 Task: Explore nearby antique stores in Asheville, North Carolina.
Action: Mouse moved to (126, 57)
Screenshot: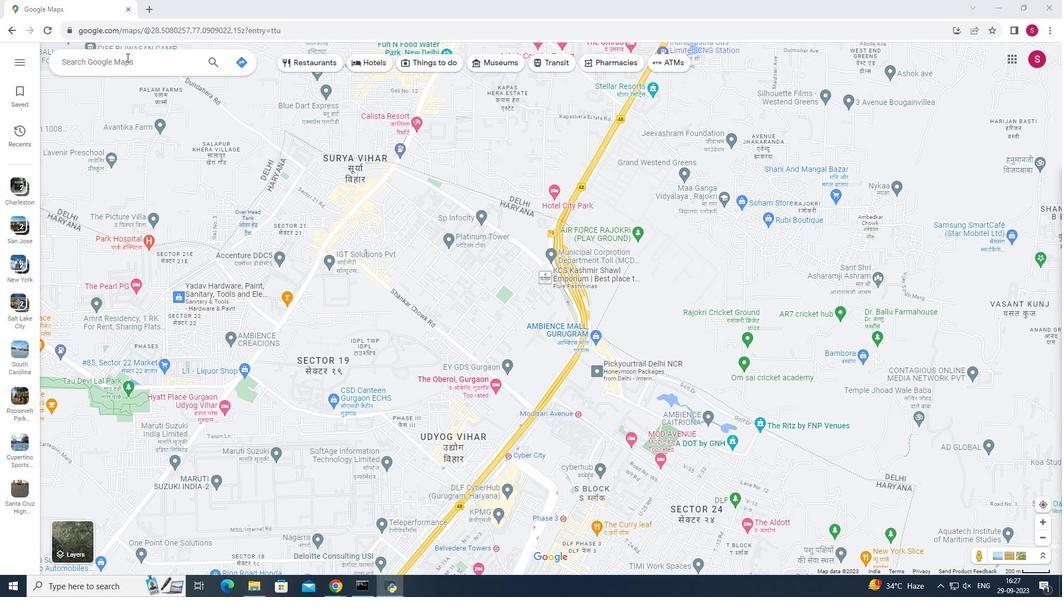 
Action: Mouse pressed left at (126, 57)
Screenshot: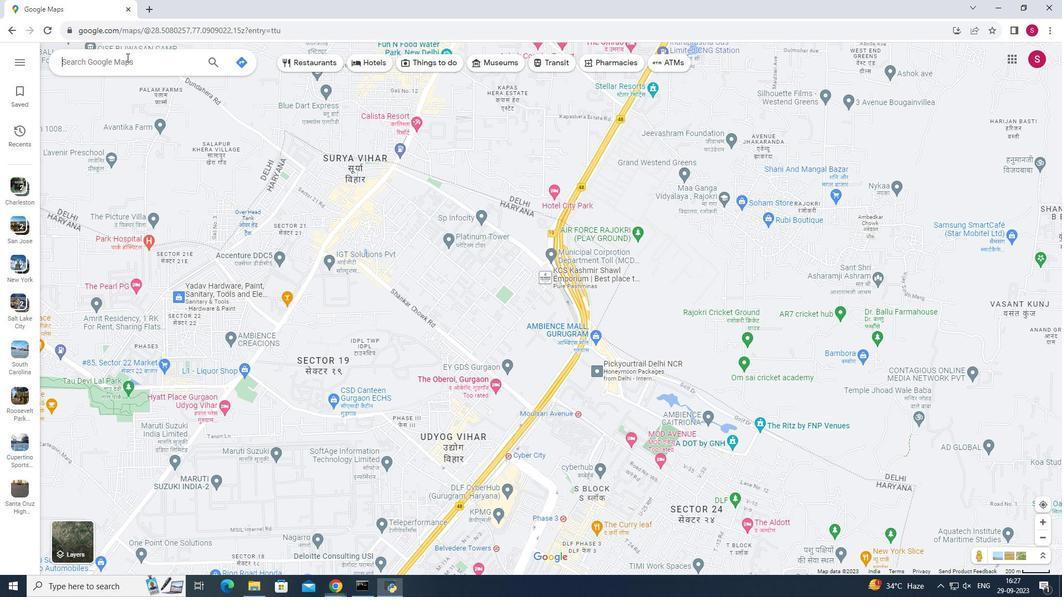 
Action: Mouse moved to (128, 58)
Screenshot: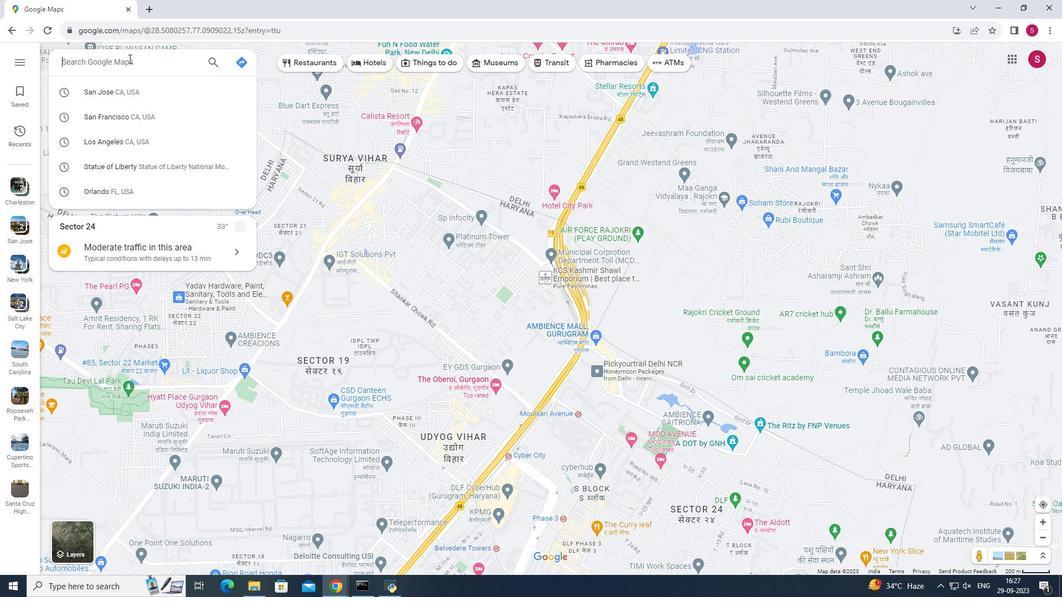 
Action: Key pressed <Key.shift>Asheville,<Key.shift>North<Key.space><Key.shift>Carolina<Key.enter>
Screenshot: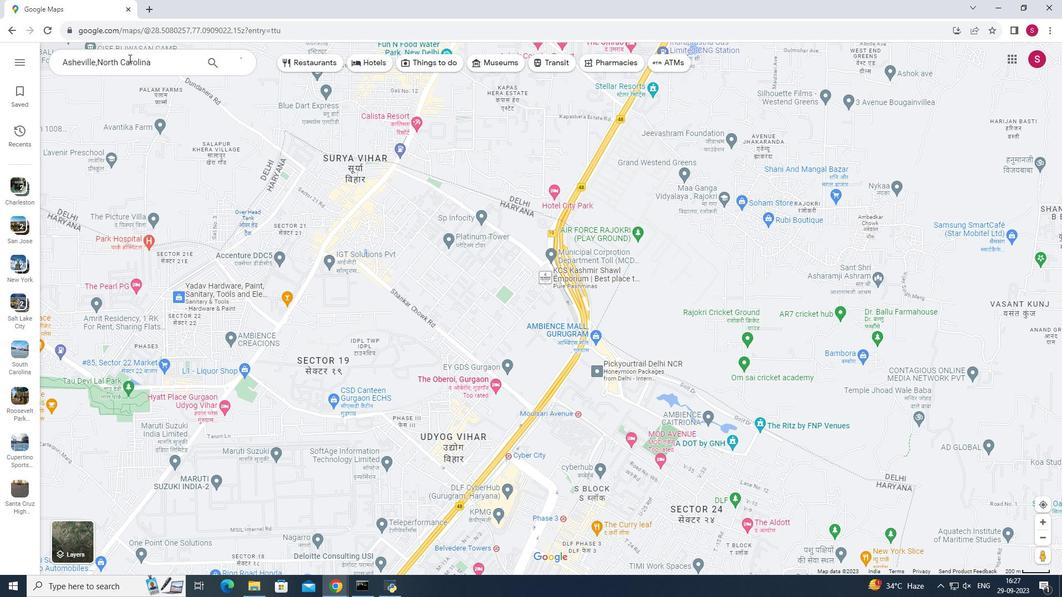 
Action: Mouse moved to (149, 250)
Screenshot: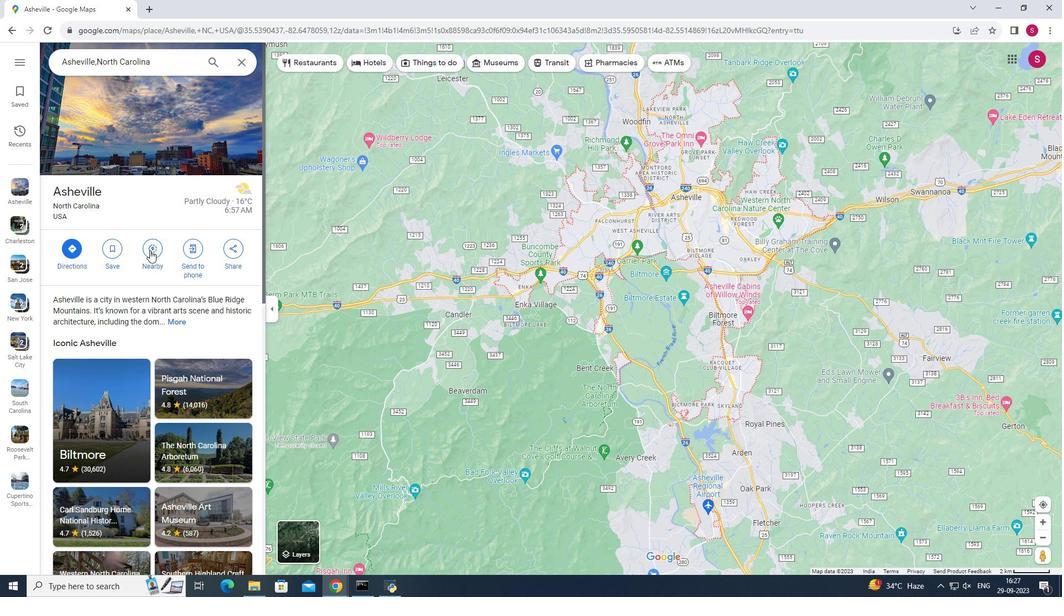 
Action: Mouse pressed left at (149, 250)
Screenshot: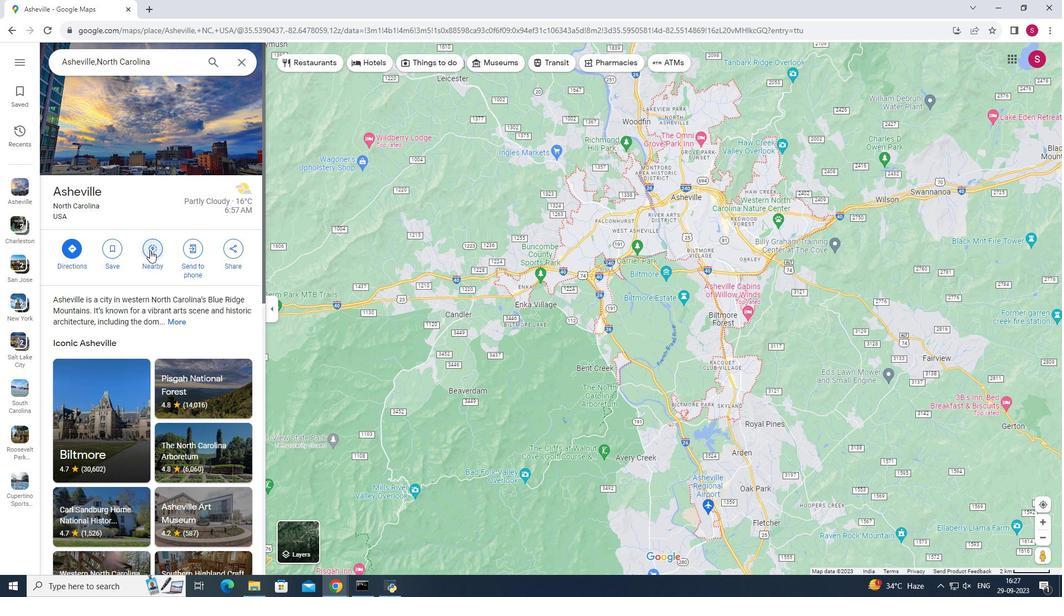 
Action: Key pressed antique<Key.space>store<Key.enter>
Screenshot: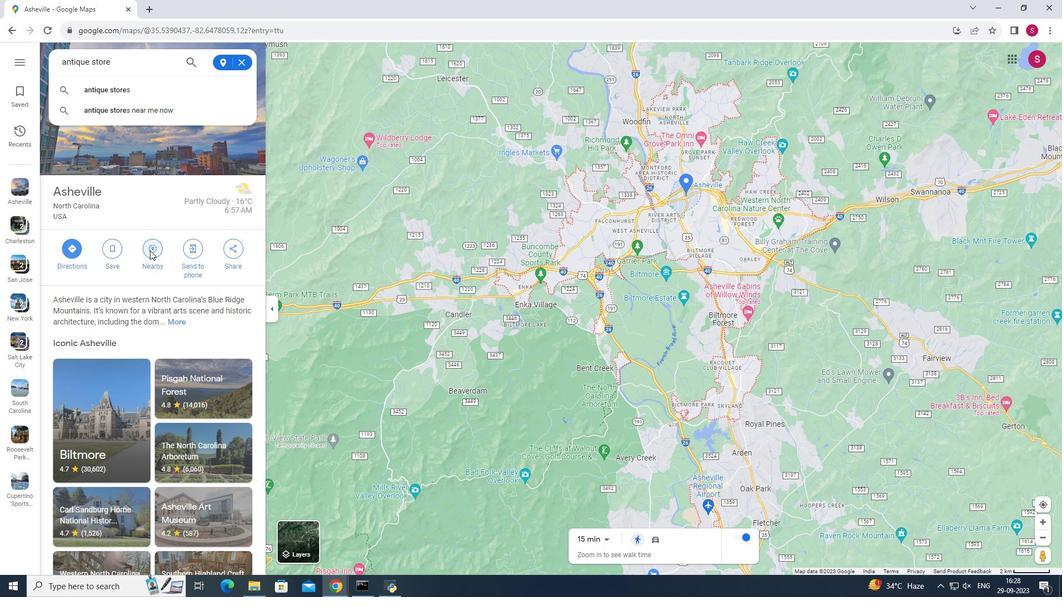 
Action: Mouse moved to (158, 110)
Screenshot: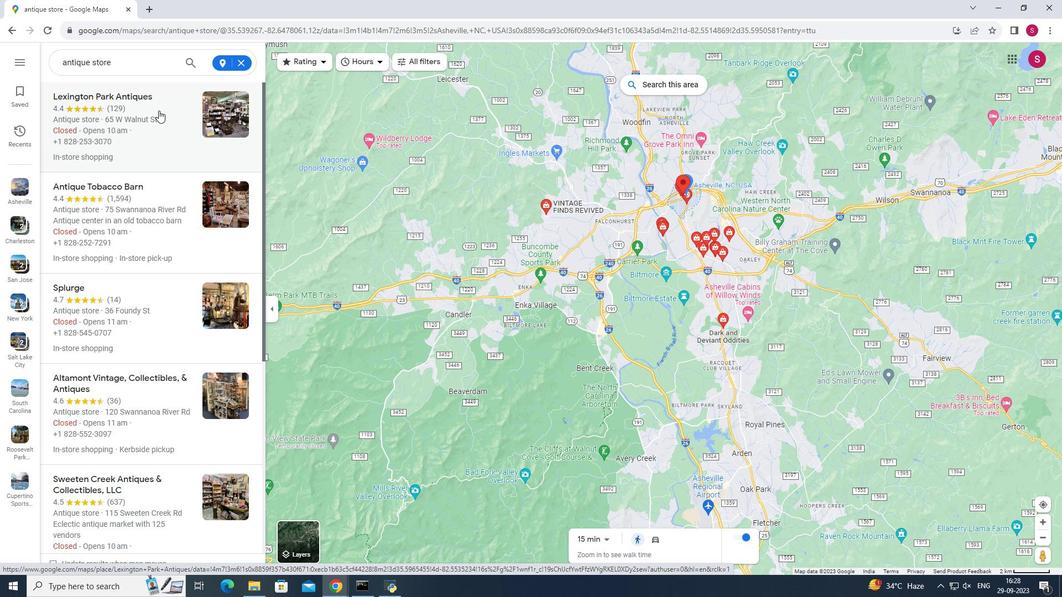 
Action: Mouse pressed left at (158, 110)
Screenshot: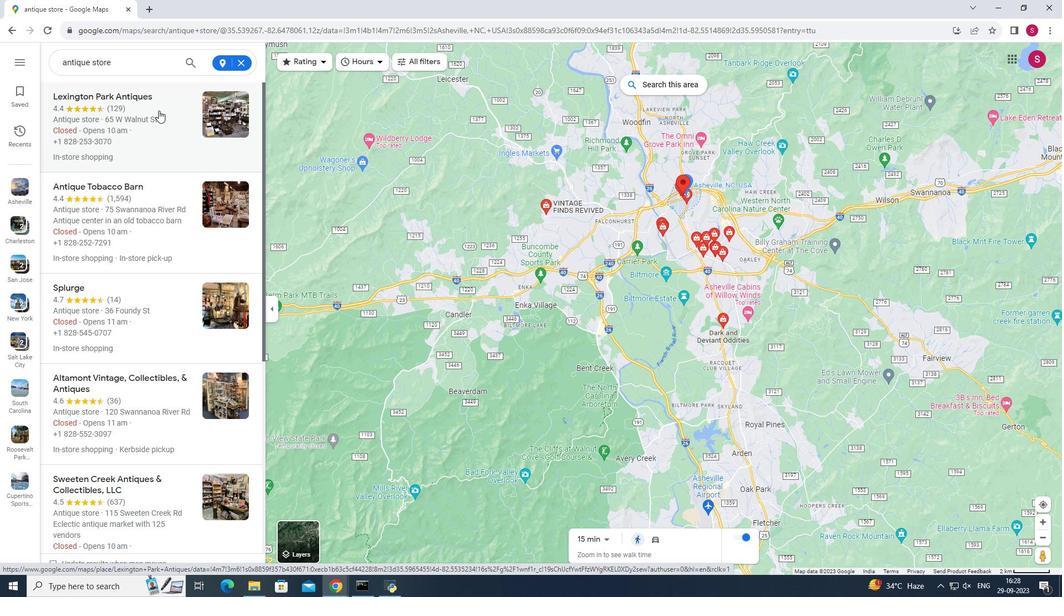 
Action: Mouse moved to (448, 424)
Screenshot: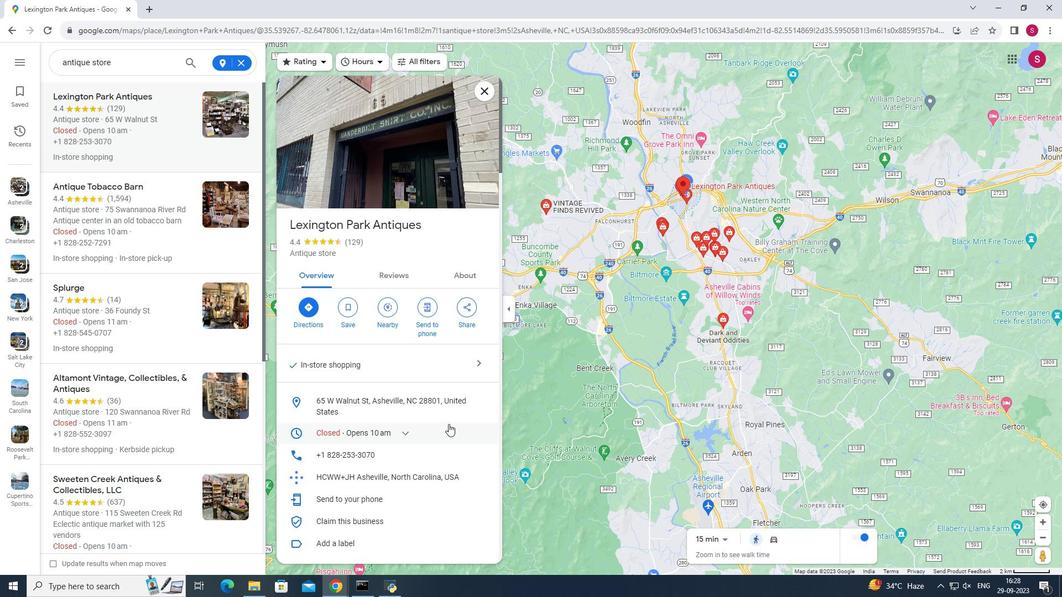 
Action: Mouse scrolled (448, 423) with delta (0, 0)
Screenshot: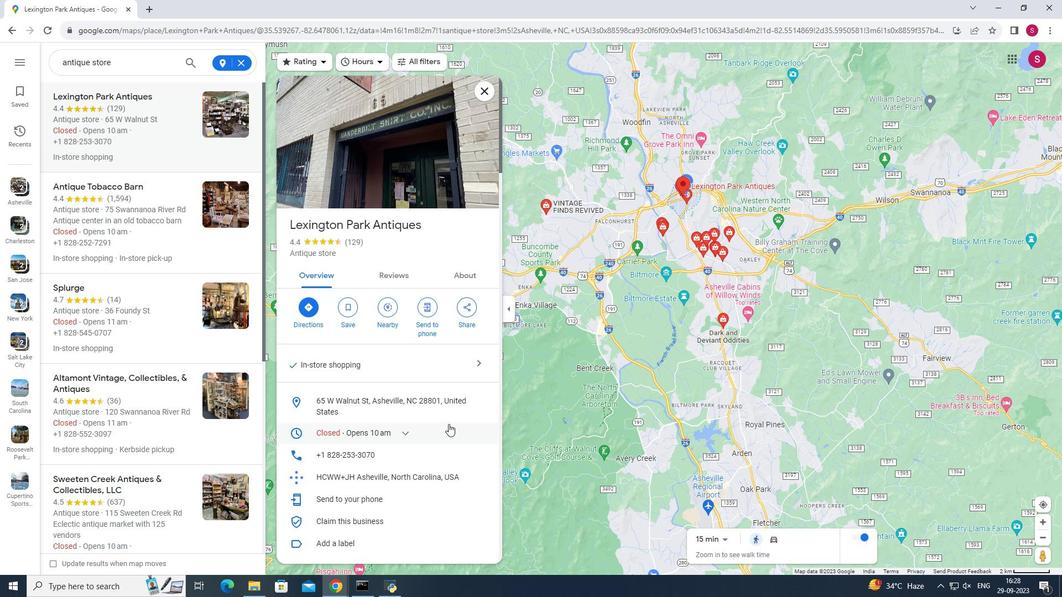 
Action: Mouse moved to (448, 423)
Screenshot: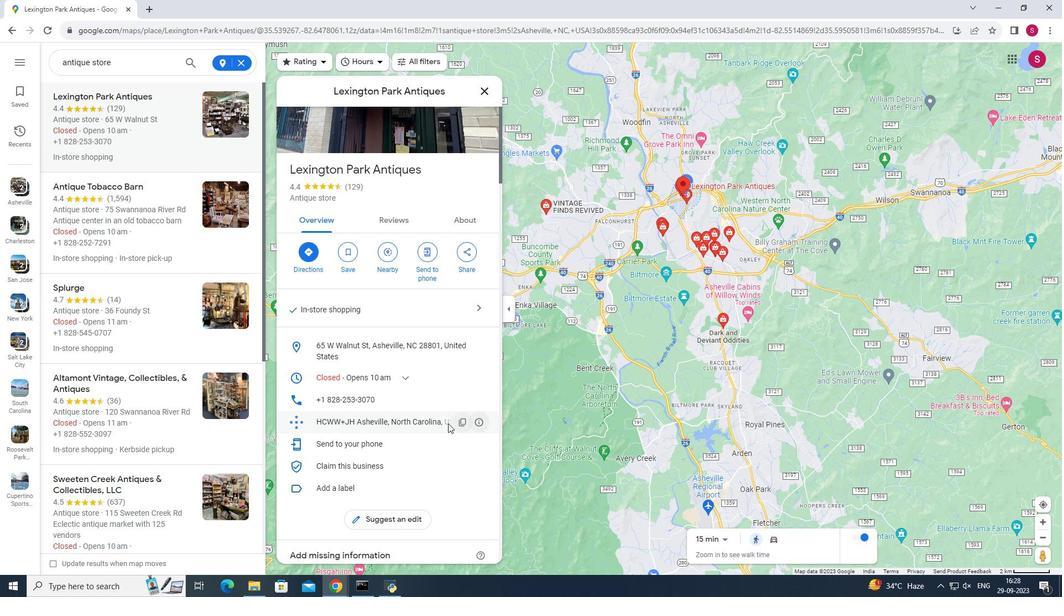 
Action: Mouse scrolled (448, 423) with delta (0, 0)
Screenshot: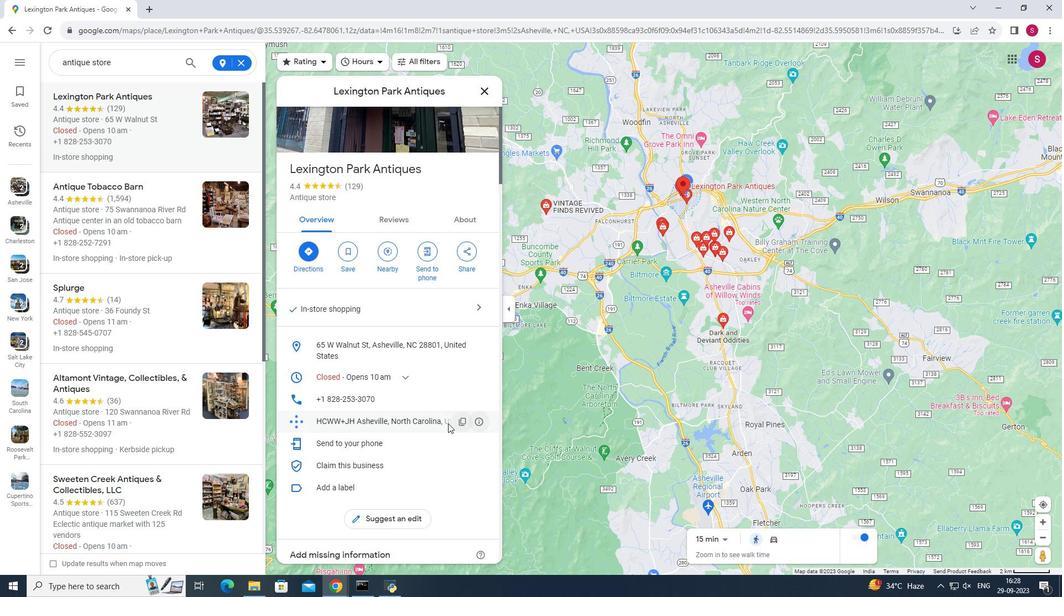 
Action: Mouse scrolled (448, 423) with delta (0, 0)
Screenshot: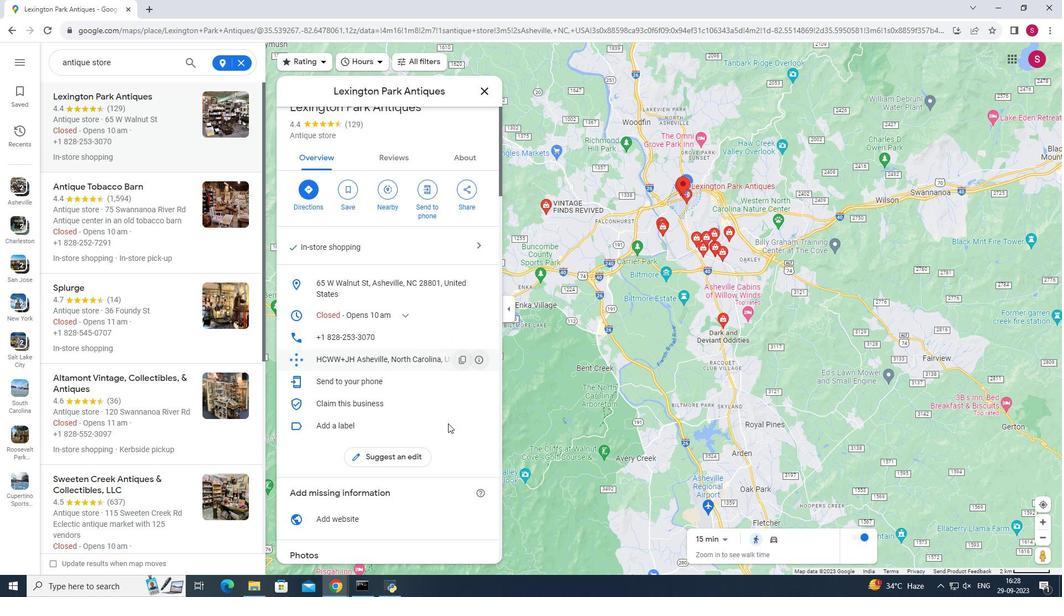
Action: Mouse scrolled (448, 423) with delta (0, 0)
Screenshot: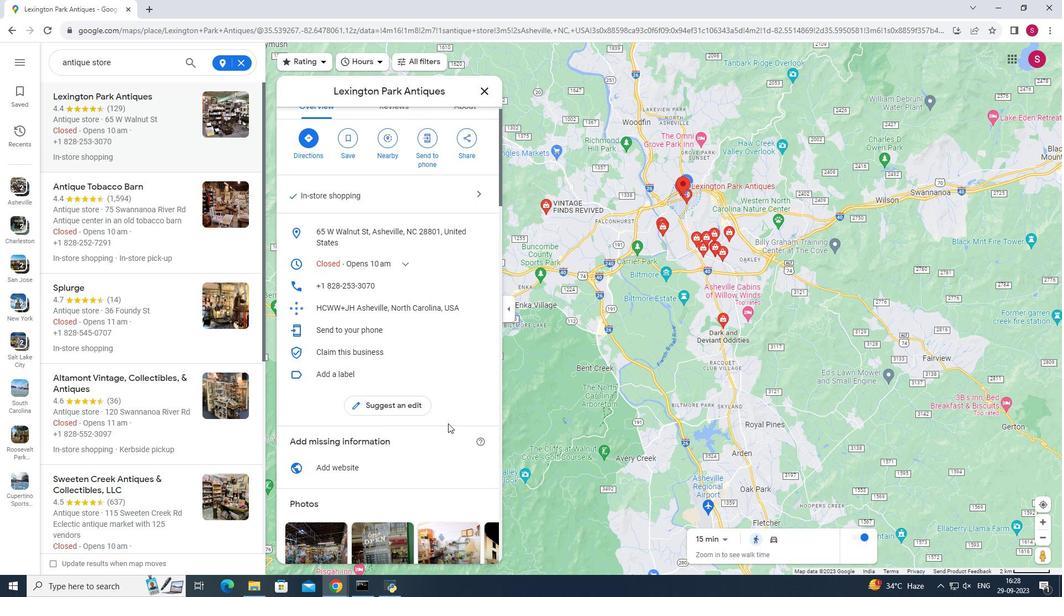 
Action: Mouse scrolled (448, 423) with delta (0, 0)
Screenshot: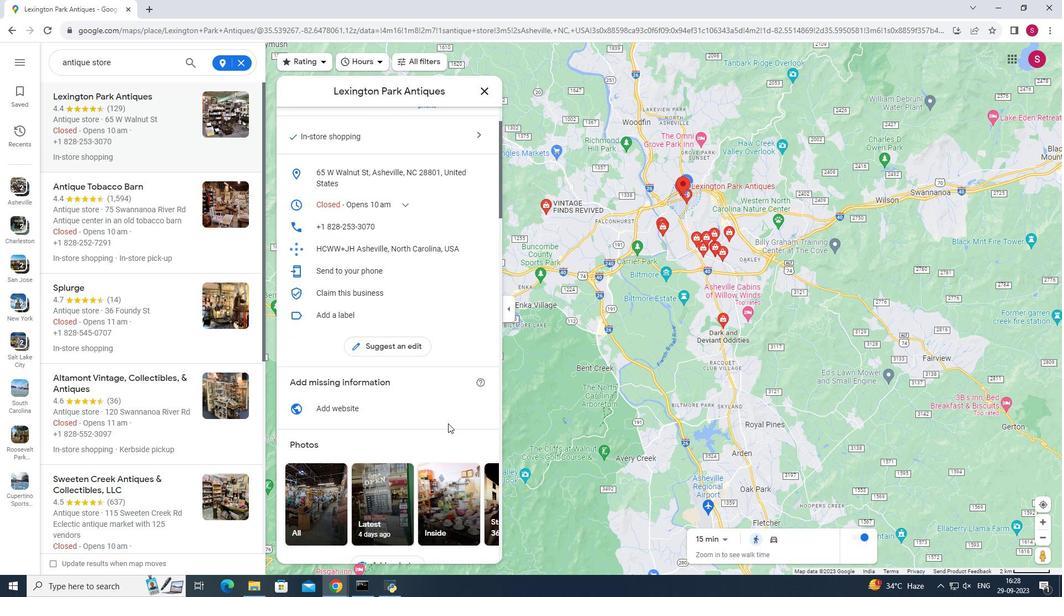 
Action: Mouse scrolled (448, 423) with delta (0, 0)
Screenshot: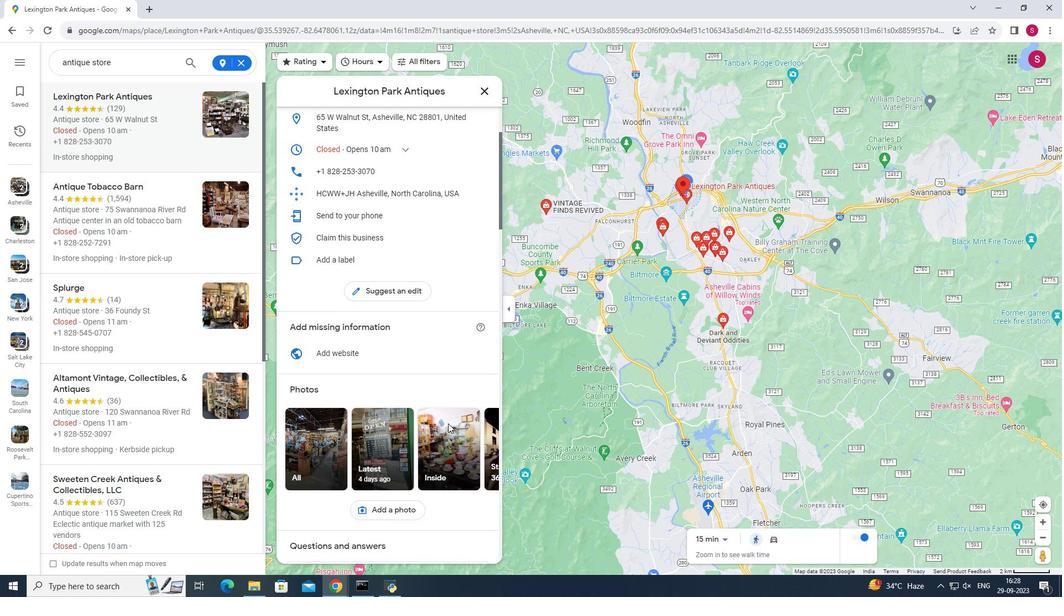 
Action: Mouse moved to (478, 401)
Screenshot: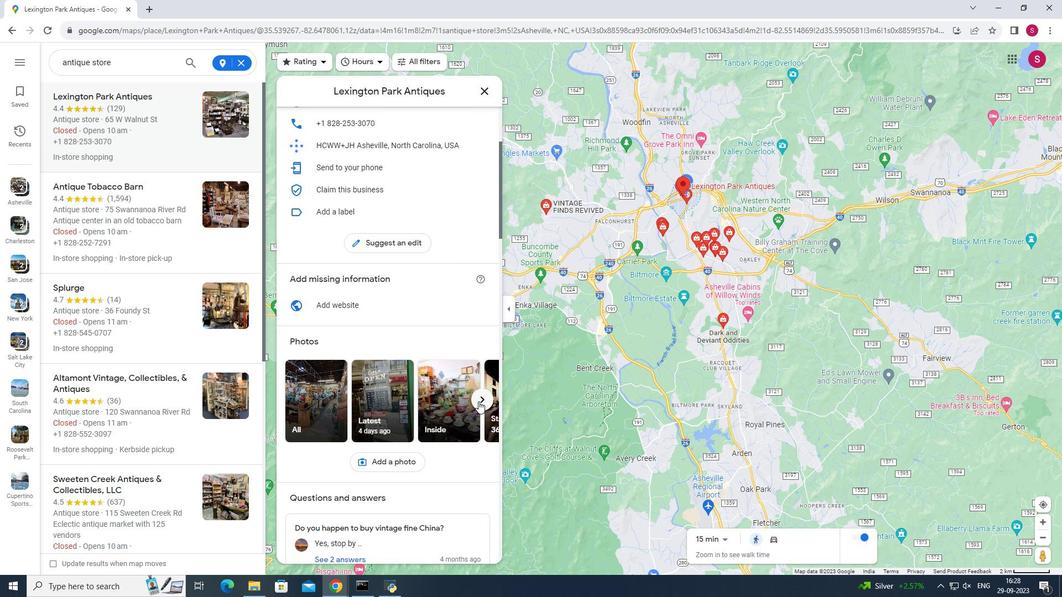 
Action: Mouse pressed left at (478, 401)
Screenshot: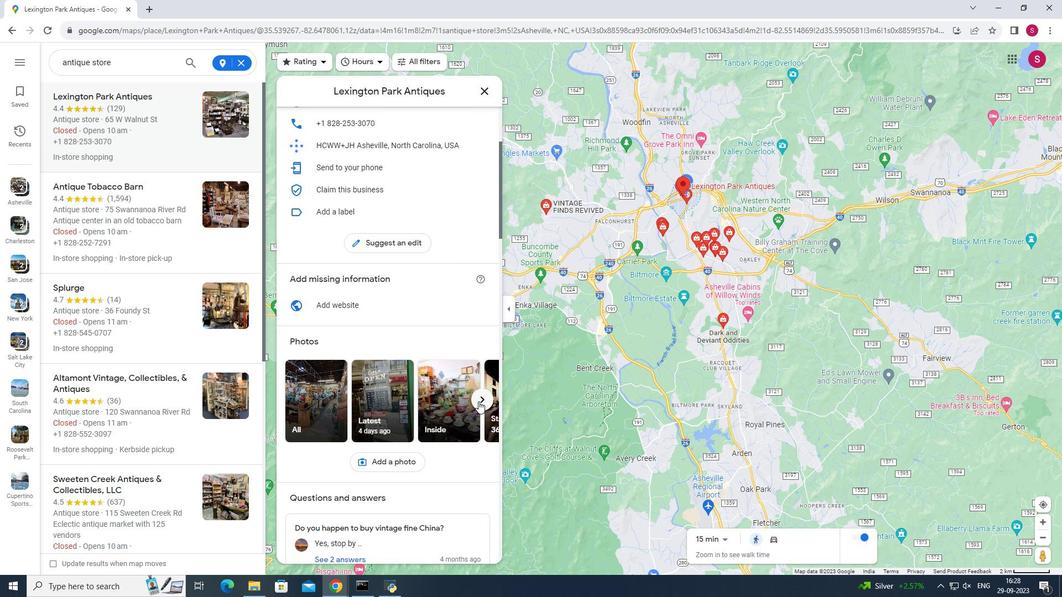 
Action: Mouse moved to (426, 429)
Screenshot: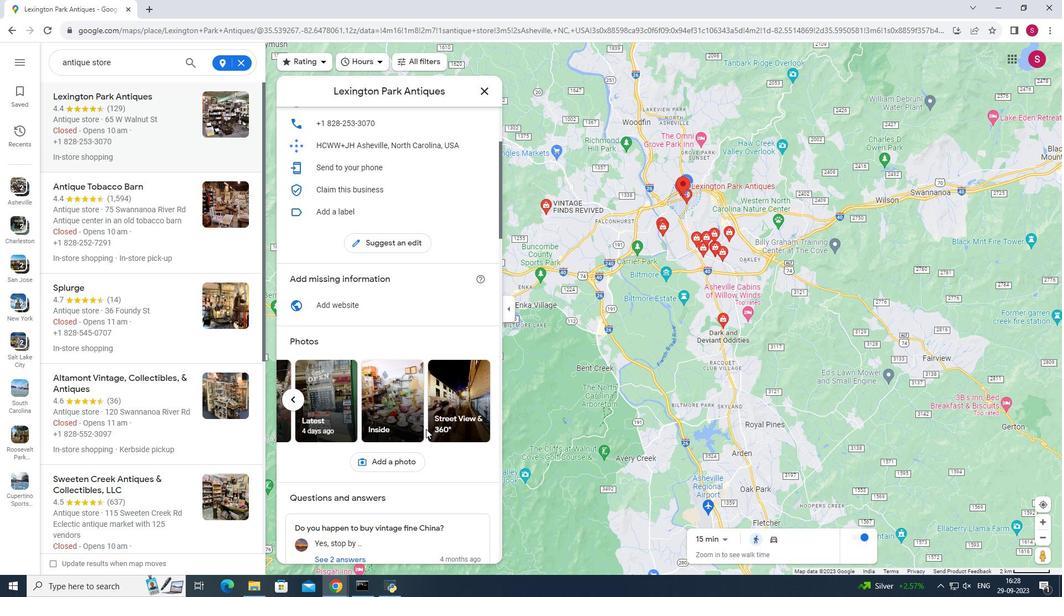 
Action: Mouse scrolled (426, 428) with delta (0, 0)
Screenshot: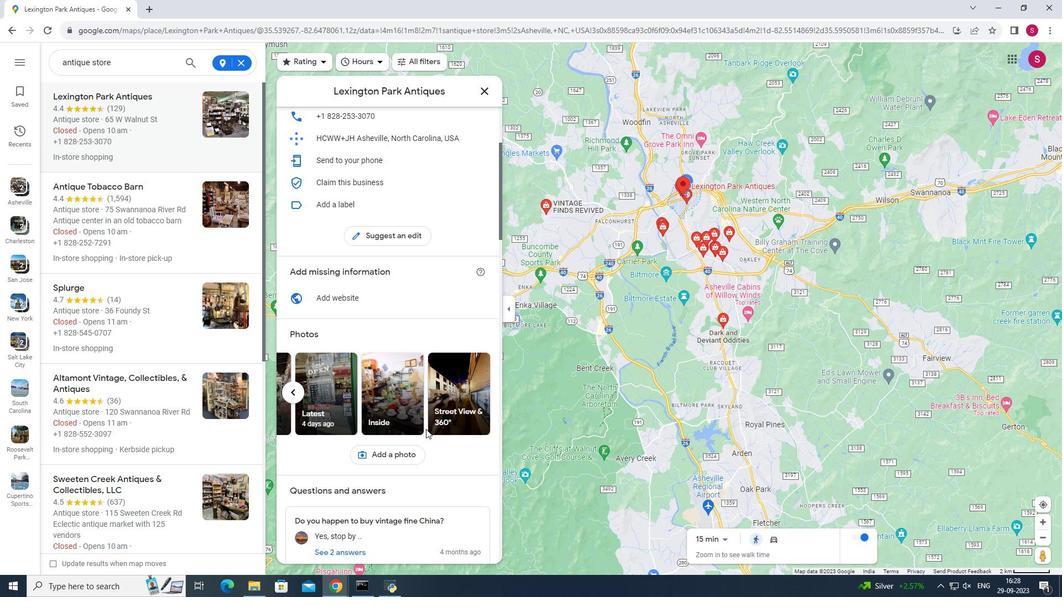 
Action: Mouse scrolled (426, 428) with delta (0, 0)
Screenshot: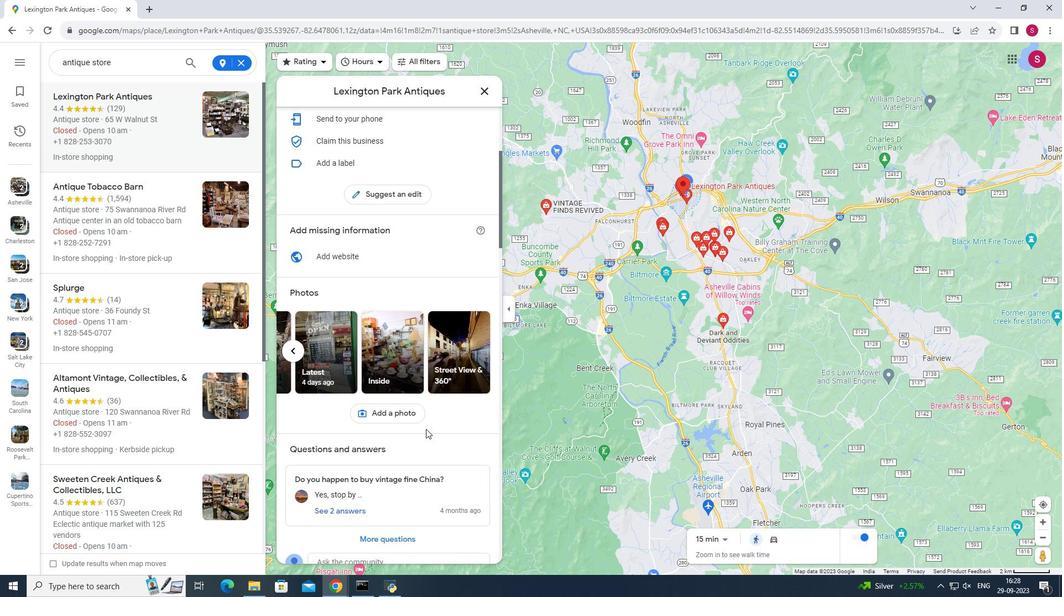 
Action: Mouse moved to (431, 429)
Screenshot: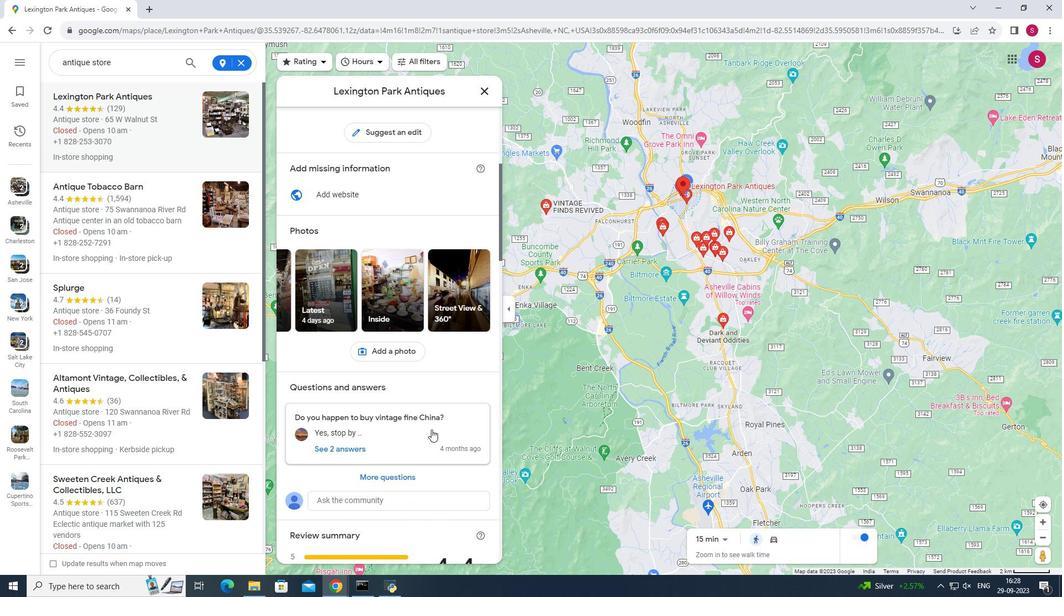 
Action: Mouse scrolled (431, 429) with delta (0, 0)
Screenshot: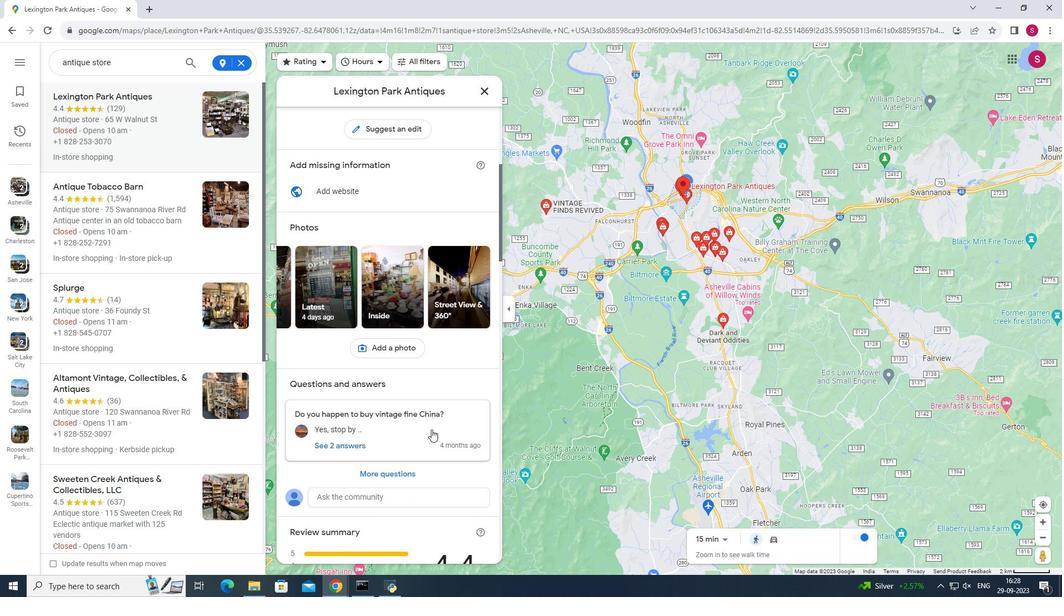 
Action: Mouse scrolled (431, 429) with delta (0, 0)
Screenshot: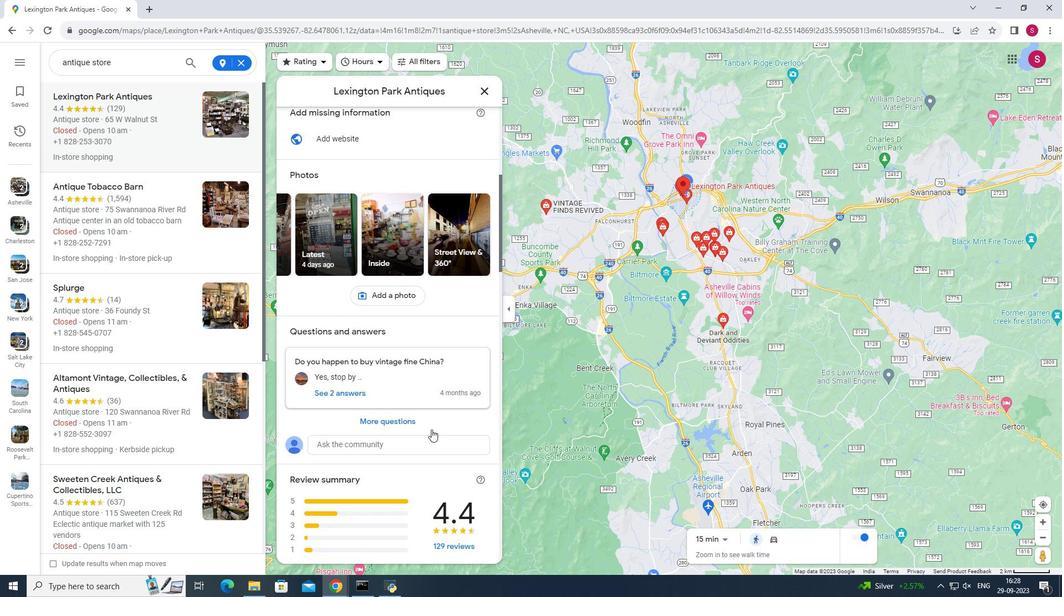 
Action: Mouse scrolled (431, 429) with delta (0, 0)
Screenshot: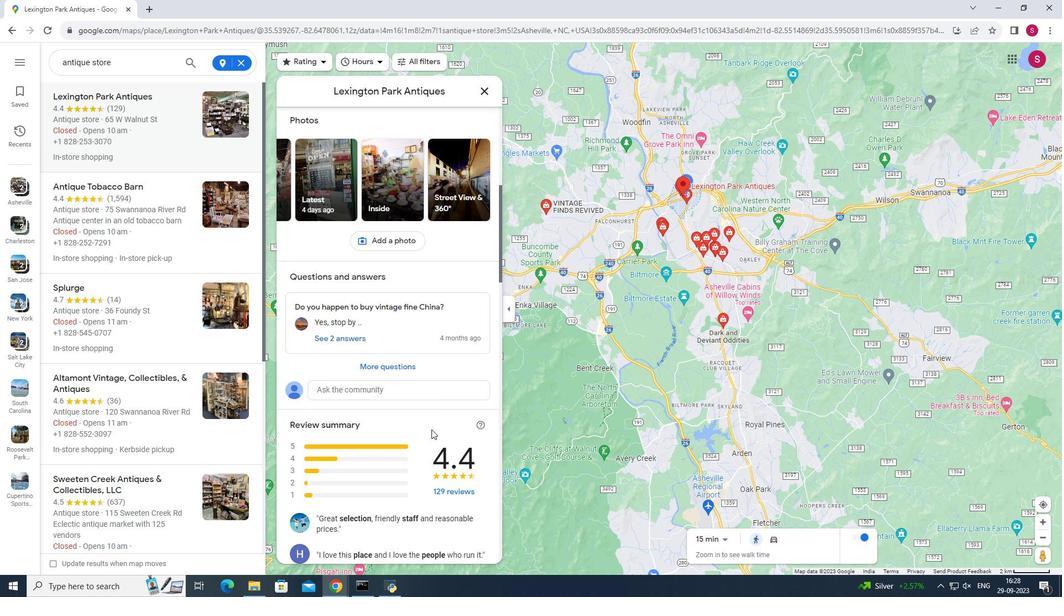 
Action: Mouse moved to (439, 428)
Screenshot: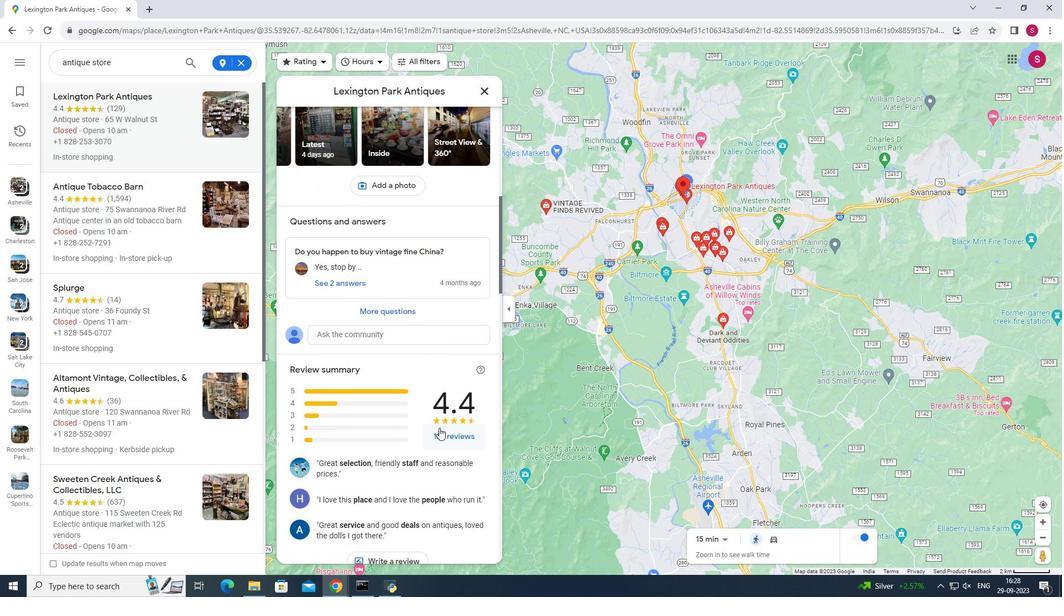 
Action: Mouse scrolled (439, 427) with delta (0, 0)
Screenshot: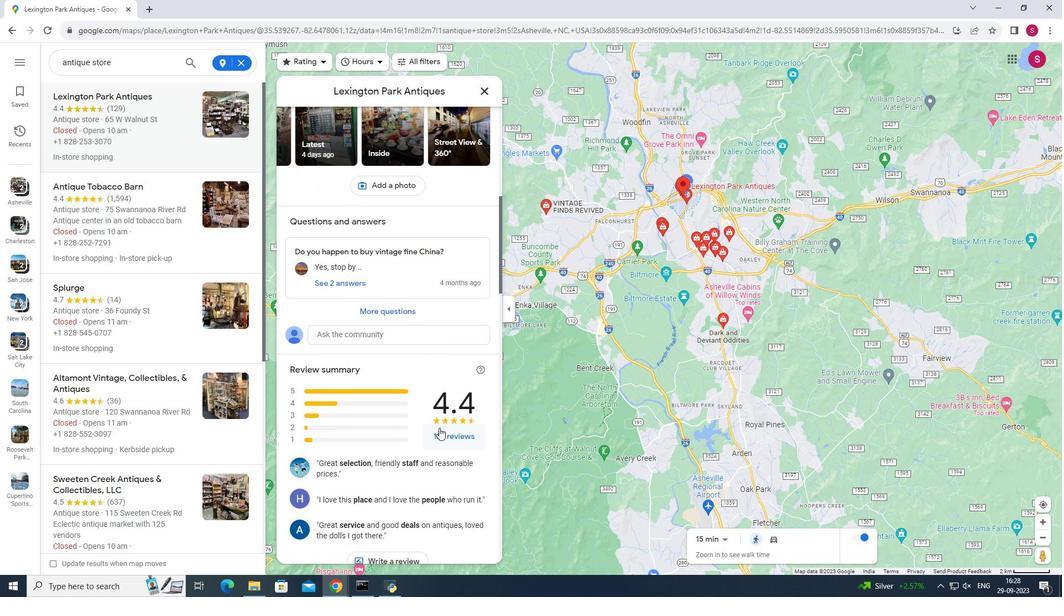 
Action: Mouse scrolled (439, 427) with delta (0, 0)
Screenshot: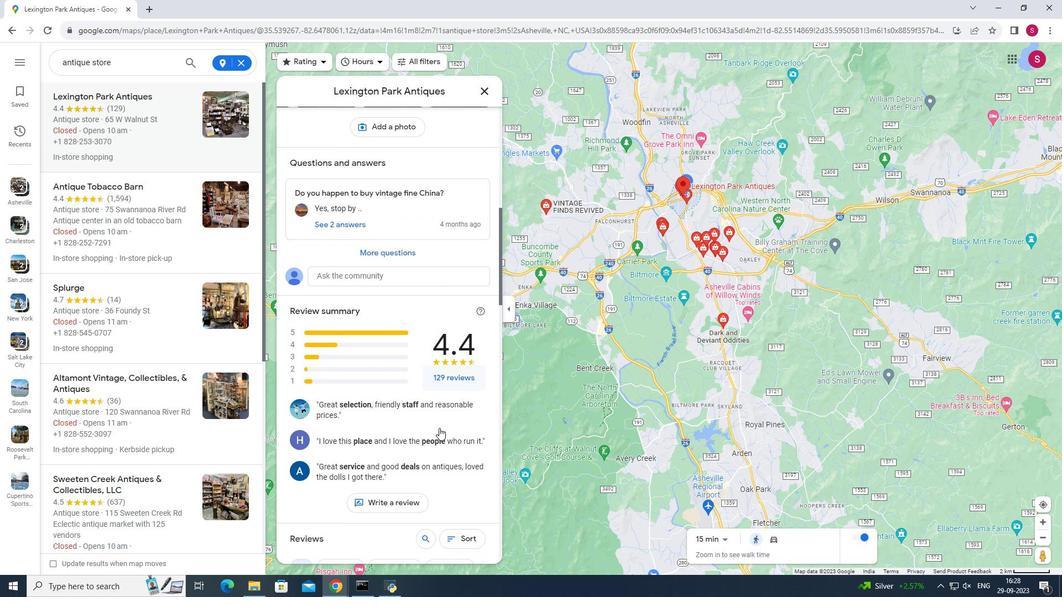 
Action: Mouse moved to (452, 422)
Screenshot: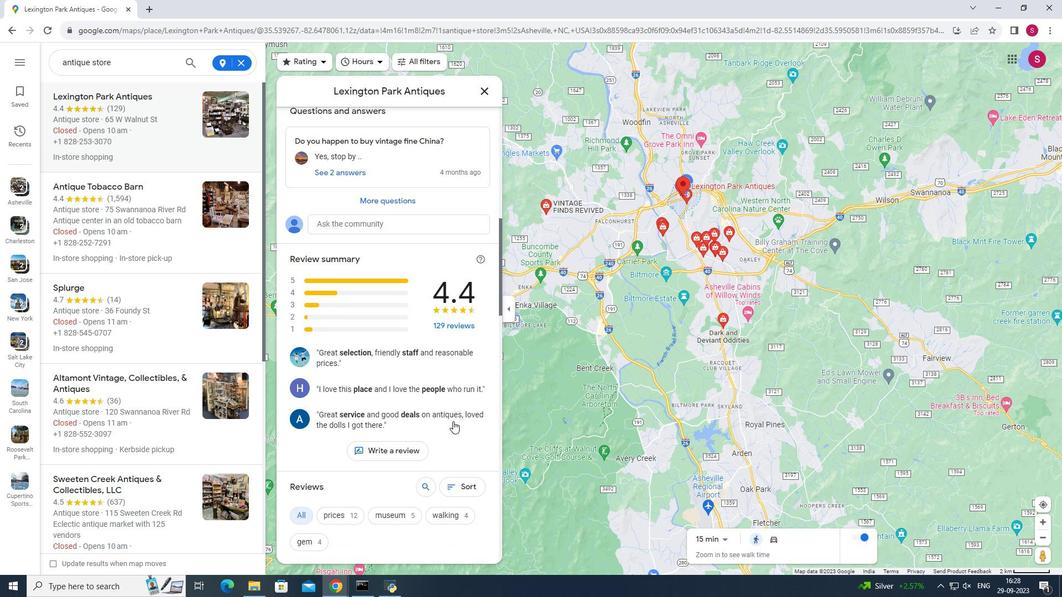 
Action: Mouse scrolled (452, 421) with delta (0, 0)
Screenshot: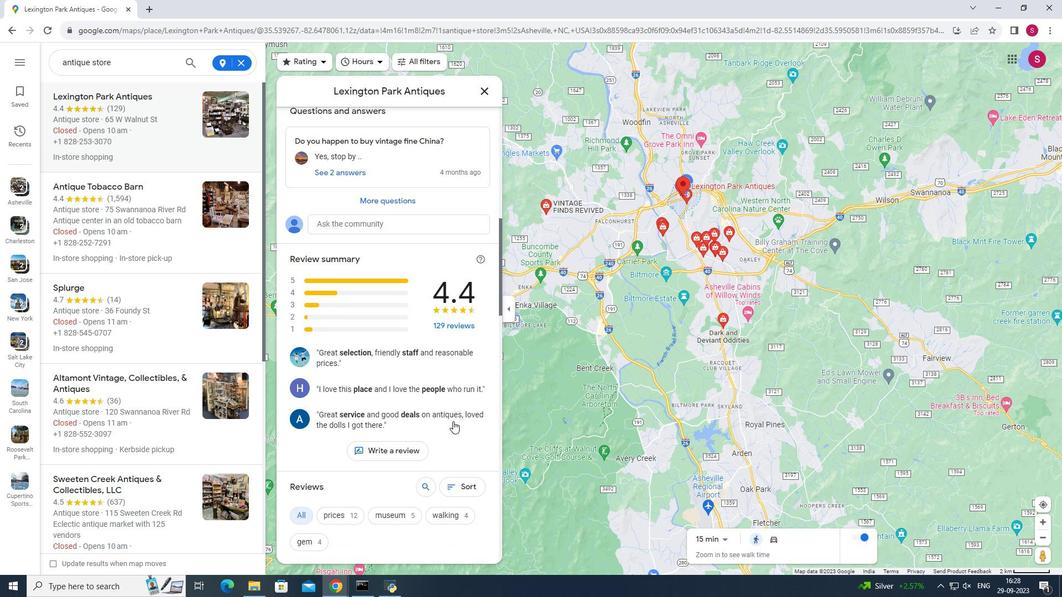 
Action: Mouse moved to (453, 421)
Screenshot: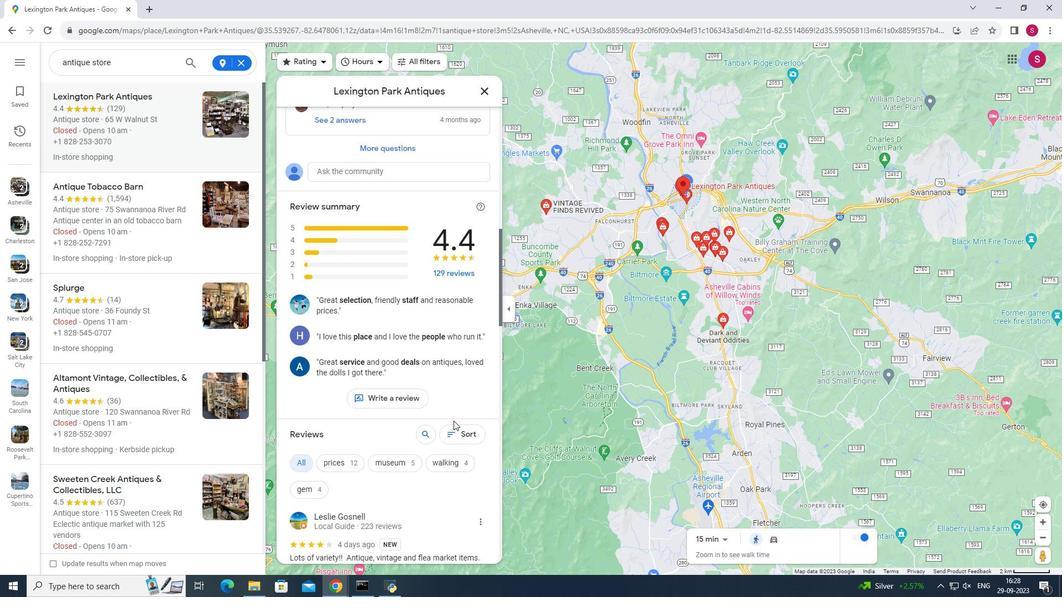 
Action: Mouse scrolled (453, 420) with delta (0, 0)
Screenshot: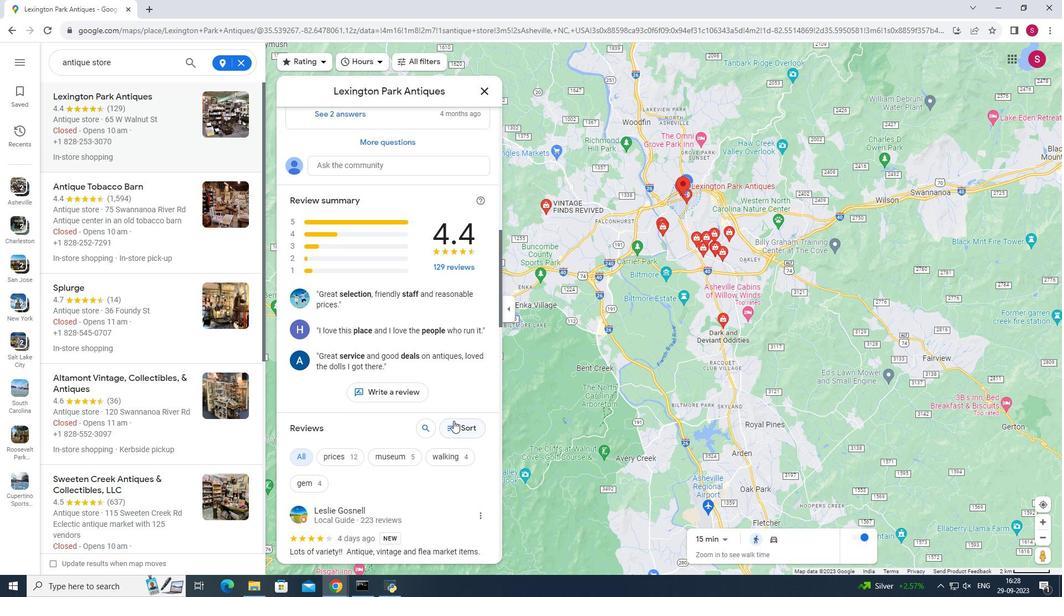 
Action: Mouse scrolled (453, 420) with delta (0, 0)
Screenshot: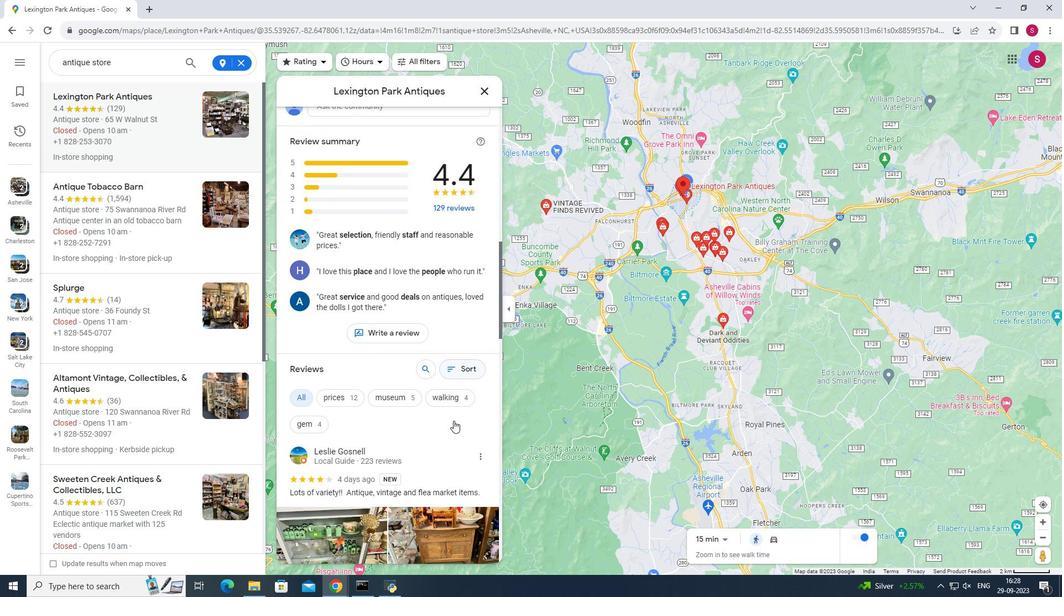 
Action: Mouse scrolled (453, 420) with delta (0, 0)
Screenshot: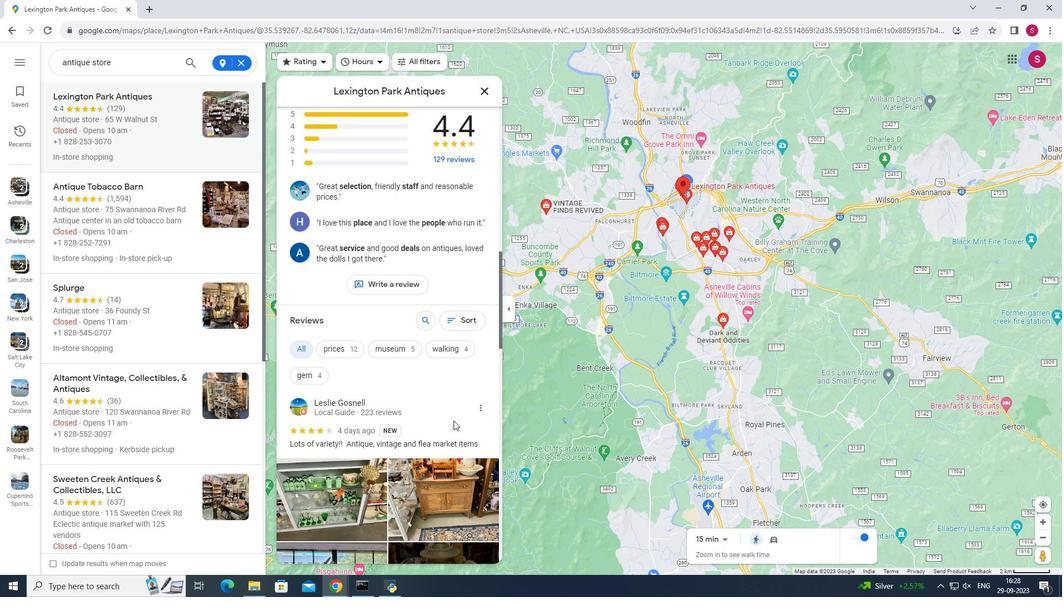
Action: Mouse scrolled (453, 420) with delta (0, 0)
Screenshot: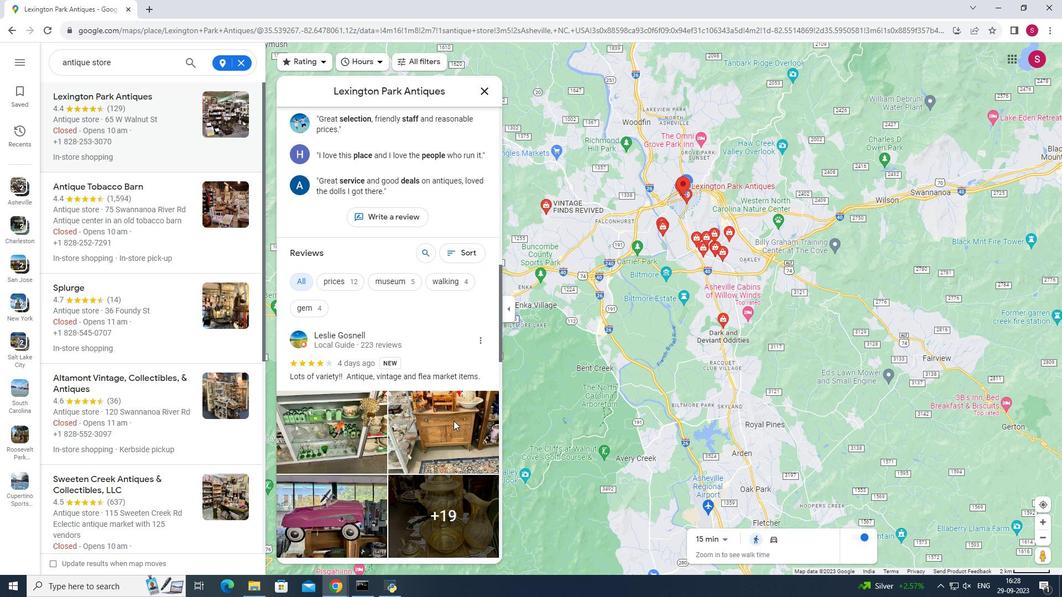 
Action: Mouse scrolled (453, 420) with delta (0, 0)
Screenshot: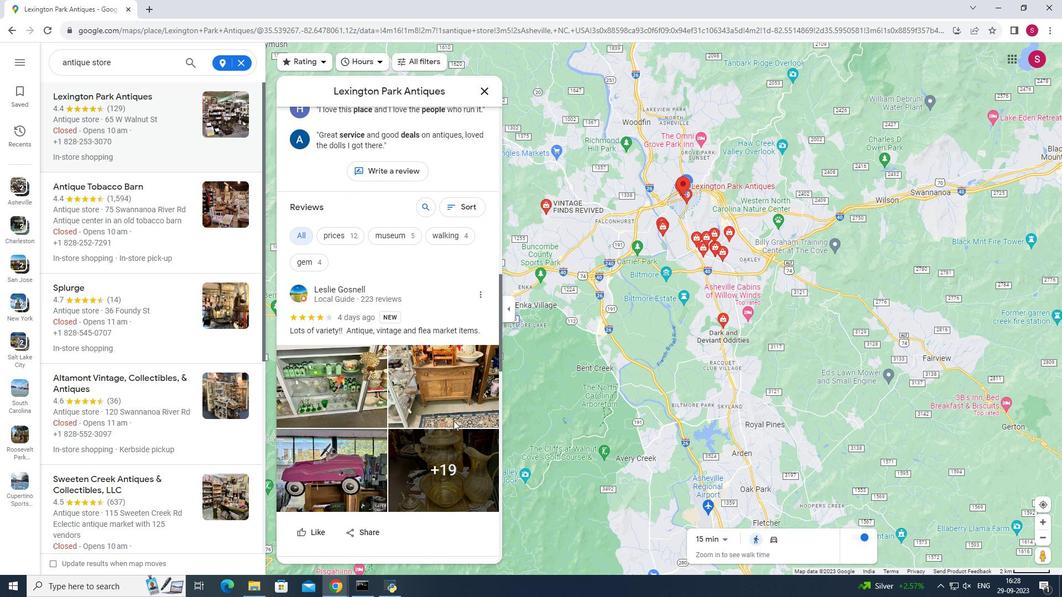 
Action: Mouse scrolled (453, 420) with delta (0, 0)
Screenshot: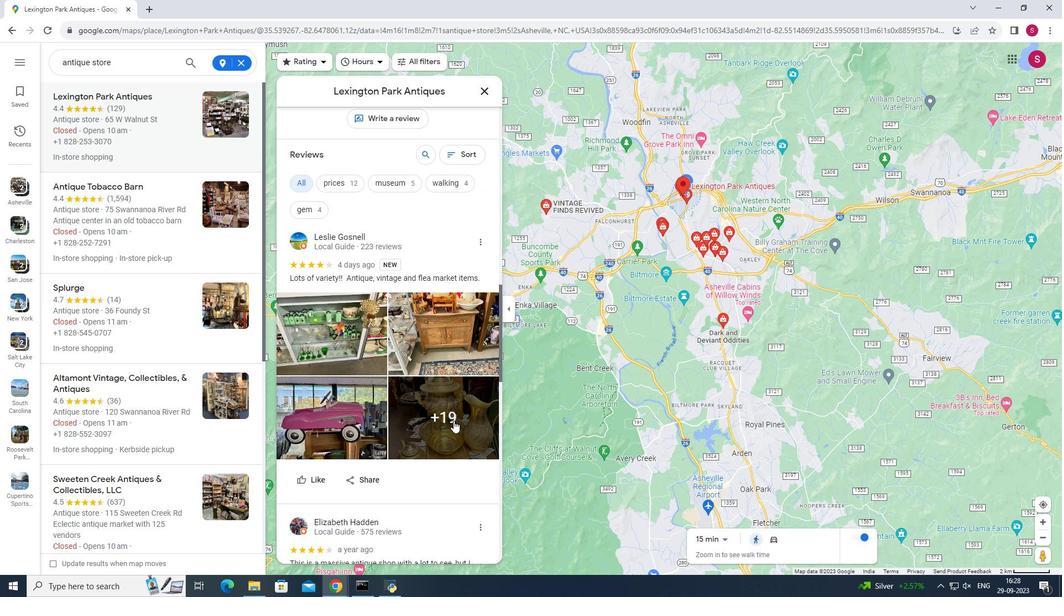 
Action: Mouse scrolled (453, 420) with delta (0, 0)
Screenshot: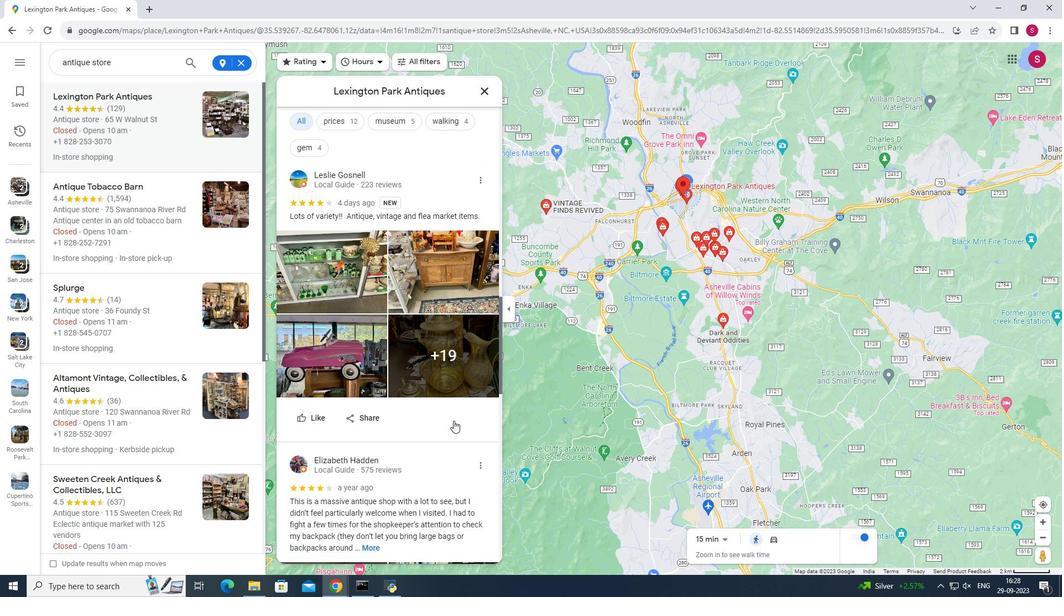 
Action: Mouse scrolled (453, 420) with delta (0, 0)
Screenshot: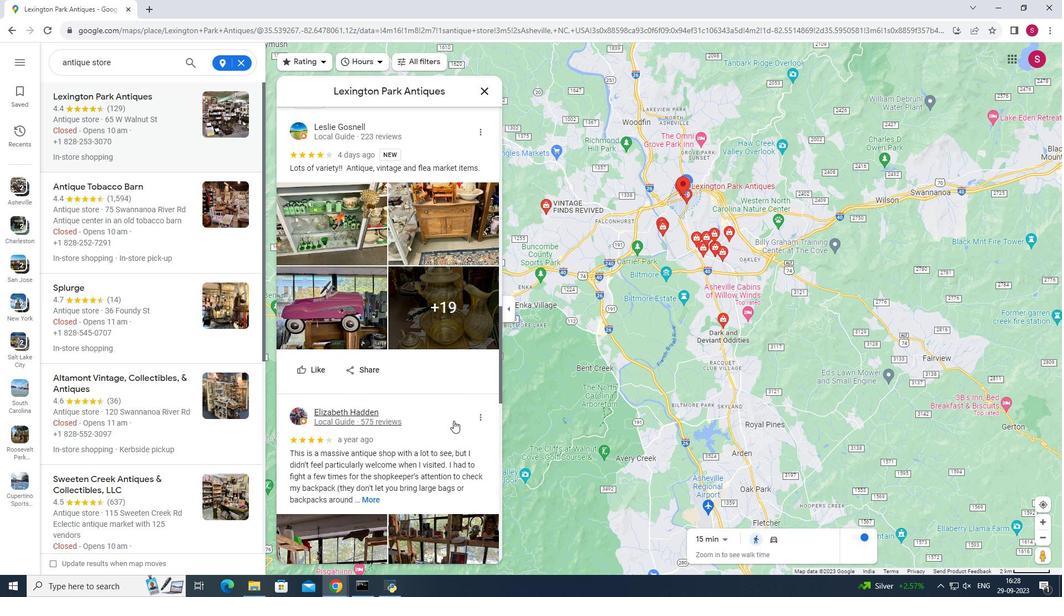
Action: Mouse moved to (455, 417)
Screenshot: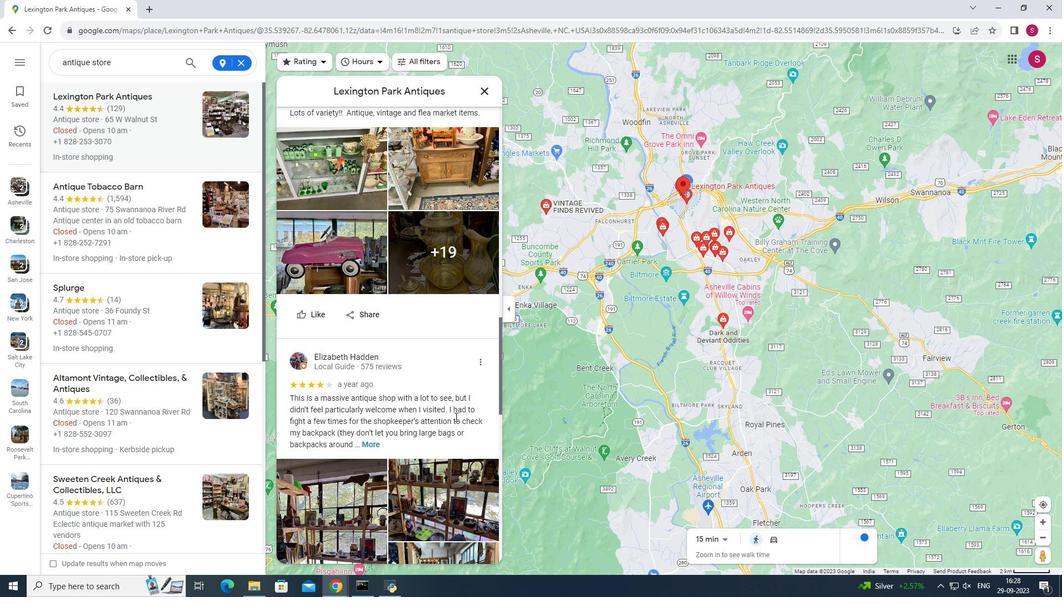 
Action: Mouse scrolled (455, 416) with delta (0, 0)
Screenshot: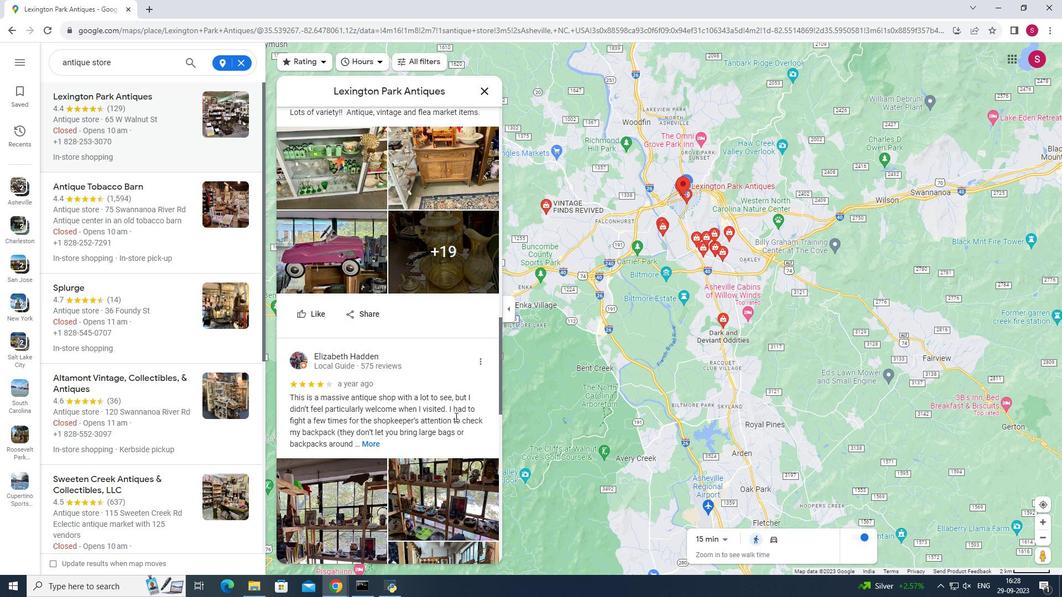 
Action: Mouse scrolled (455, 416) with delta (0, 0)
Screenshot: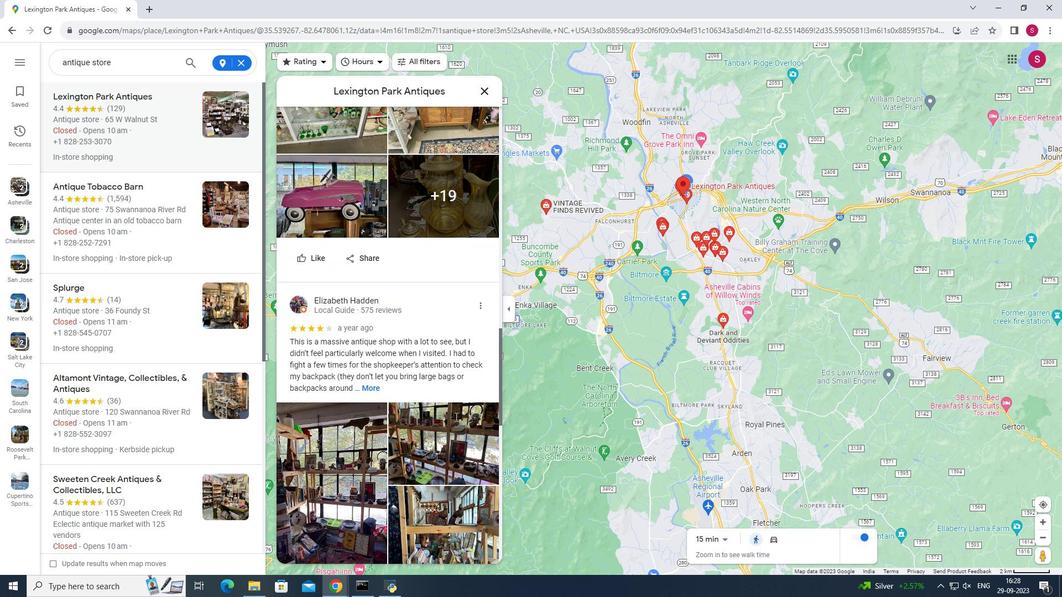 
Action: Mouse scrolled (455, 416) with delta (0, 0)
Screenshot: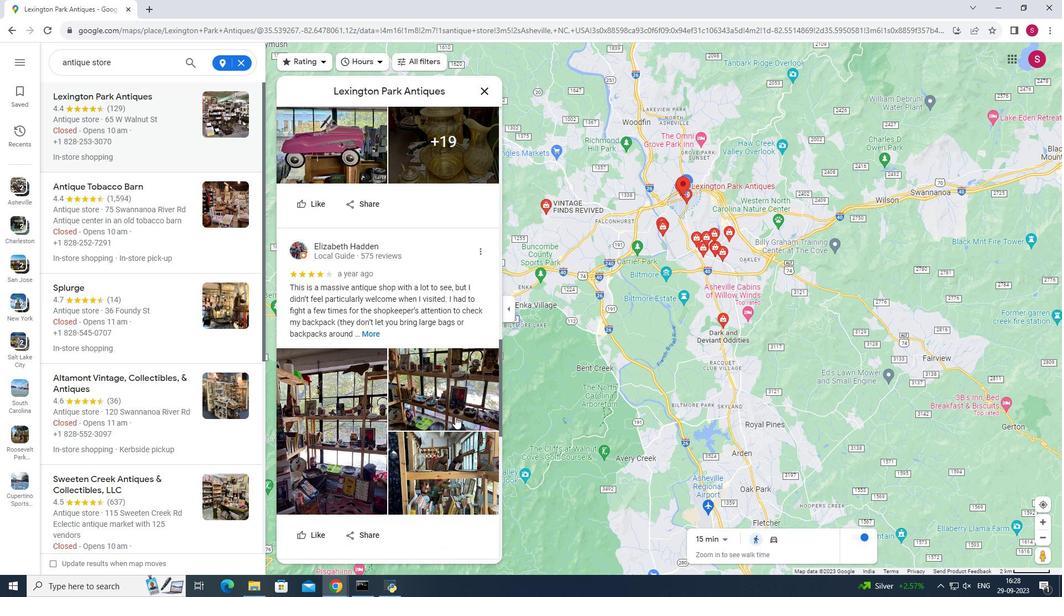 
Action: Mouse scrolled (455, 416) with delta (0, 0)
Screenshot: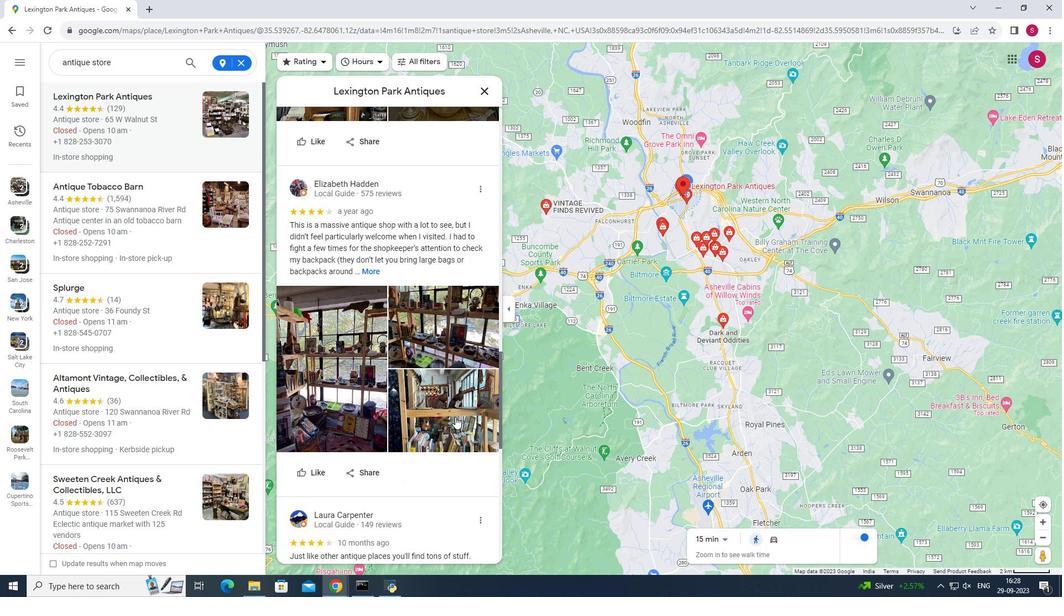 
Action: Mouse scrolled (455, 416) with delta (0, 0)
Screenshot: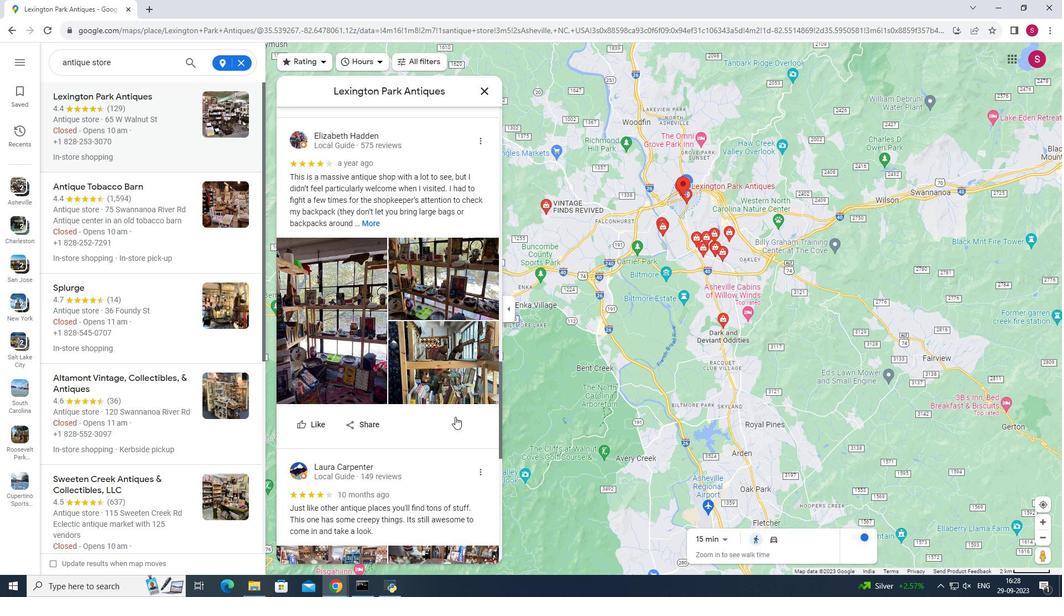 
Action: Mouse scrolled (455, 416) with delta (0, 0)
Screenshot: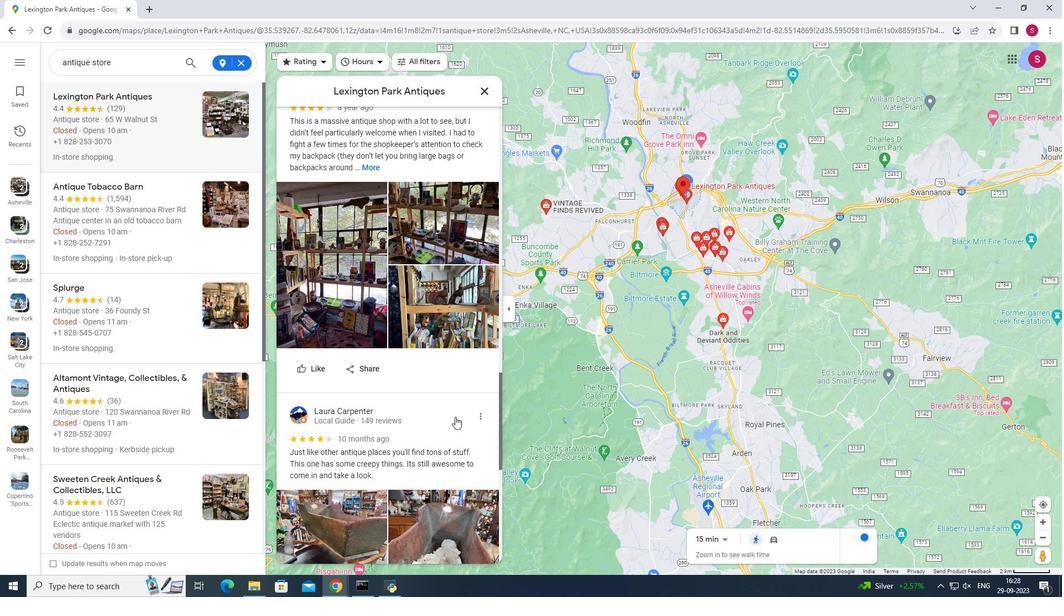 
Action: Mouse scrolled (455, 416) with delta (0, 0)
Screenshot: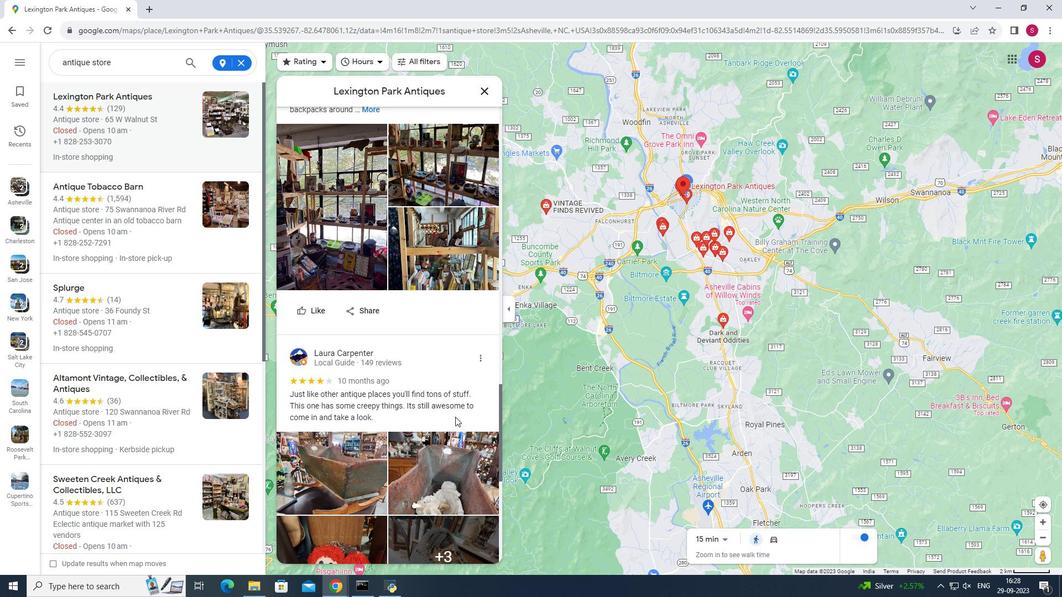 
Action: Mouse scrolled (455, 416) with delta (0, 0)
Screenshot: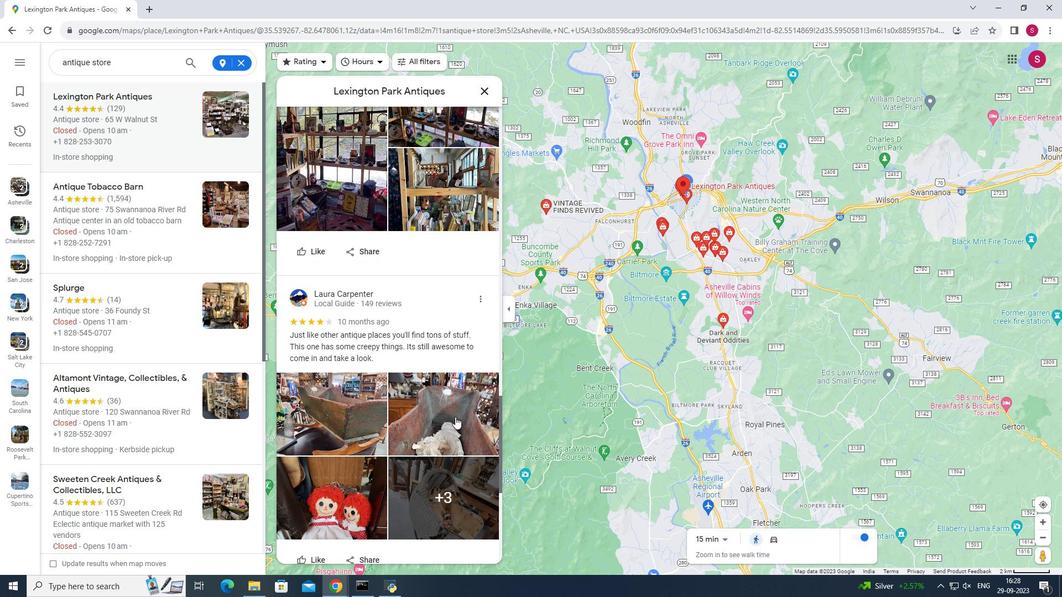 
Action: Mouse scrolled (455, 416) with delta (0, 0)
Screenshot: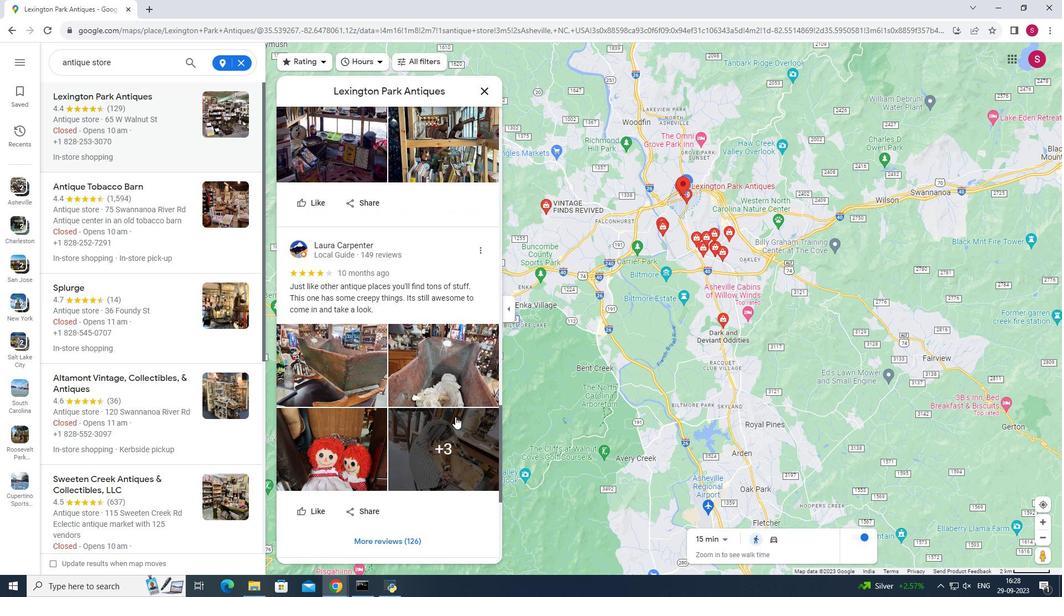 
Action: Mouse moved to (455, 414)
Screenshot: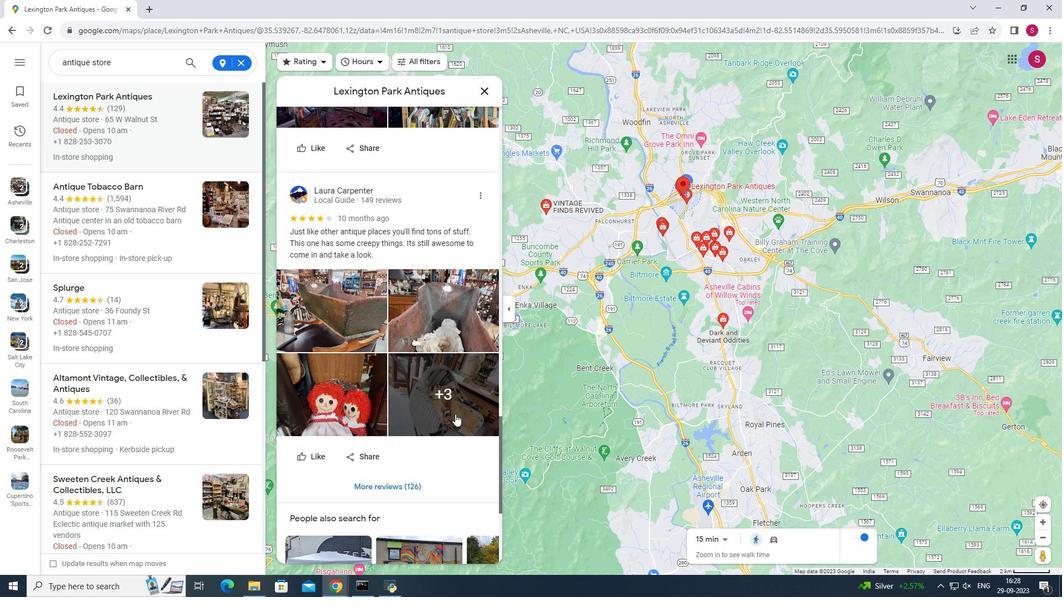 
Action: Mouse scrolled (455, 413) with delta (0, 0)
Screenshot: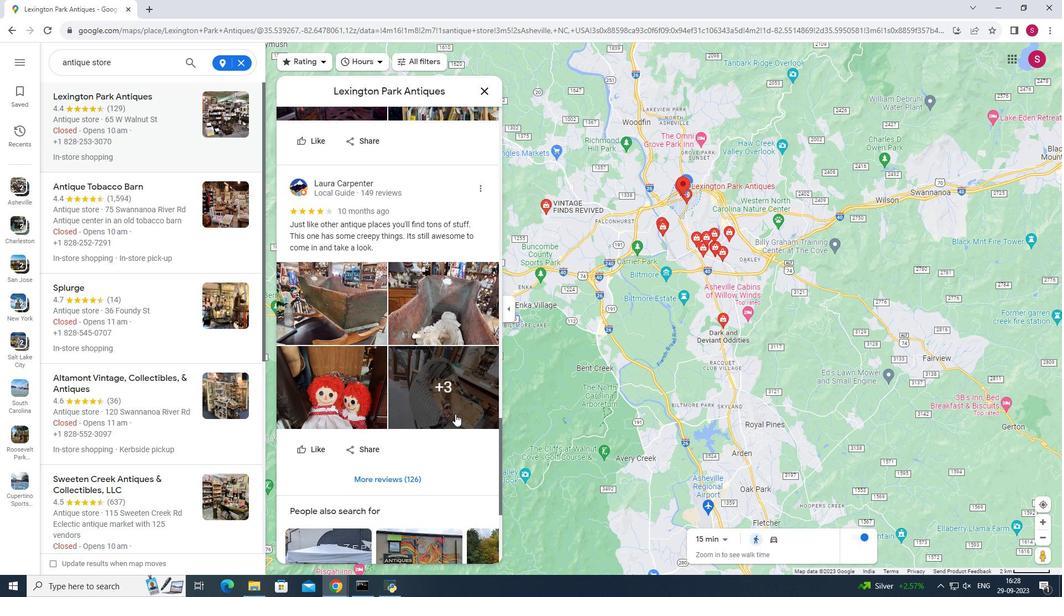 
Action: Mouse scrolled (455, 413) with delta (0, 0)
Screenshot: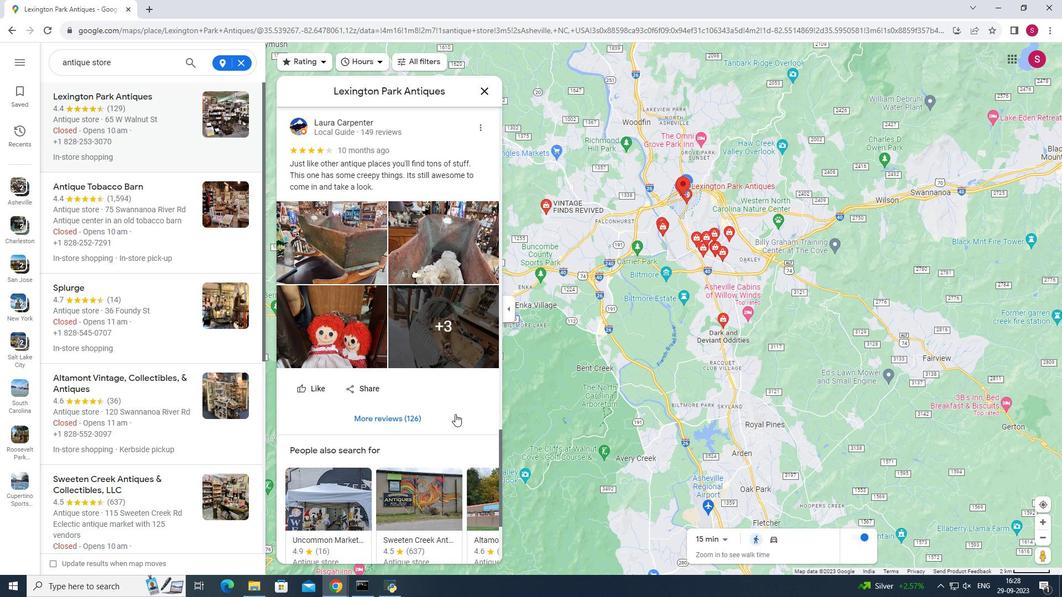 
Action: Mouse scrolled (455, 413) with delta (0, 0)
Screenshot: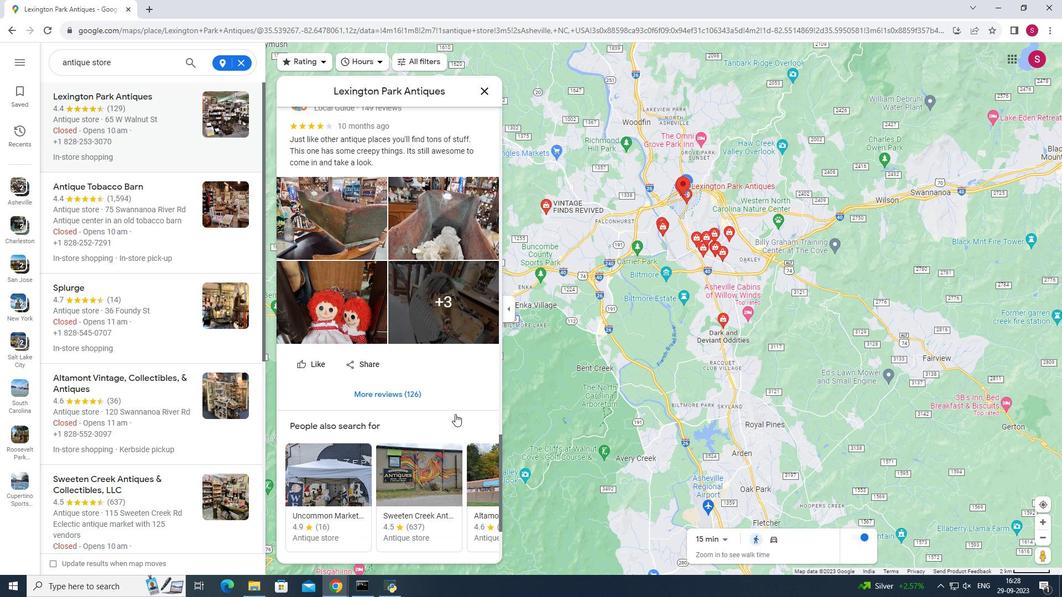 
Action: Mouse scrolled (455, 413) with delta (0, 0)
Screenshot: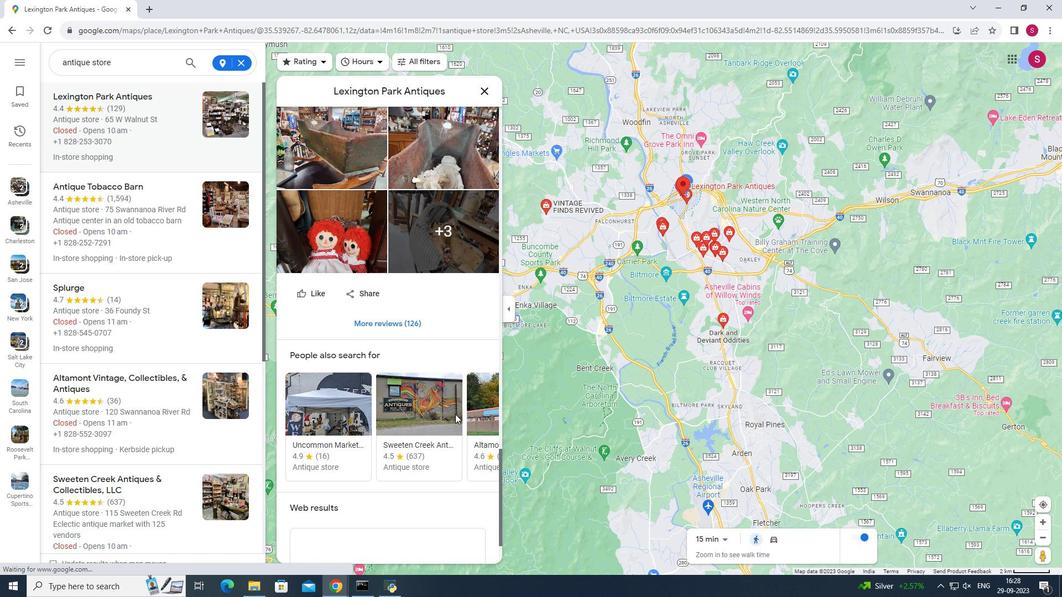 
Action: Mouse scrolled (455, 415) with delta (0, 0)
Screenshot: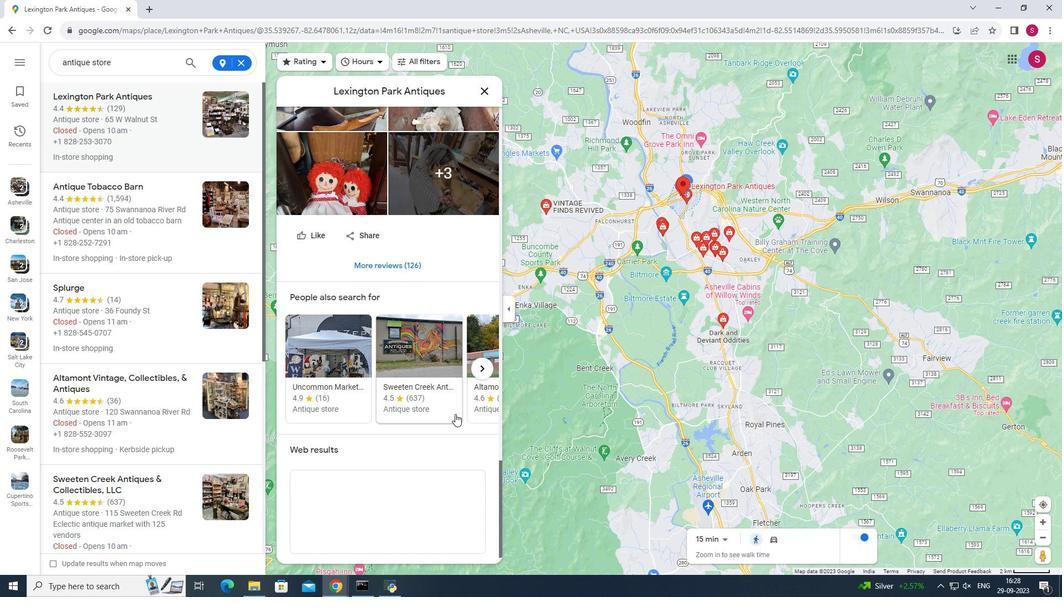 
Action: Mouse scrolled (455, 415) with delta (0, 0)
Screenshot: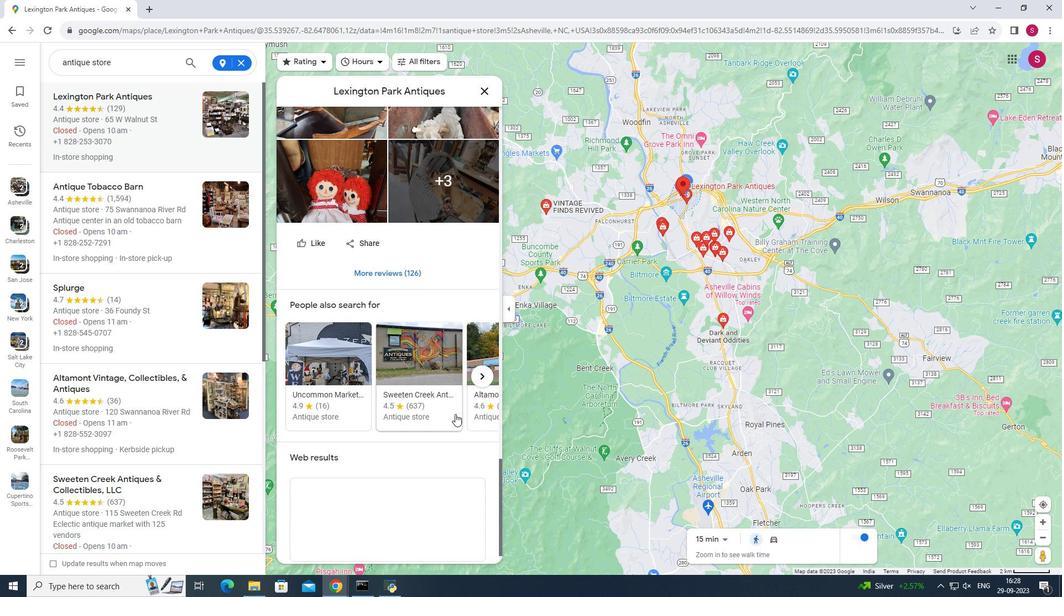 
Action: Mouse scrolled (455, 415) with delta (0, 0)
Screenshot: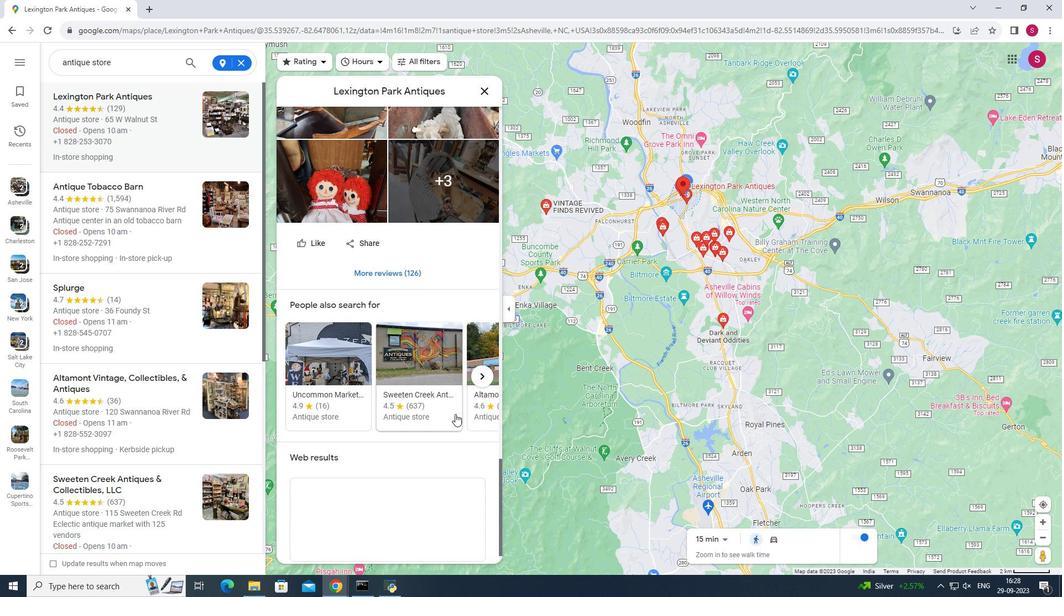 
Action: Mouse scrolled (455, 415) with delta (0, 0)
Screenshot: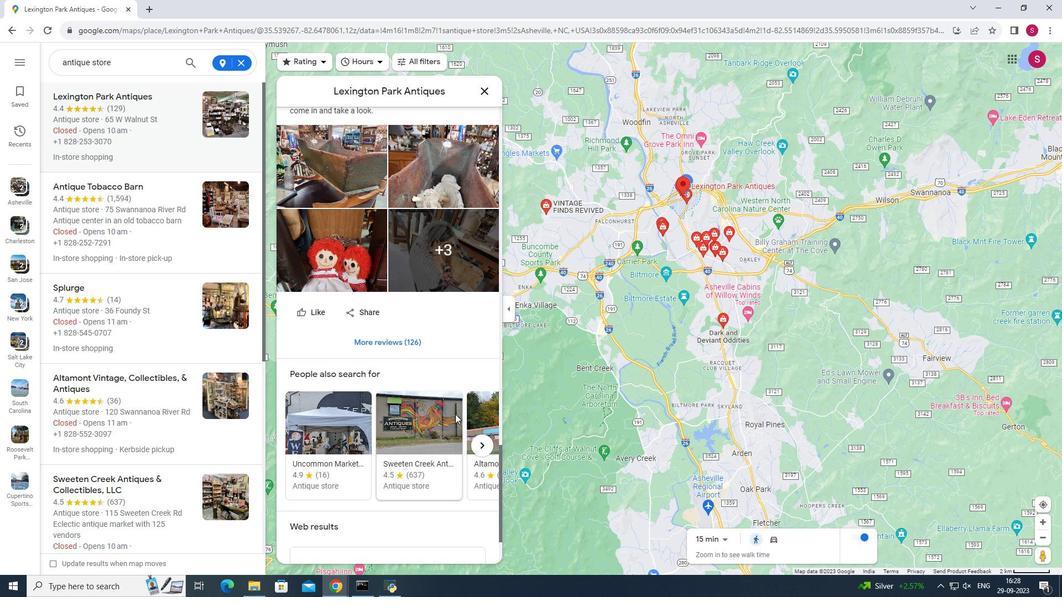 
Action: Mouse scrolled (455, 415) with delta (0, 0)
Screenshot: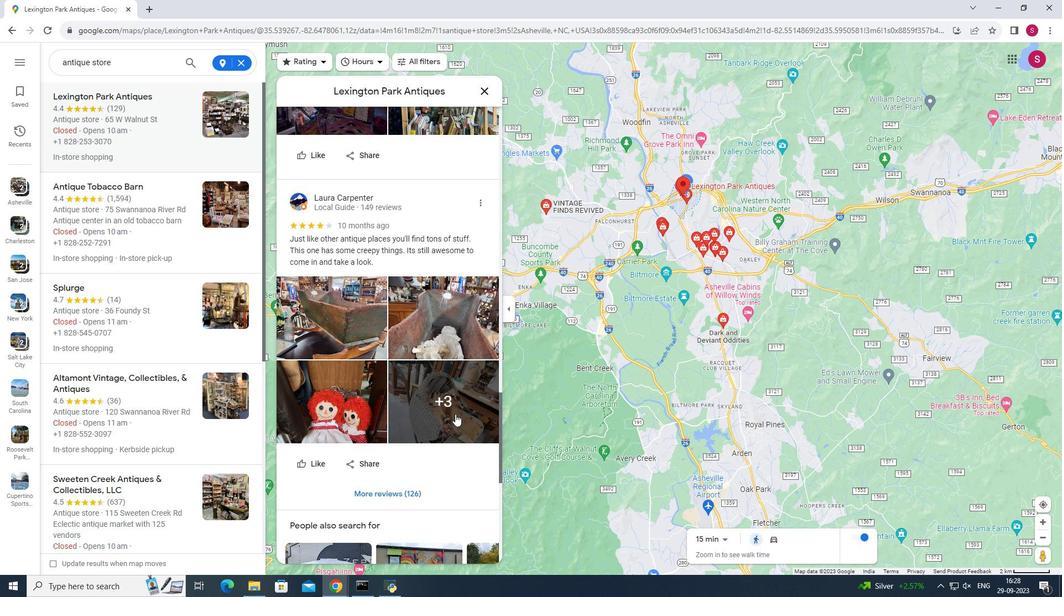 
Action: Mouse scrolled (455, 415) with delta (0, 0)
Screenshot: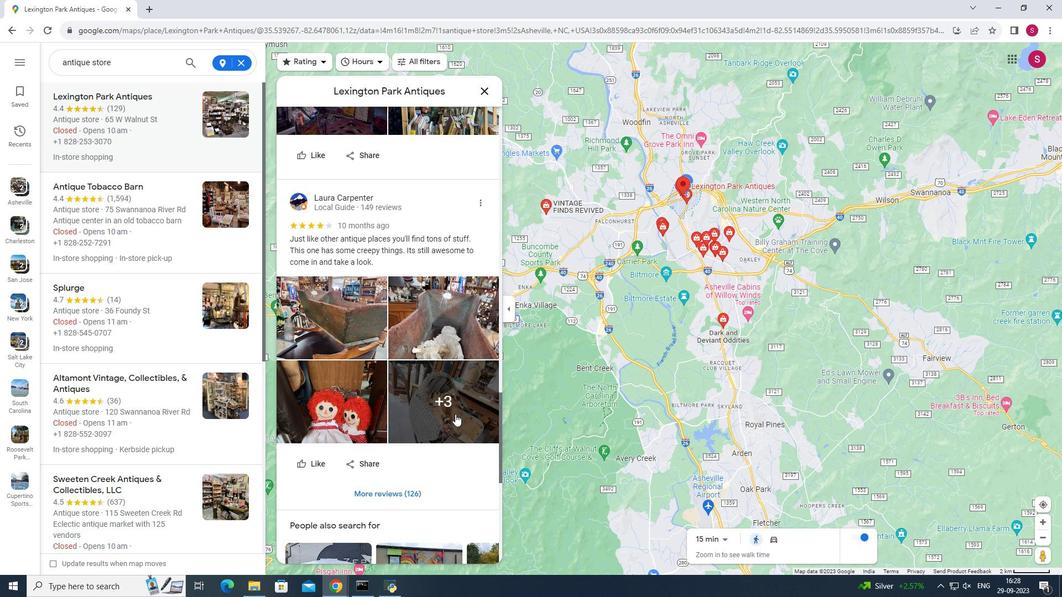 
Action: Mouse scrolled (455, 415) with delta (0, 0)
Screenshot: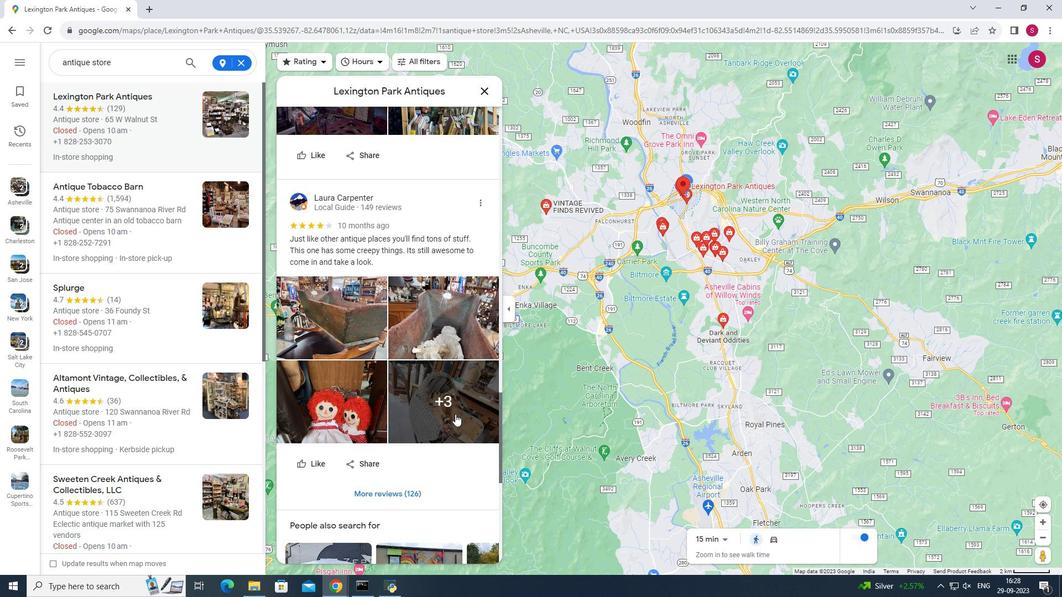 
Action: Mouse scrolled (455, 415) with delta (0, 0)
Screenshot: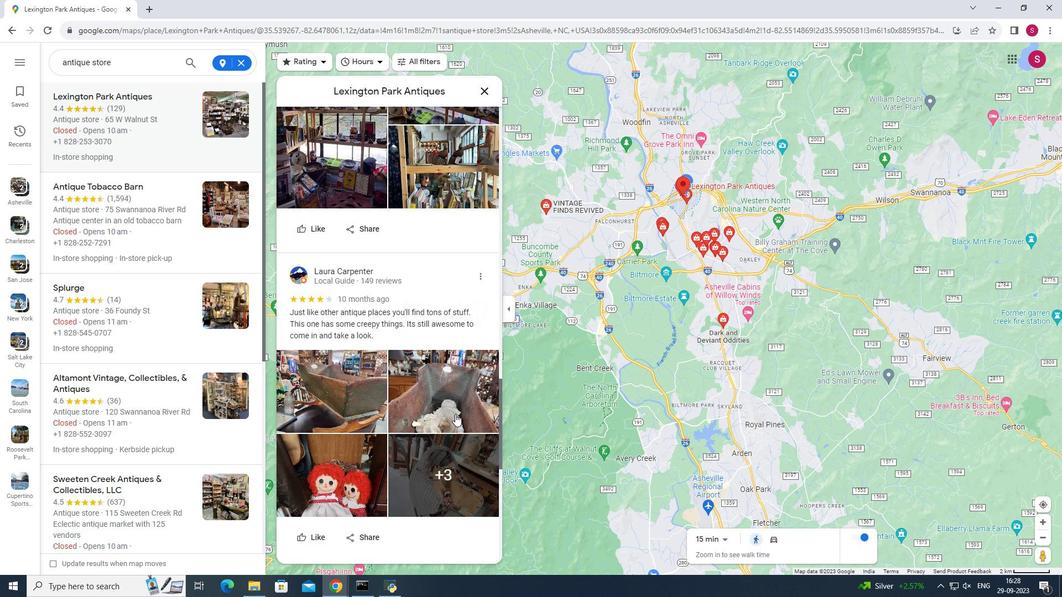 
Action: Mouse scrolled (455, 415) with delta (0, 0)
Screenshot: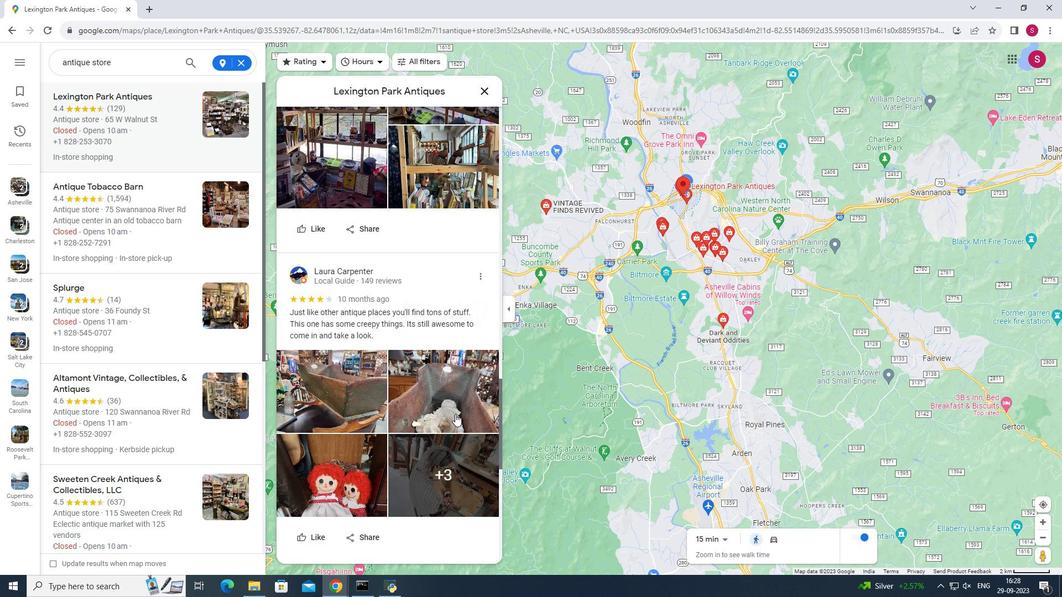 
Action: Mouse scrolled (455, 415) with delta (0, 0)
Screenshot: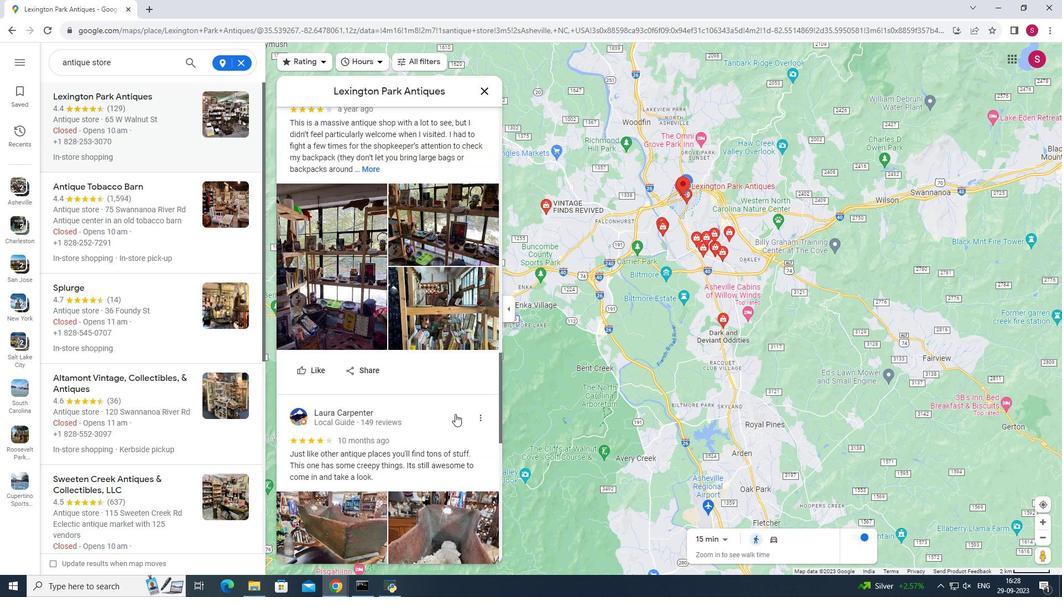 
Action: Mouse scrolled (455, 415) with delta (0, 0)
Screenshot: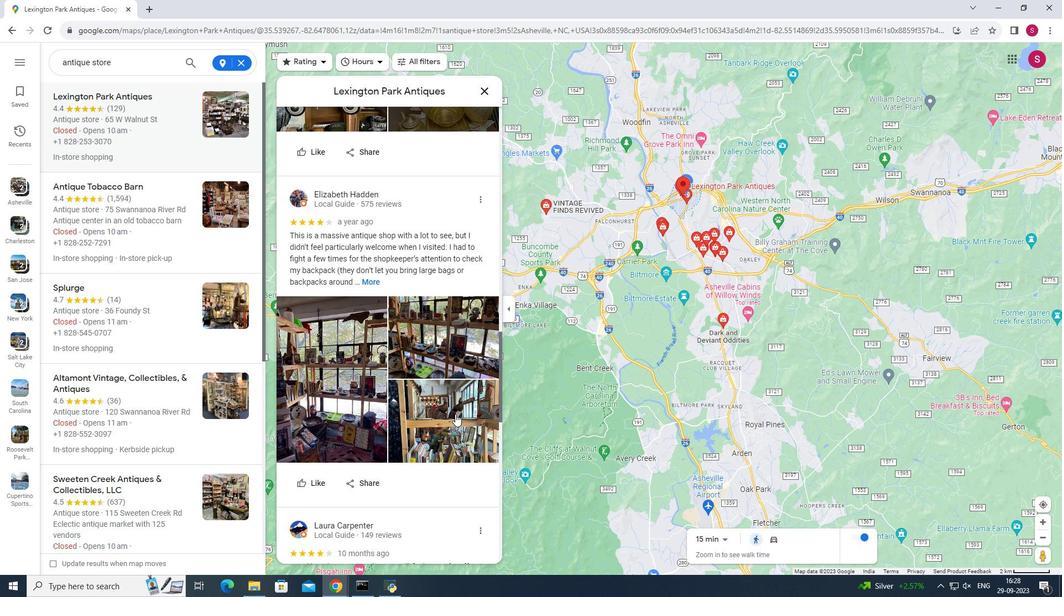 
Action: Mouse scrolled (455, 415) with delta (0, 0)
Screenshot: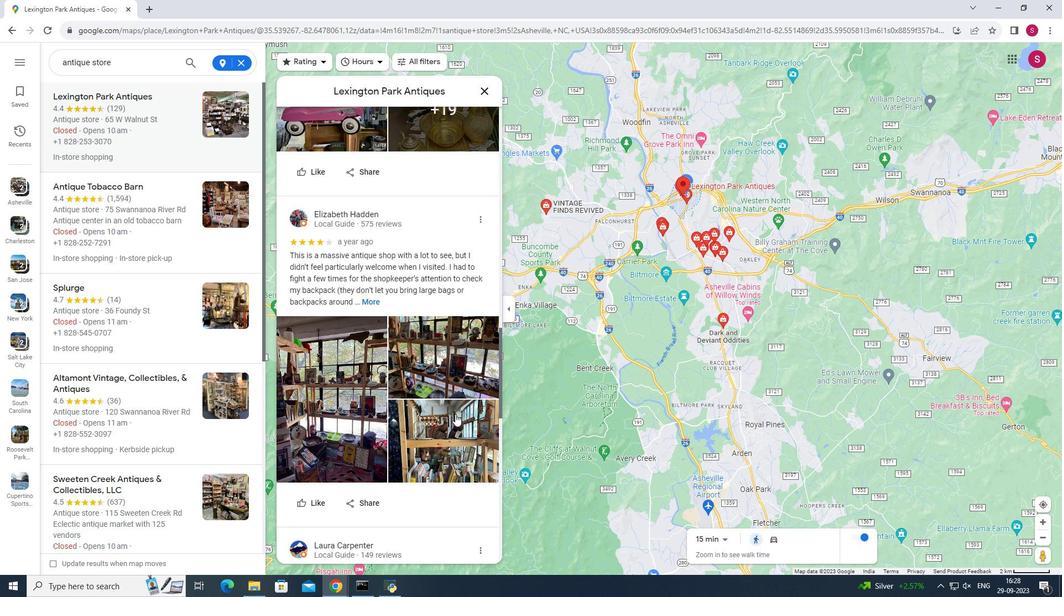 
Action: Mouse scrolled (455, 415) with delta (0, 0)
Screenshot: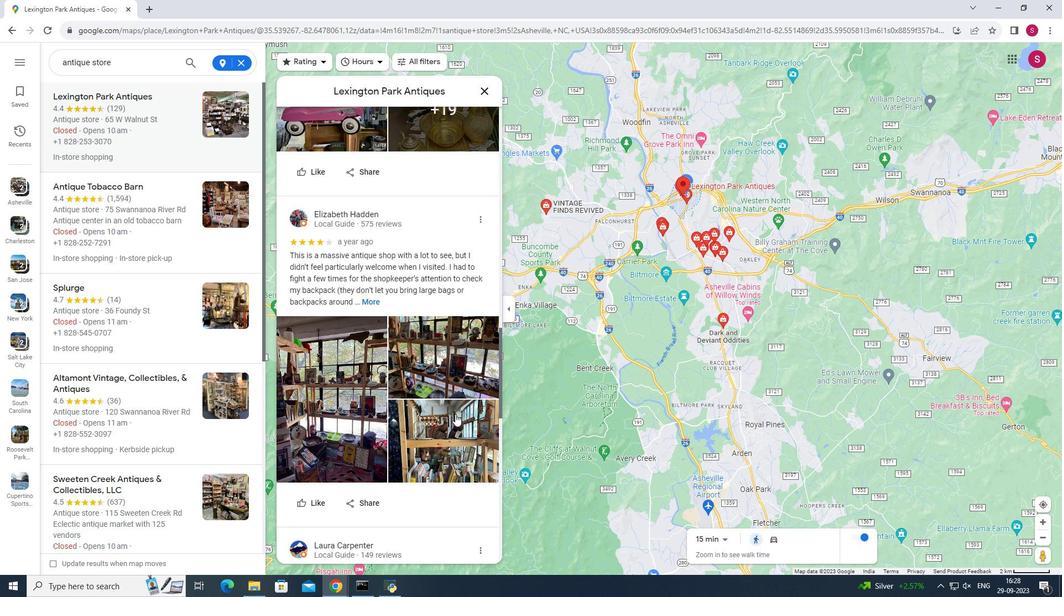 
Action: Mouse scrolled (455, 415) with delta (0, 0)
Screenshot: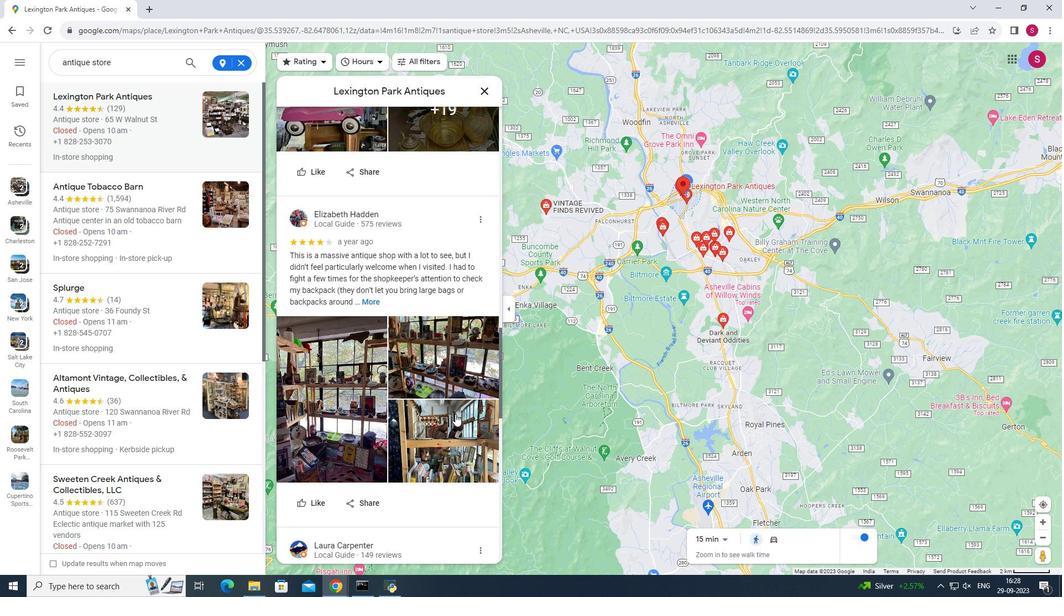 
Action: Mouse scrolled (455, 415) with delta (0, 0)
Screenshot: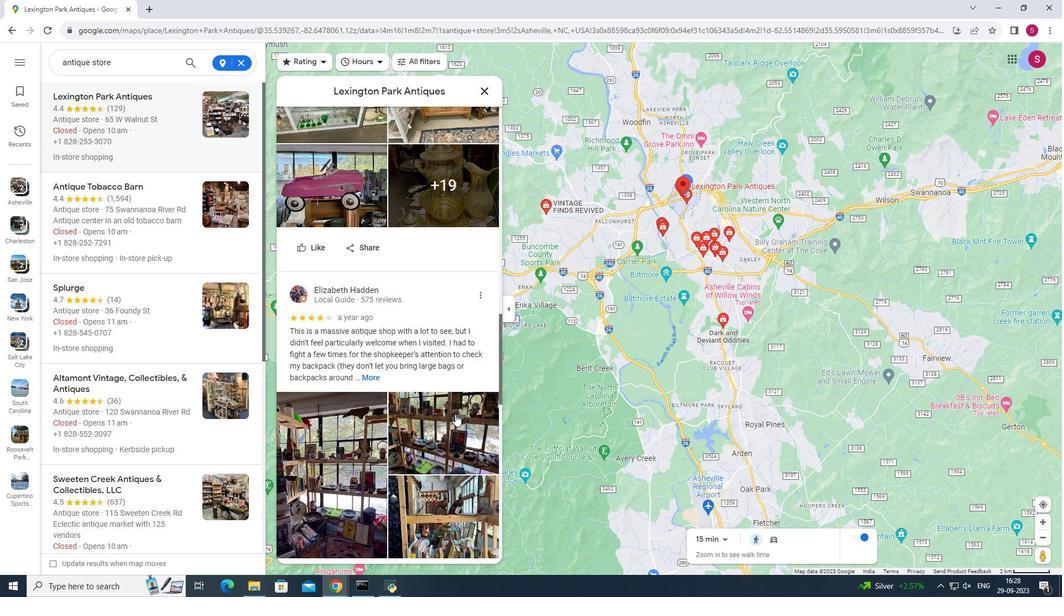 
Action: Mouse scrolled (455, 415) with delta (0, 0)
Screenshot: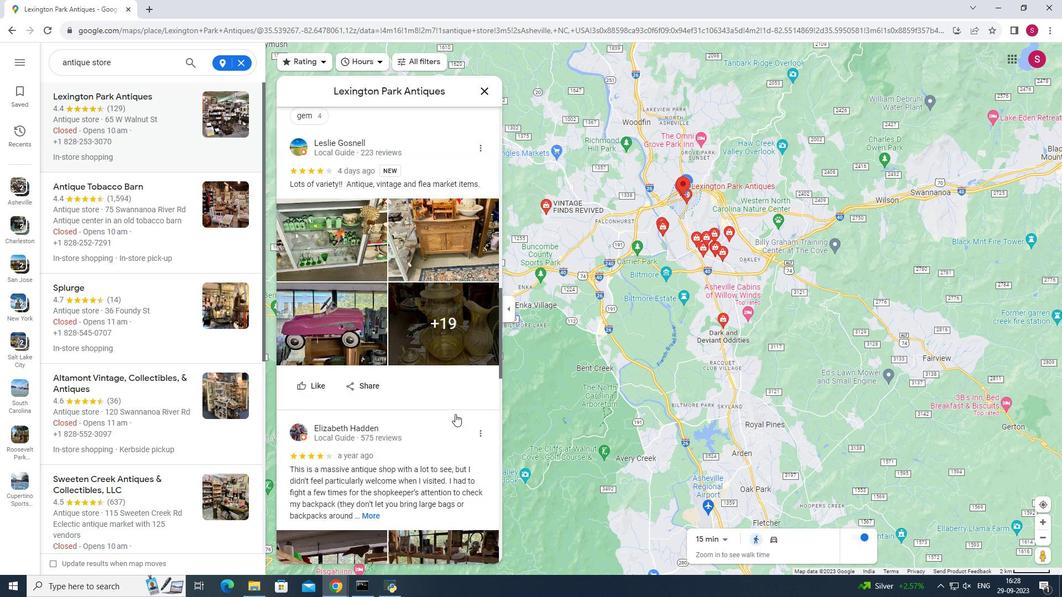 
Action: Mouse scrolled (455, 415) with delta (0, 0)
Screenshot: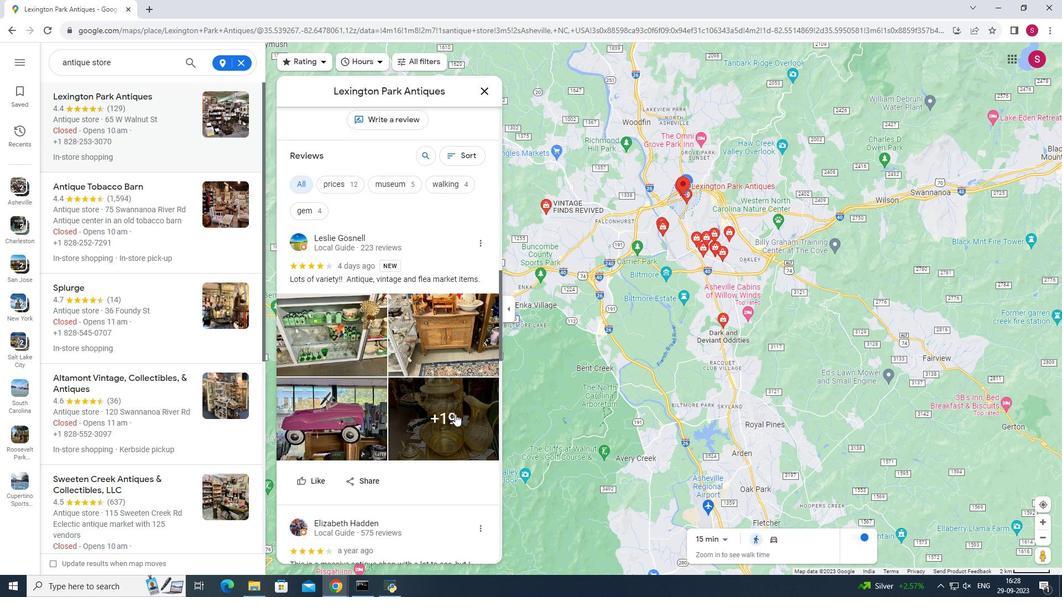 
Action: Mouse scrolled (455, 415) with delta (0, 0)
Screenshot: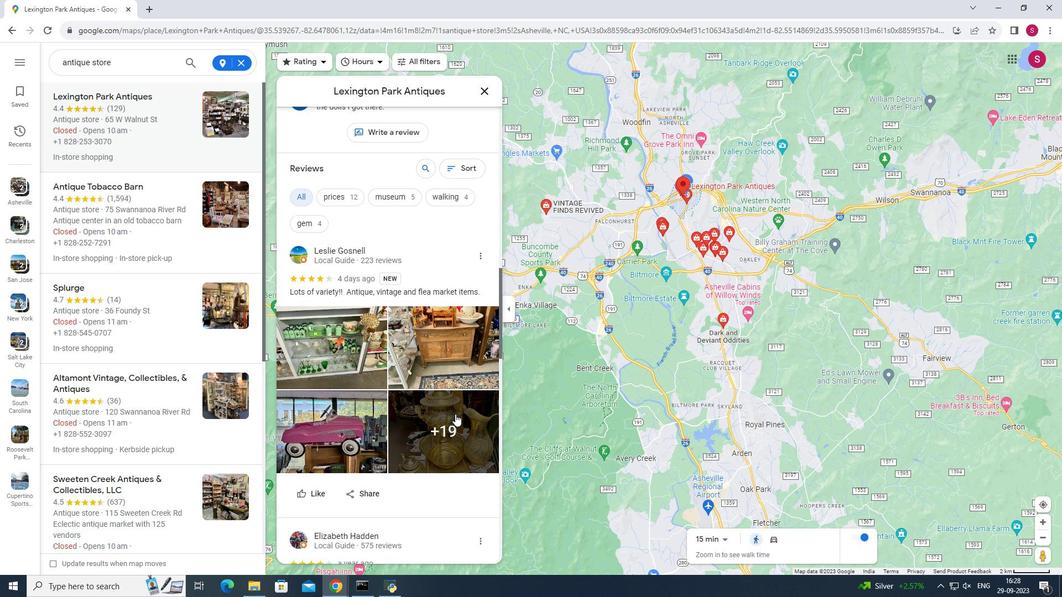 
Action: Mouse scrolled (455, 415) with delta (0, 0)
Screenshot: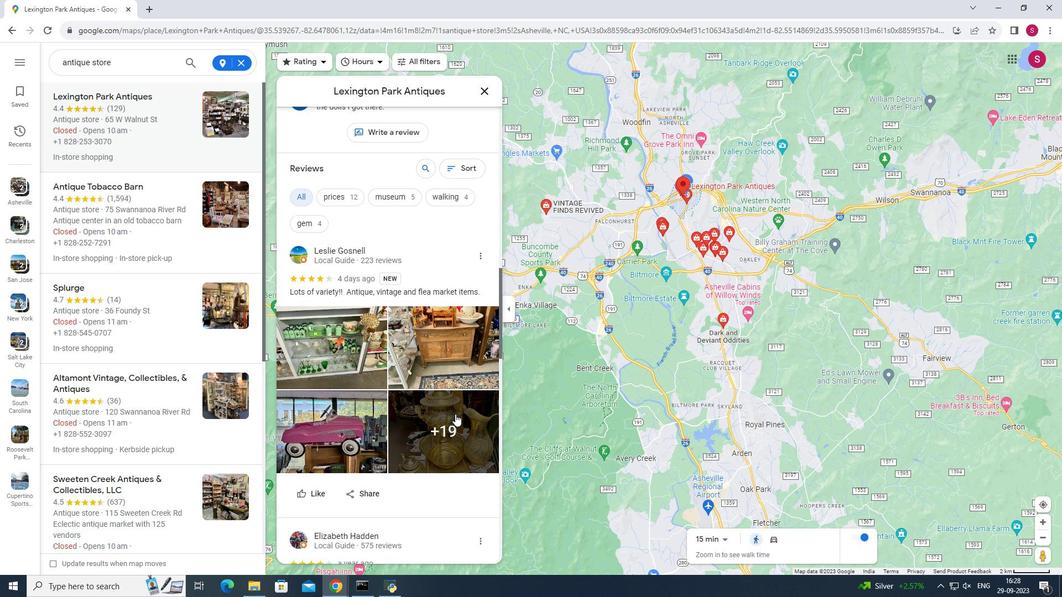 
Action: Mouse scrolled (455, 415) with delta (0, 0)
Screenshot: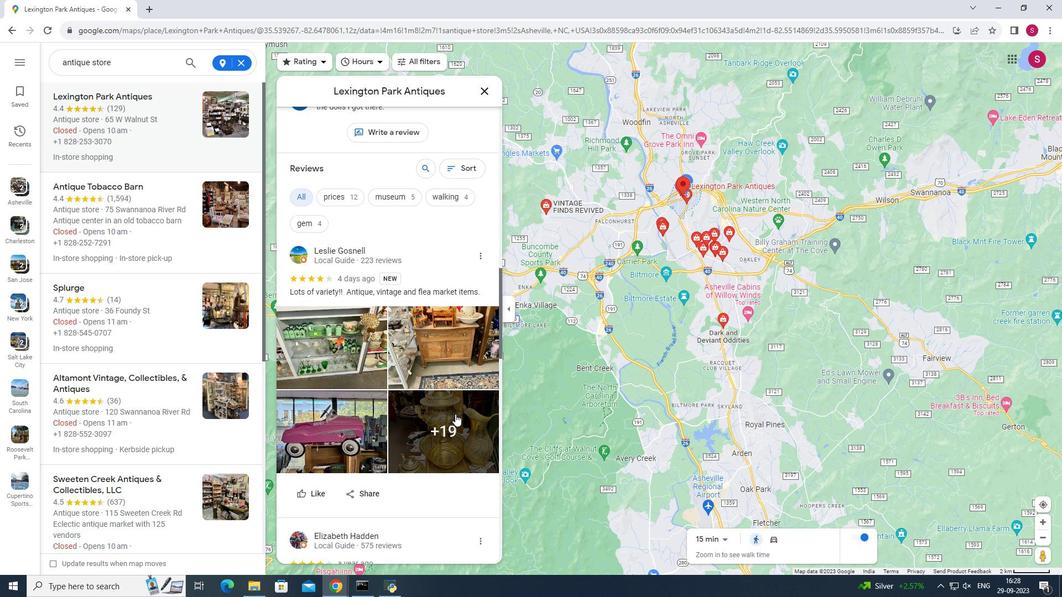
Action: Mouse scrolled (455, 415) with delta (0, 0)
Screenshot: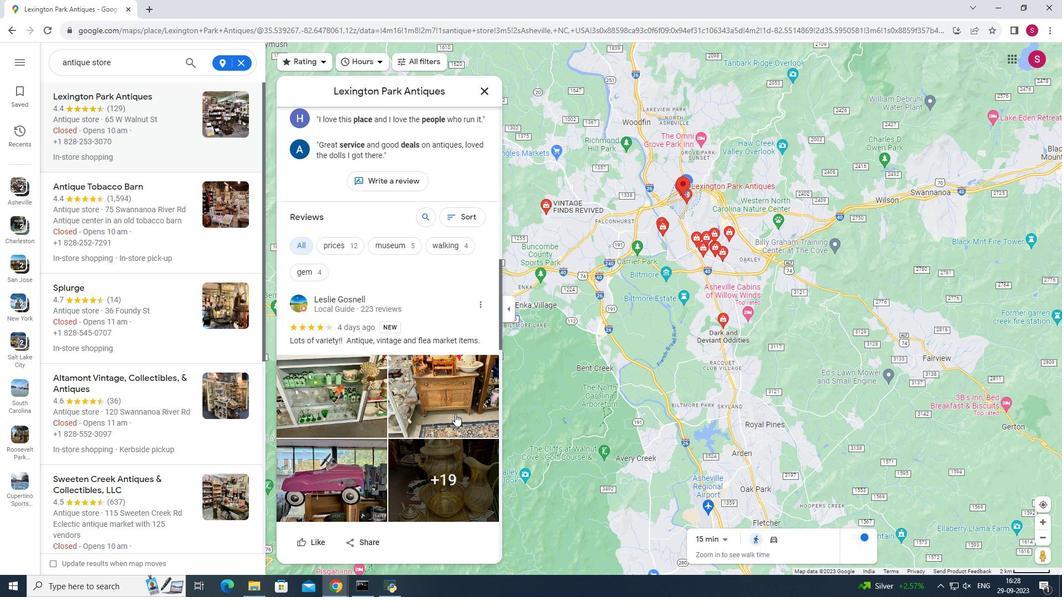 
Action: Mouse scrolled (455, 415) with delta (0, 0)
Screenshot: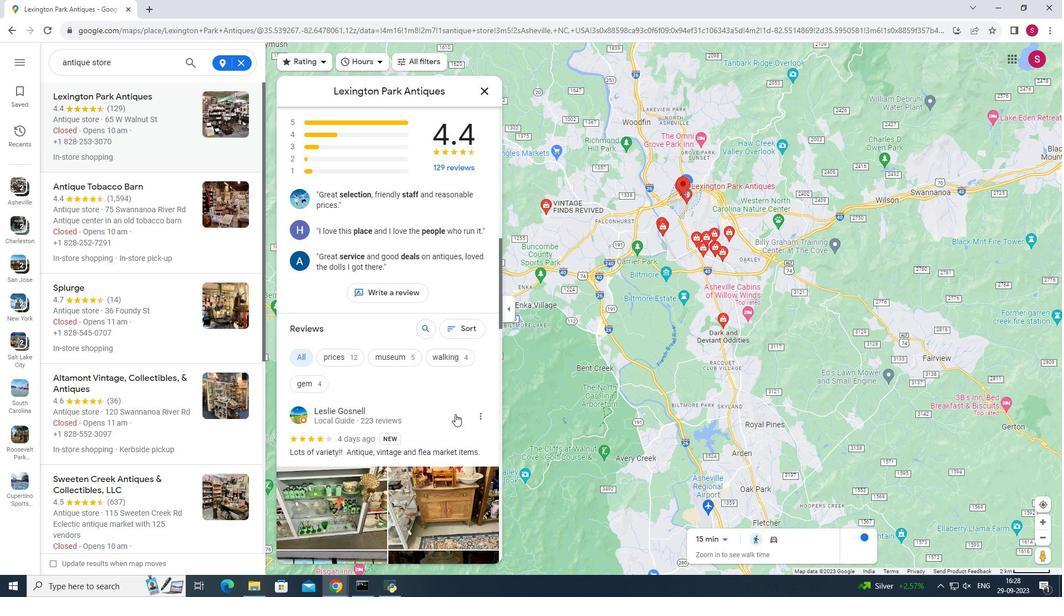 
Action: Mouse moved to (451, 407)
Screenshot: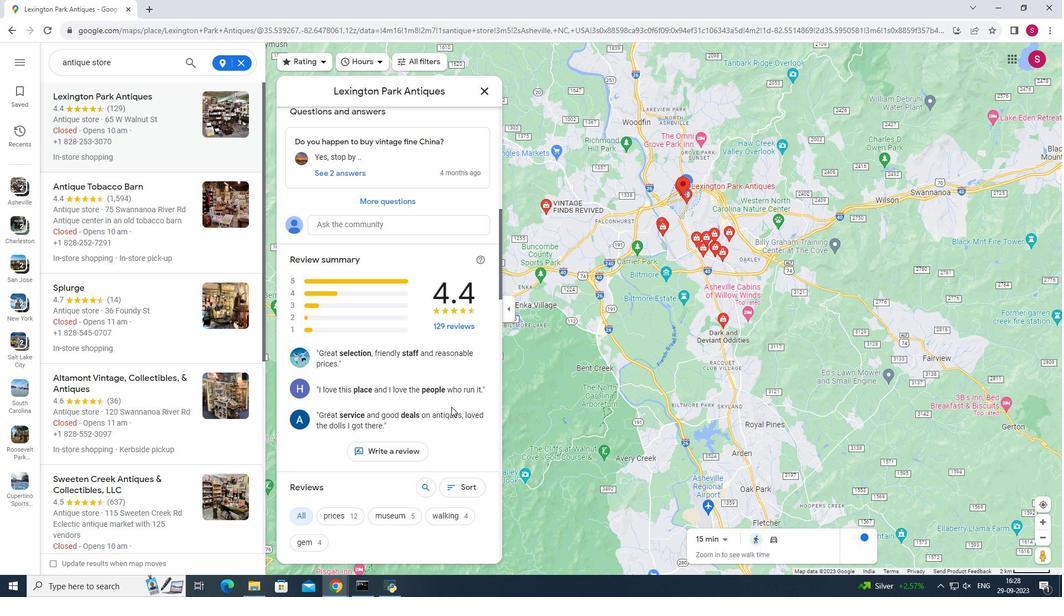 
Action: Mouse scrolled (451, 407) with delta (0, 0)
Screenshot: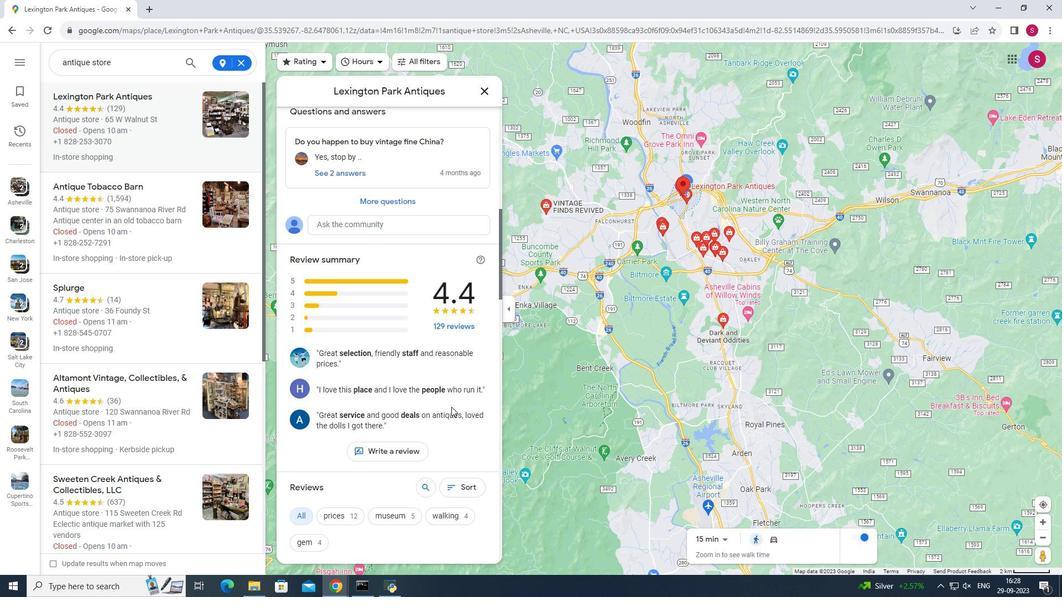 
Action: Mouse scrolled (451, 407) with delta (0, 0)
Screenshot: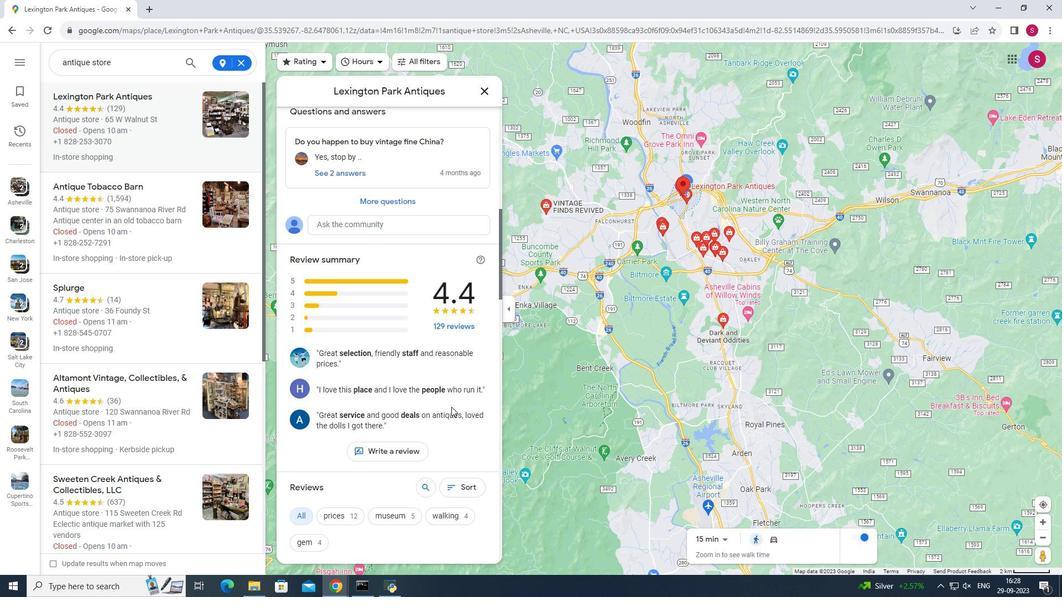 
Action: Mouse scrolled (451, 407) with delta (0, 0)
Screenshot: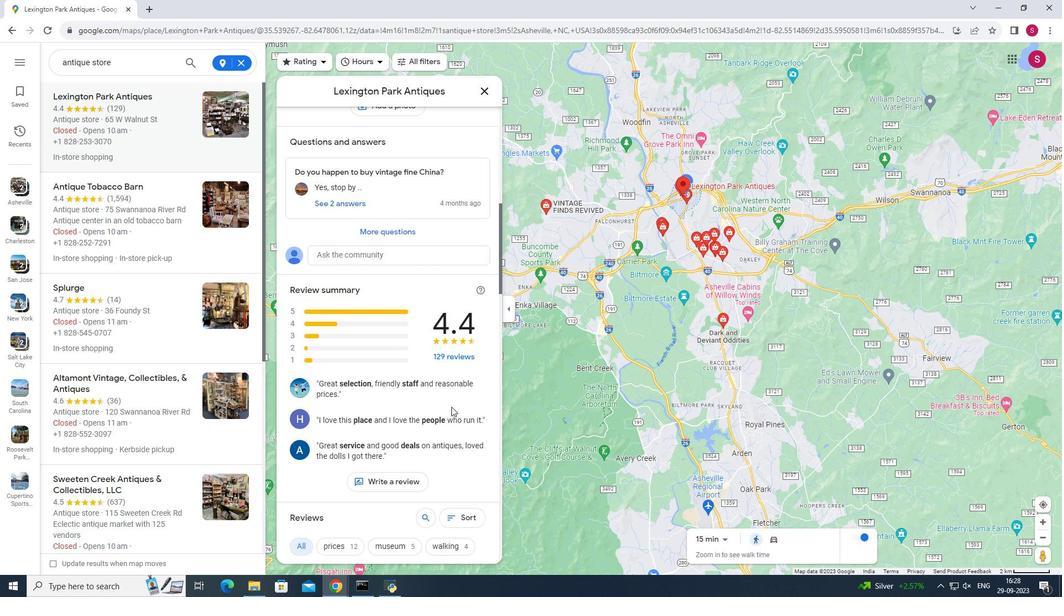 
Action: Mouse scrolled (451, 407) with delta (0, 0)
Screenshot: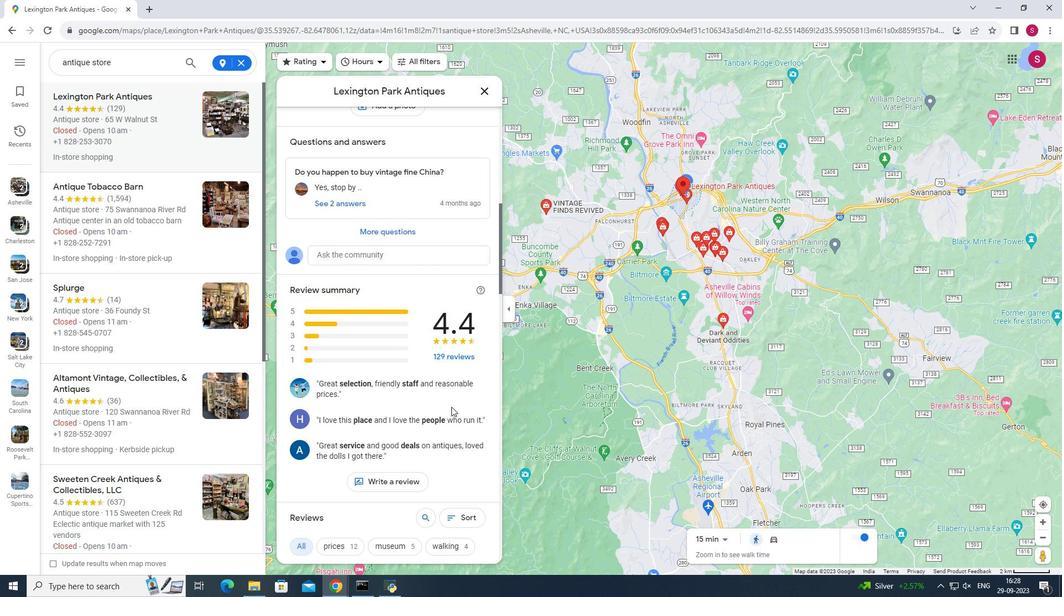 
Action: Mouse scrolled (451, 407) with delta (0, 0)
Screenshot: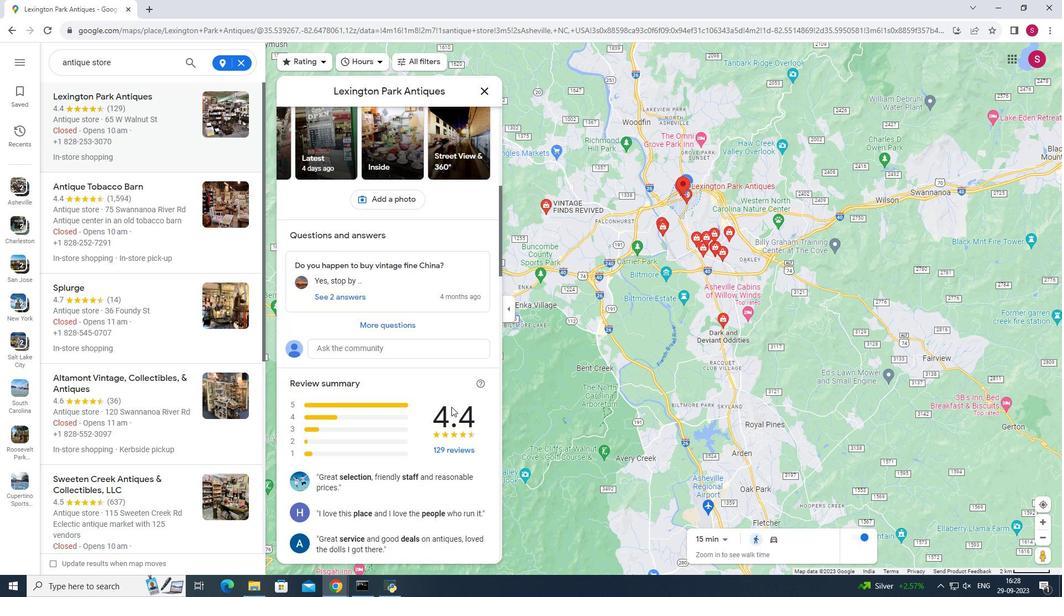 
Action: Mouse scrolled (451, 407) with delta (0, 0)
Screenshot: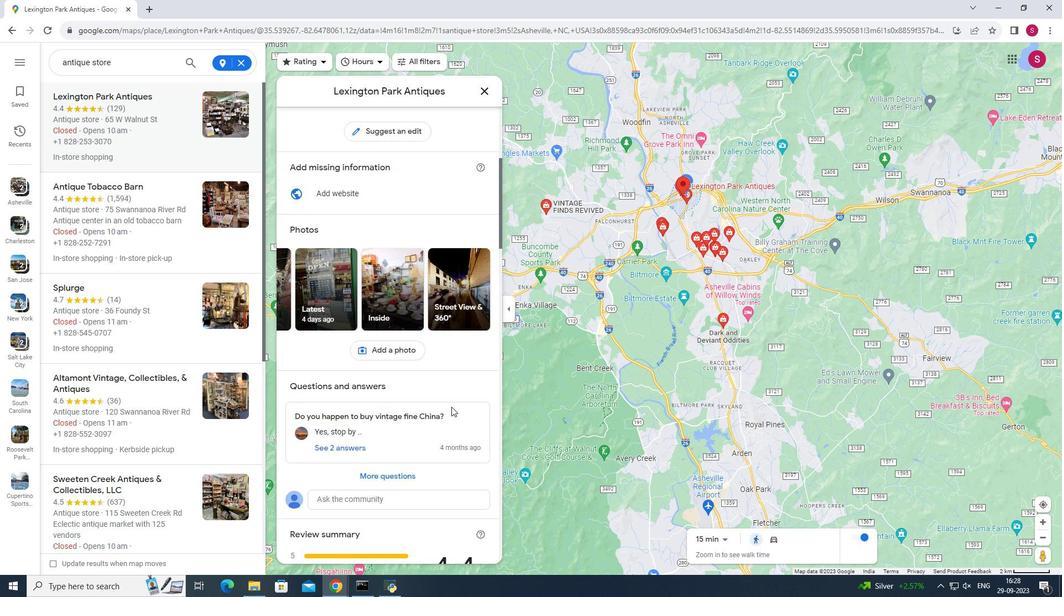 
Action: Mouse scrolled (451, 407) with delta (0, 0)
Screenshot: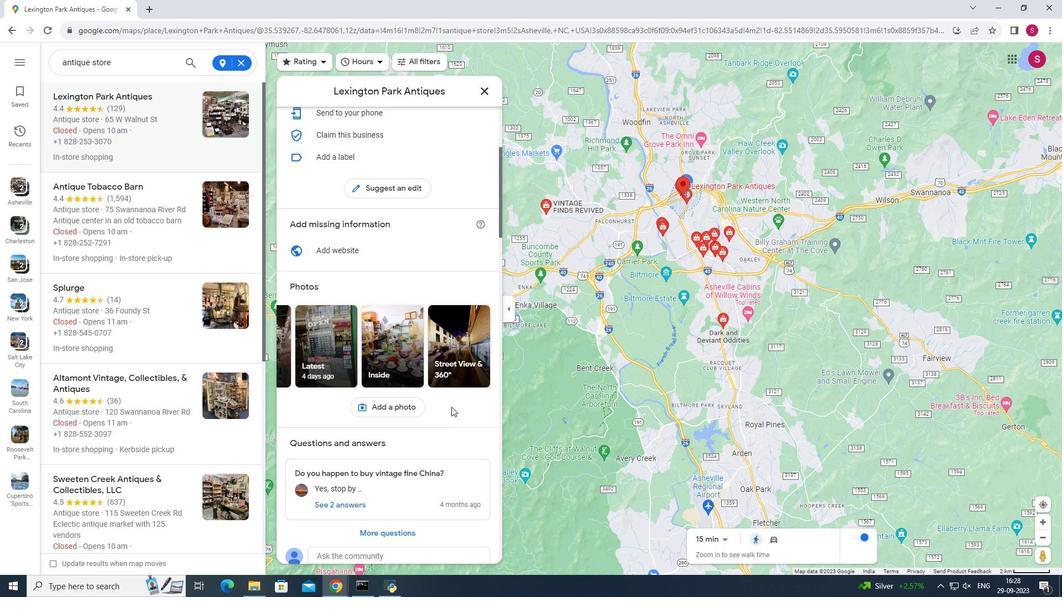 
Action: Mouse scrolled (451, 407) with delta (0, 0)
Screenshot: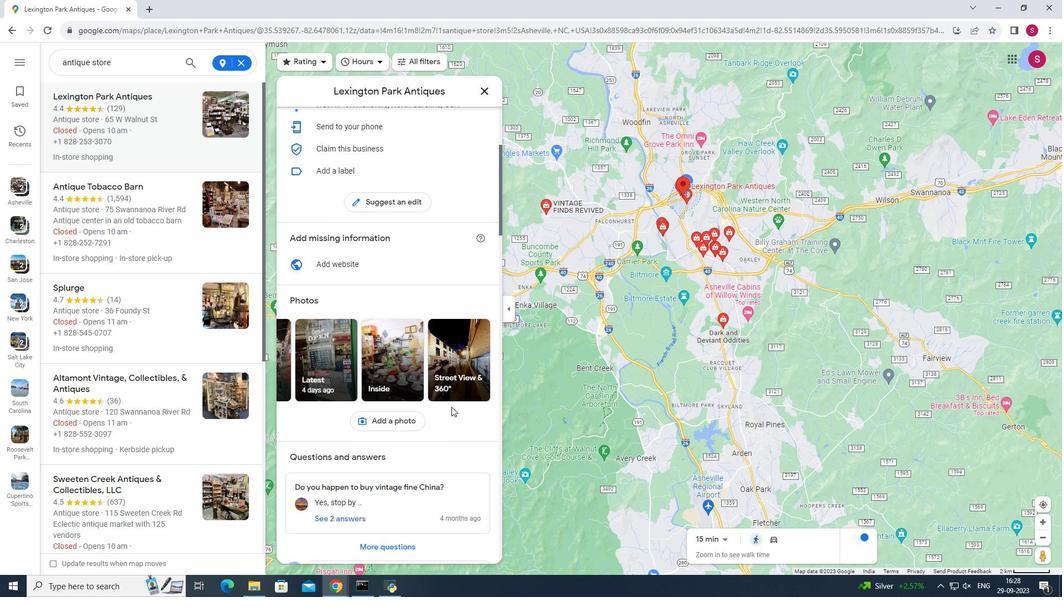 
Action: Mouse scrolled (451, 407) with delta (0, 0)
Screenshot: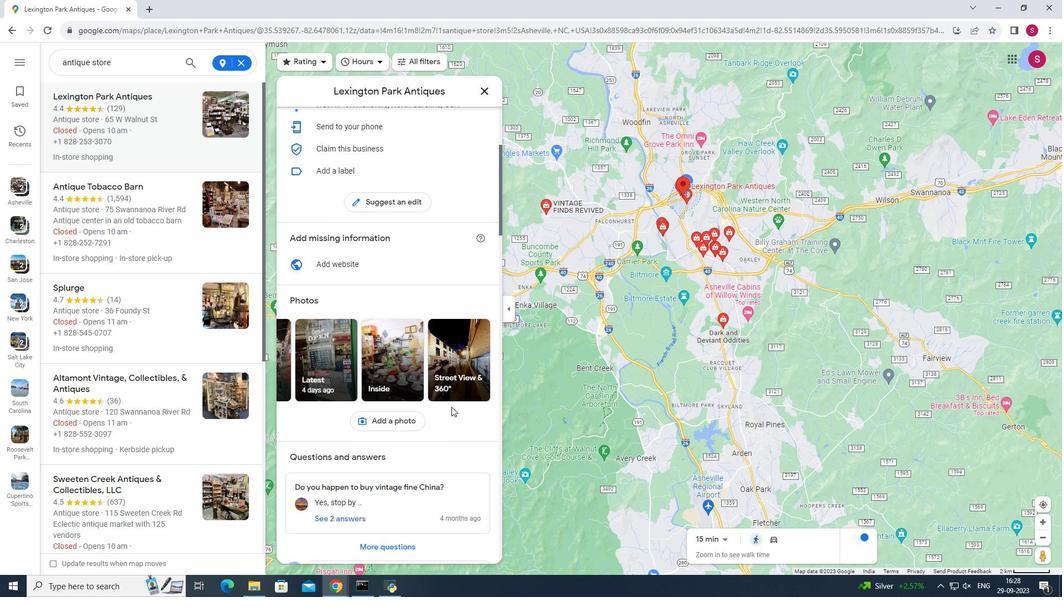 
Action: Mouse scrolled (451, 407) with delta (0, 0)
Screenshot: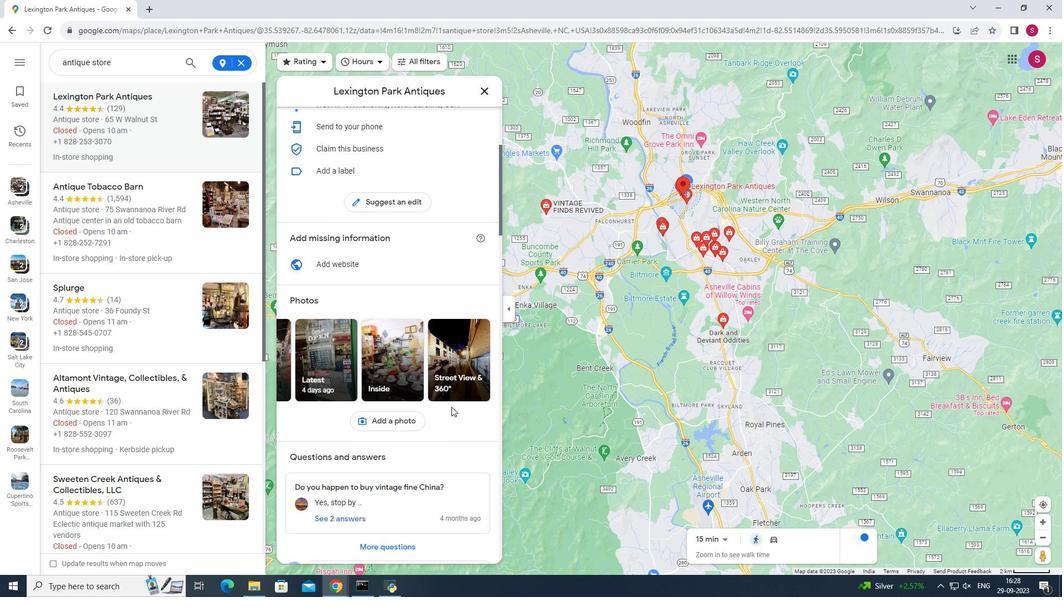 
Action: Mouse scrolled (451, 407) with delta (0, 0)
Screenshot: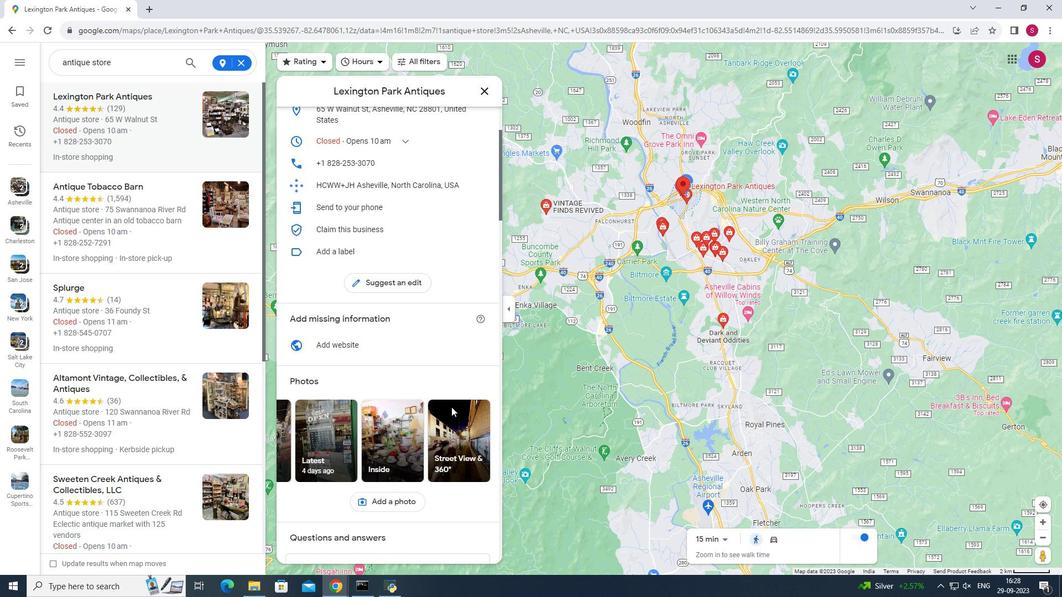 
Action: Mouse scrolled (451, 407) with delta (0, 0)
Screenshot: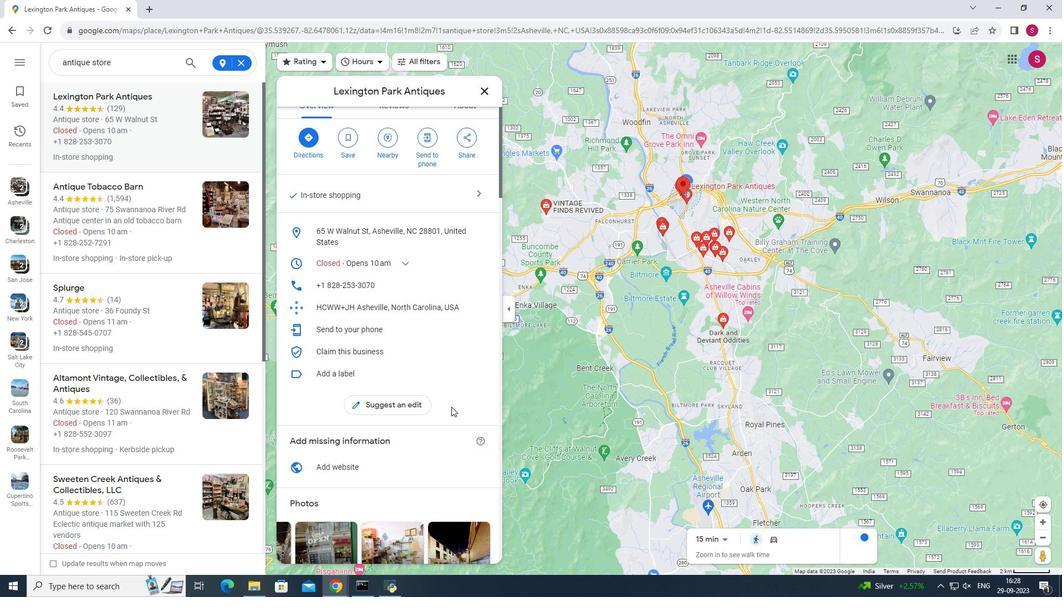 
Action: Mouse moved to (391, 220)
Screenshot: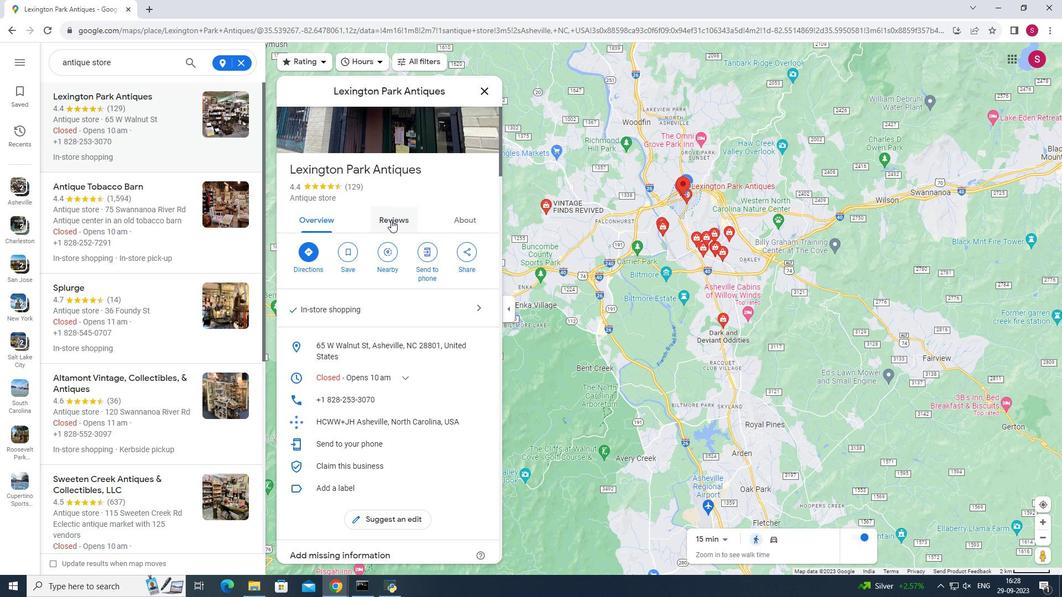 
Action: Mouse pressed left at (391, 220)
Screenshot: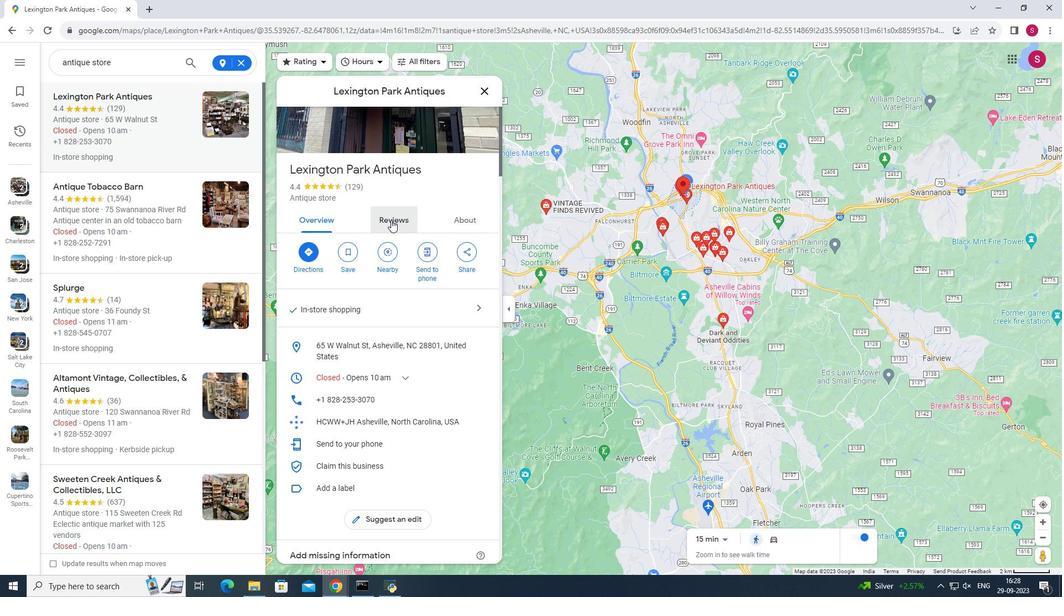 
Action: Mouse moved to (446, 319)
Screenshot: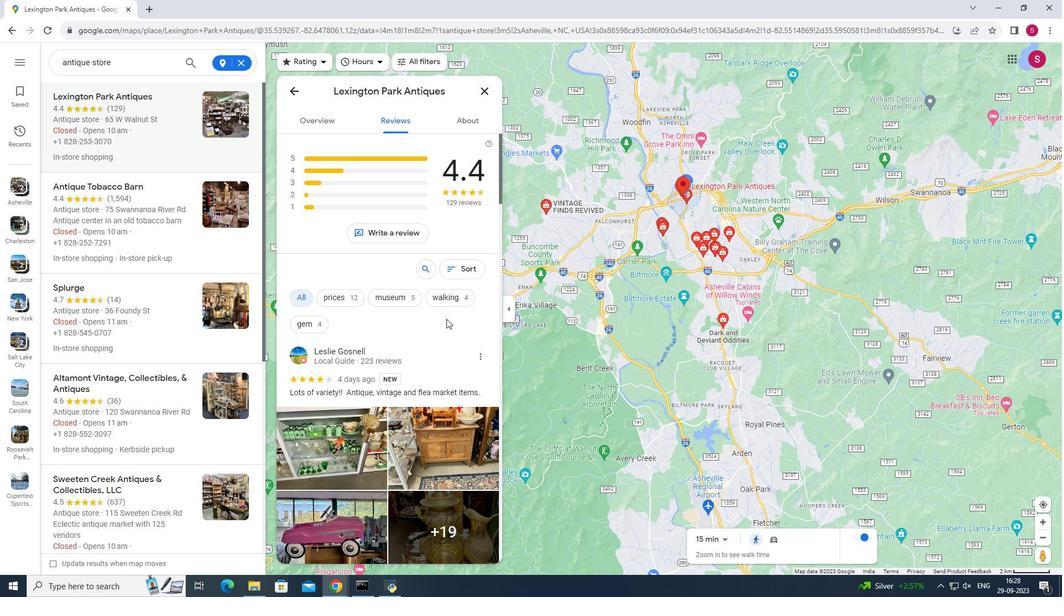 
Action: Mouse scrolled (446, 318) with delta (0, 0)
Screenshot: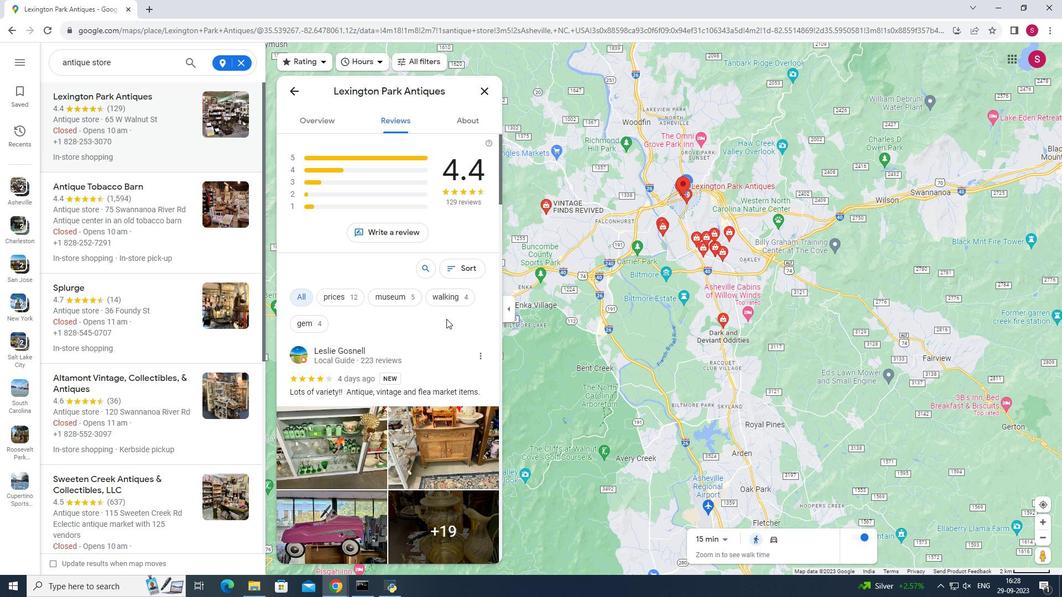 
Action: Mouse scrolled (446, 318) with delta (0, 0)
Screenshot: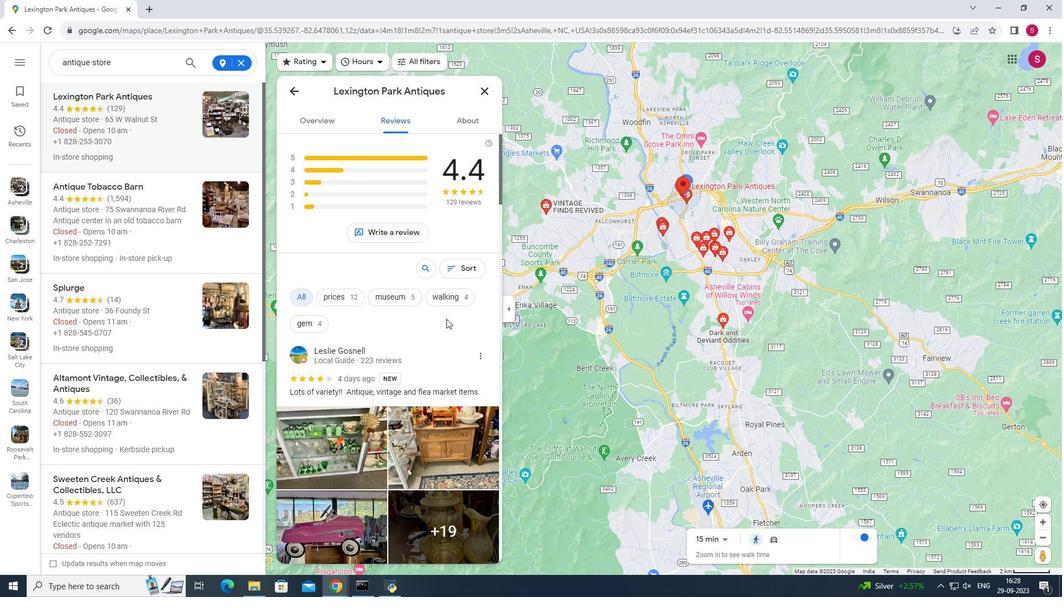 
Action: Mouse scrolled (446, 318) with delta (0, 0)
Screenshot: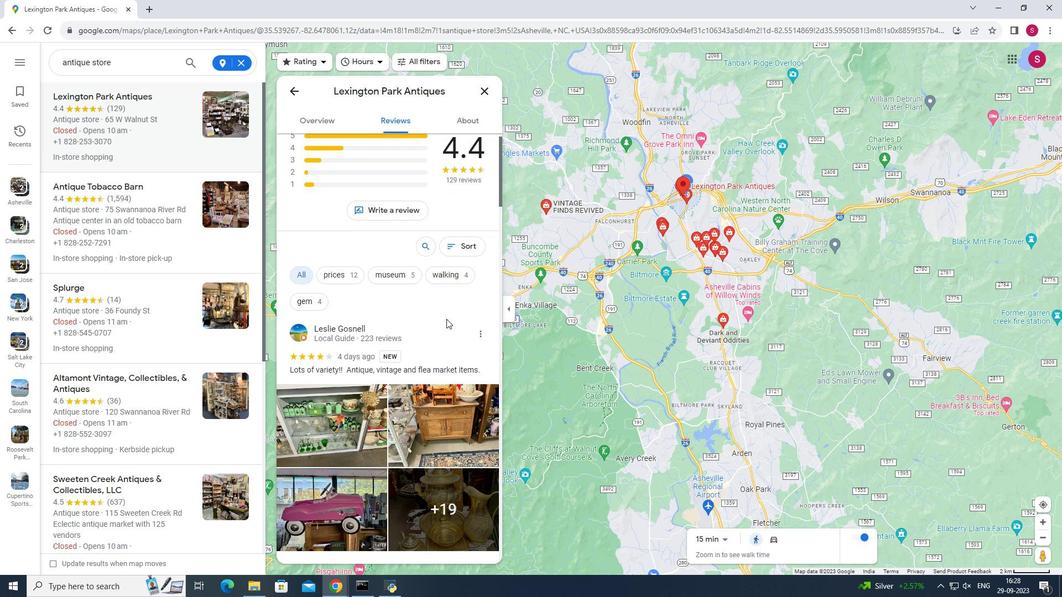 
Action: Mouse scrolled (446, 318) with delta (0, 0)
Screenshot: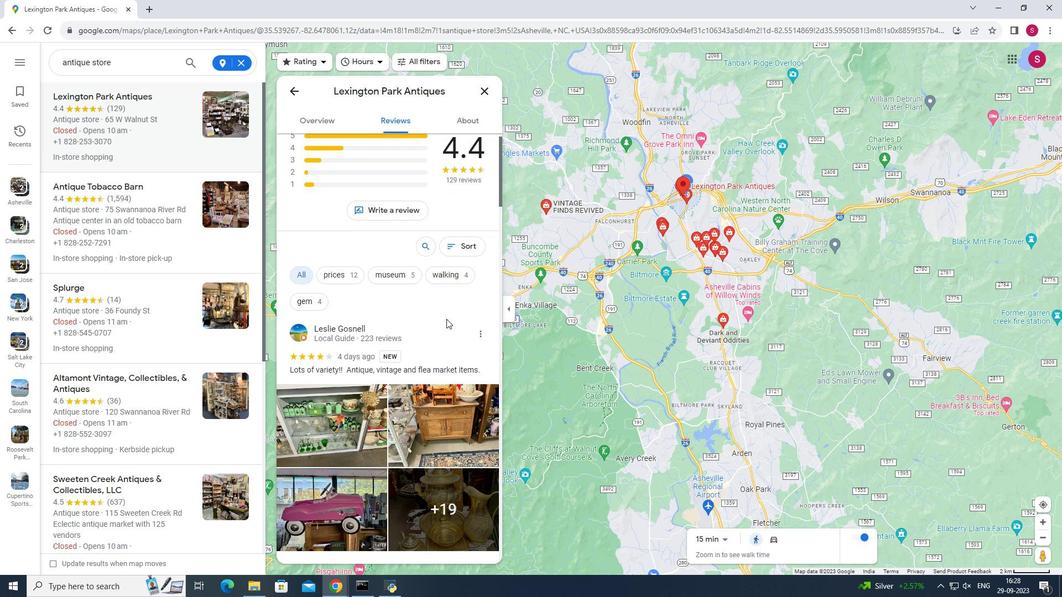
Action: Mouse scrolled (446, 318) with delta (0, 0)
Screenshot: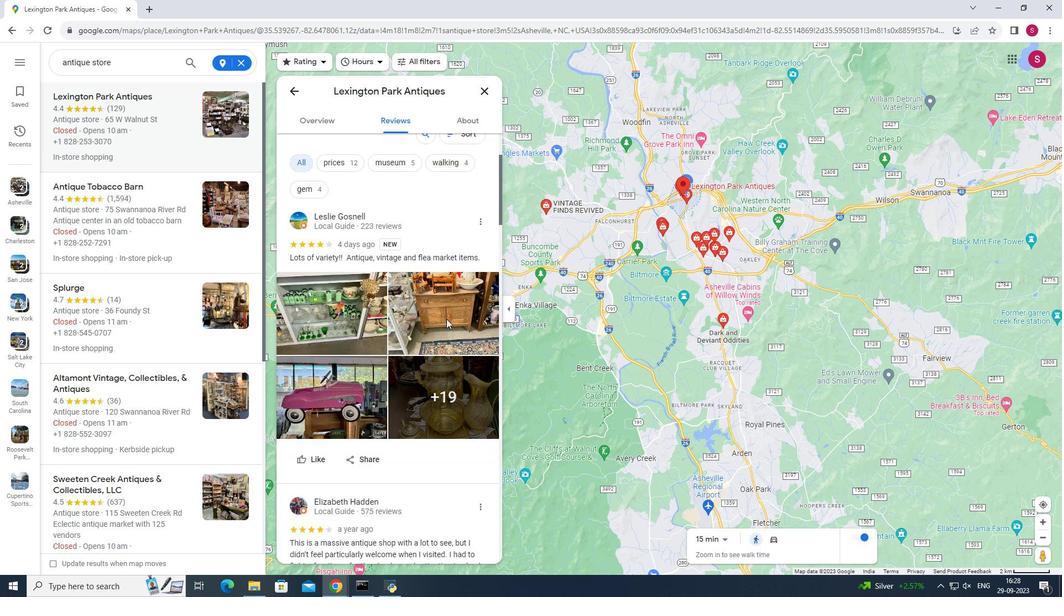 
Action: Mouse scrolled (446, 318) with delta (0, 0)
Screenshot: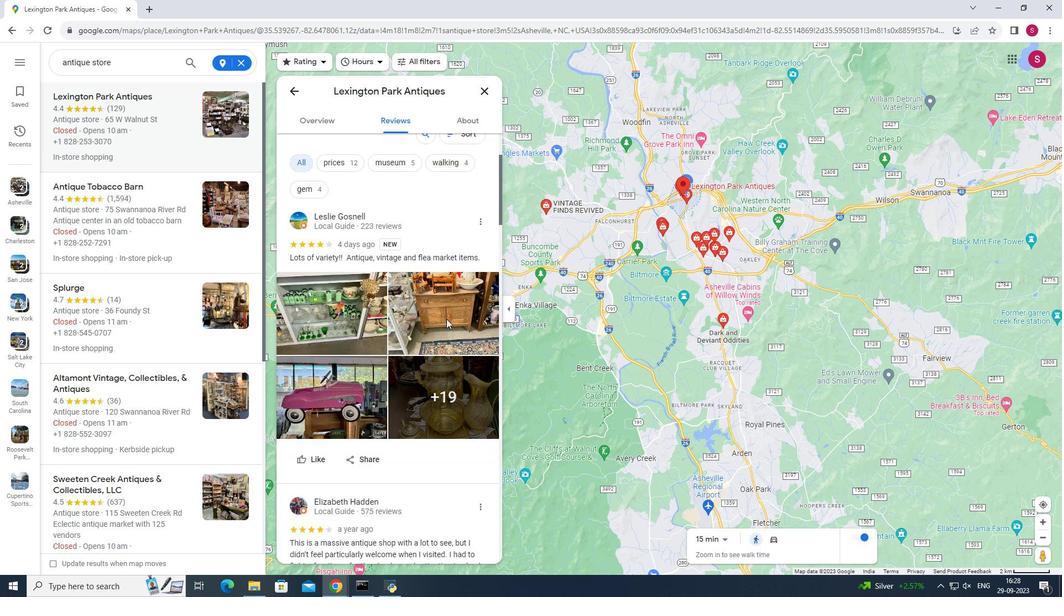 
Action: Mouse moved to (446, 319)
Screenshot: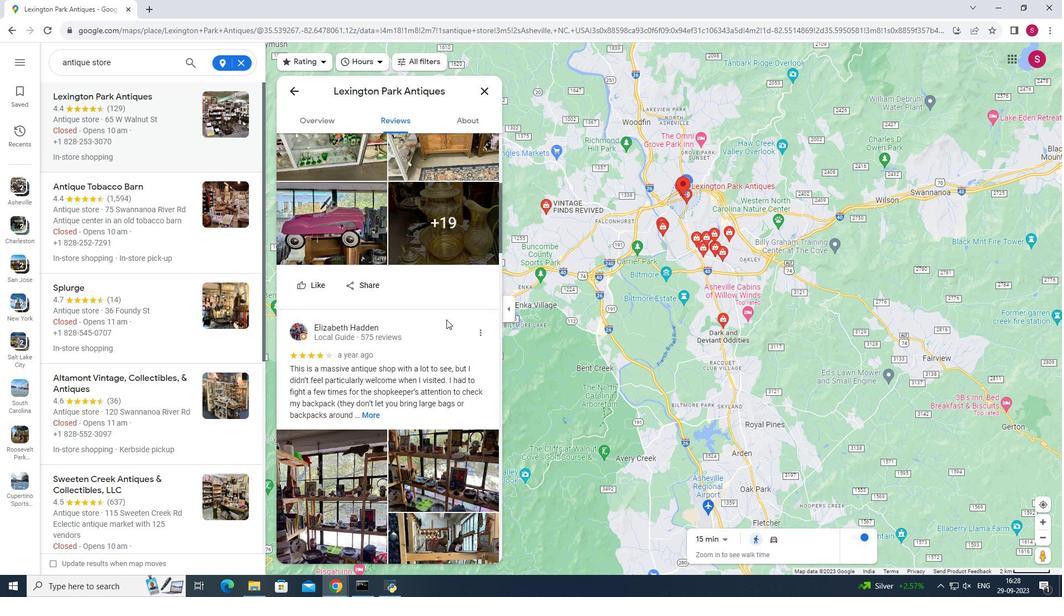 
Action: Mouse scrolled (446, 319) with delta (0, 0)
Screenshot: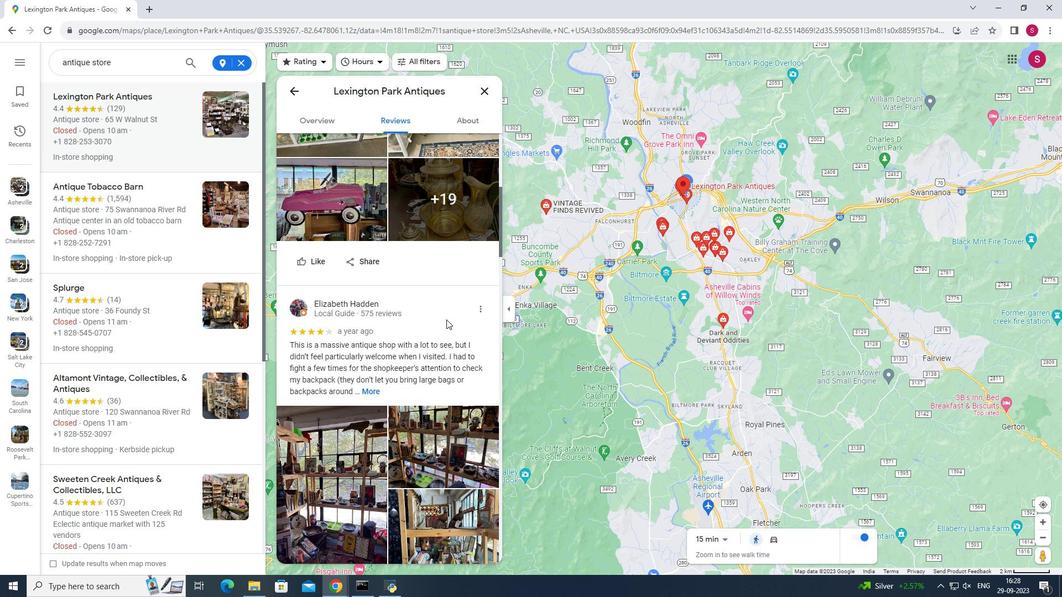 
Action: Mouse scrolled (446, 319) with delta (0, 0)
Screenshot: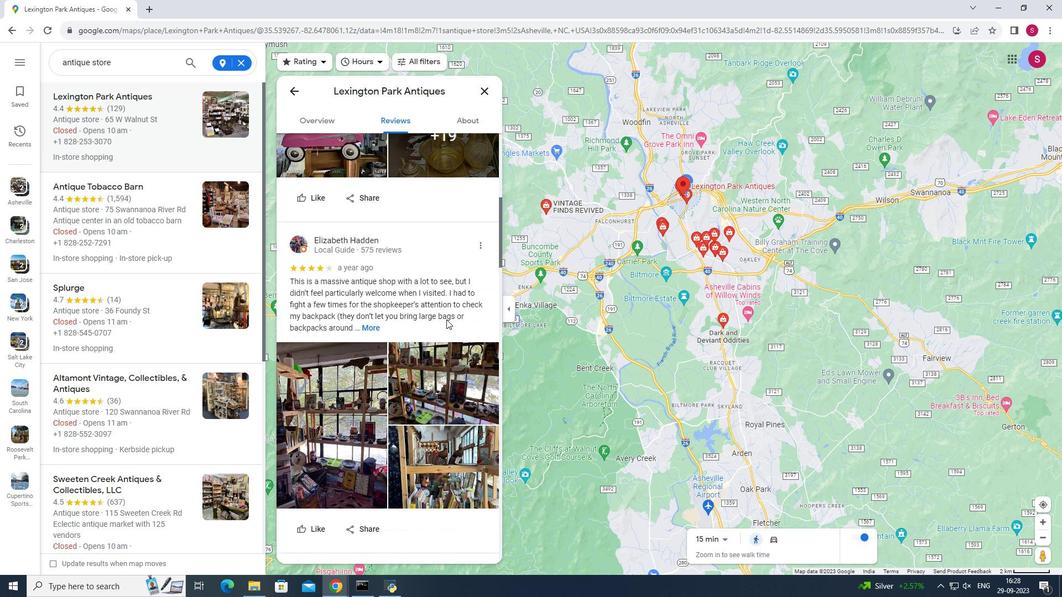 
Action: Mouse moved to (469, 121)
Screenshot: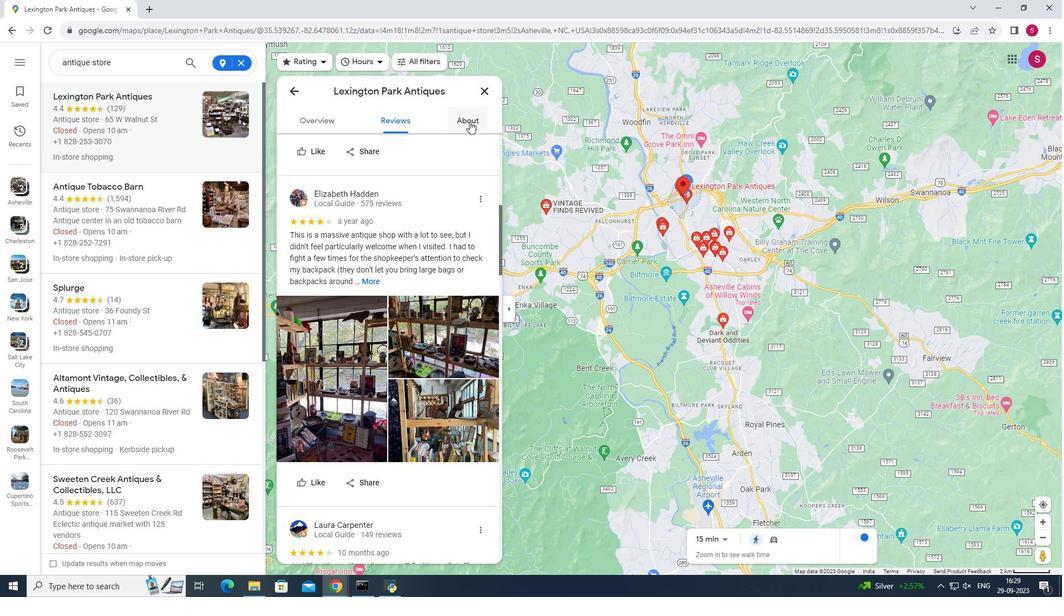 
Action: Mouse pressed left at (469, 121)
Screenshot: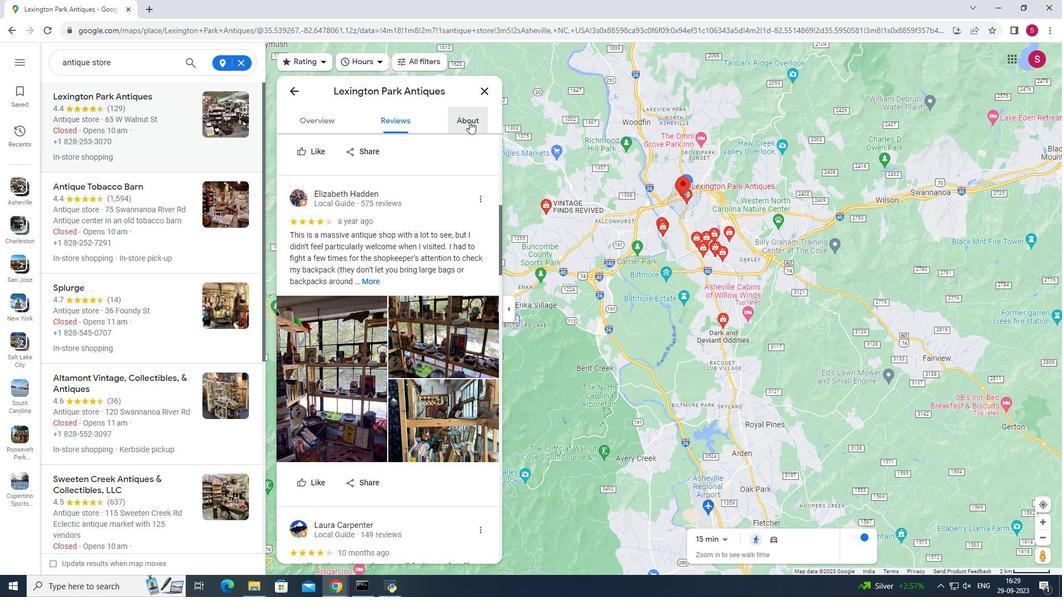 
Action: Mouse moved to (481, 87)
Screenshot: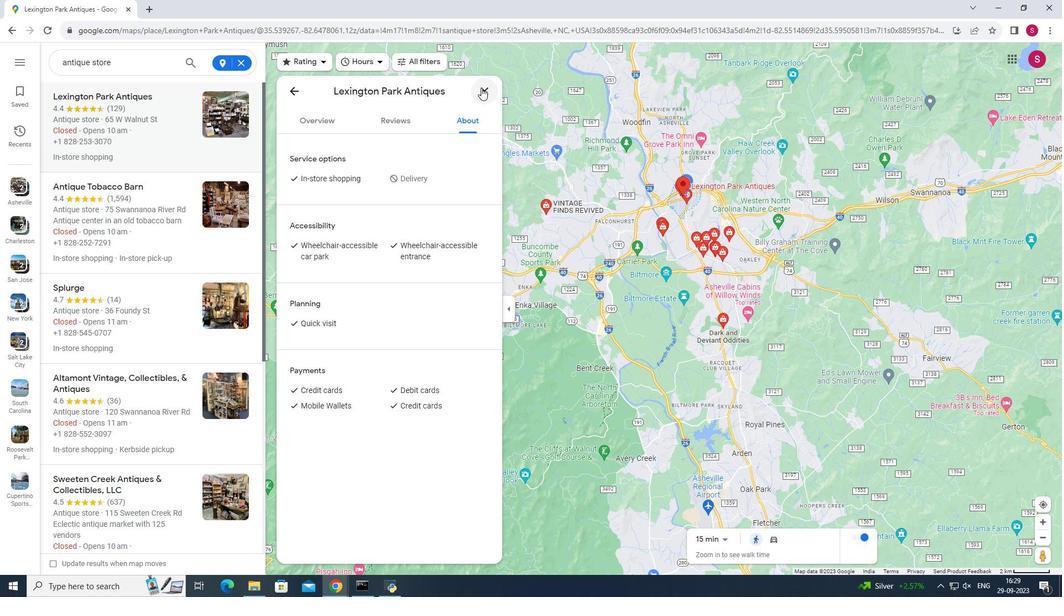 
Action: Mouse pressed left at (481, 87)
Screenshot: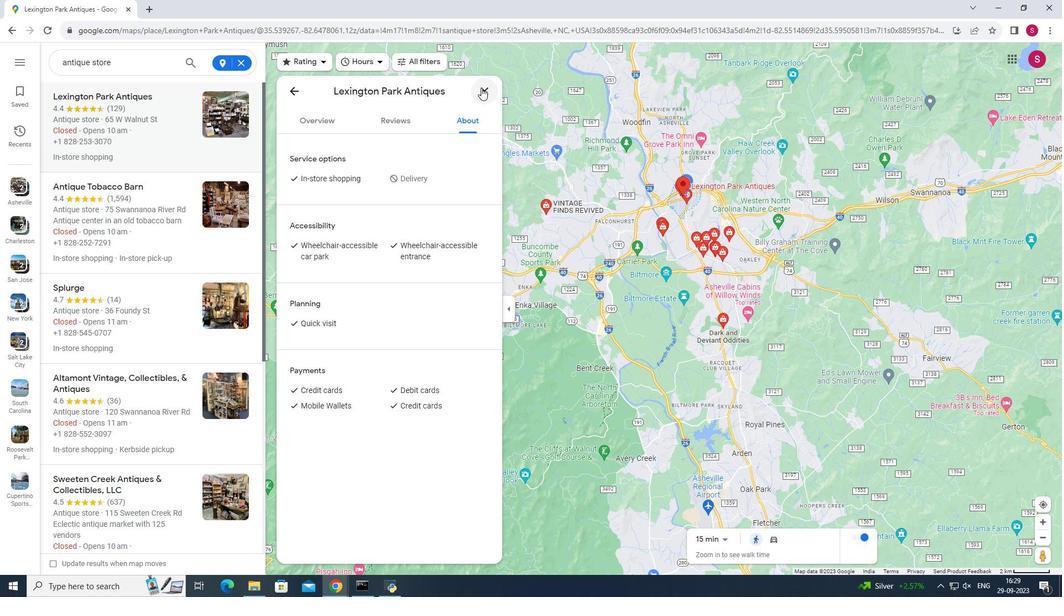
Action: Mouse moved to (159, 230)
Screenshot: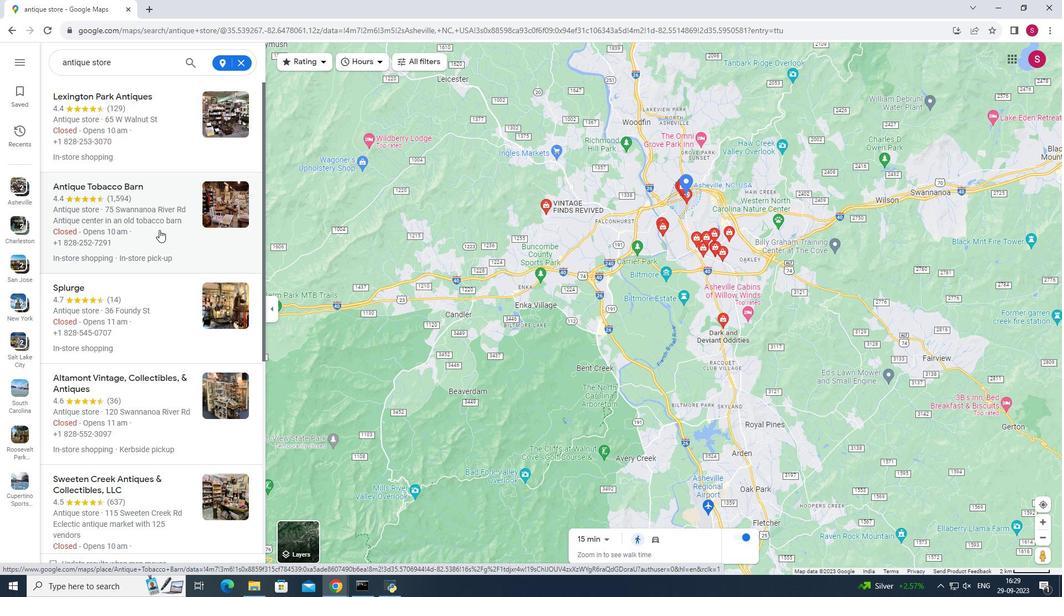 
Action: Mouse pressed left at (159, 230)
Screenshot: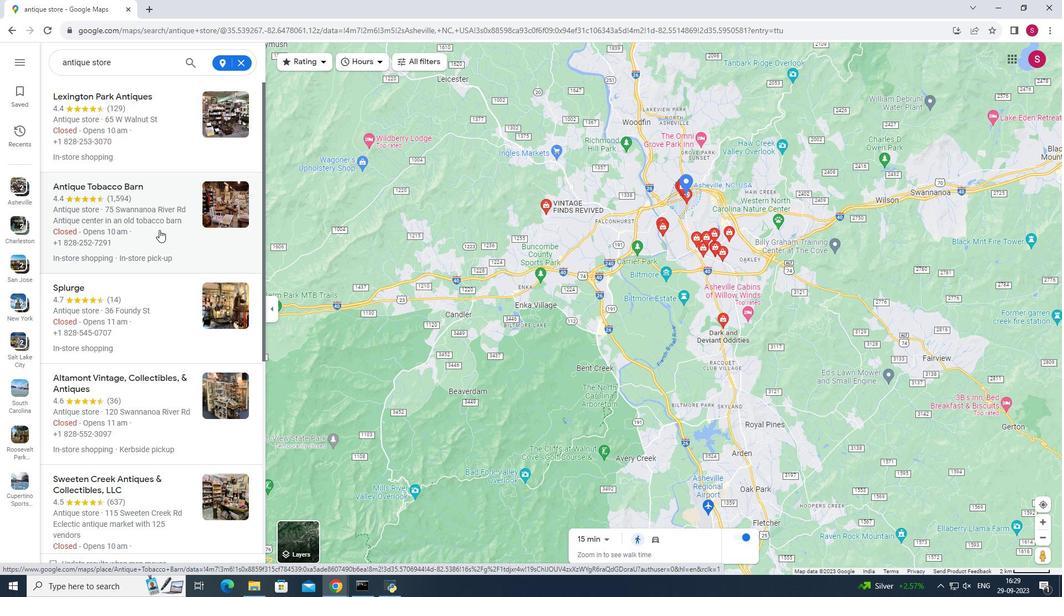 
Action: Mouse moved to (416, 250)
Screenshot: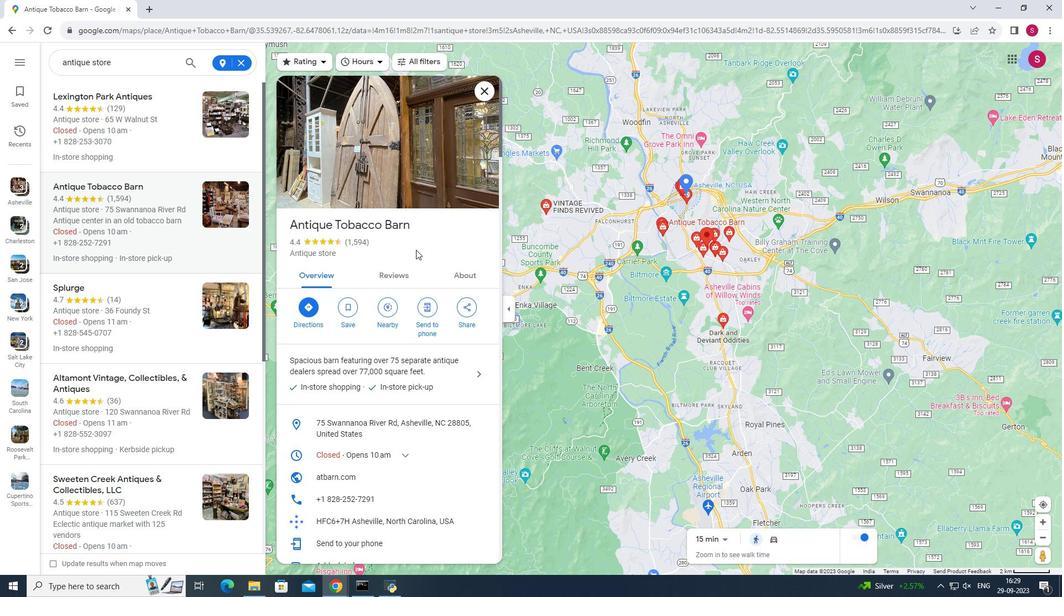 
Action: Mouse scrolled (416, 249) with delta (0, 0)
Screenshot: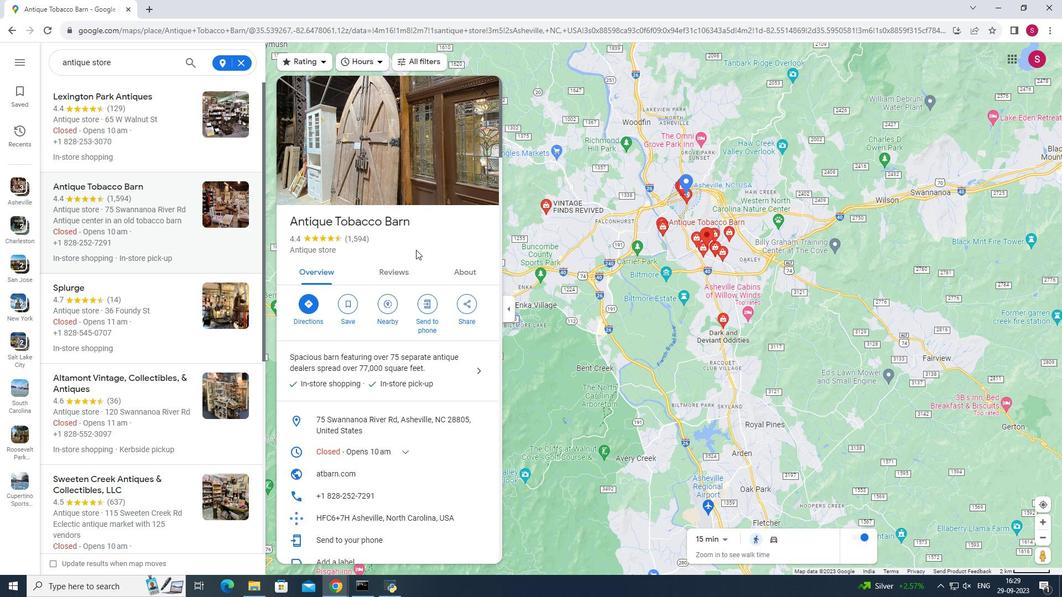 
Action: Mouse scrolled (416, 249) with delta (0, 0)
Screenshot: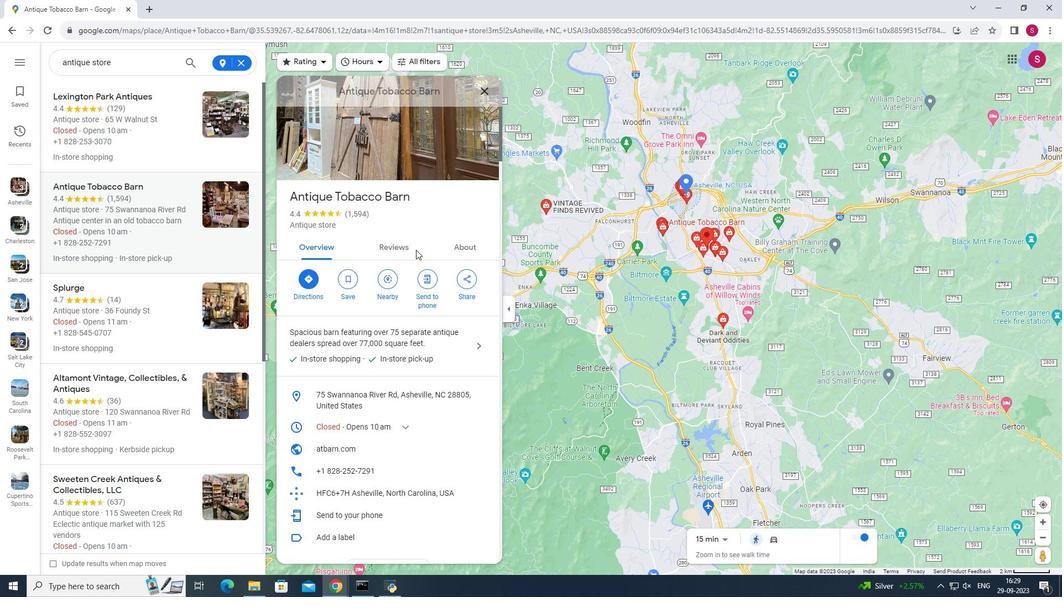 
Action: Mouse scrolled (416, 249) with delta (0, 0)
Screenshot: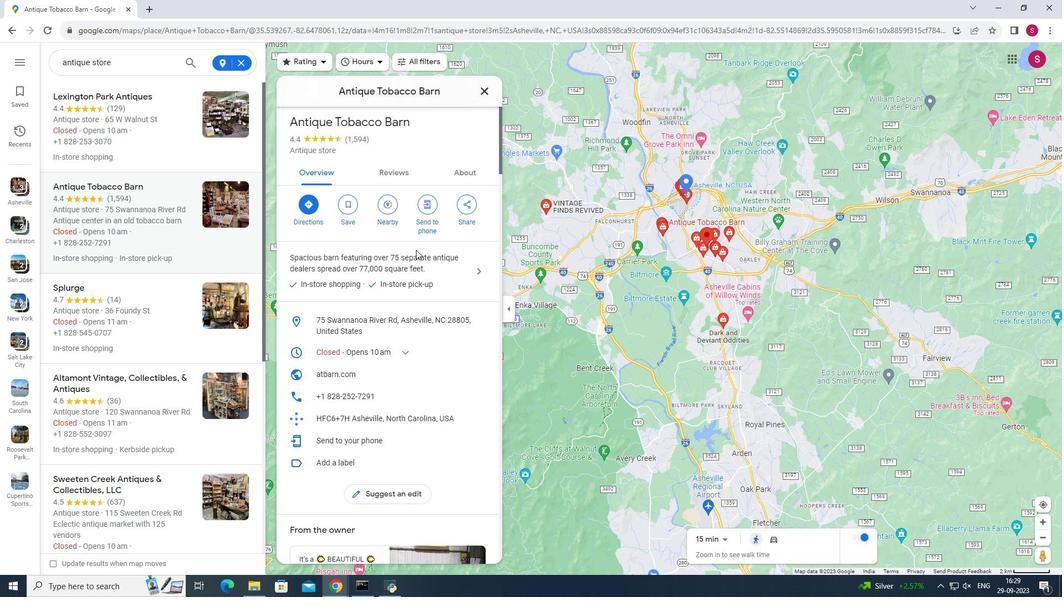 
Action: Mouse moved to (435, 278)
Screenshot: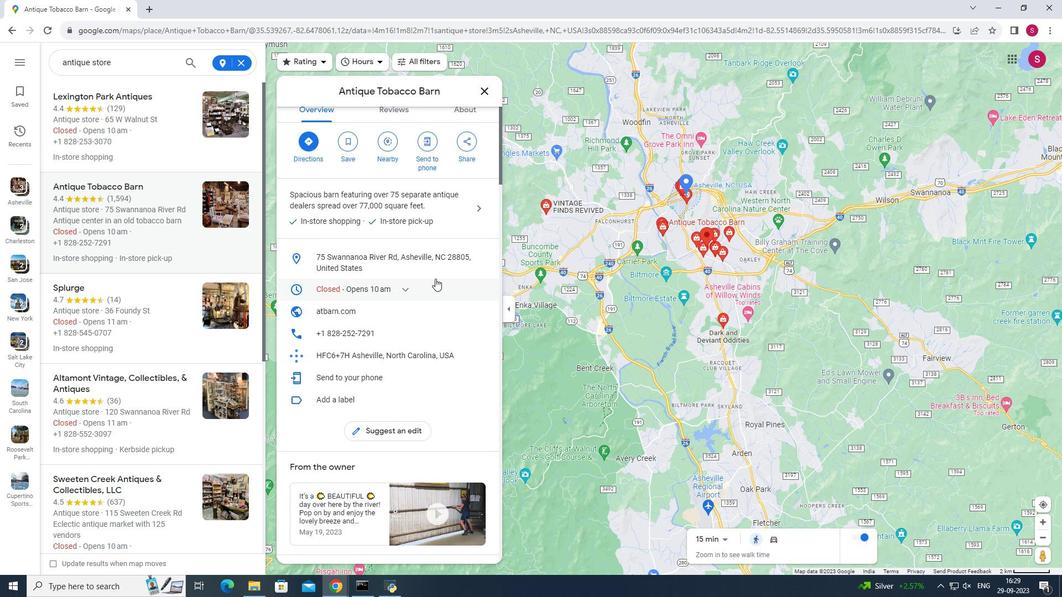 
Action: Mouse scrolled (435, 278) with delta (0, 0)
Screenshot: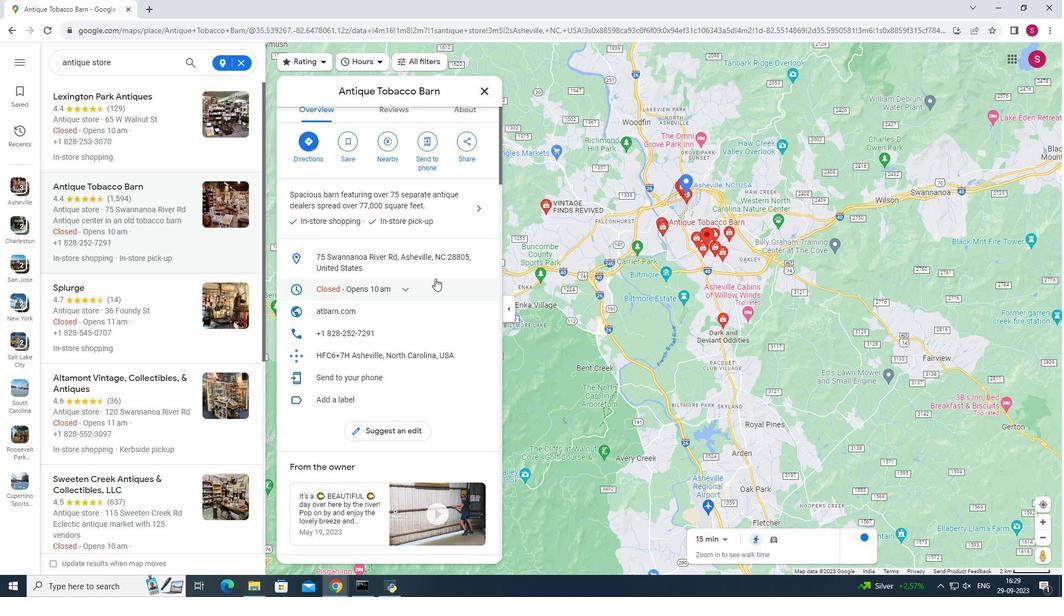 
Action: Mouse moved to (435, 279)
Screenshot: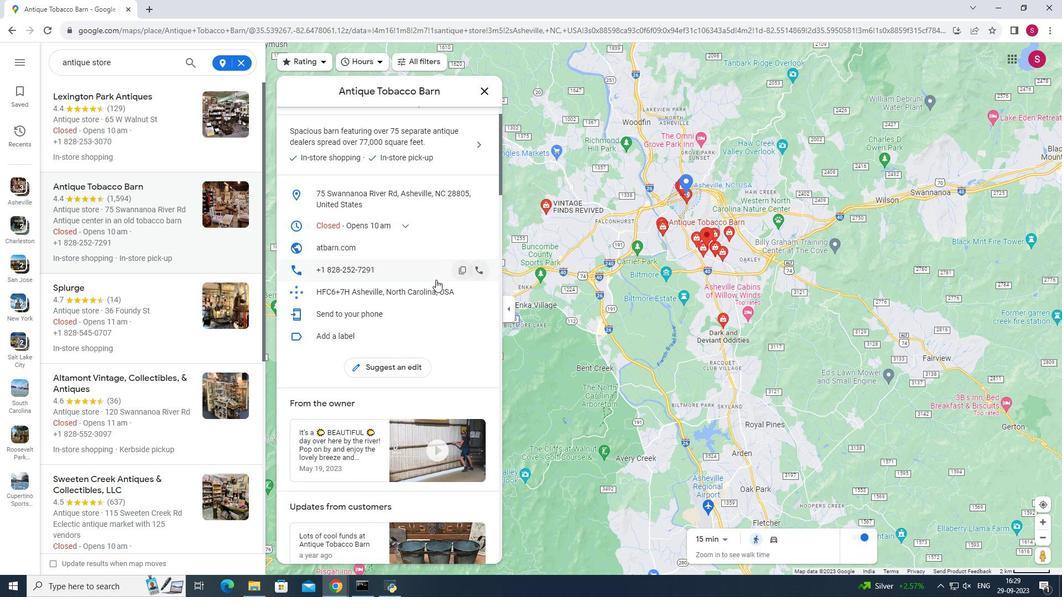 
Action: Mouse scrolled (435, 278) with delta (0, 0)
Screenshot: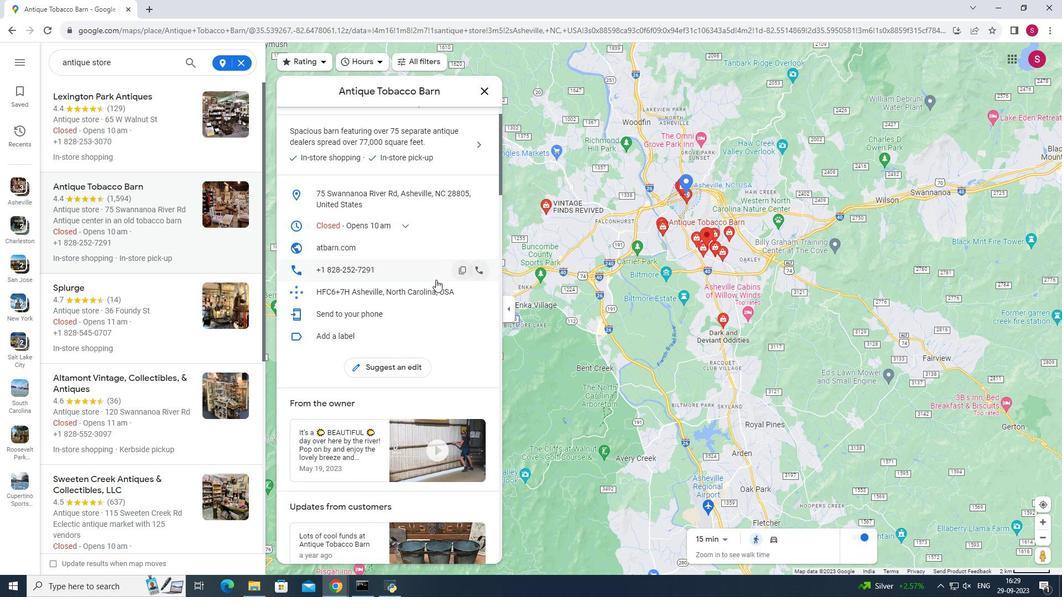 
Action: Mouse moved to (436, 280)
Screenshot: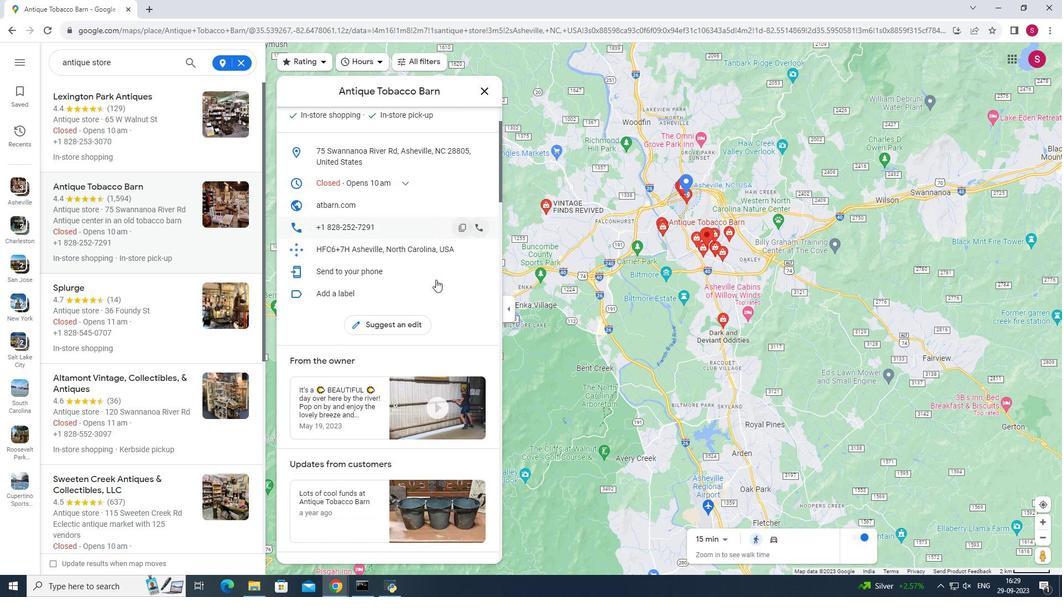 
Action: Mouse scrolled (436, 279) with delta (0, 0)
Screenshot: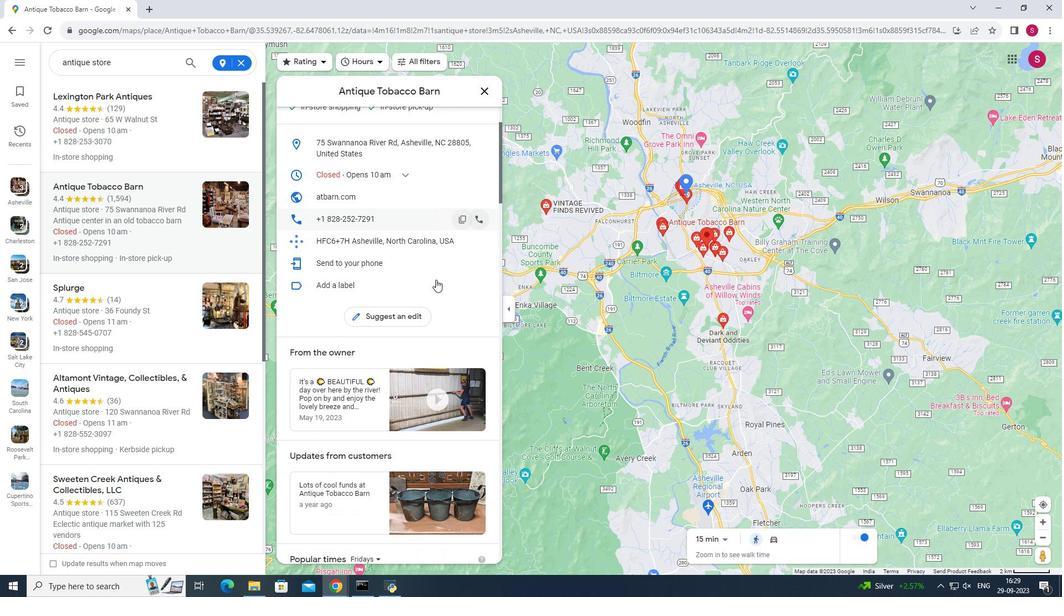 
Action: Mouse scrolled (436, 279) with delta (0, 0)
Screenshot: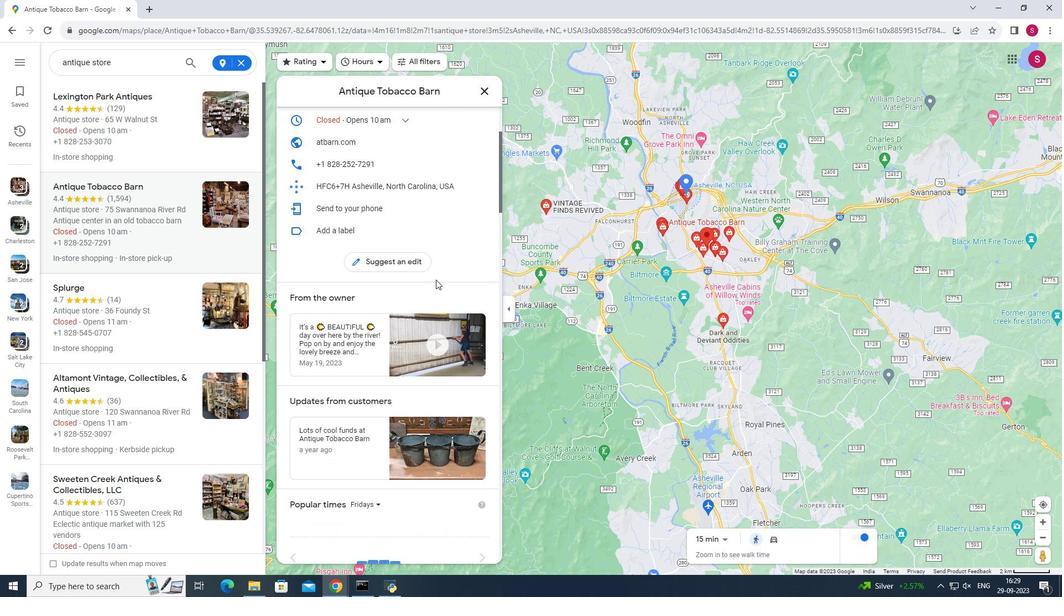 
Action: Mouse scrolled (436, 279) with delta (0, 0)
Screenshot: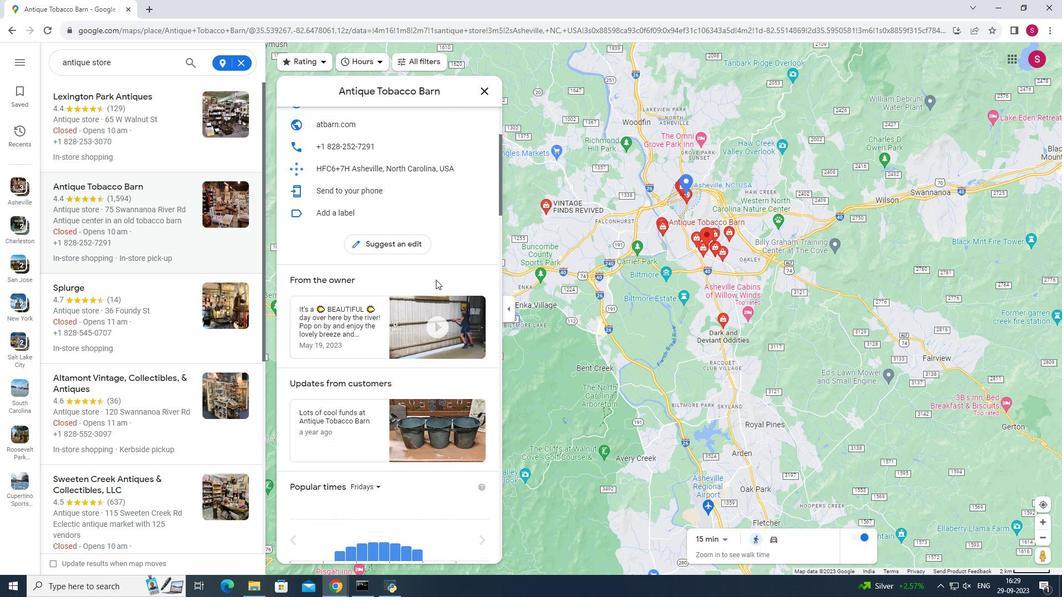 
Action: Mouse scrolled (436, 279) with delta (0, 0)
Screenshot: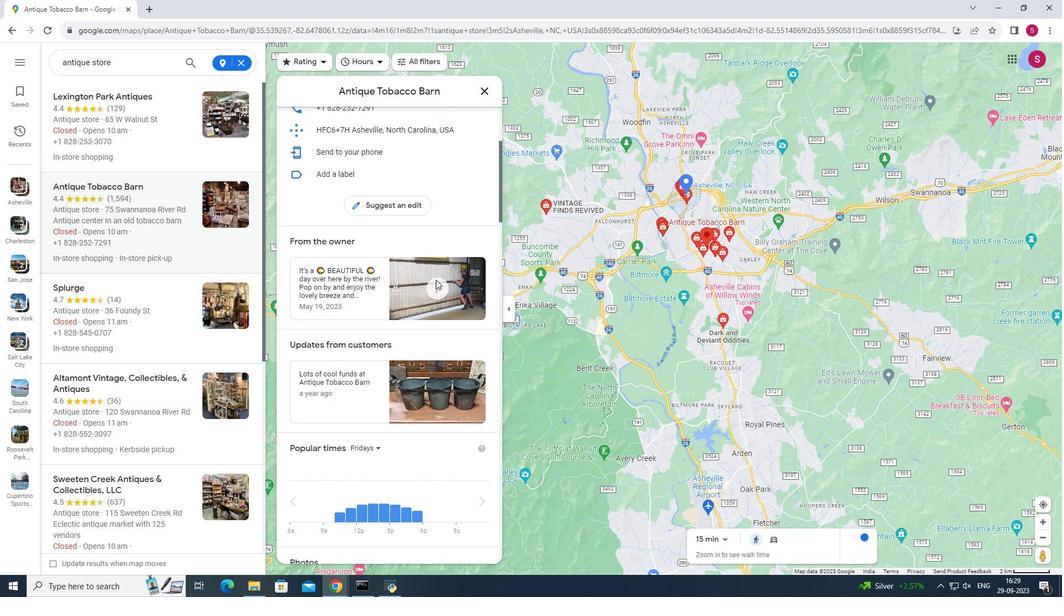 
Action: Mouse scrolled (436, 279) with delta (0, 0)
Screenshot: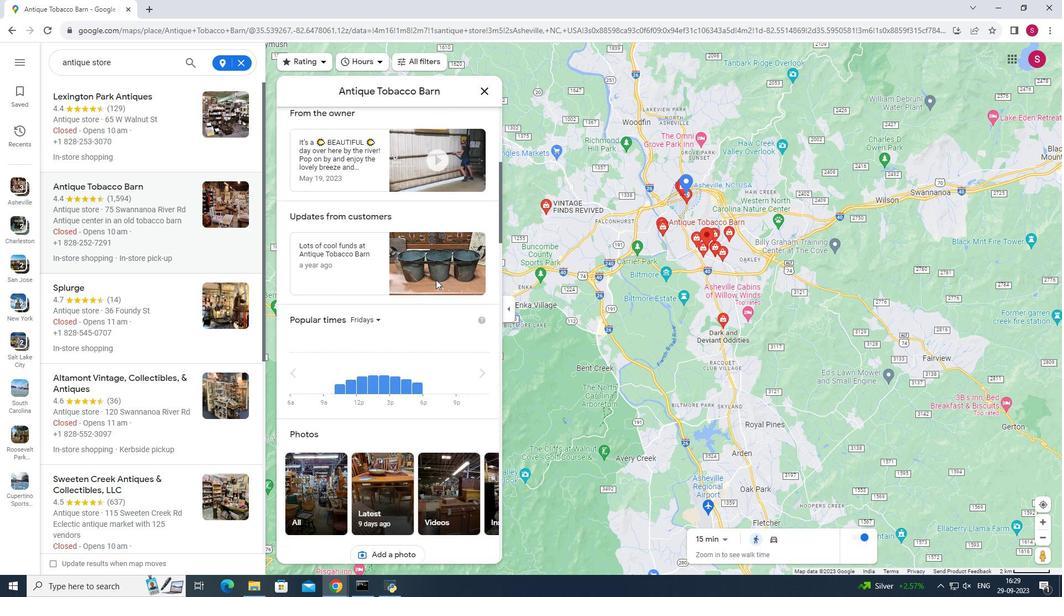 
Action: Mouse moved to (436, 278)
Screenshot: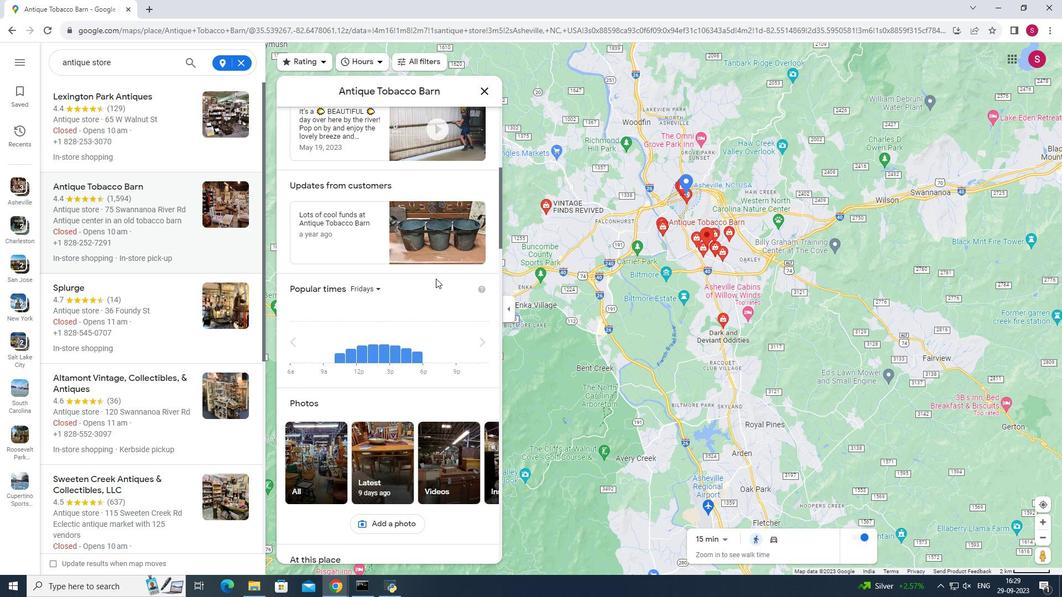 
Action: Mouse scrolled (436, 279) with delta (0, 0)
Screenshot: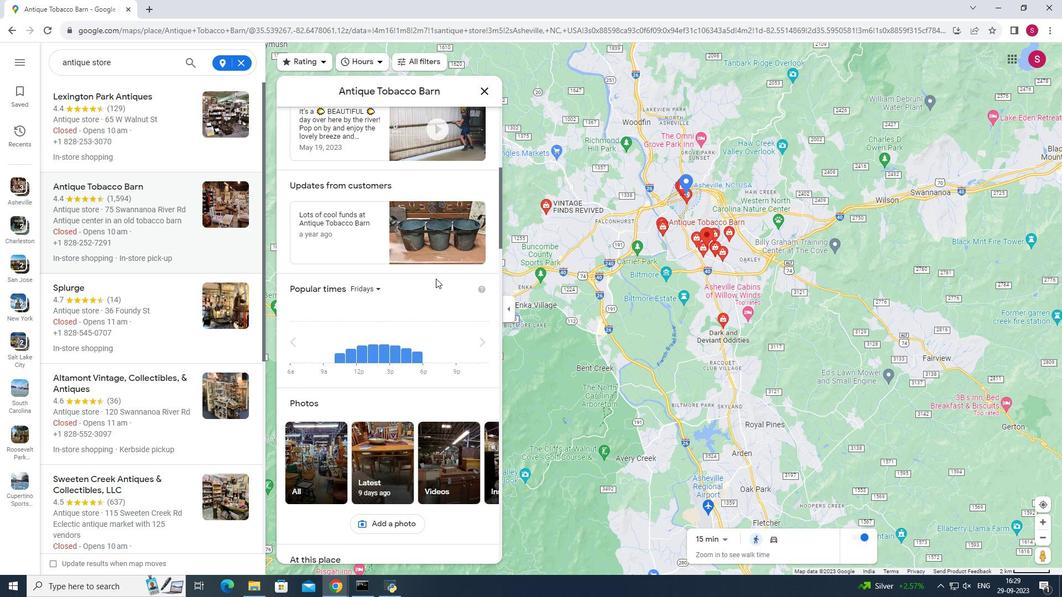 
Action: Mouse scrolled (436, 279) with delta (0, 0)
Screenshot: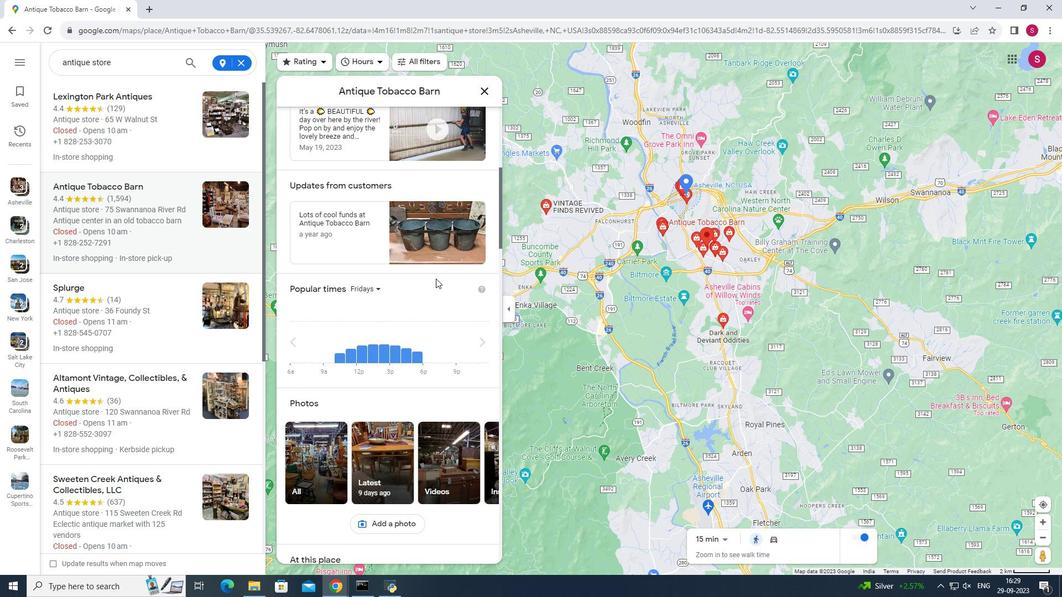 
Action: Mouse scrolled (436, 279) with delta (0, 0)
Screenshot: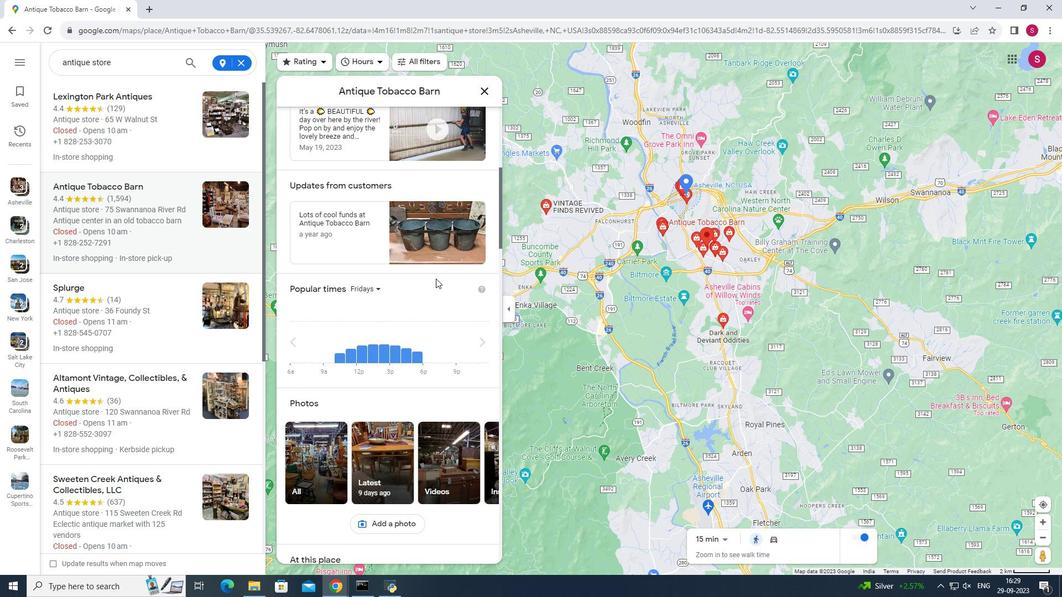 
Action: Mouse scrolled (436, 279) with delta (0, 0)
Screenshot: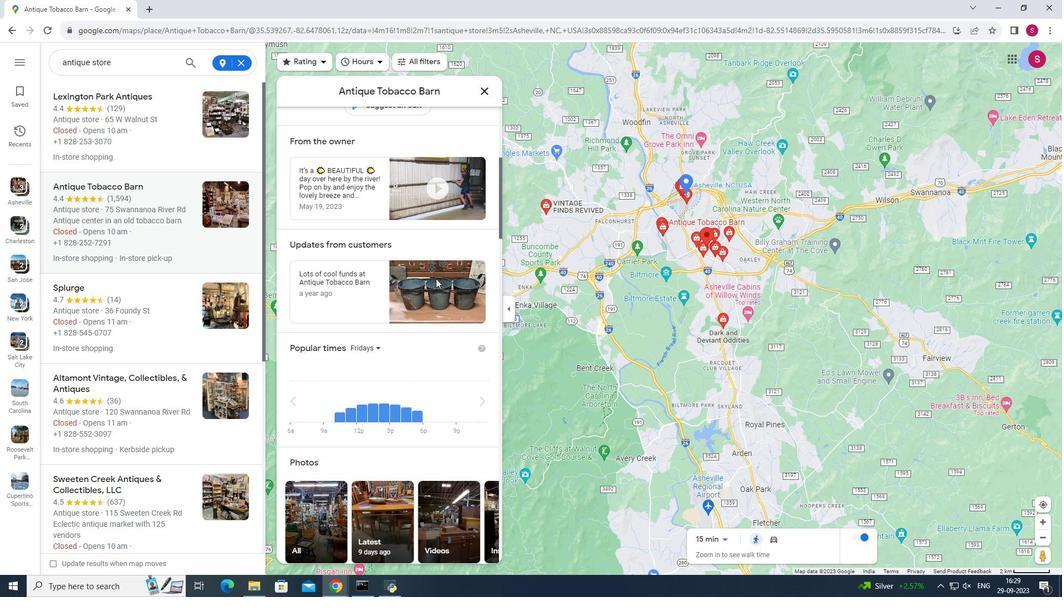 
Action: Mouse scrolled (436, 279) with delta (0, 0)
Screenshot: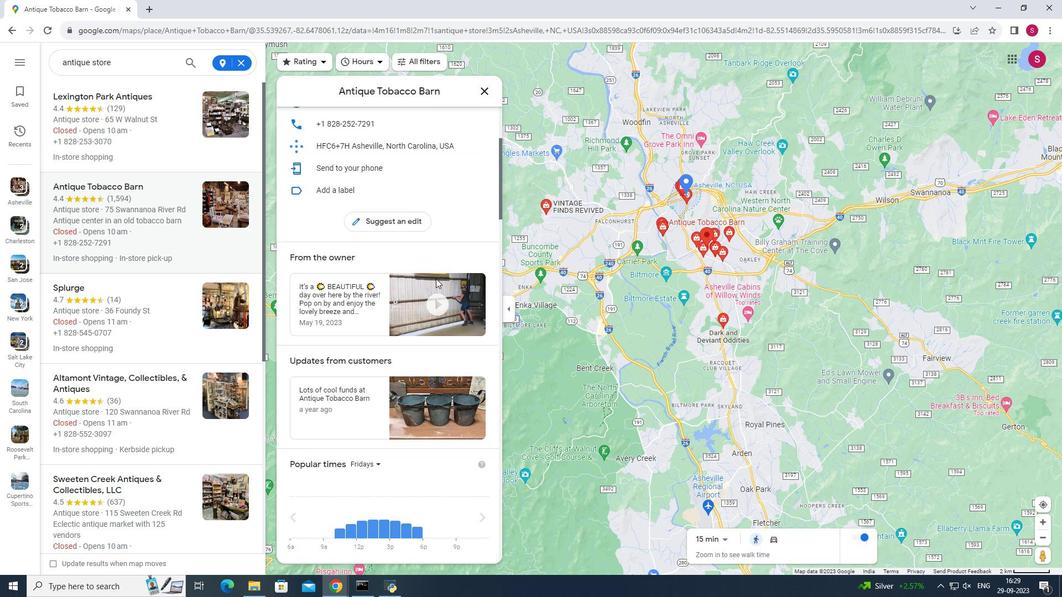 
Action: Mouse scrolled (436, 279) with delta (0, 0)
Screenshot: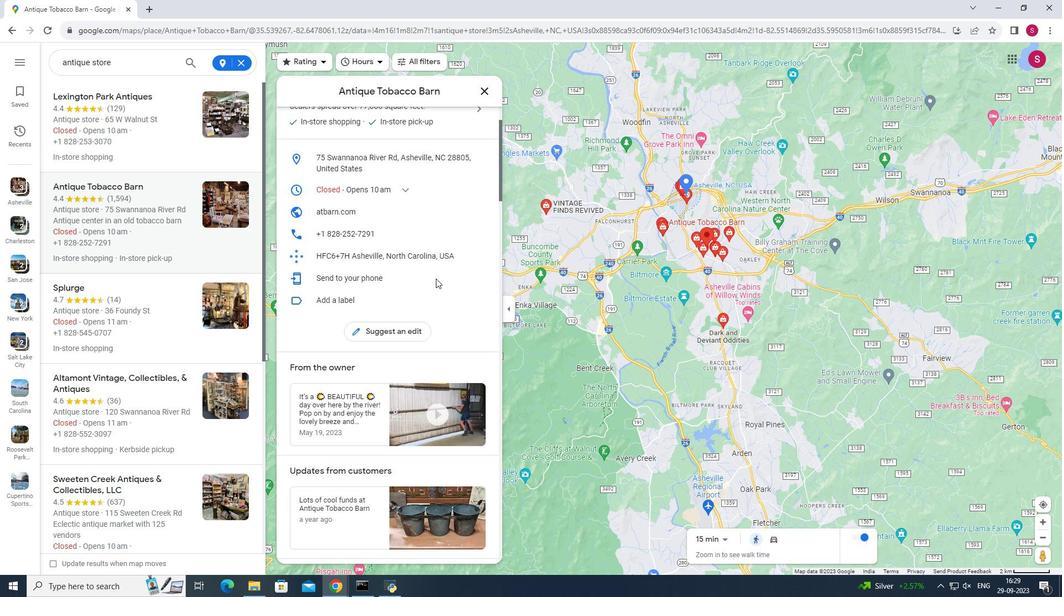 
Action: Mouse scrolled (436, 279) with delta (0, 0)
Screenshot: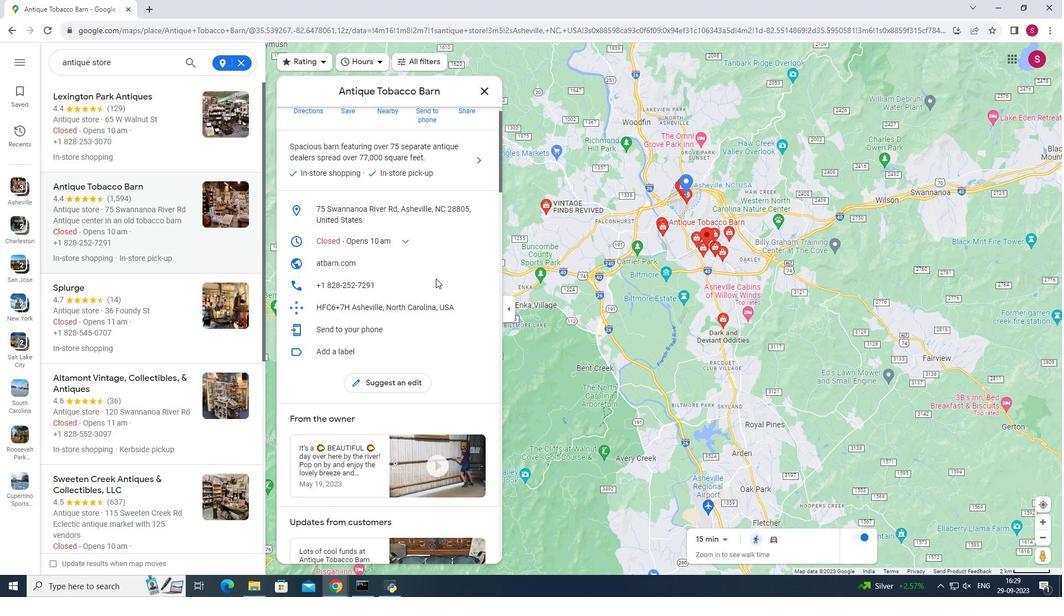 
Action: Mouse scrolled (436, 279) with delta (0, 0)
Screenshot: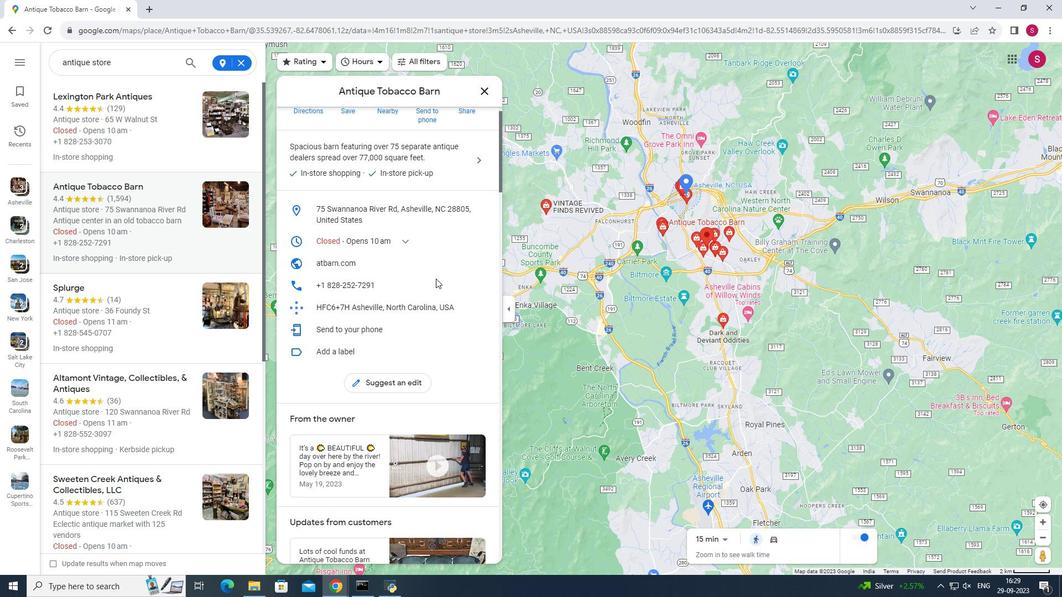 
Action: Mouse scrolled (436, 279) with delta (0, 0)
Screenshot: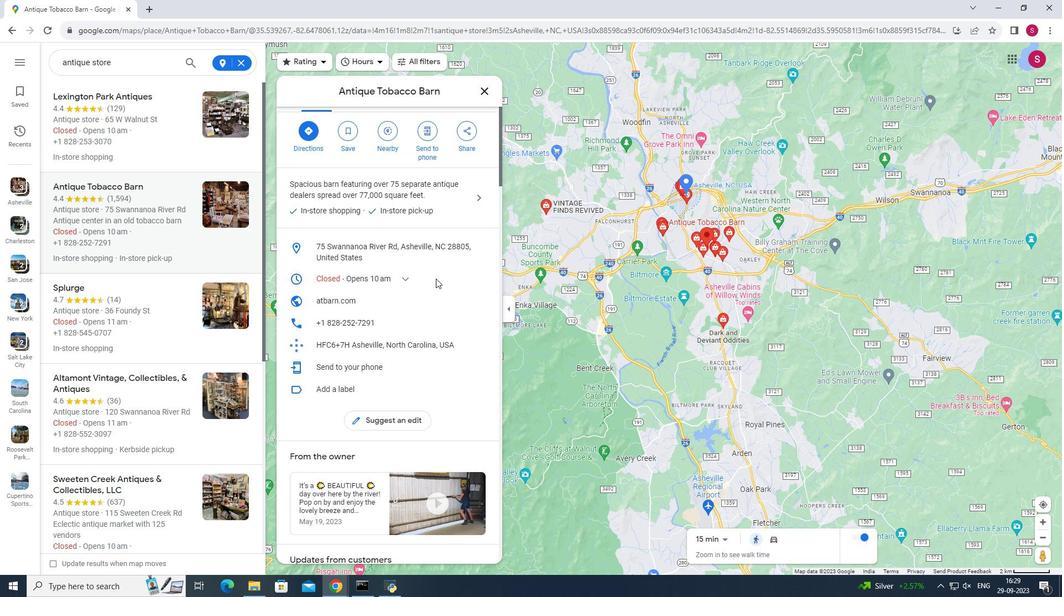 
Action: Mouse scrolled (436, 279) with delta (0, 0)
Screenshot: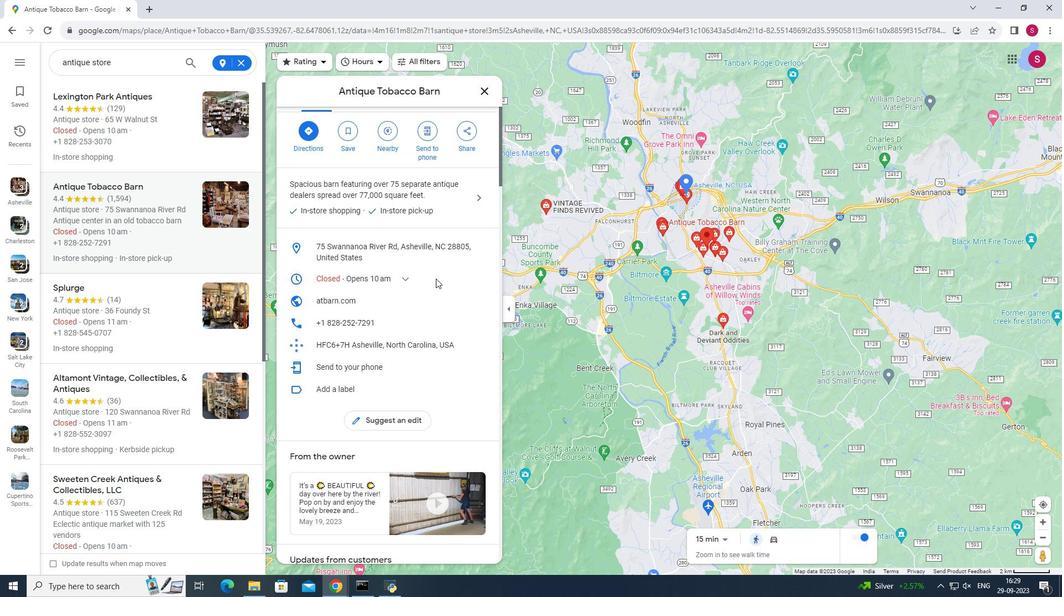 
Action: Mouse scrolled (436, 279) with delta (0, 0)
Screenshot: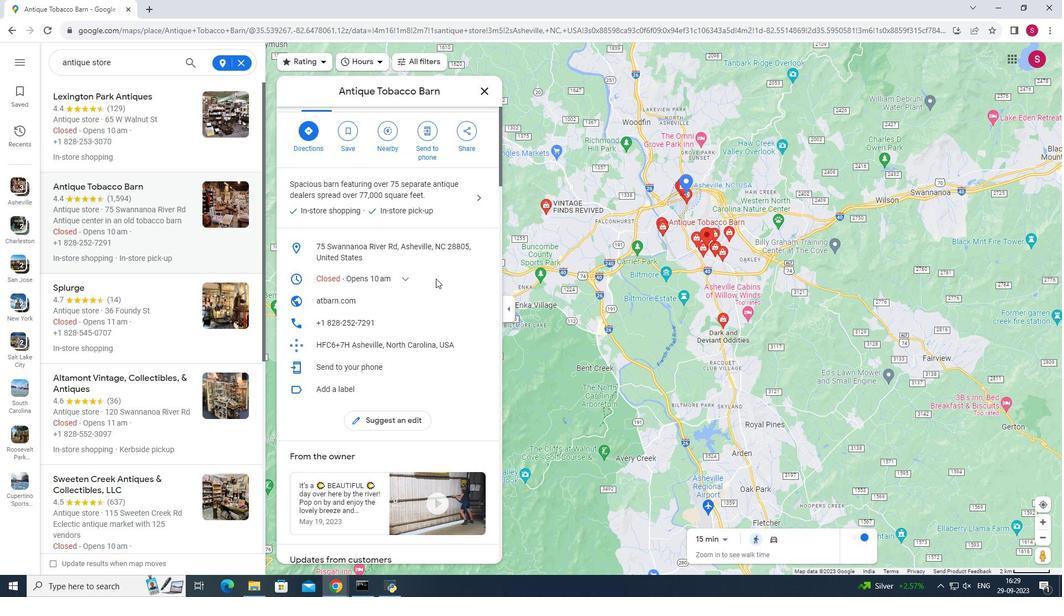 
Action: Mouse scrolled (436, 279) with delta (0, 0)
Screenshot: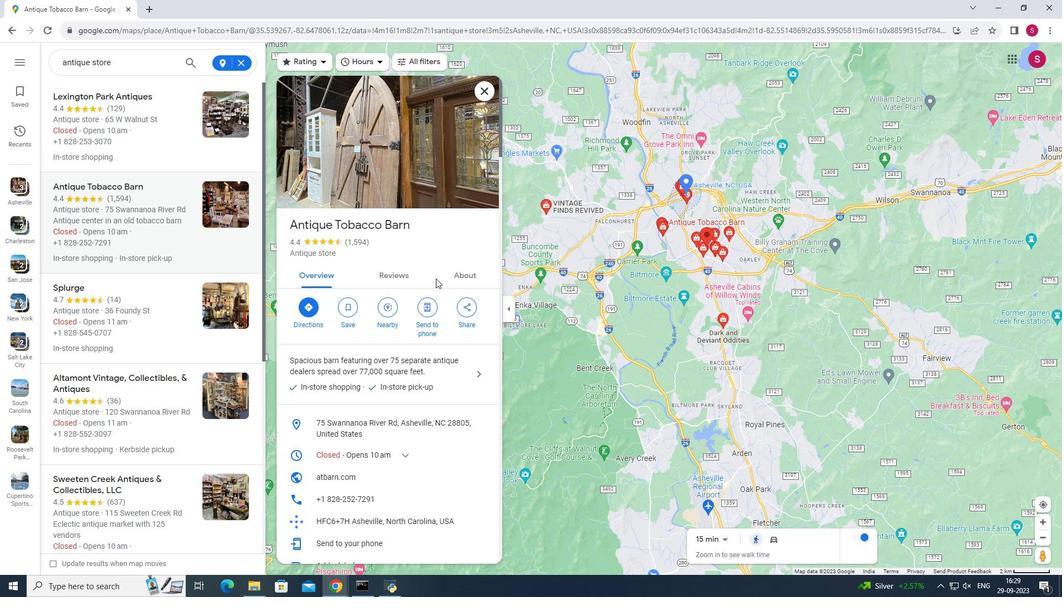 
Action: Mouse scrolled (436, 279) with delta (0, 0)
Screenshot: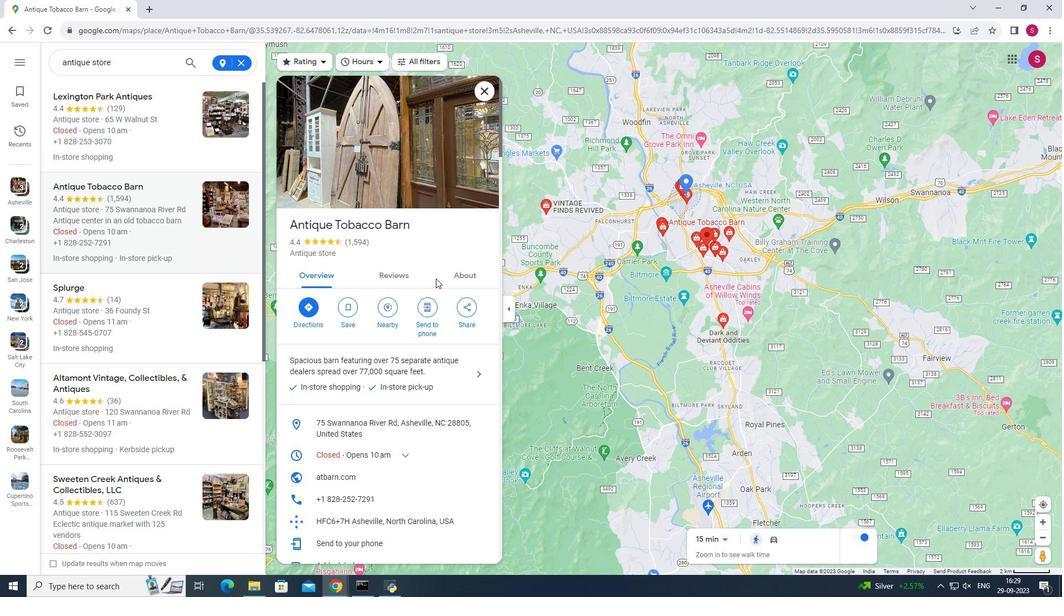 
Action: Mouse scrolled (436, 279) with delta (0, 0)
Screenshot: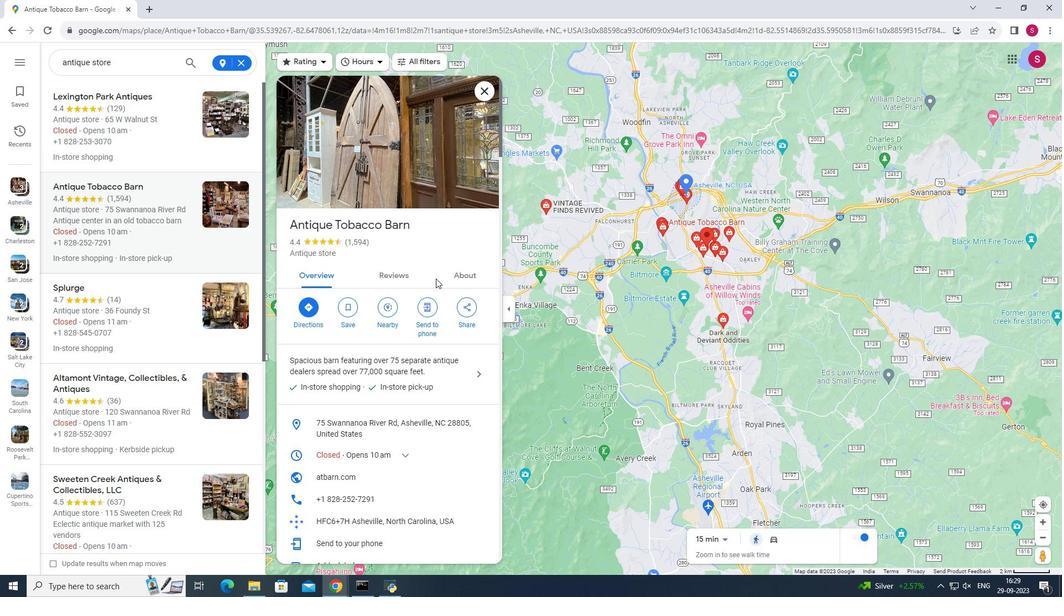 
Action: Mouse scrolled (436, 279) with delta (0, 0)
Screenshot: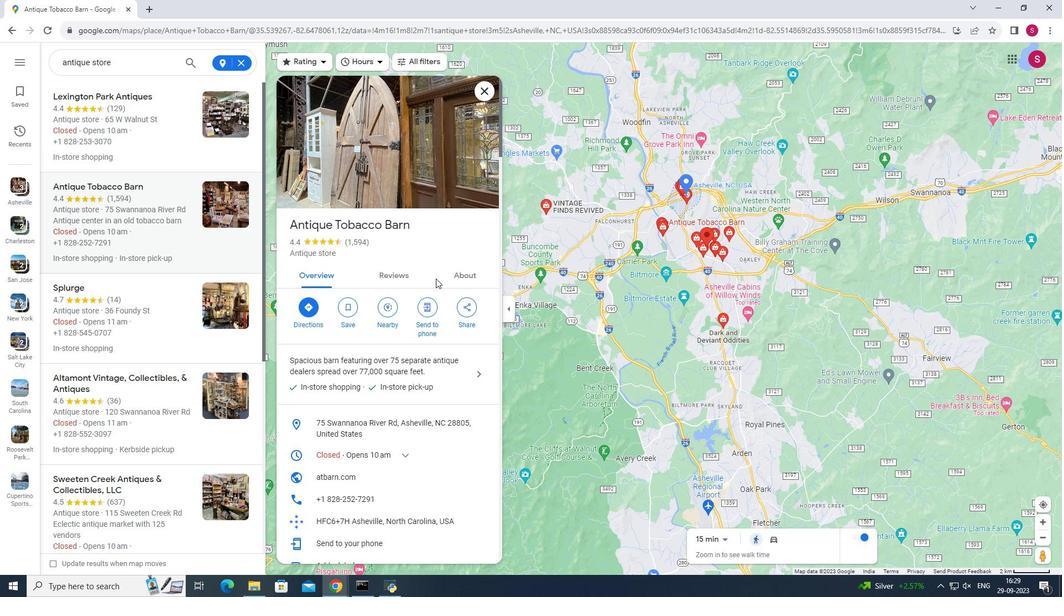 
Action: Mouse scrolled (436, 279) with delta (0, 0)
Screenshot: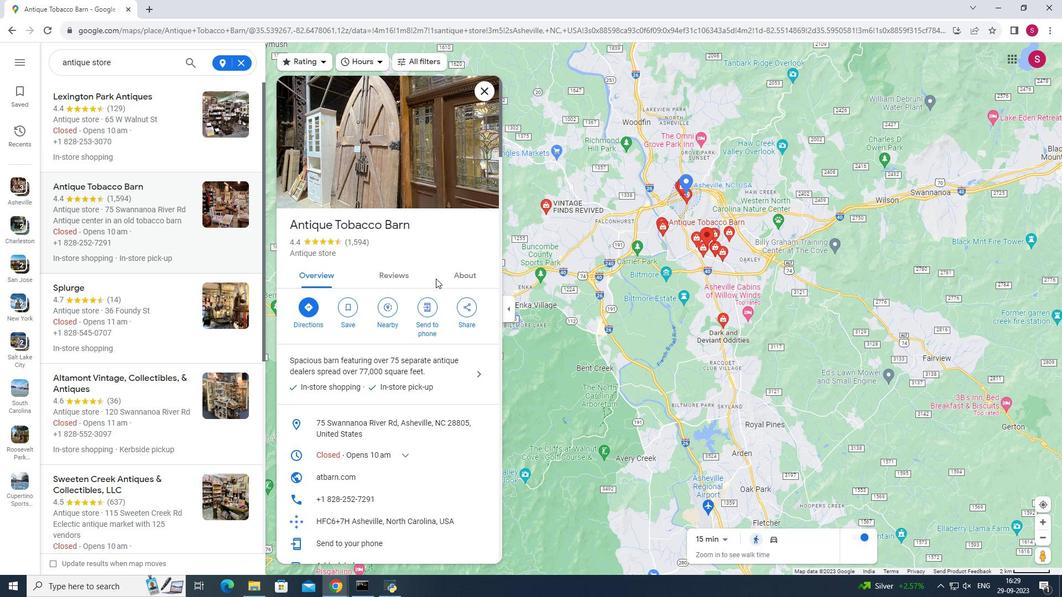 
Action: Mouse scrolled (436, 279) with delta (0, 0)
Screenshot: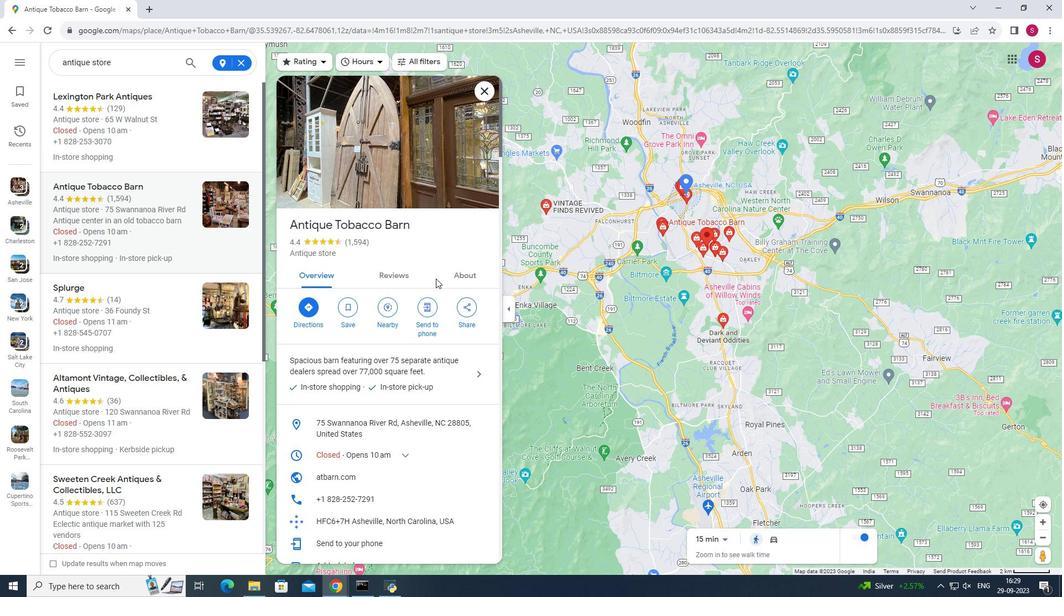 
Action: Mouse moved to (402, 272)
Screenshot: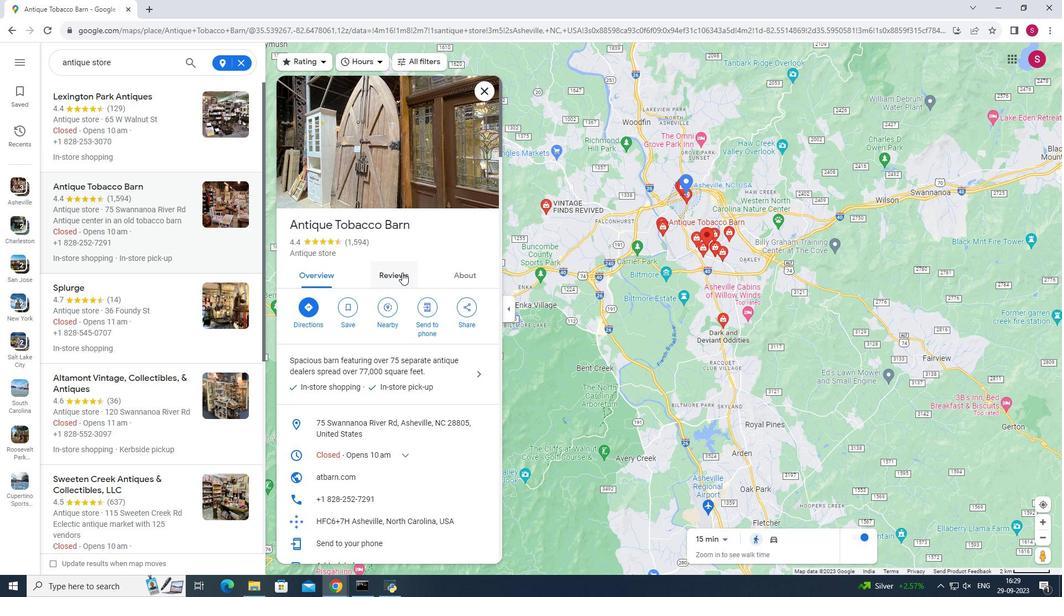 
Action: Mouse pressed left at (402, 272)
Screenshot: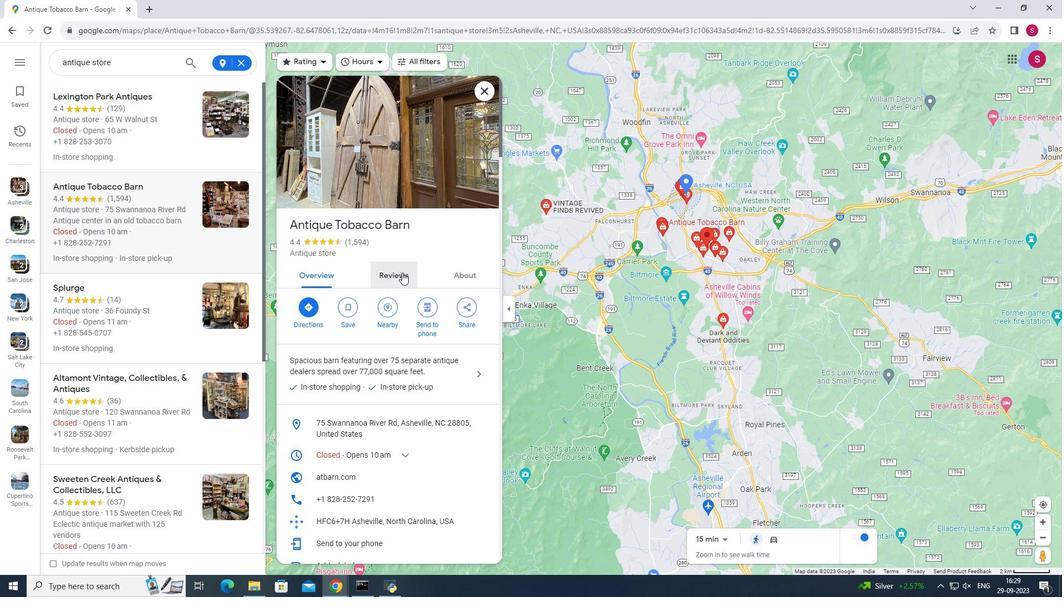 
Action: Mouse moved to (453, 354)
Screenshot: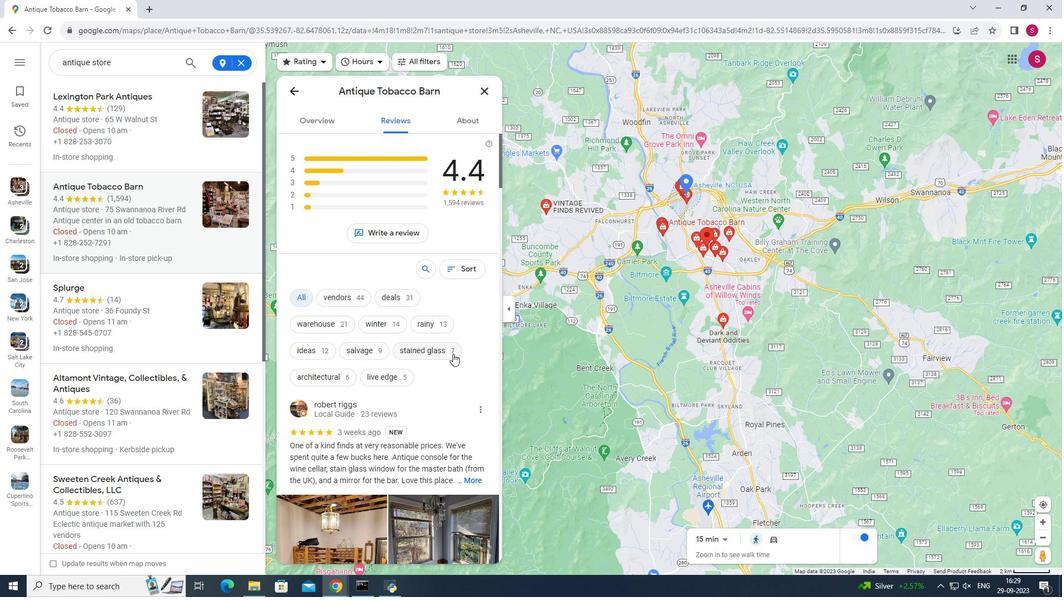 
Action: Mouse scrolled (453, 353) with delta (0, 0)
Screenshot: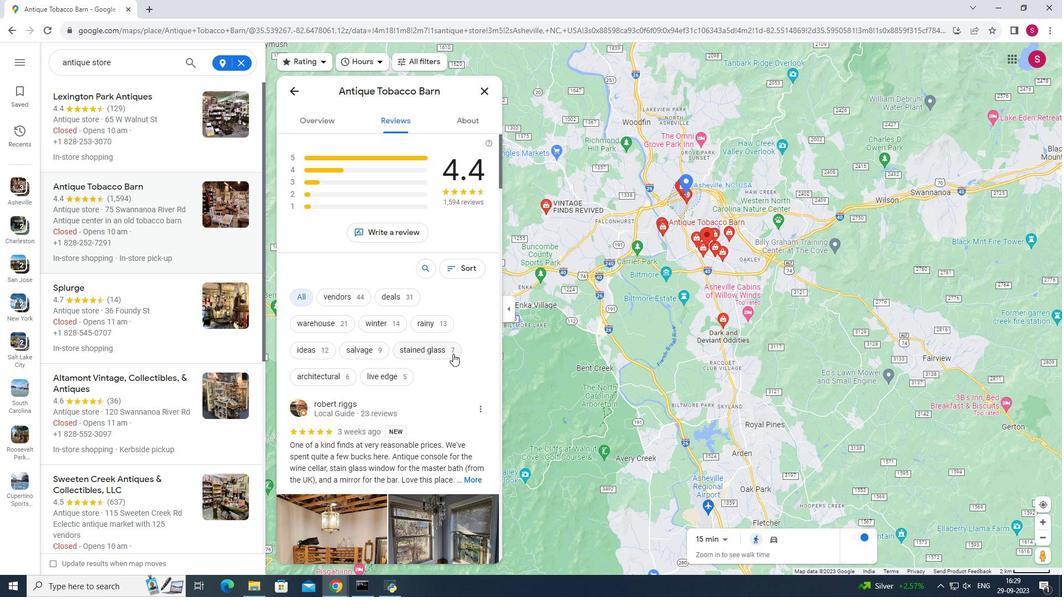 
Action: Mouse scrolled (453, 353) with delta (0, 0)
Screenshot: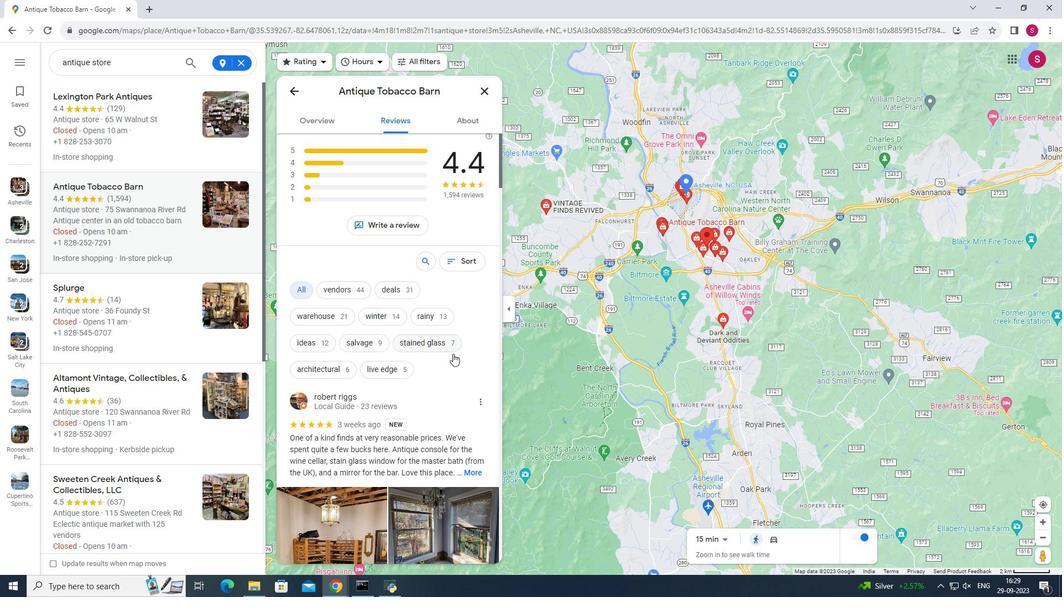 
Action: Mouse scrolled (453, 353) with delta (0, 0)
Screenshot: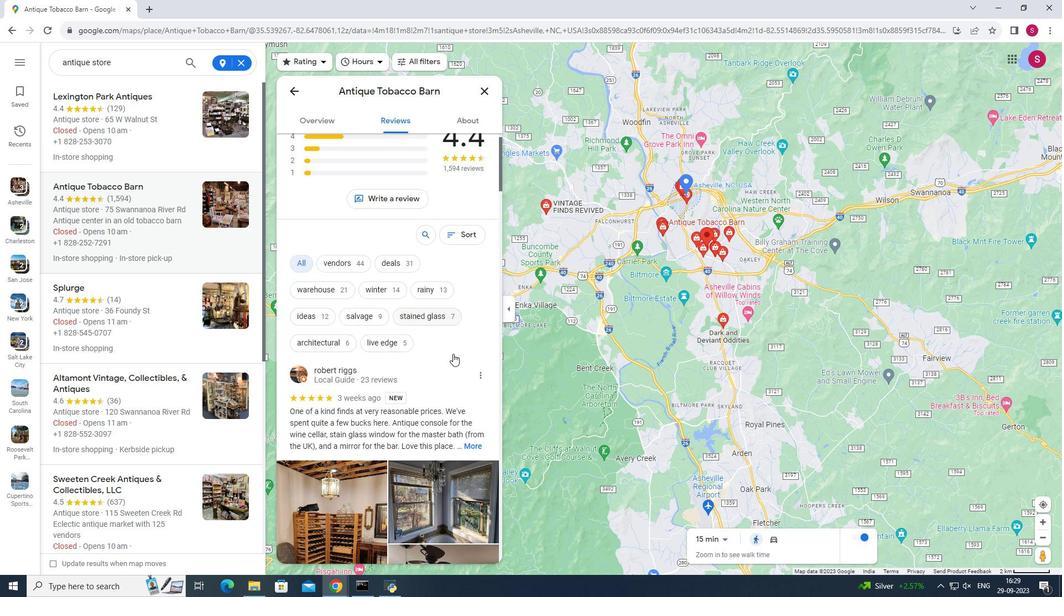 
Action: Mouse moved to (453, 354)
Screenshot: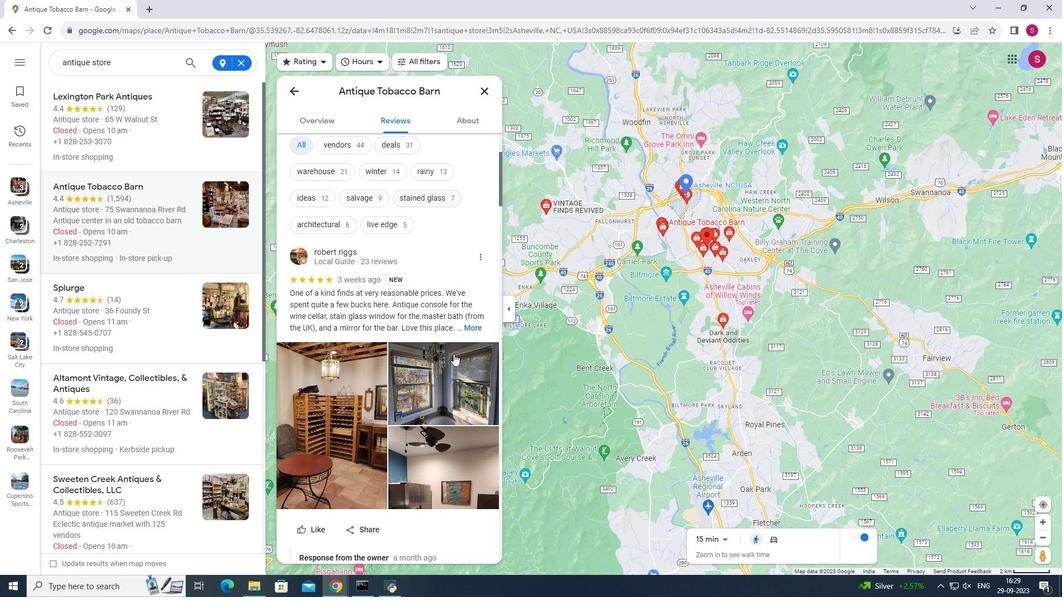 
Action: Mouse scrolled (453, 353) with delta (0, 0)
Screenshot: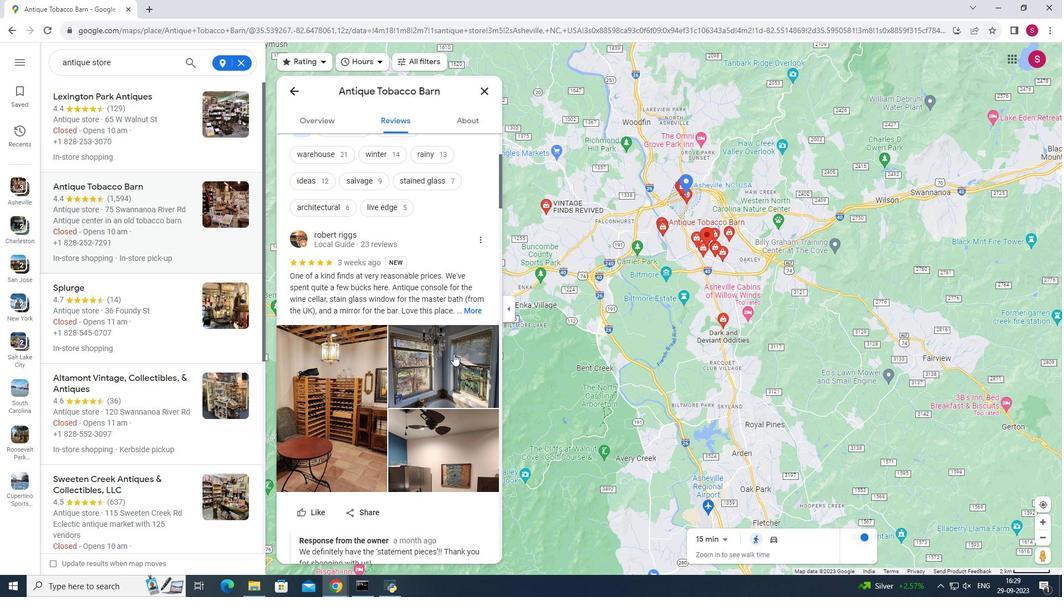 
Action: Mouse scrolled (453, 353) with delta (0, 0)
Screenshot: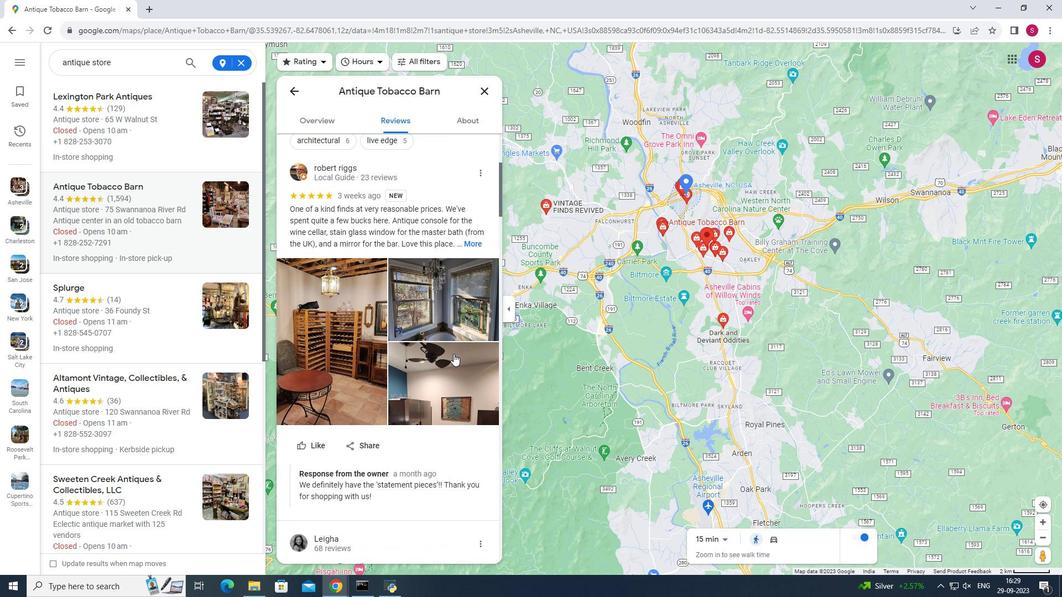 
Action: Mouse scrolled (453, 353) with delta (0, 0)
Screenshot: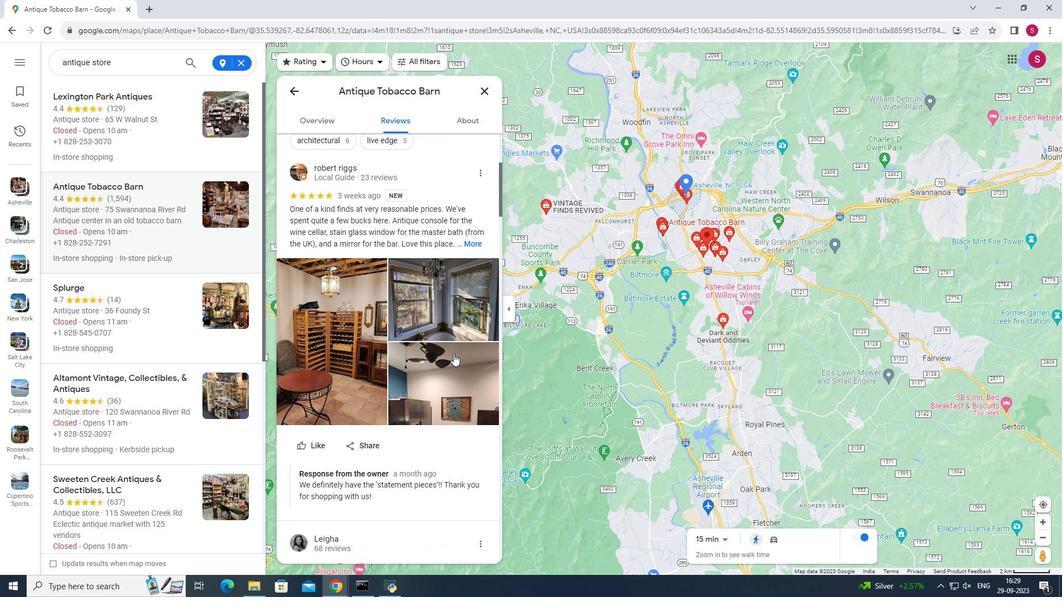
Action: Mouse scrolled (453, 353) with delta (0, 0)
Screenshot: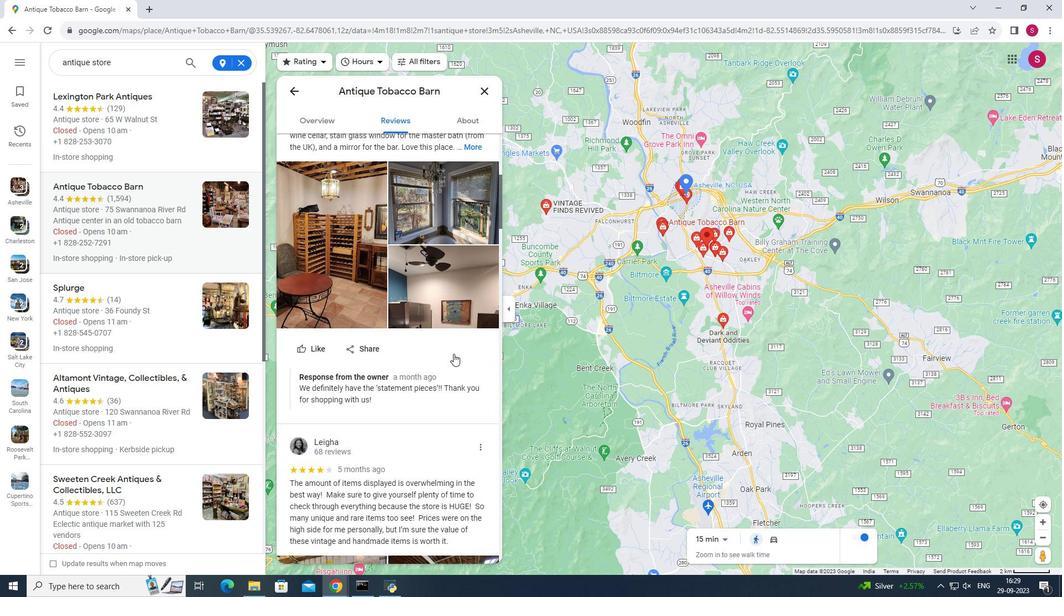 
Action: Mouse scrolled (453, 353) with delta (0, 0)
Screenshot: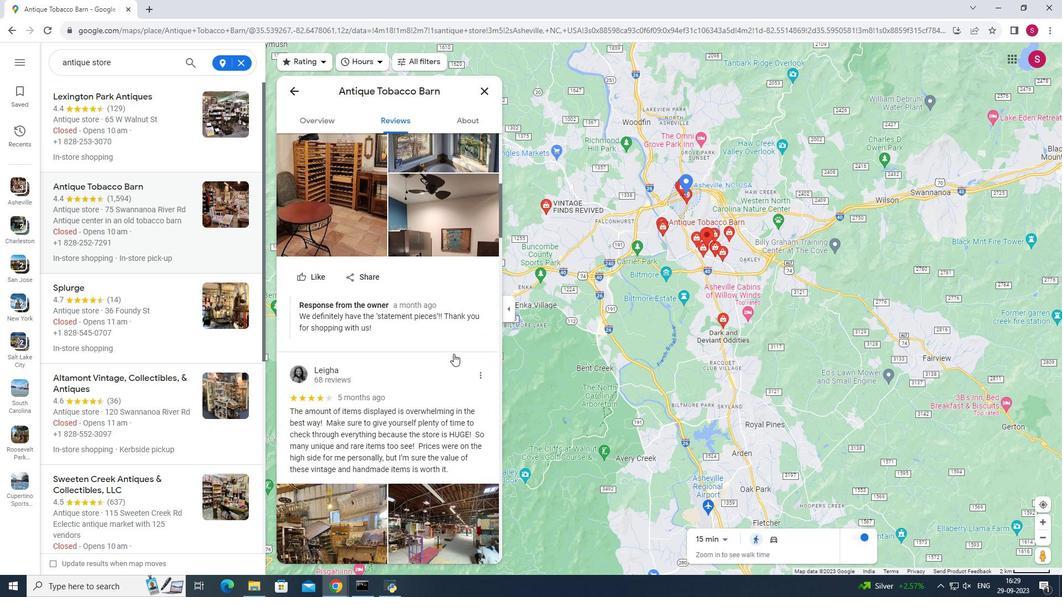 
Action: Mouse scrolled (453, 353) with delta (0, 0)
Screenshot: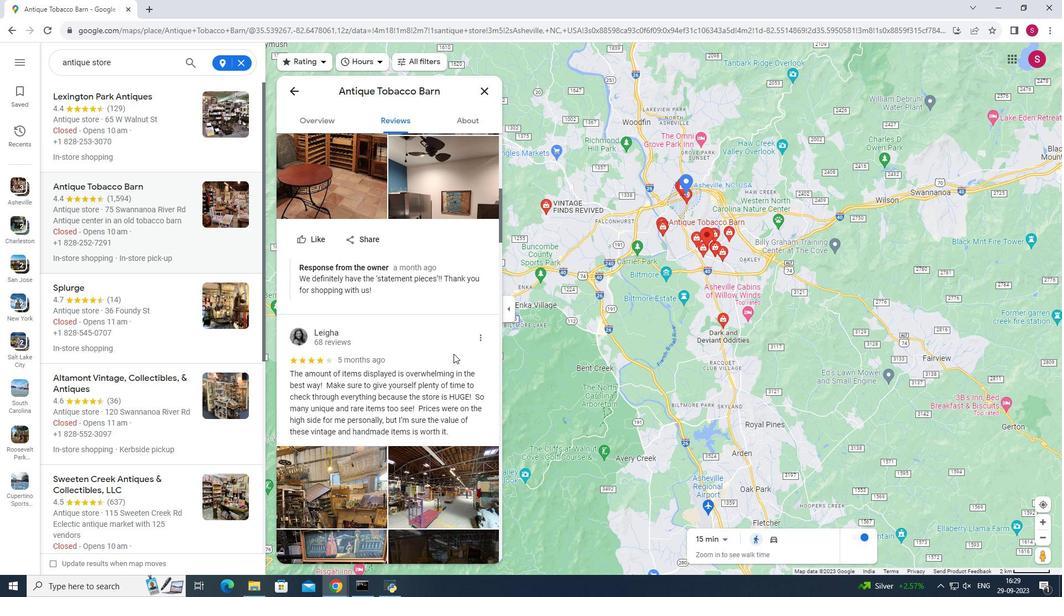 
Action: Mouse scrolled (453, 353) with delta (0, 0)
Screenshot: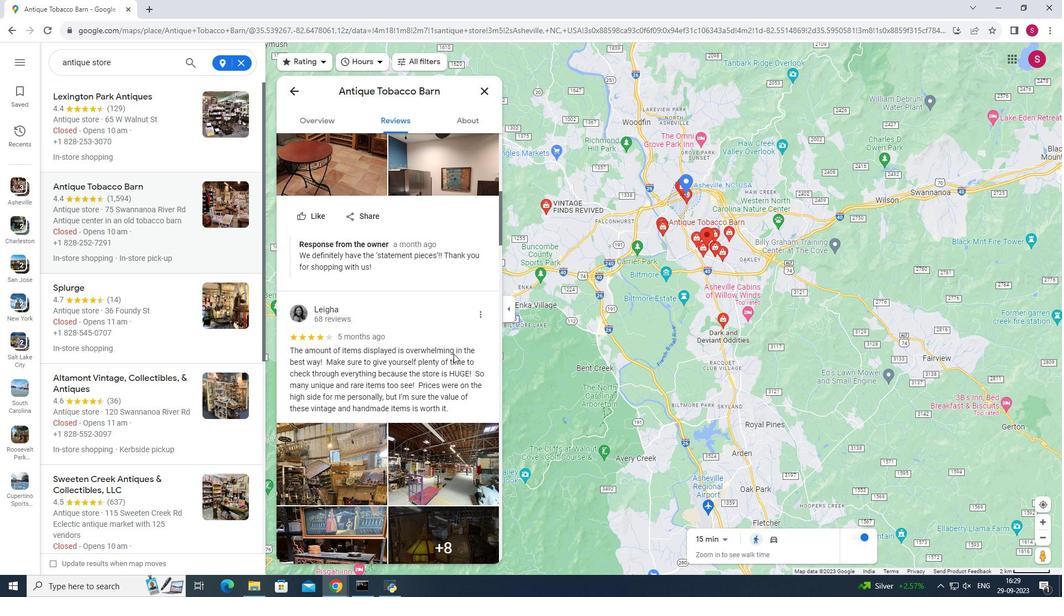 
Action: Mouse scrolled (453, 353) with delta (0, 0)
Screenshot: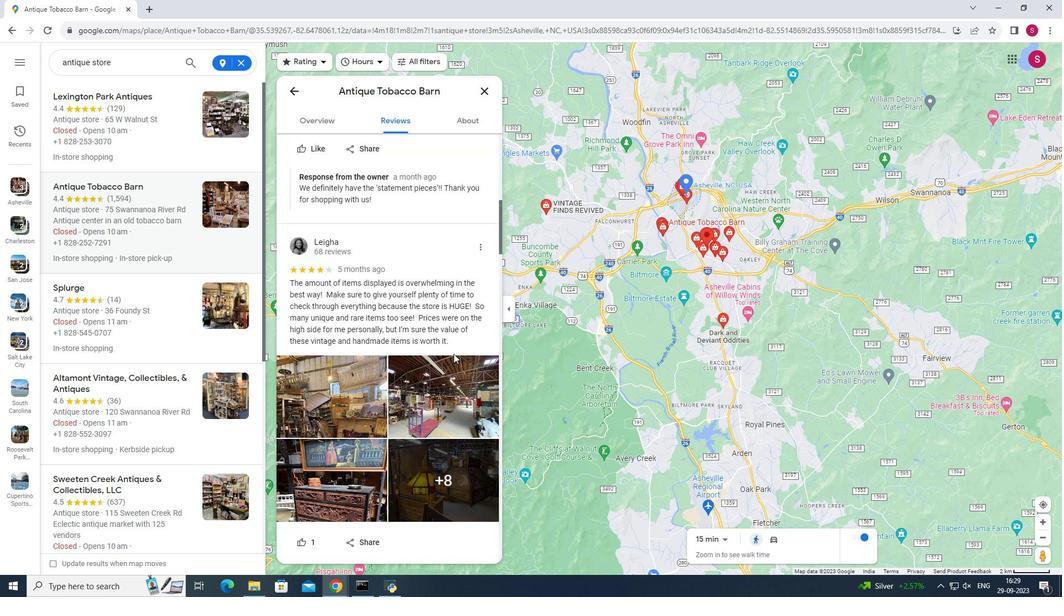 
Action: Mouse scrolled (453, 353) with delta (0, 0)
Screenshot: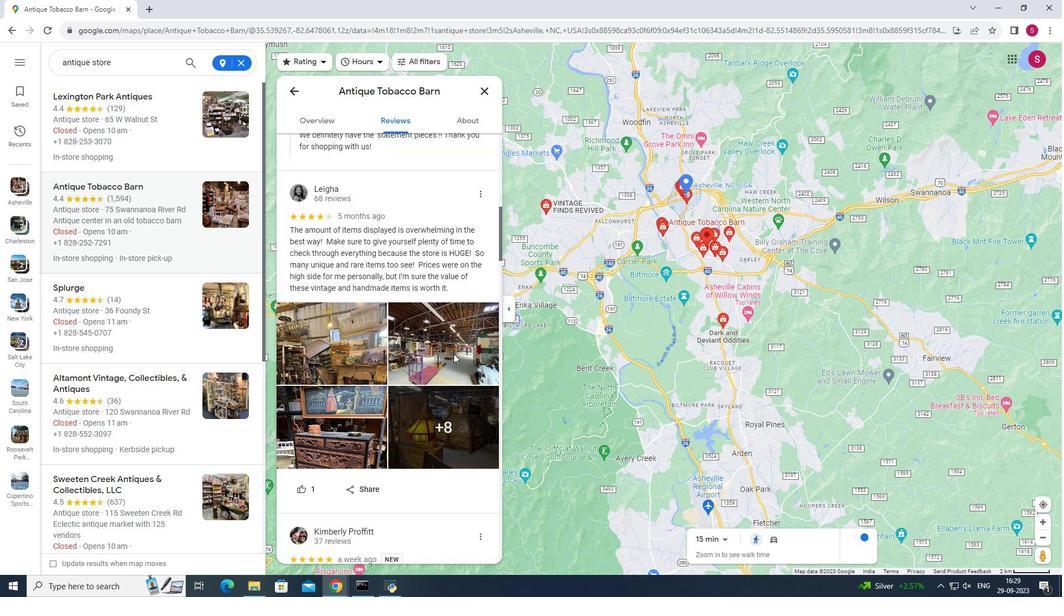 
Action: Mouse moved to (455, 354)
Screenshot: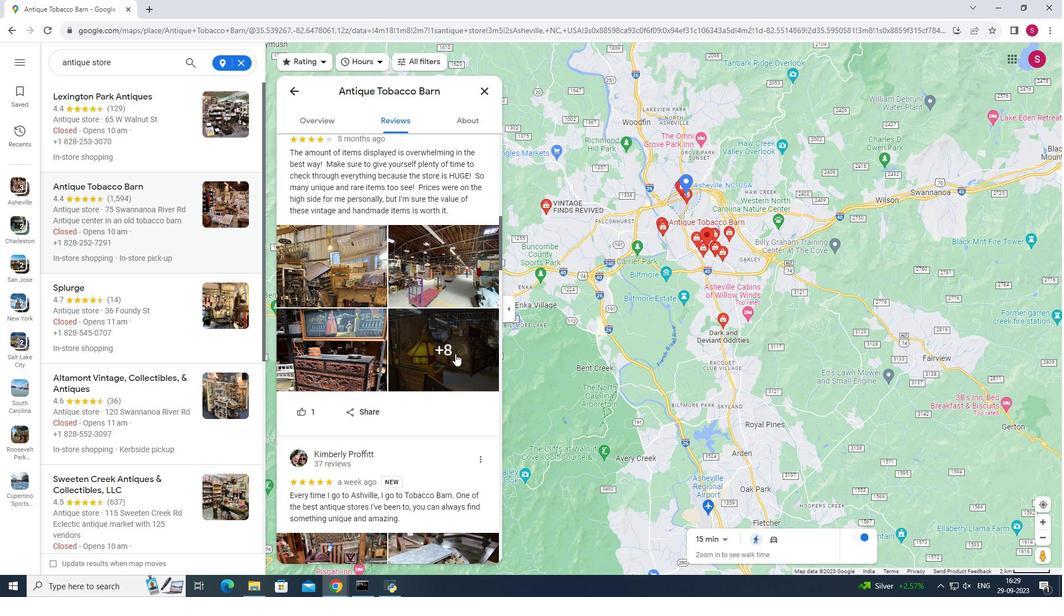 
Action: Mouse scrolled (455, 353) with delta (0, 0)
Screenshot: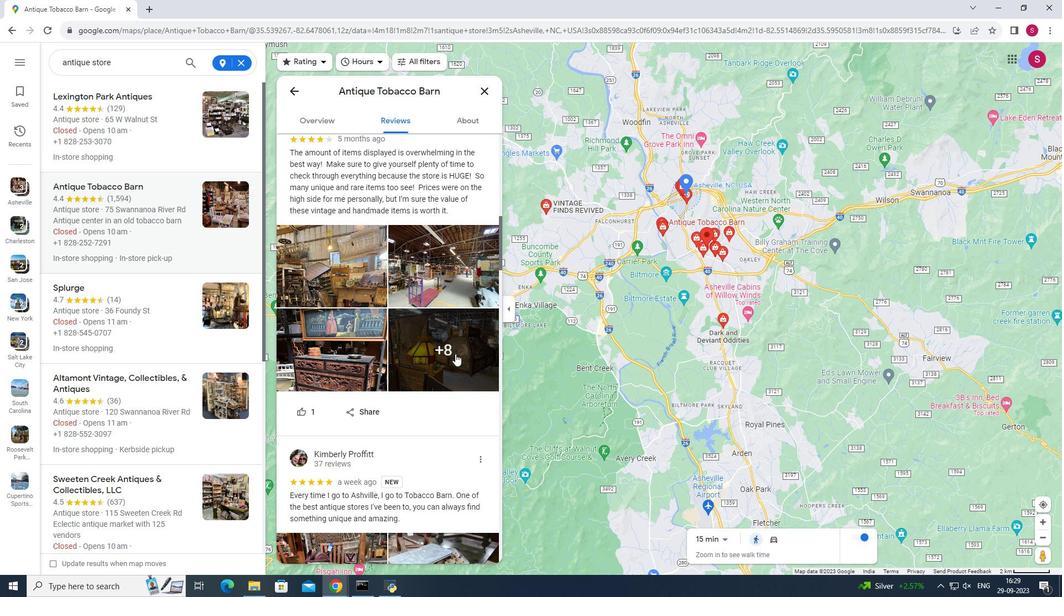 
Action: Mouse scrolled (455, 353) with delta (0, 0)
Screenshot: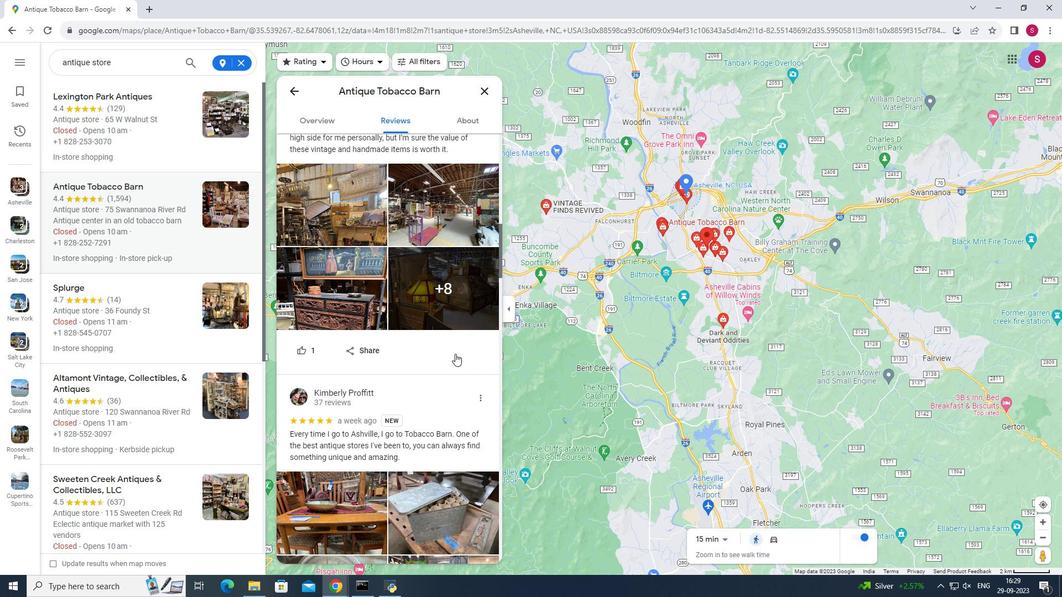 
Action: Mouse scrolled (455, 353) with delta (0, 0)
Screenshot: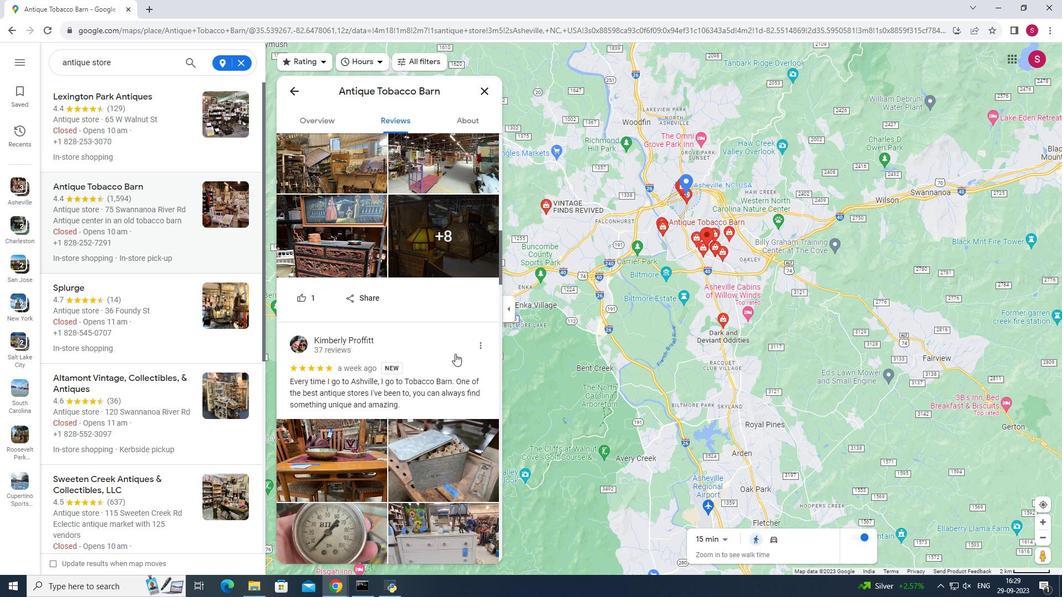 
Action: Mouse scrolled (455, 353) with delta (0, 0)
Screenshot: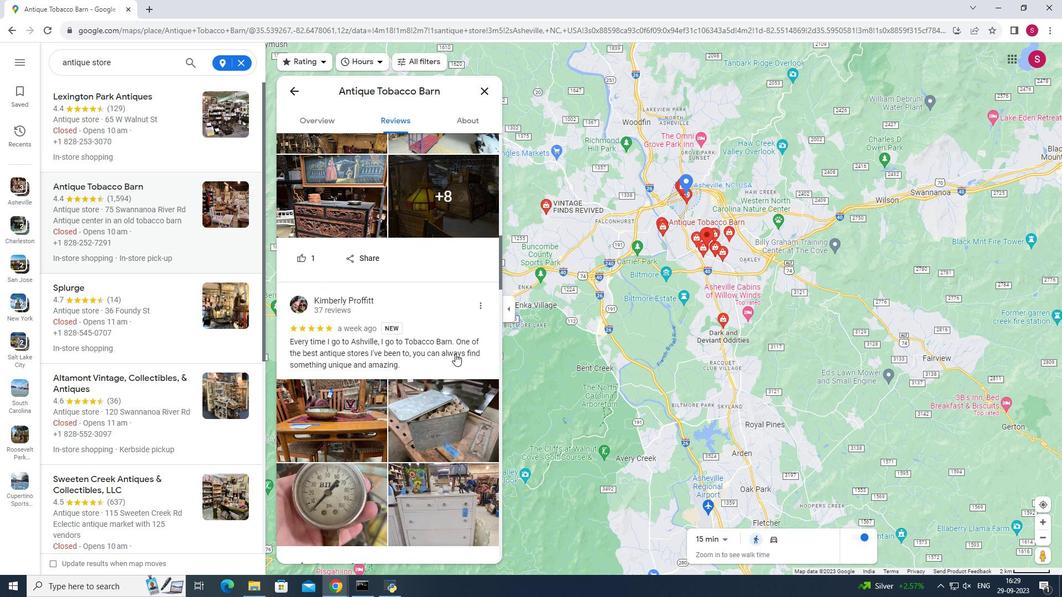 
Action: Mouse scrolled (455, 353) with delta (0, 0)
Screenshot: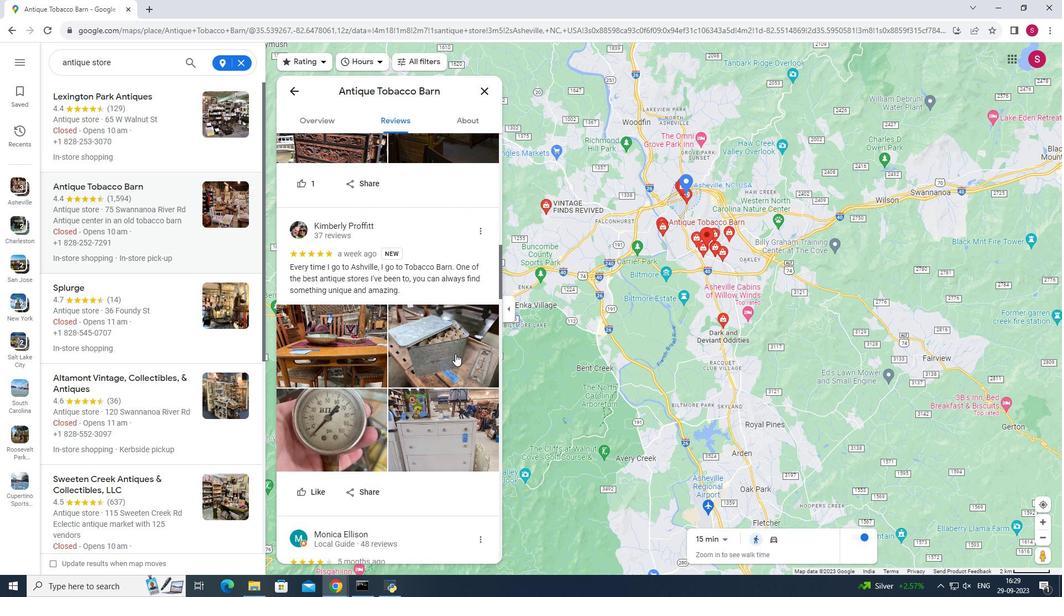 
Action: Mouse scrolled (455, 353) with delta (0, 0)
Screenshot: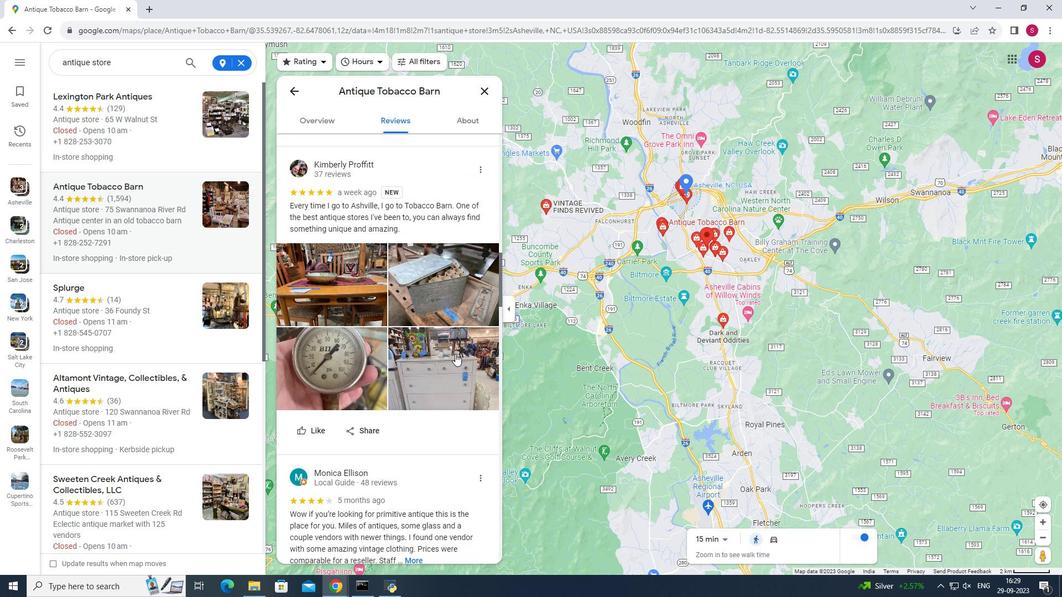 
Action: Mouse scrolled (455, 353) with delta (0, 0)
Screenshot: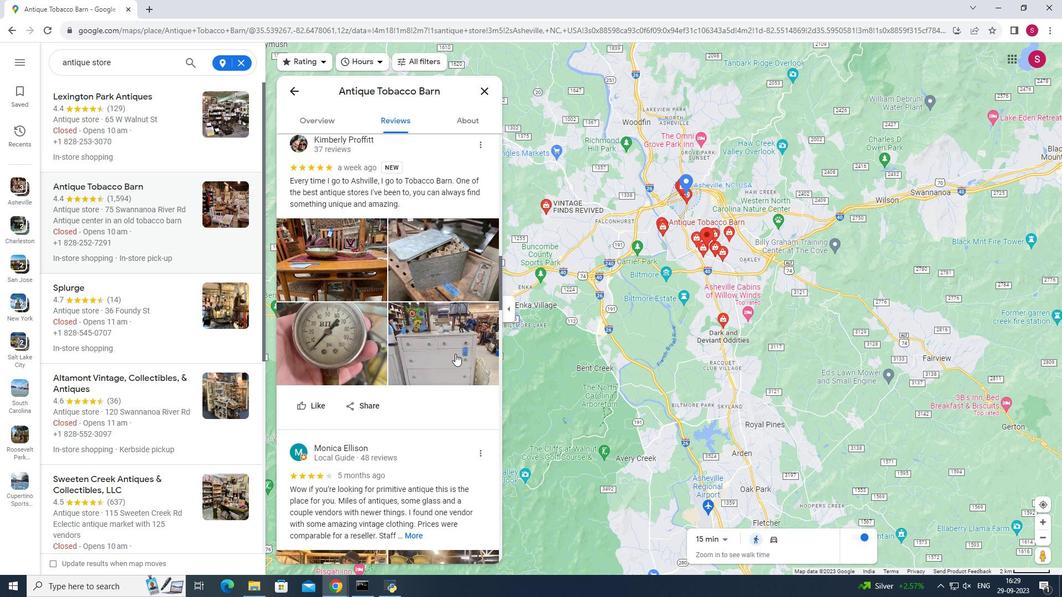 
Action: Mouse scrolled (455, 353) with delta (0, 0)
Screenshot: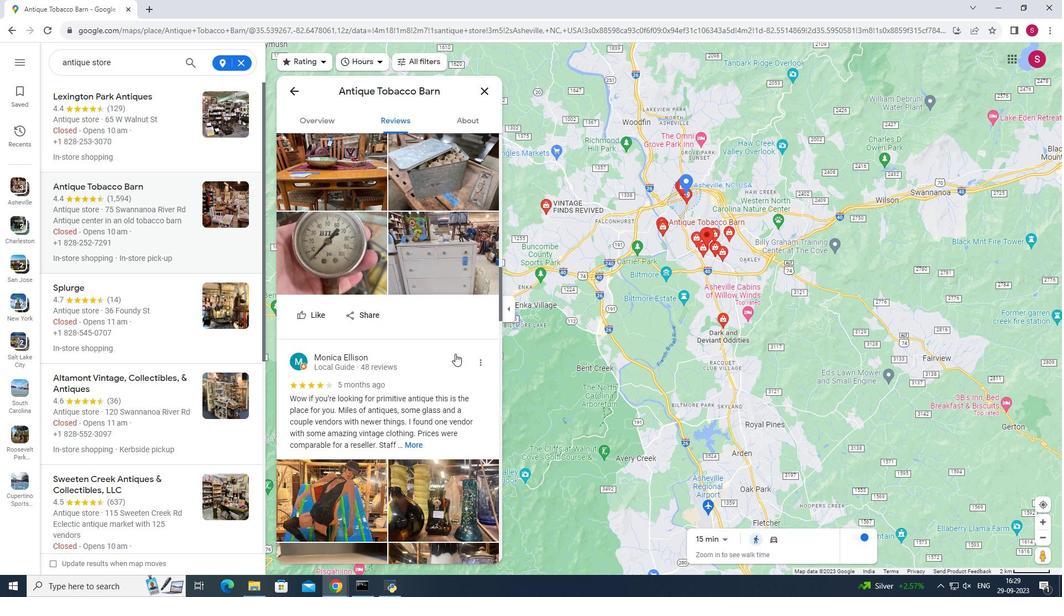 
Action: Mouse scrolled (455, 353) with delta (0, 0)
Screenshot: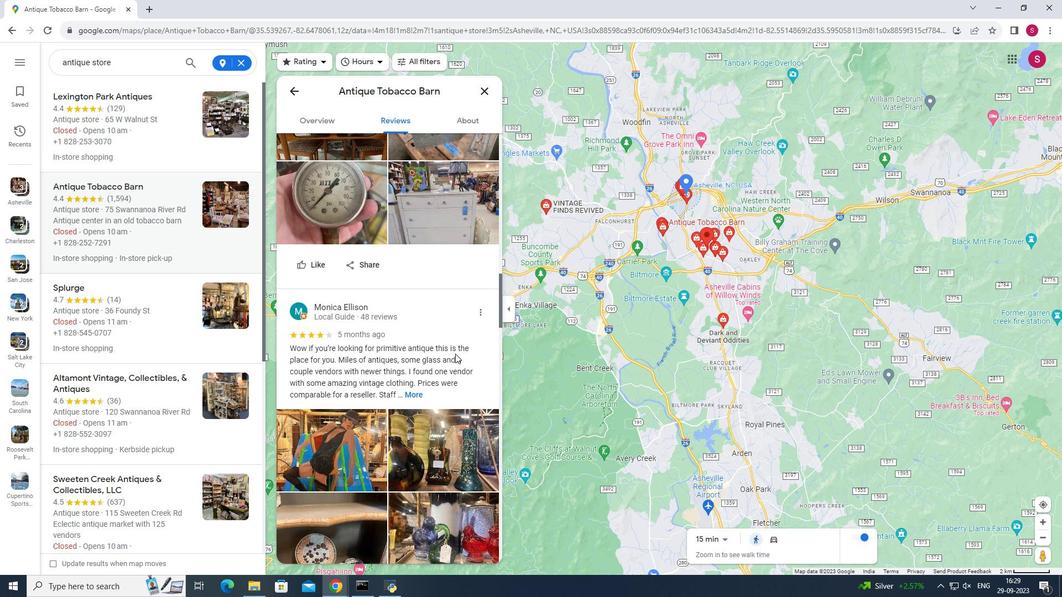 
Action: Mouse scrolled (455, 353) with delta (0, 0)
Screenshot: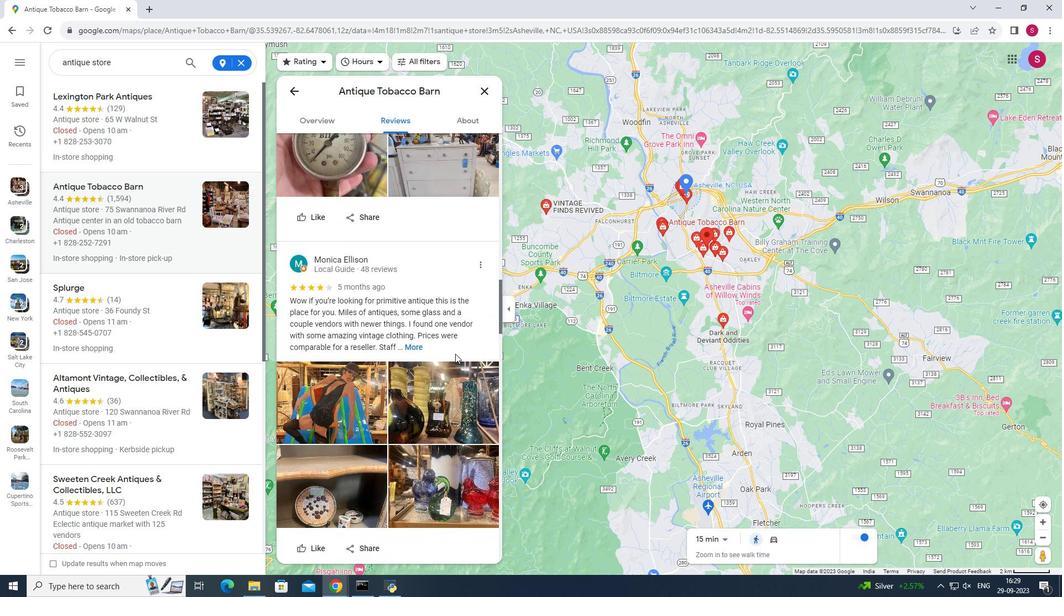 
Action: Mouse scrolled (455, 353) with delta (0, 0)
Screenshot: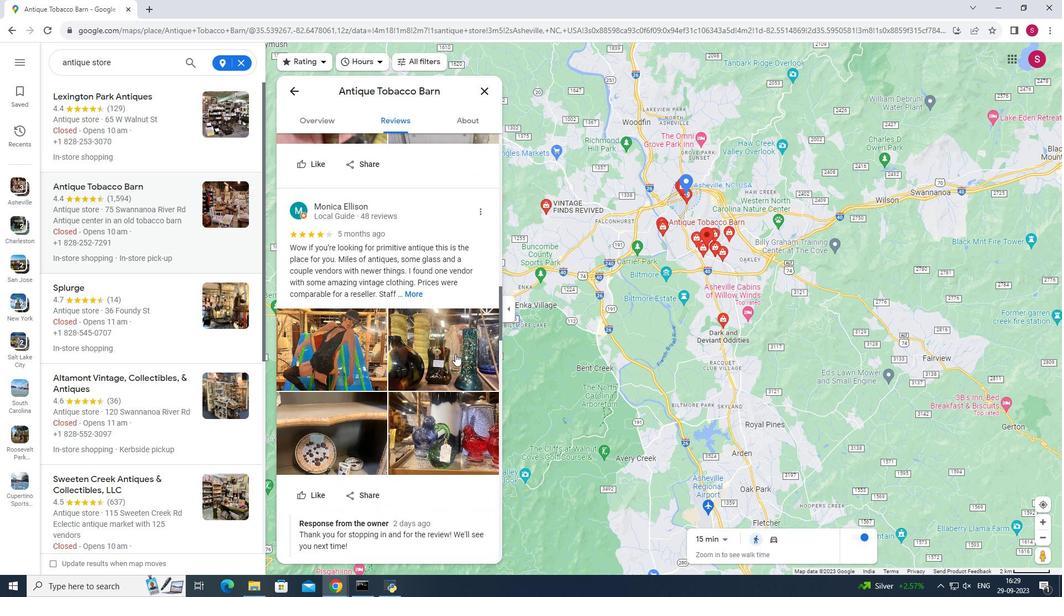 
Action: Mouse scrolled (455, 353) with delta (0, 0)
Screenshot: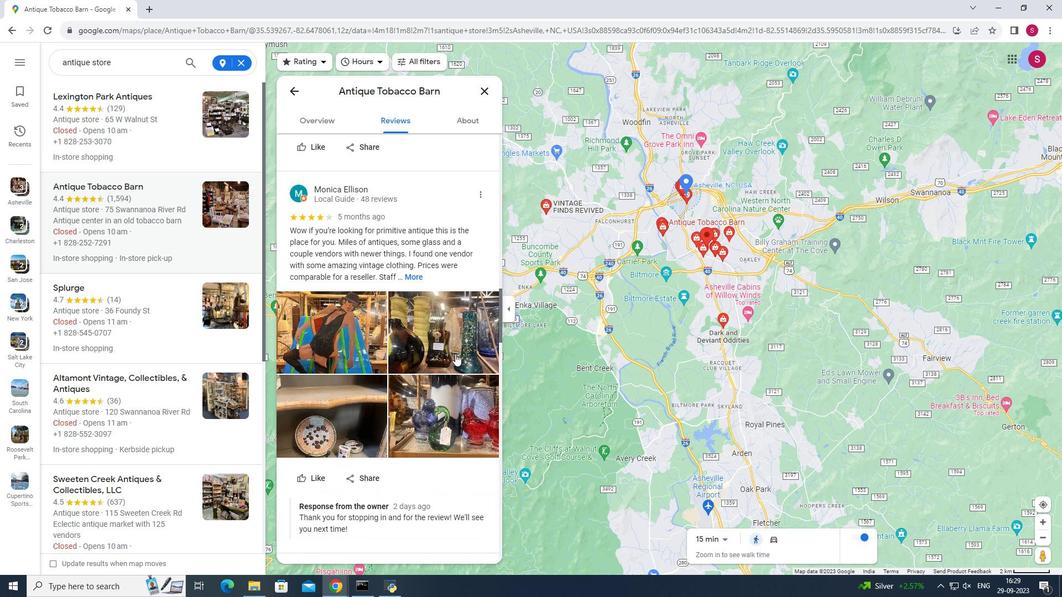 
Action: Mouse scrolled (455, 353) with delta (0, 0)
Screenshot: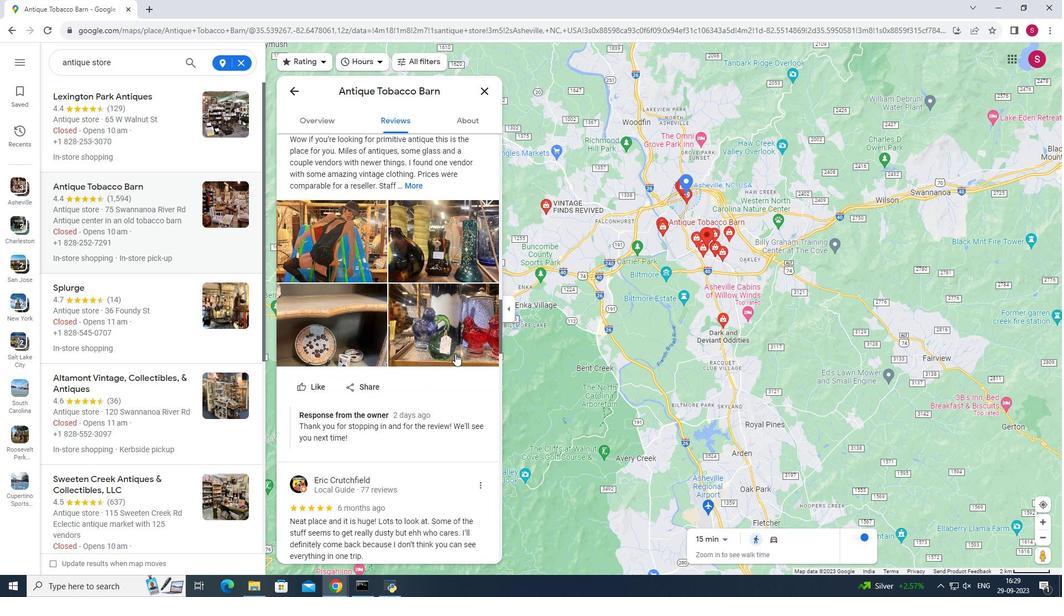 
Action: Mouse scrolled (455, 353) with delta (0, 0)
Screenshot: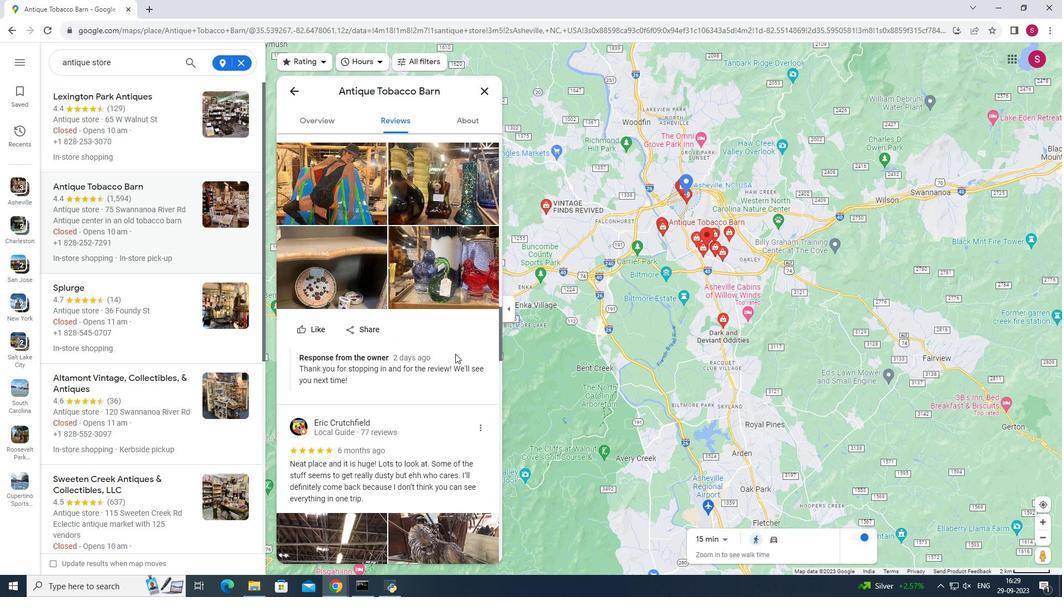 
Action: Mouse scrolled (455, 353) with delta (0, 0)
Screenshot: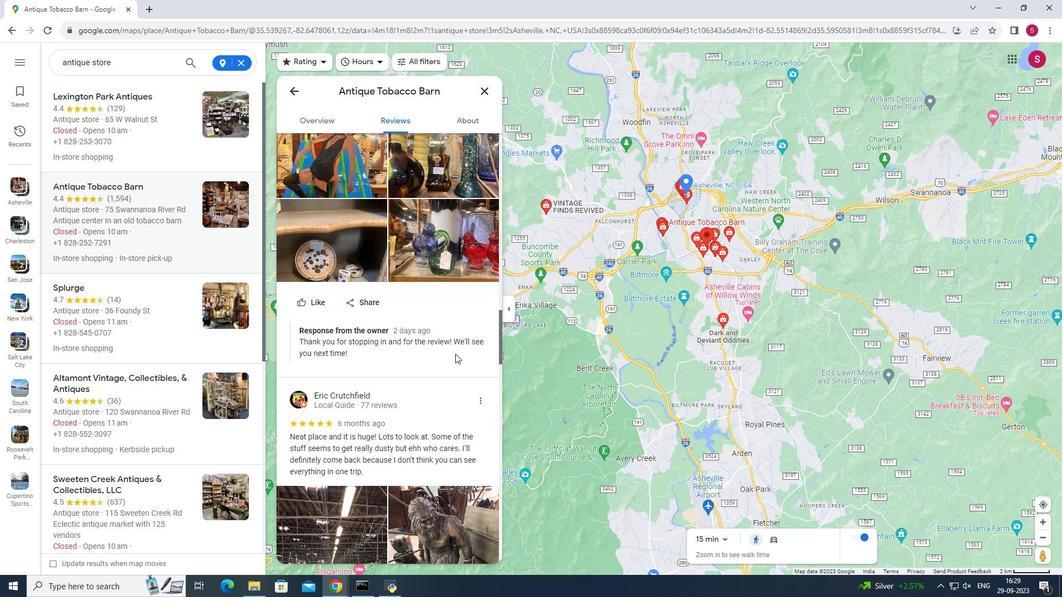 
Action: Mouse scrolled (455, 353) with delta (0, 0)
Screenshot: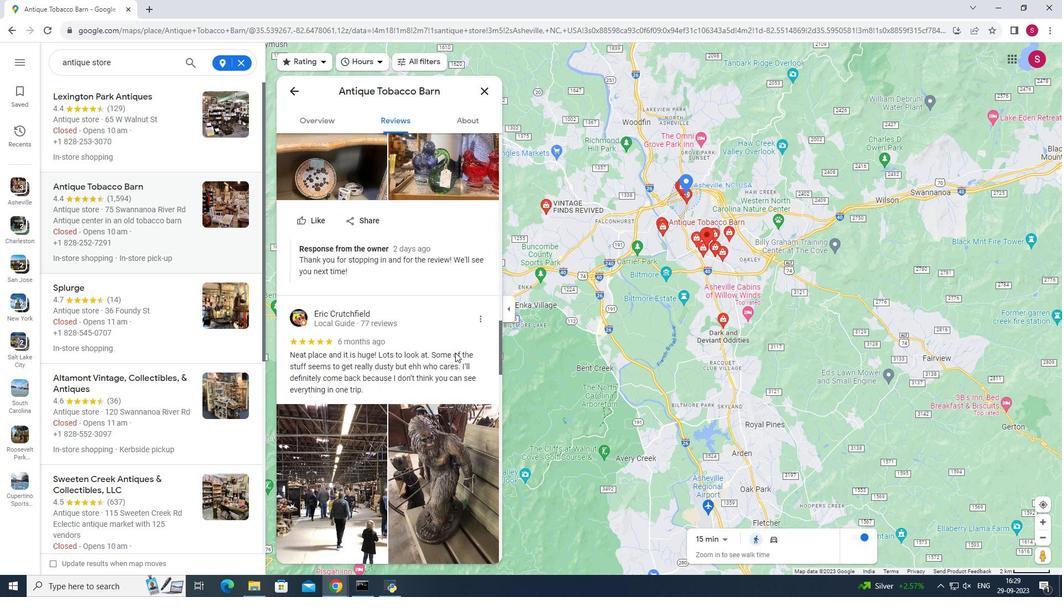 
Action: Mouse moved to (453, 350)
Screenshot: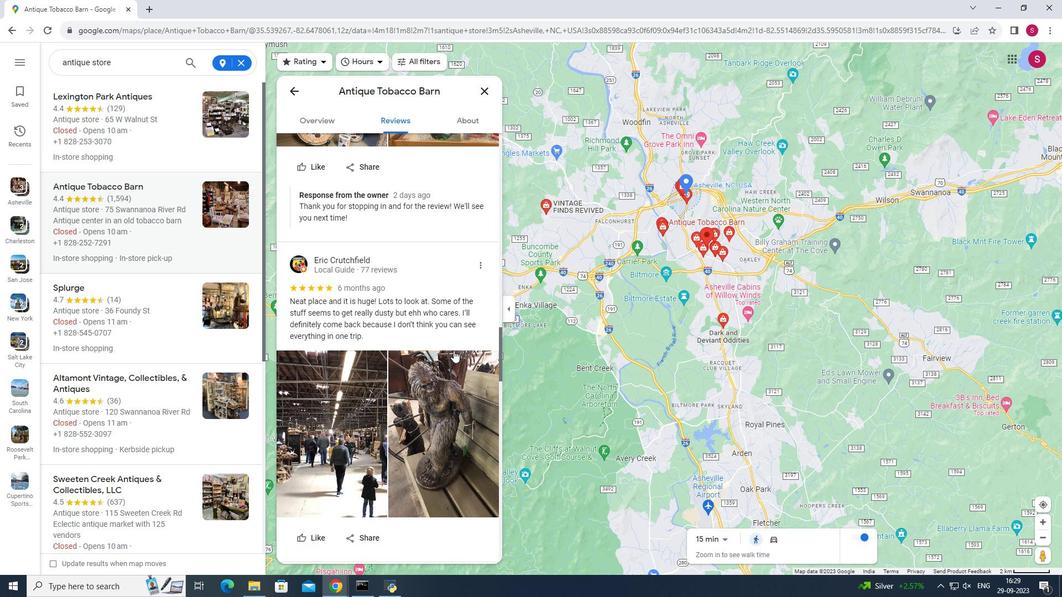 
Action: Mouse scrolled (453, 350) with delta (0, 0)
Screenshot: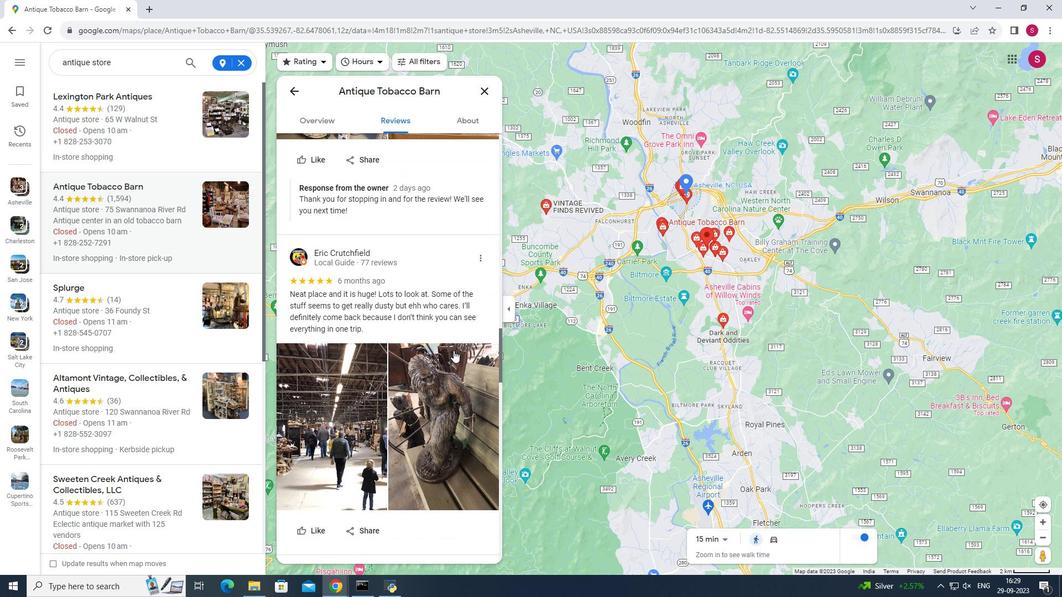 
Action: Mouse scrolled (453, 350) with delta (0, 0)
Screenshot: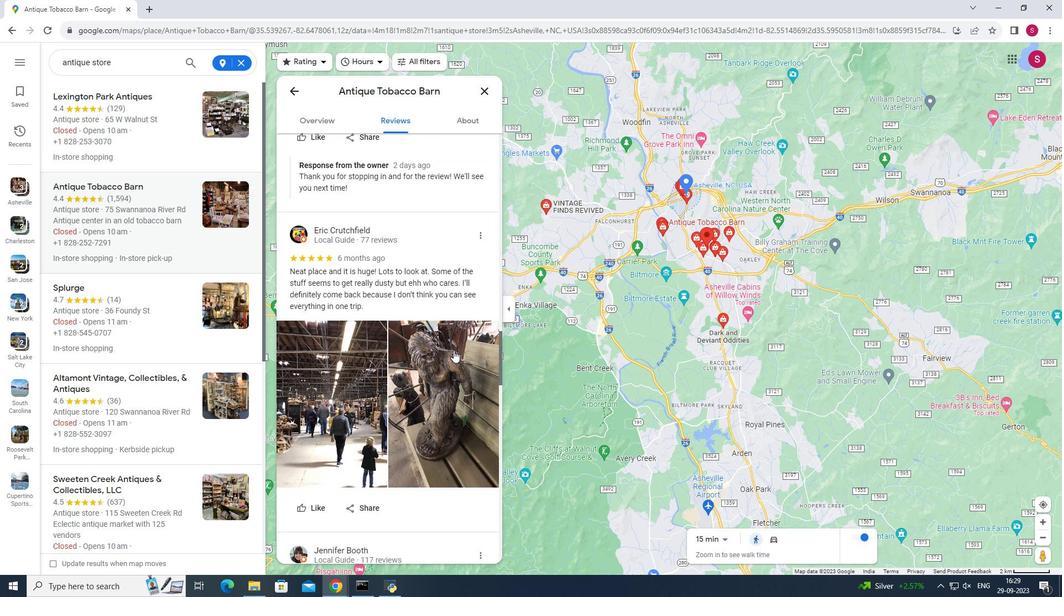 
Action: Mouse moved to (472, 120)
Screenshot: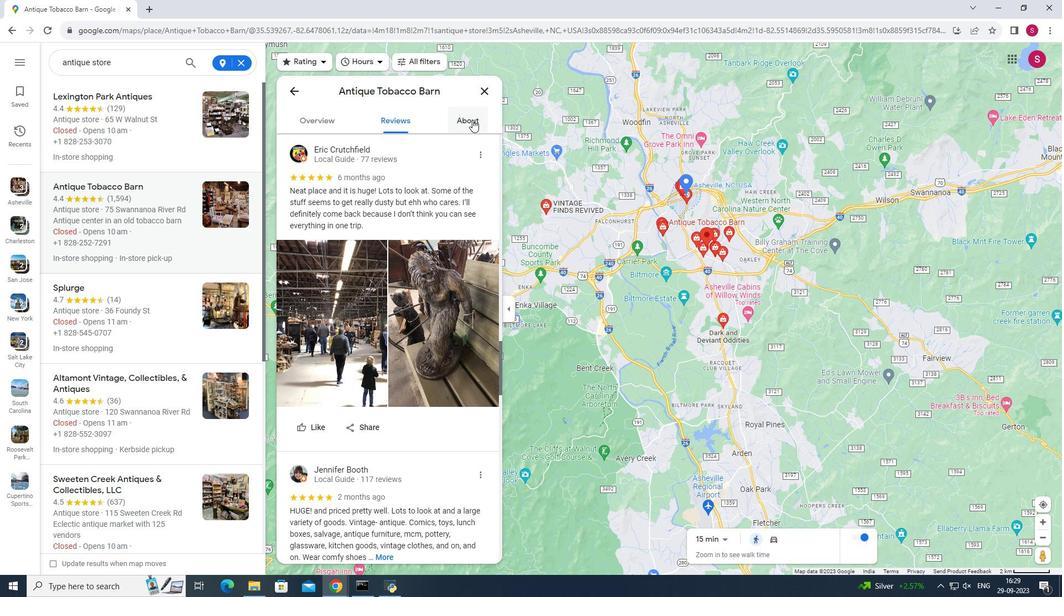 
Action: Mouse pressed left at (472, 120)
Screenshot: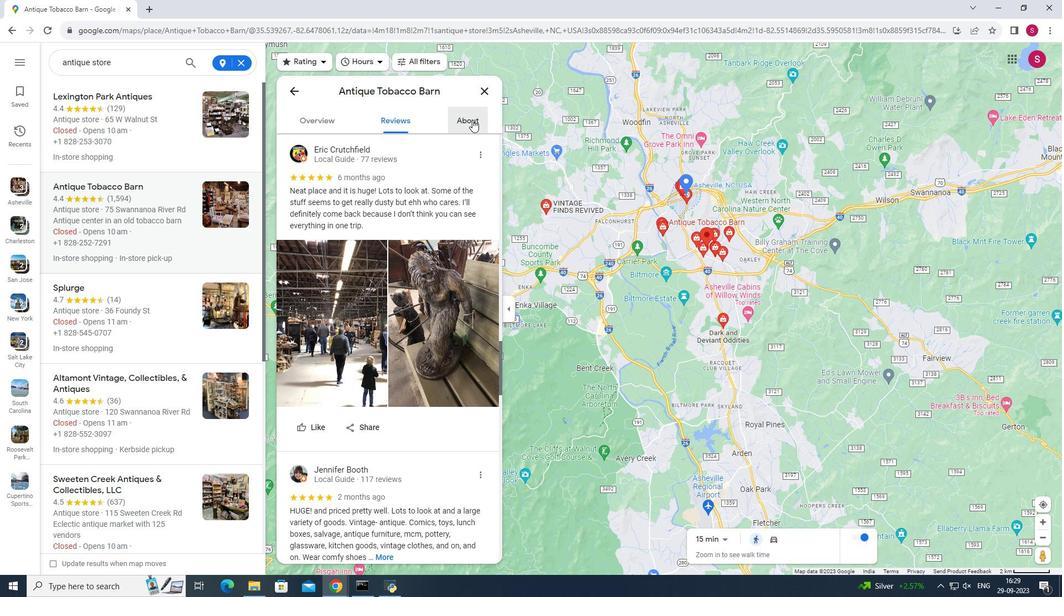
Action: Mouse moved to (482, 91)
Screenshot: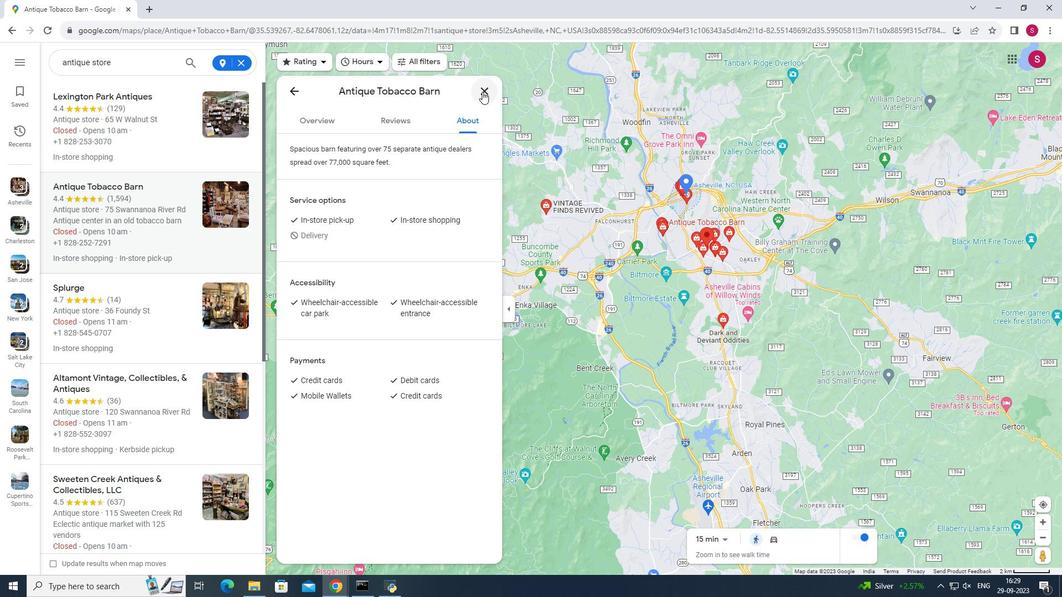 
Action: Mouse pressed left at (482, 91)
Screenshot: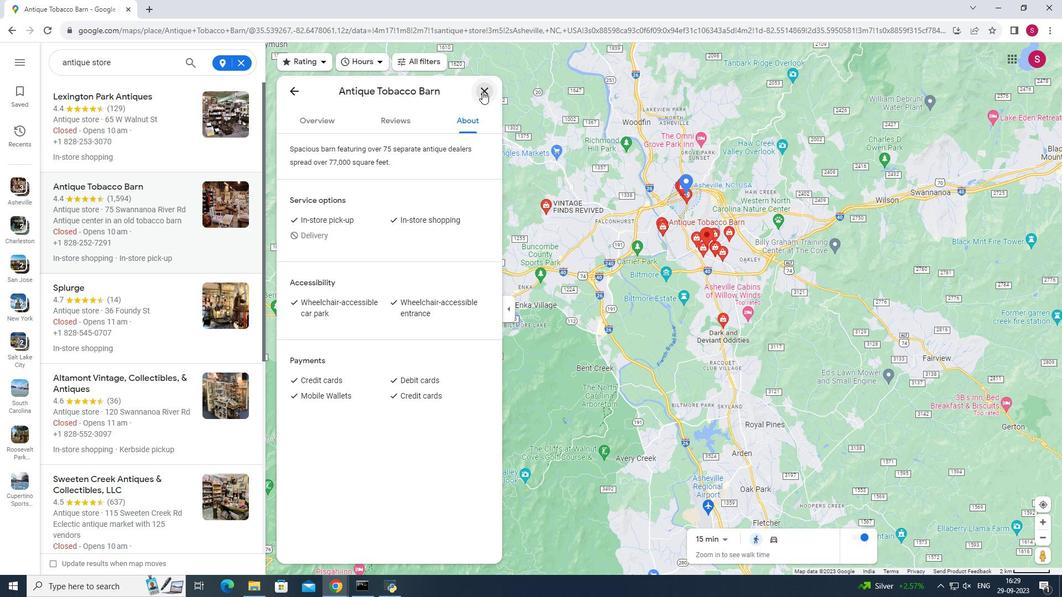 
Action: Mouse moved to (219, 239)
Screenshot: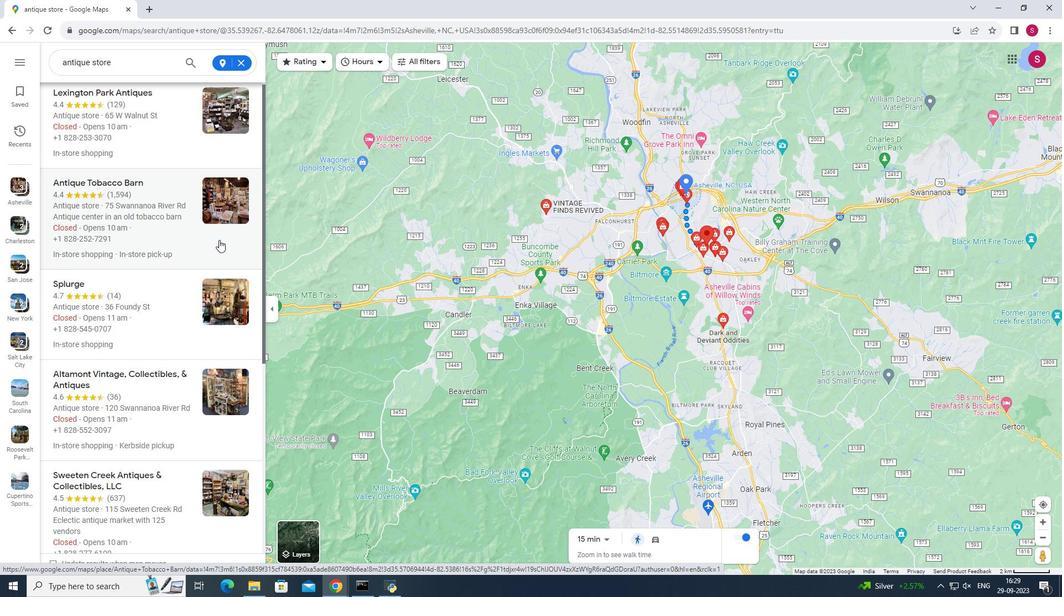 
Action: Mouse scrolled (219, 239) with delta (0, 0)
Screenshot: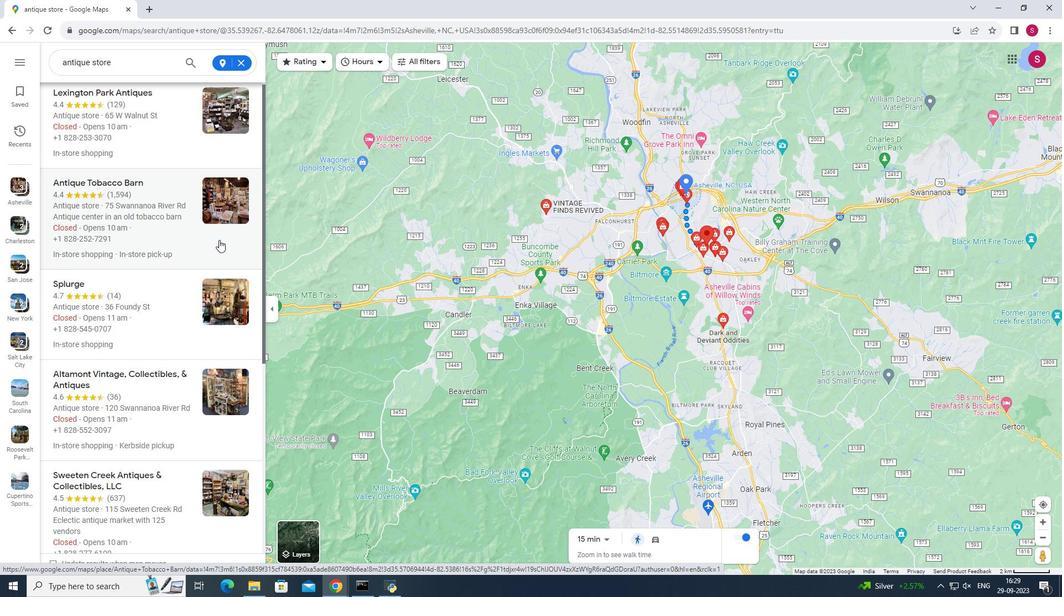 
Action: Mouse moved to (219, 240)
Screenshot: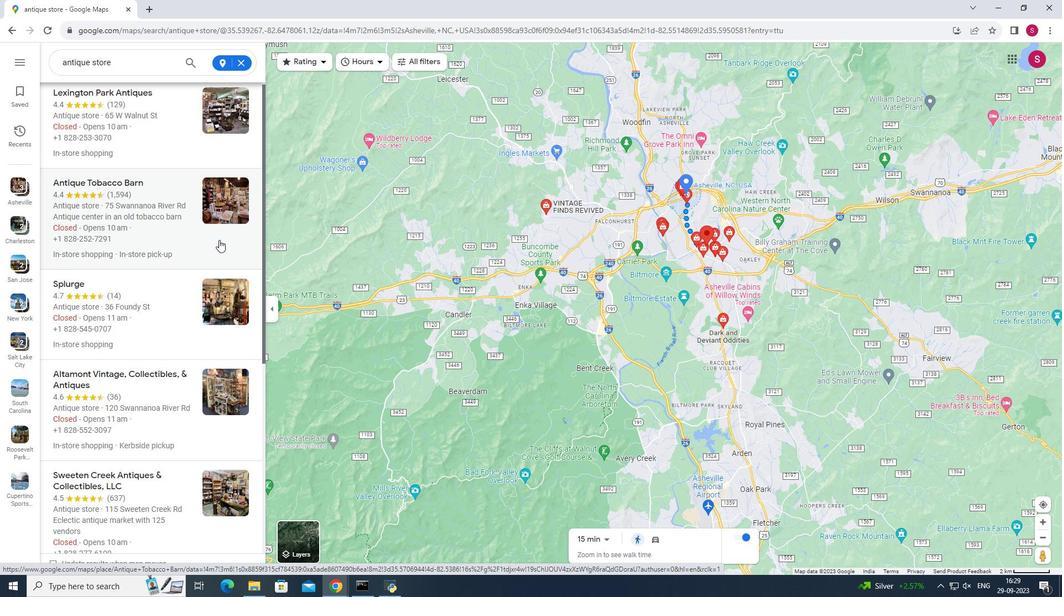 
Action: Mouse scrolled (219, 239) with delta (0, 0)
Screenshot: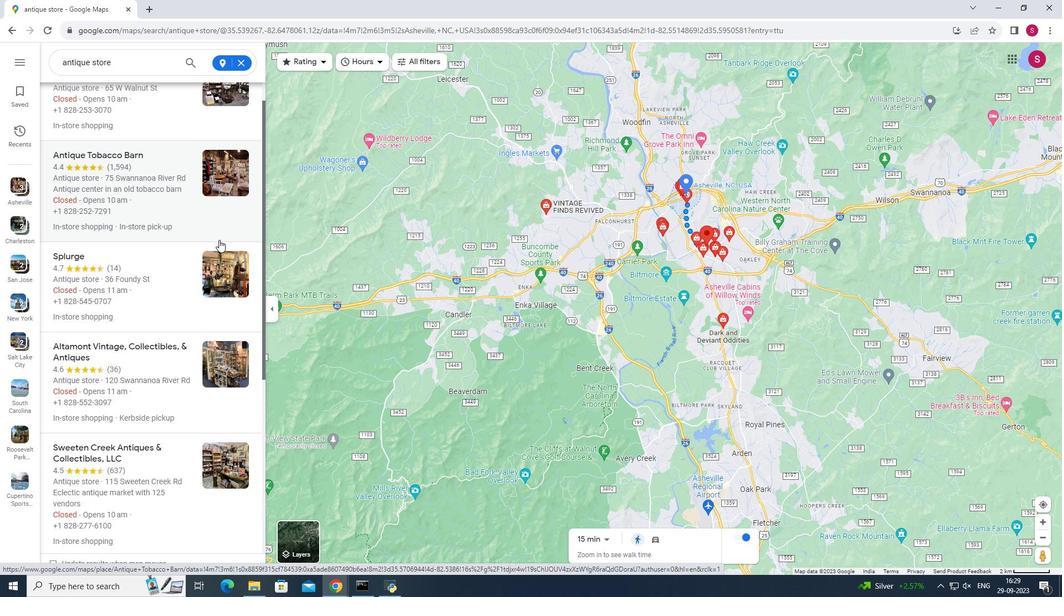 
Action: Mouse moved to (148, 196)
Screenshot: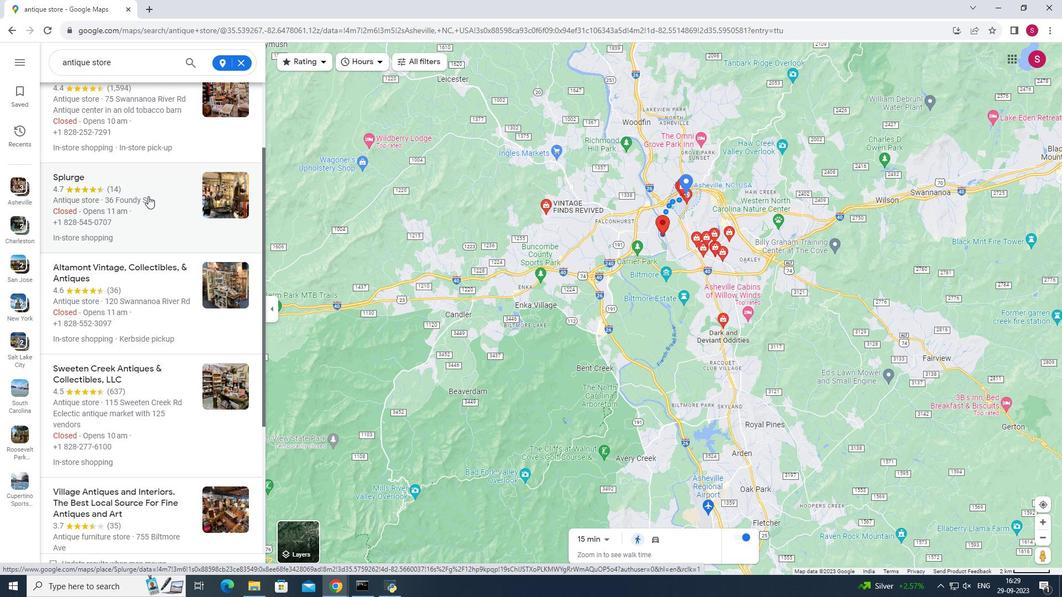 
Action: Mouse pressed left at (148, 196)
Screenshot: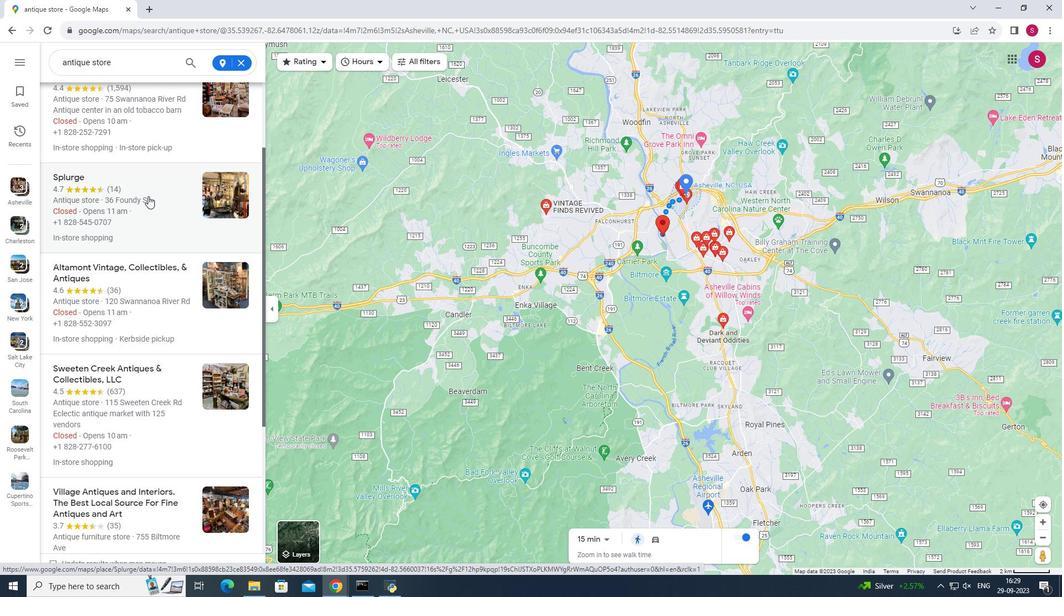 
Action: Mouse moved to (430, 292)
Screenshot: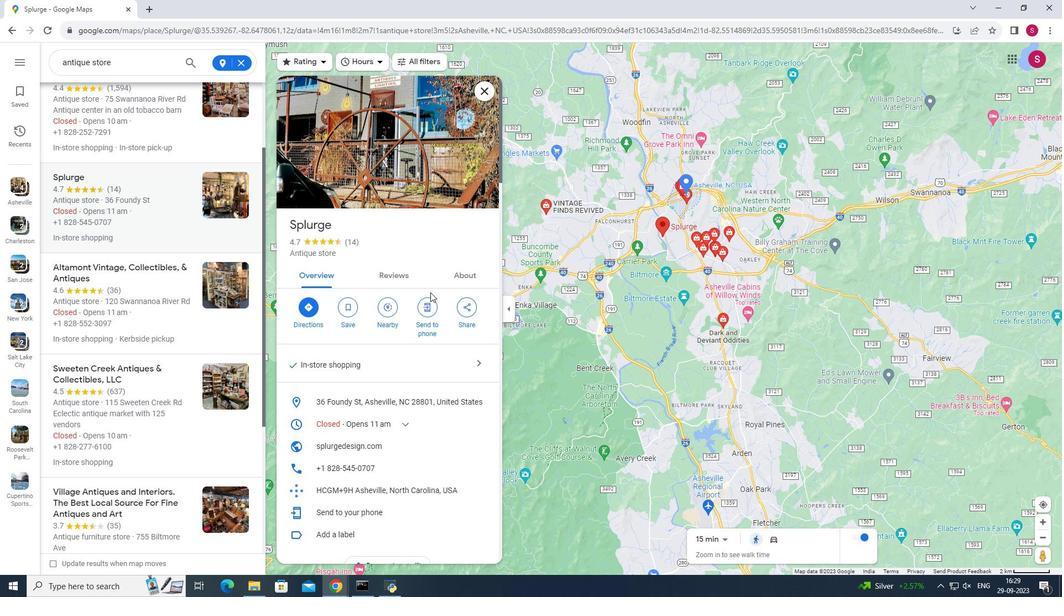 
Action: Mouse scrolled (430, 292) with delta (0, 0)
Screenshot: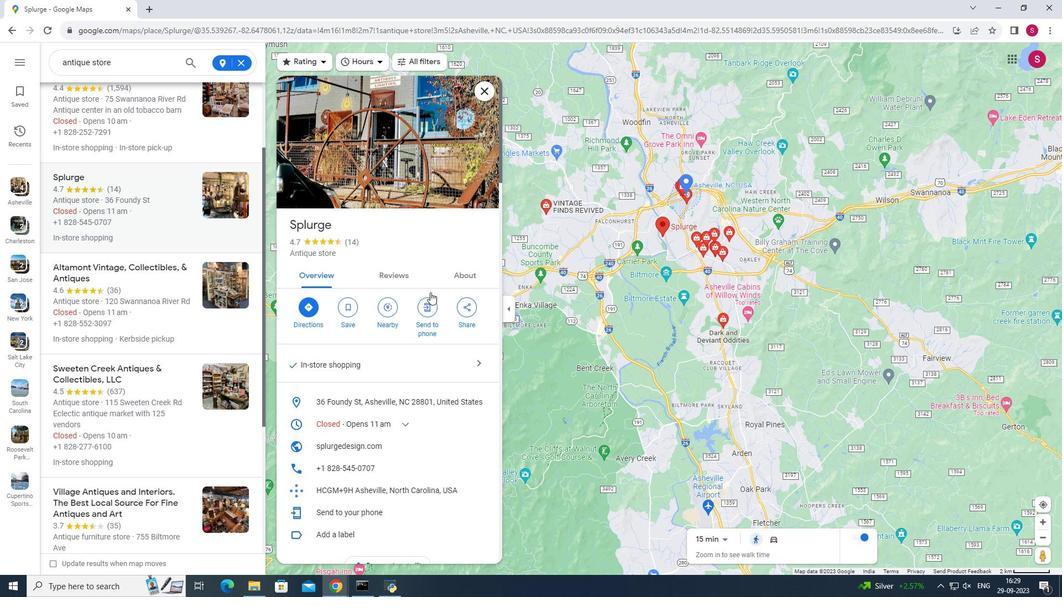
Action: Mouse scrolled (430, 292) with delta (0, 0)
Screenshot: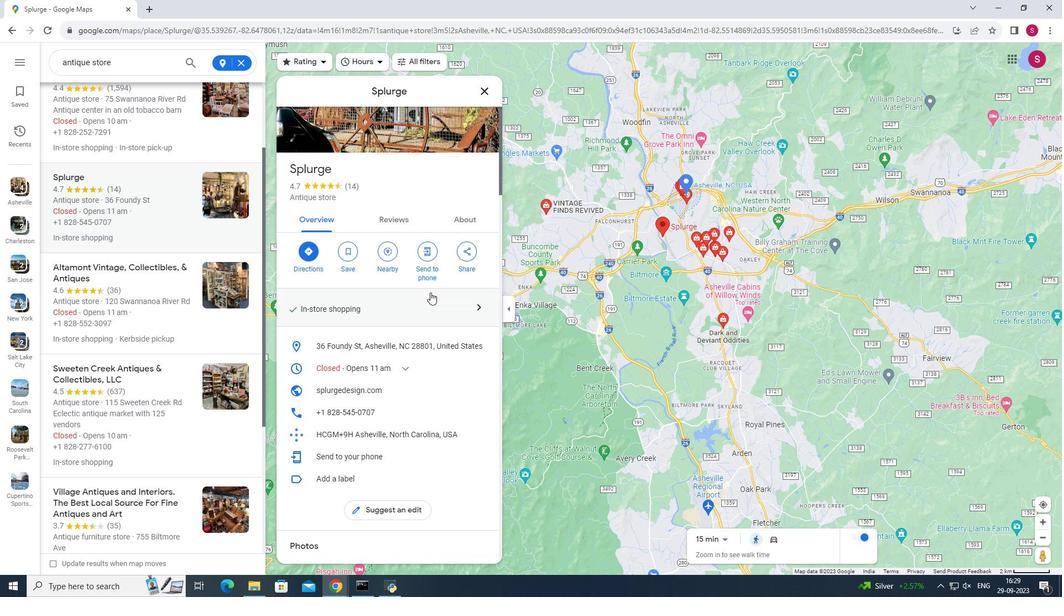 
Action: Mouse moved to (428, 297)
Screenshot: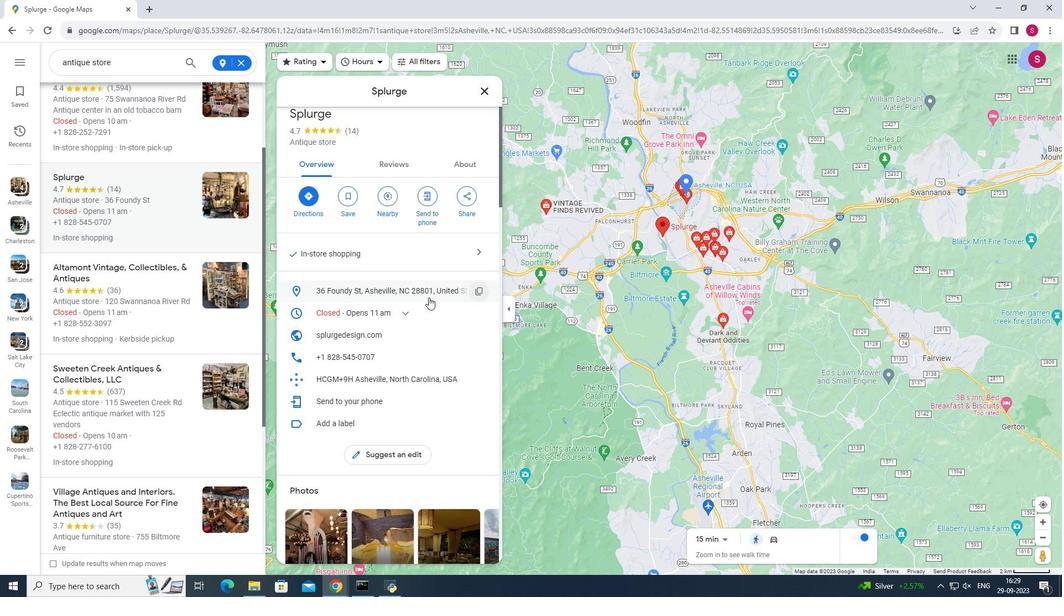 
Action: Mouse scrolled (428, 296) with delta (0, 0)
Screenshot: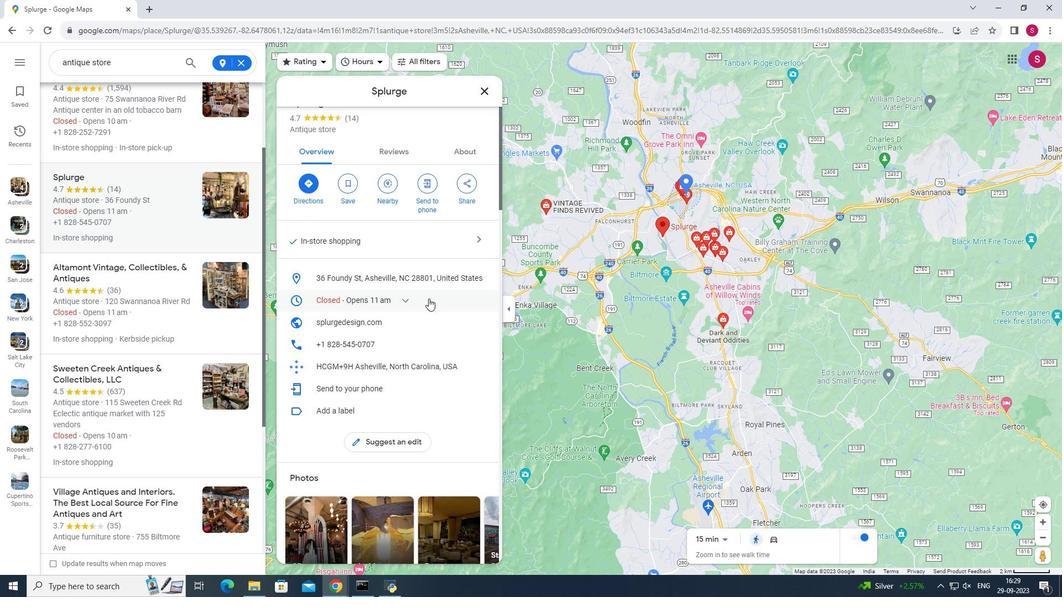 
Action: Mouse moved to (428, 299)
Screenshot: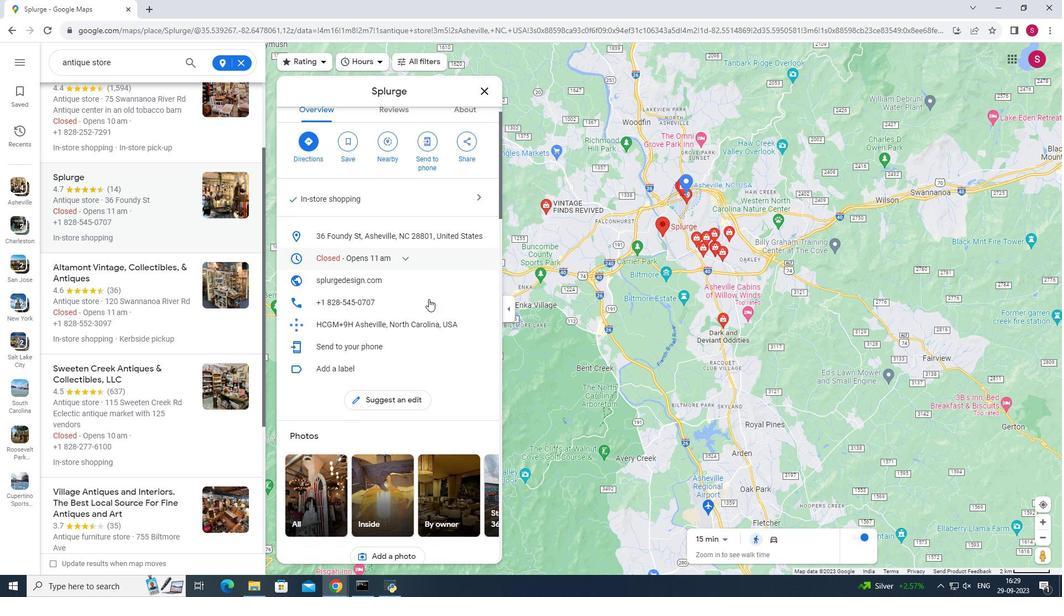 
Action: Mouse scrolled (428, 298) with delta (0, 0)
Screenshot: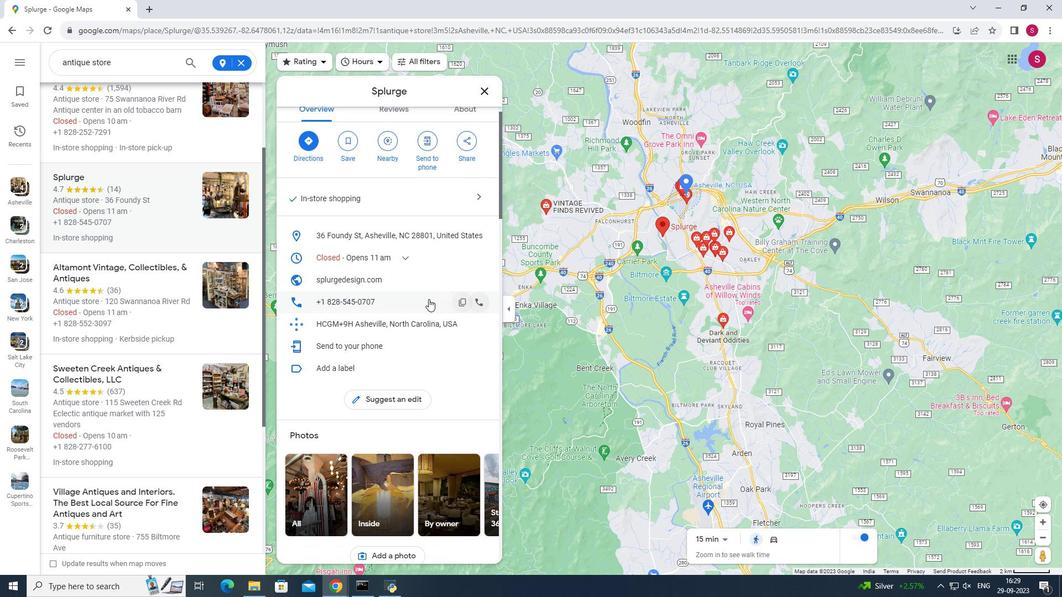
Action: Mouse scrolled (428, 298) with delta (0, 0)
Screenshot: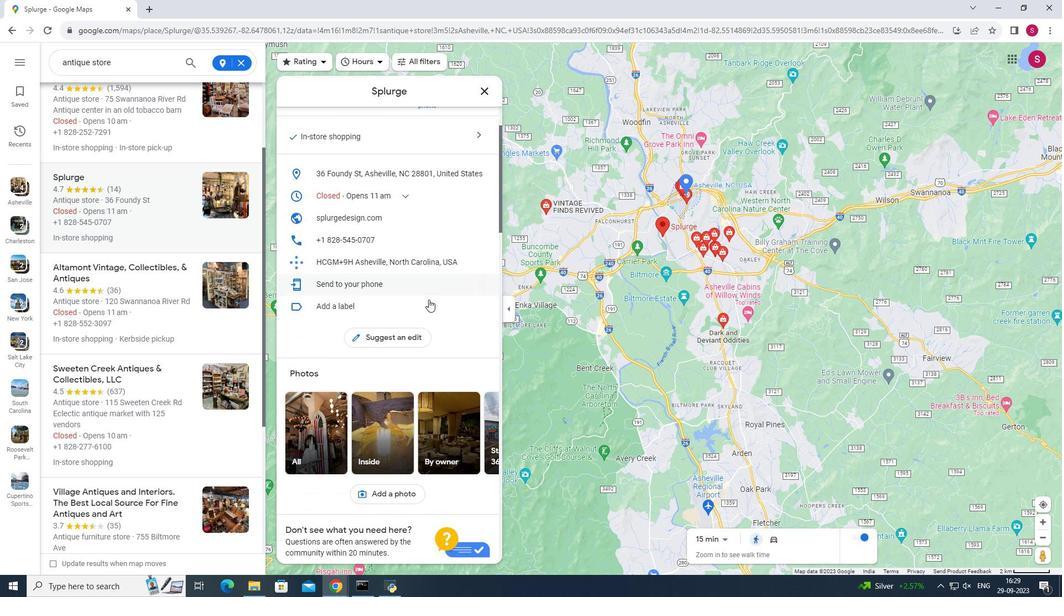 
Action: Mouse moved to (429, 301)
Screenshot: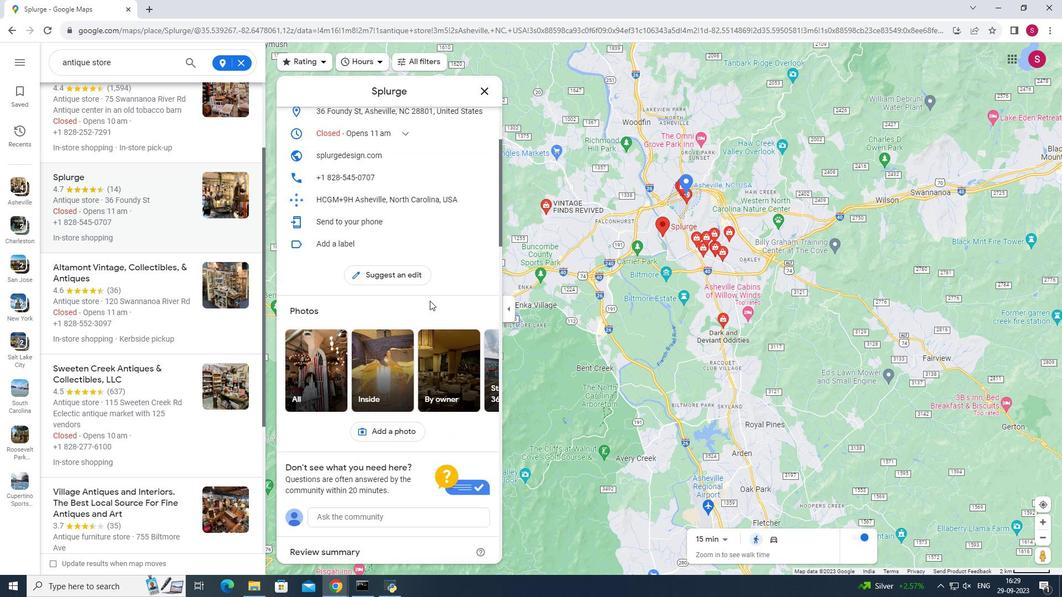 
Action: Mouse scrolled (429, 300) with delta (0, 0)
Screenshot: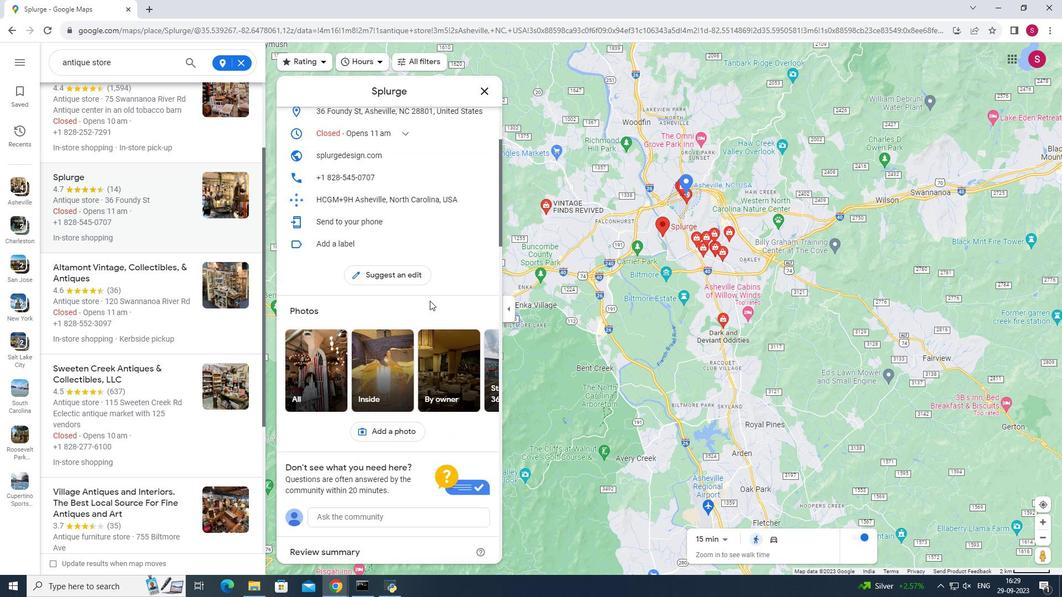 
Action: Mouse moved to (431, 301)
Screenshot: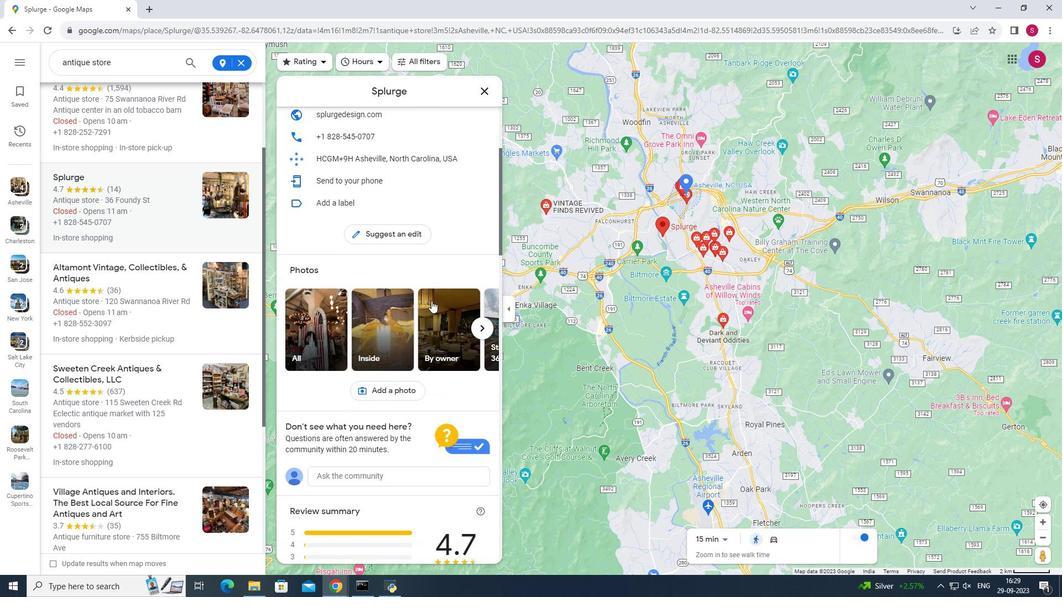 
Action: Mouse scrolled (431, 300) with delta (0, 0)
Screenshot: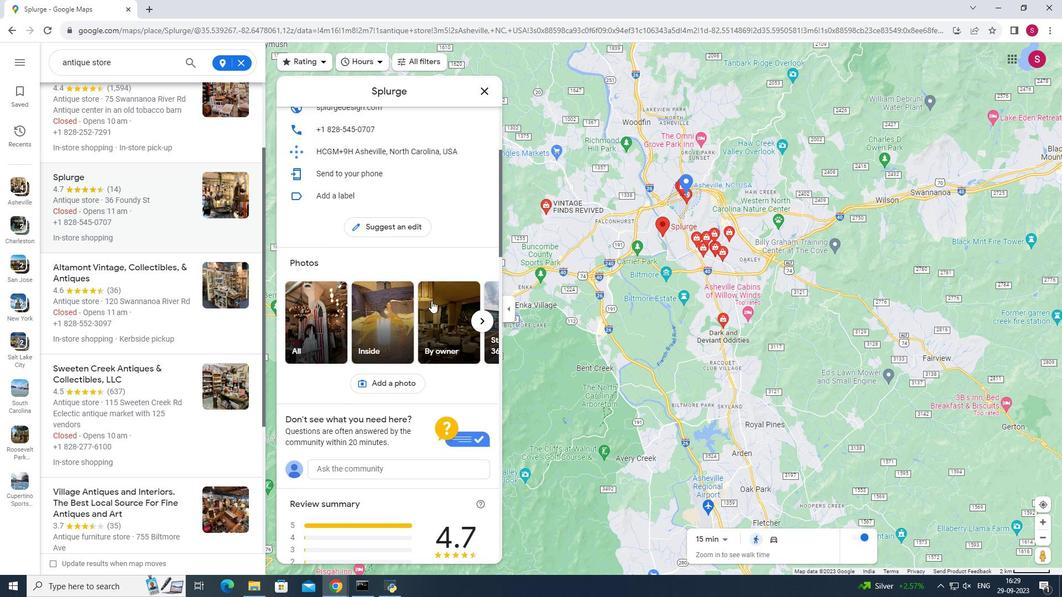 
Action: Mouse scrolled (431, 300) with delta (0, 0)
Screenshot: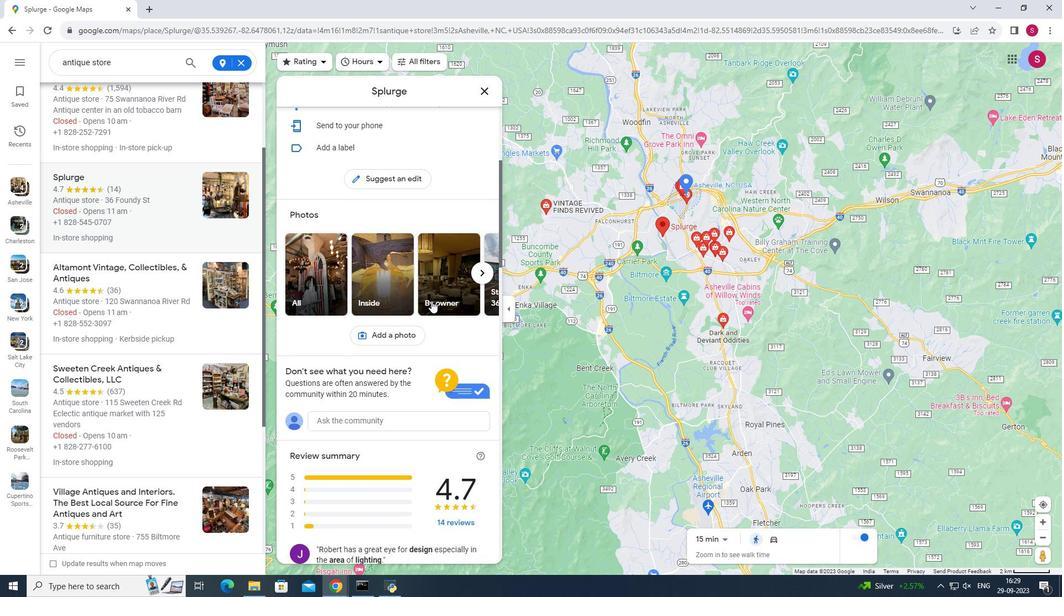 
Action: Mouse scrolled (431, 300) with delta (0, 0)
Screenshot: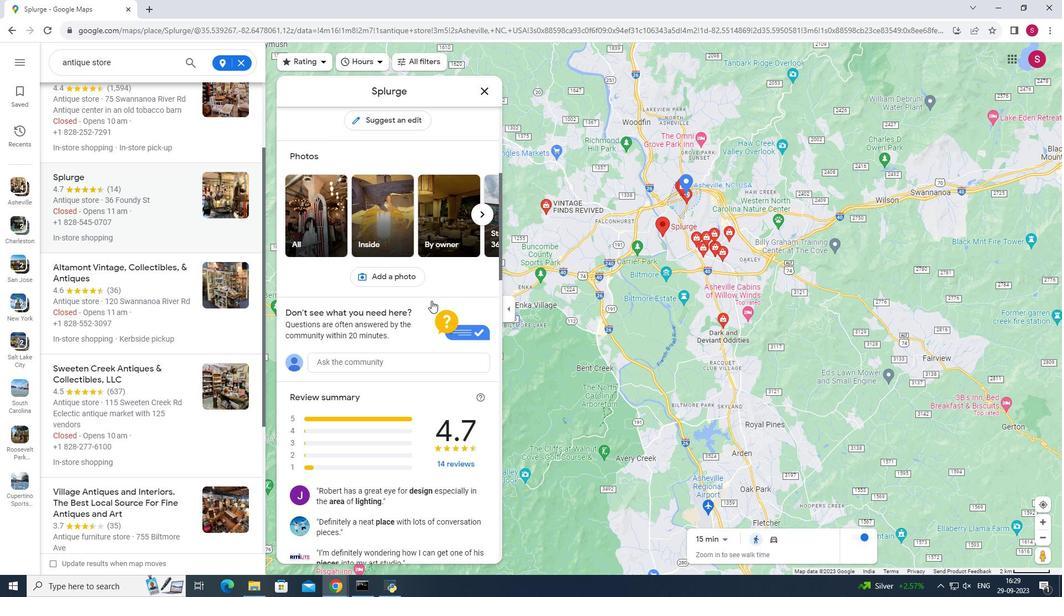 
Action: Mouse scrolled (431, 300) with delta (0, 0)
Screenshot: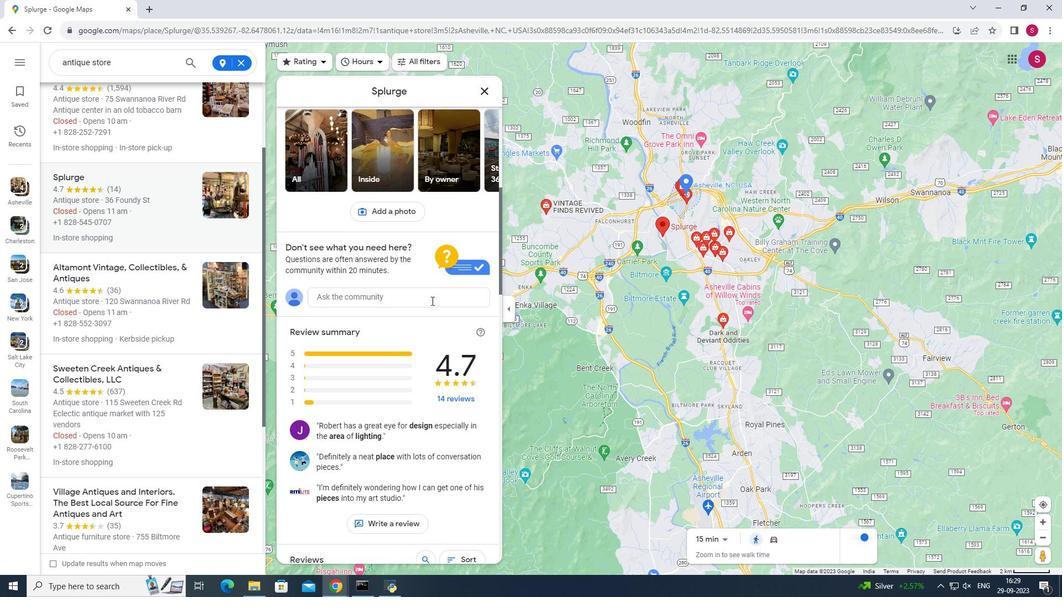 
Action: Mouse scrolled (431, 300) with delta (0, 0)
Screenshot: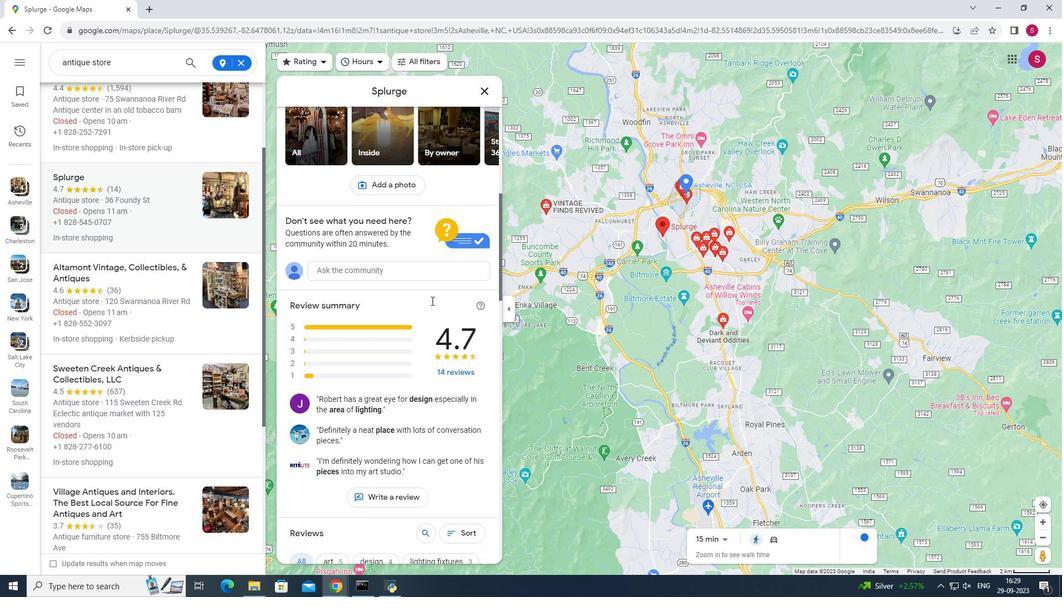 
Action: Mouse scrolled (431, 300) with delta (0, 0)
Screenshot: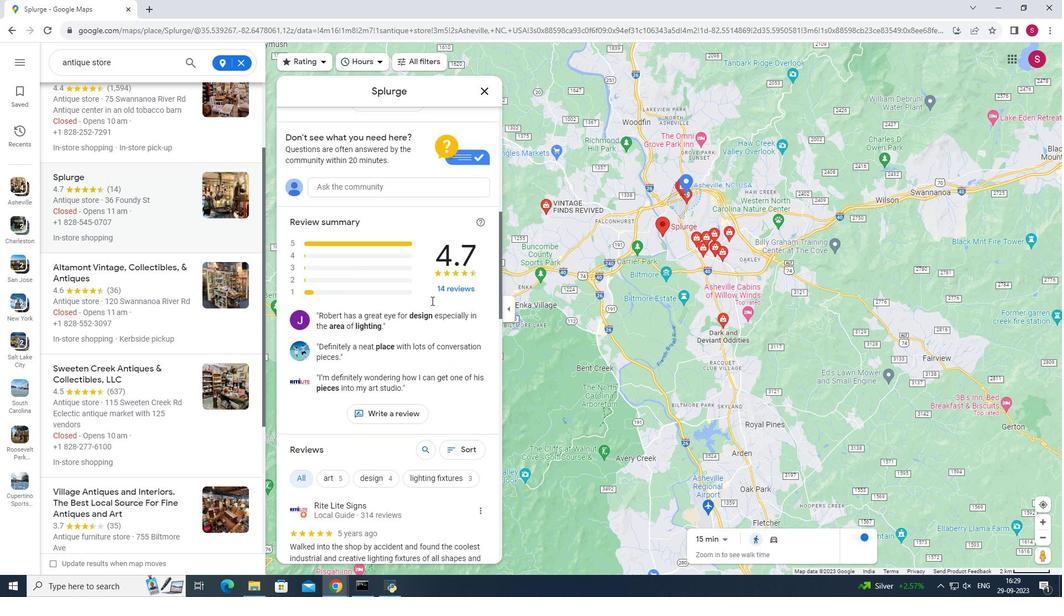 
Action: Mouse scrolled (431, 300) with delta (0, 0)
Screenshot: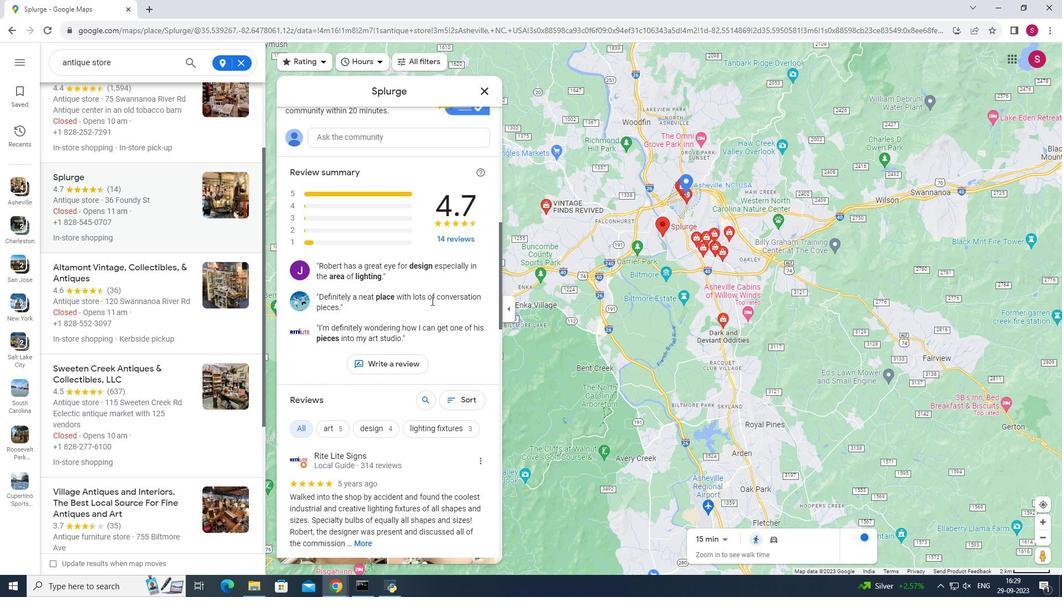 
Action: Mouse scrolled (431, 300) with delta (0, 0)
Screenshot: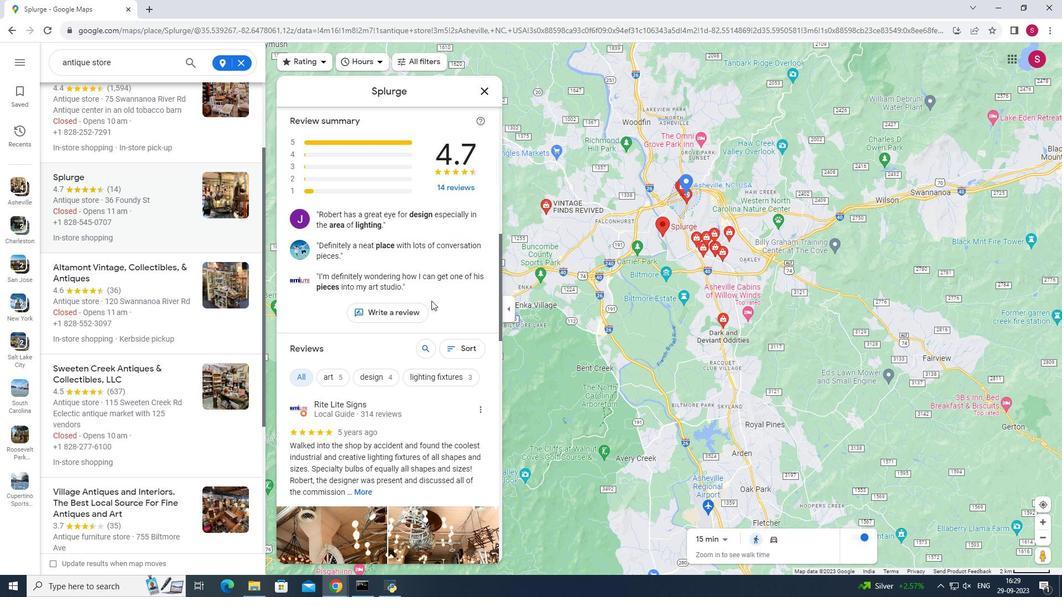 
Action: Mouse scrolled (431, 300) with delta (0, 0)
Screenshot: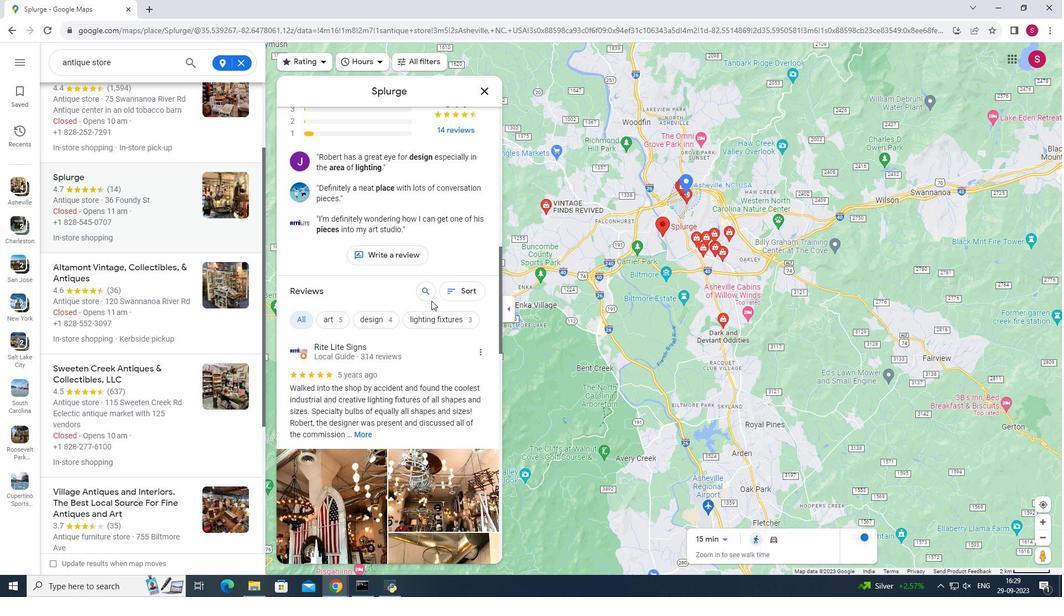 
Action: Mouse scrolled (431, 300) with delta (0, 0)
Screenshot: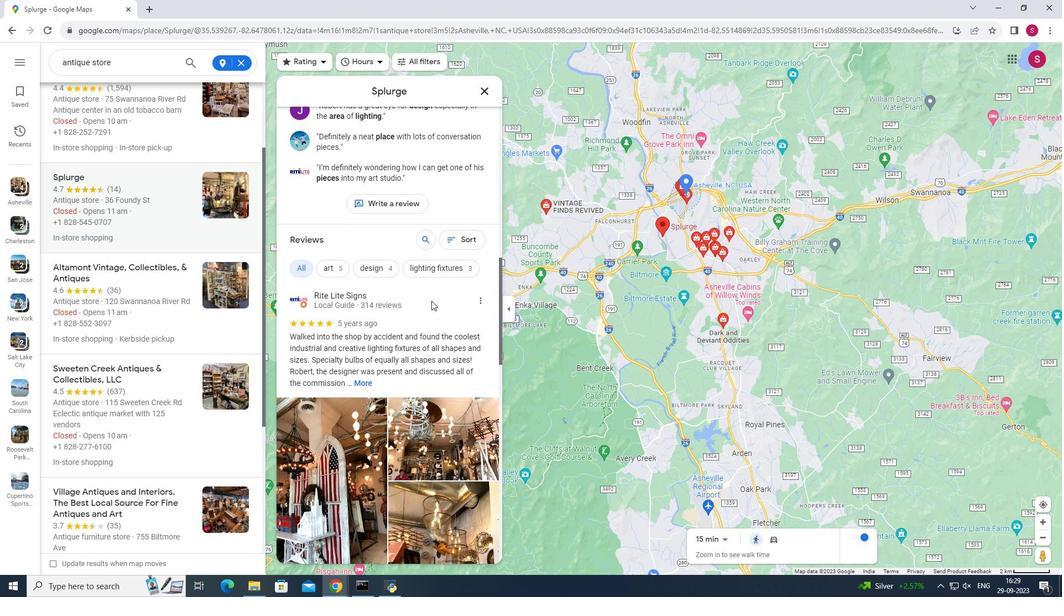 
Action: Mouse scrolled (431, 300) with delta (0, 0)
Screenshot: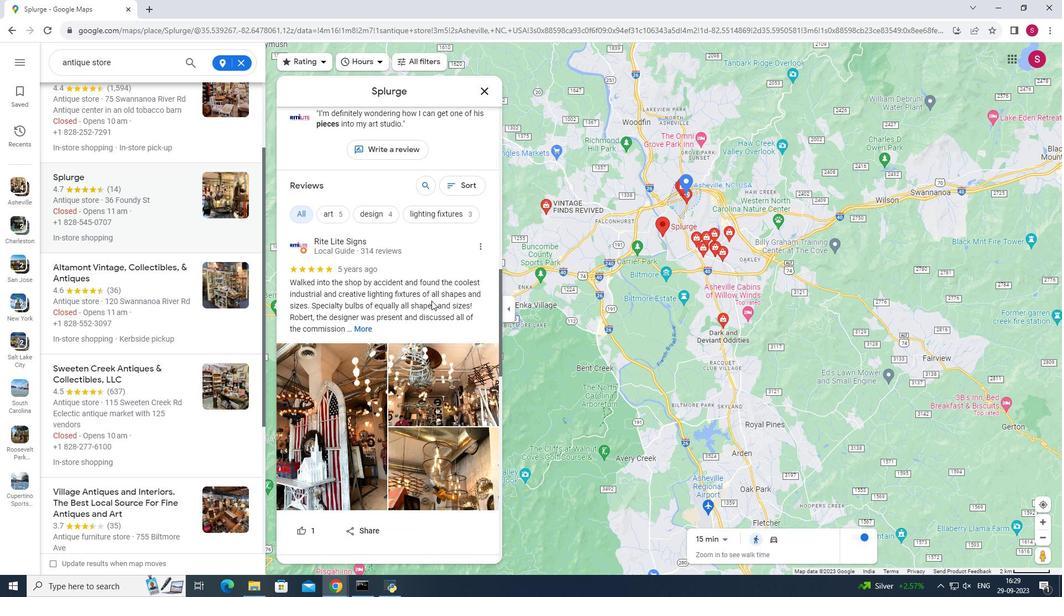 
Action: Mouse scrolled (431, 300) with delta (0, 0)
Screenshot: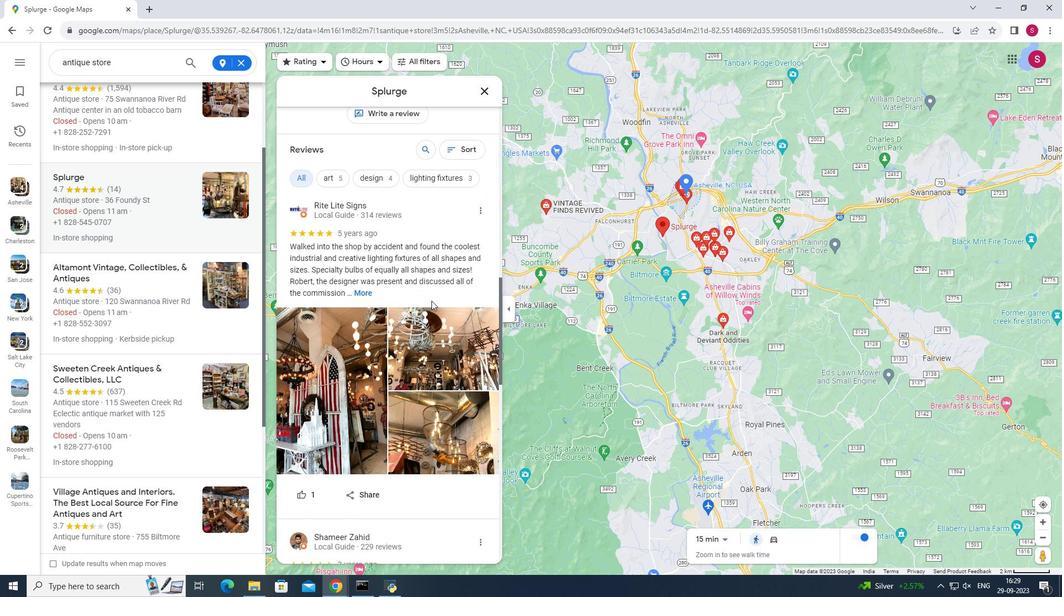 
Action: Mouse scrolled (431, 300) with delta (0, 0)
Screenshot: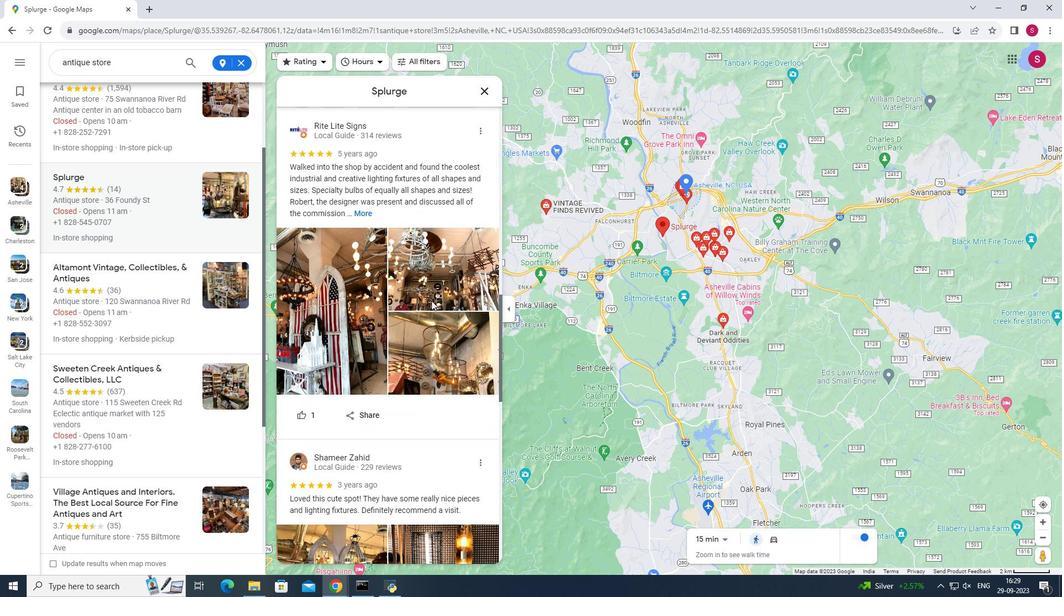 
Action: Mouse scrolled (431, 300) with delta (0, 0)
Screenshot: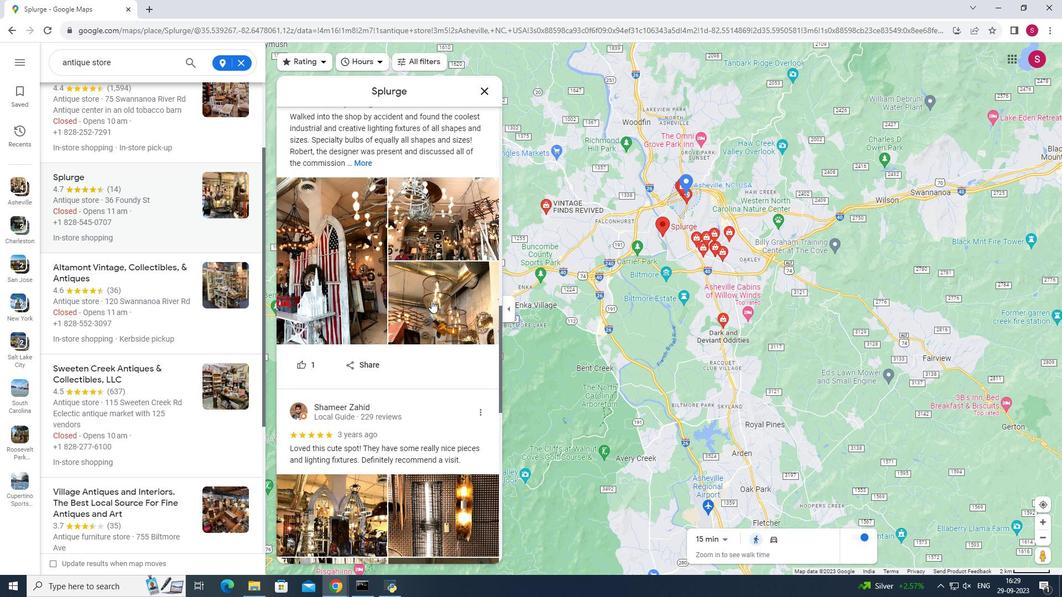 
Action: Mouse scrolled (431, 300) with delta (0, 0)
Screenshot: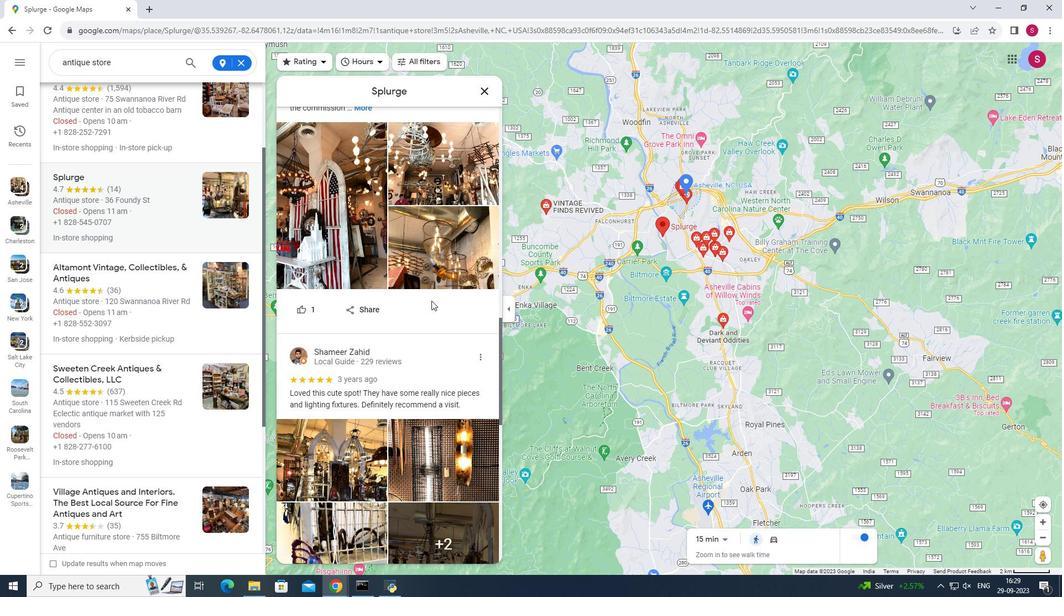 
Action: Mouse scrolled (431, 300) with delta (0, 0)
Screenshot: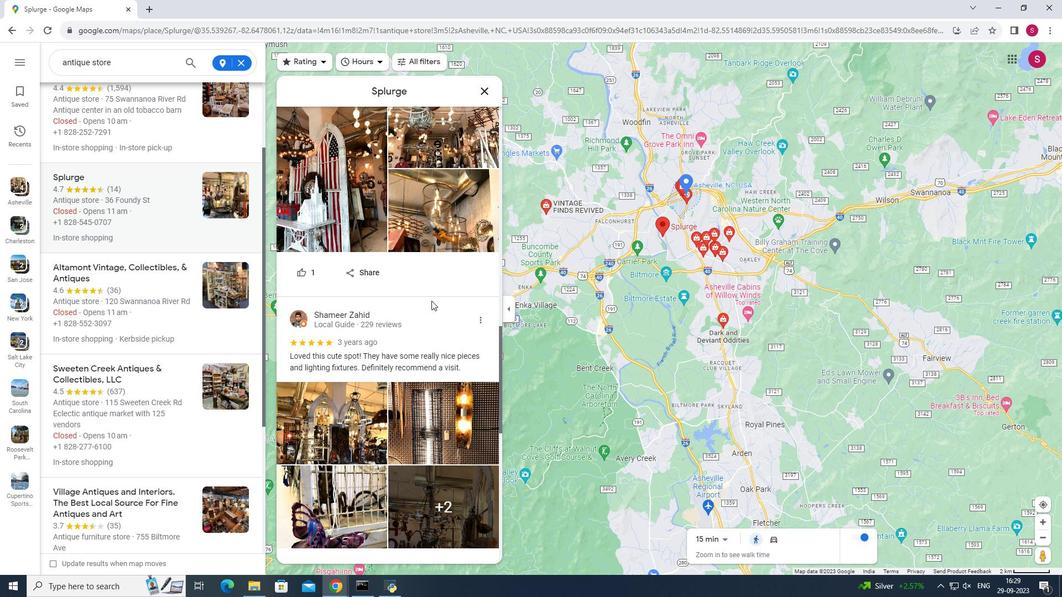 
Action: Mouse scrolled (431, 300) with delta (0, 0)
Screenshot: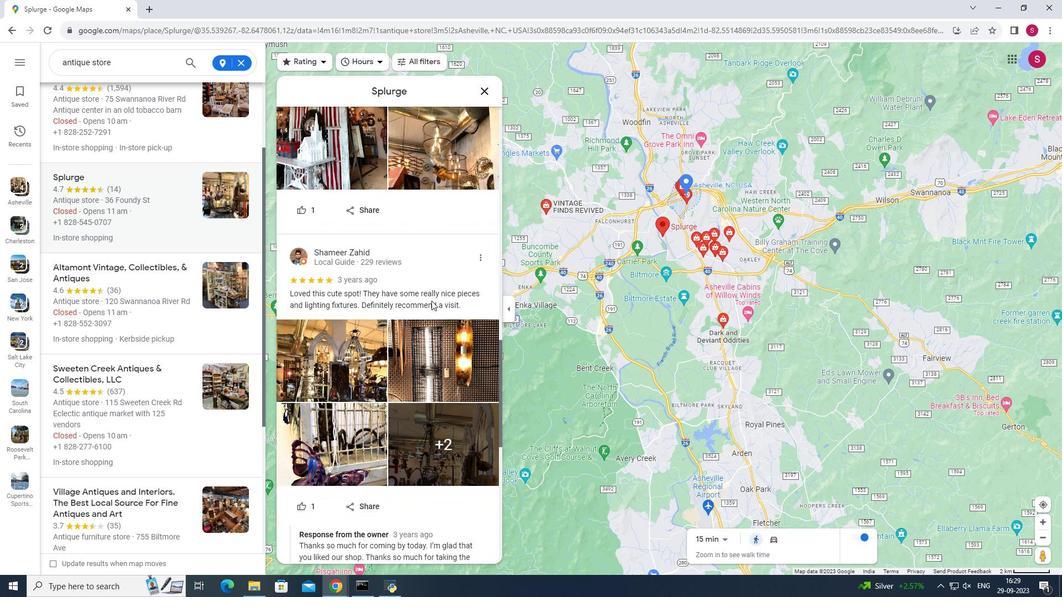 
Action: Mouse scrolled (431, 300) with delta (0, 0)
Screenshot: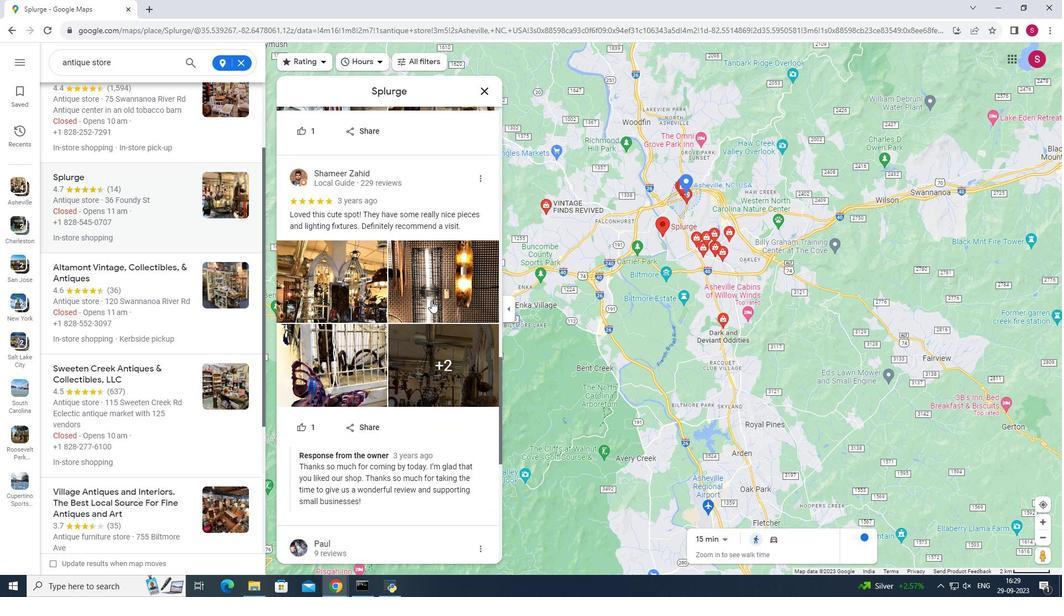 
Action: Mouse scrolled (431, 300) with delta (0, 0)
Screenshot: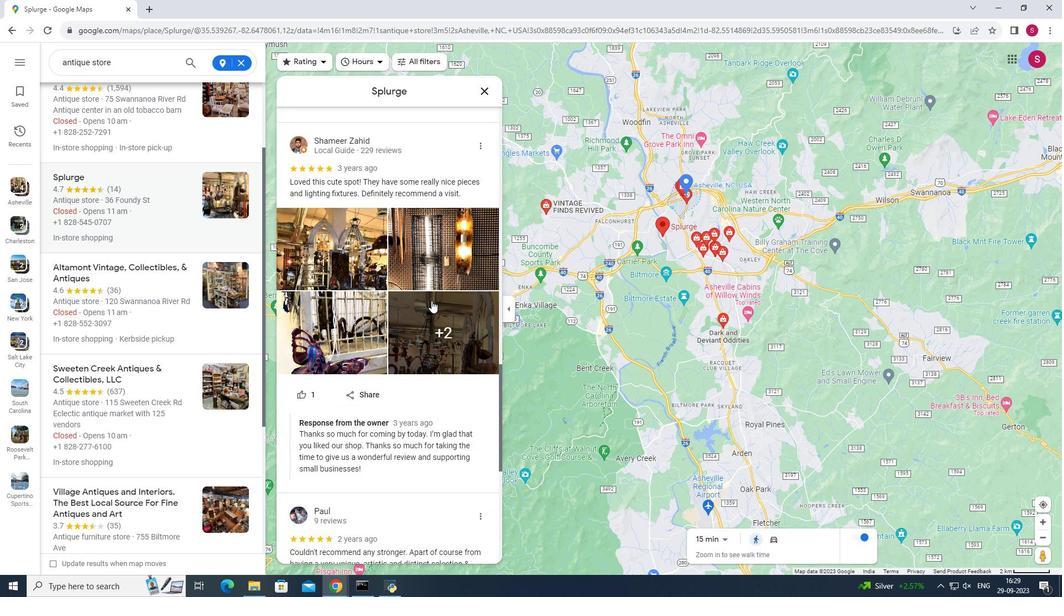 
Action: Mouse scrolled (431, 300) with delta (0, 0)
Screenshot: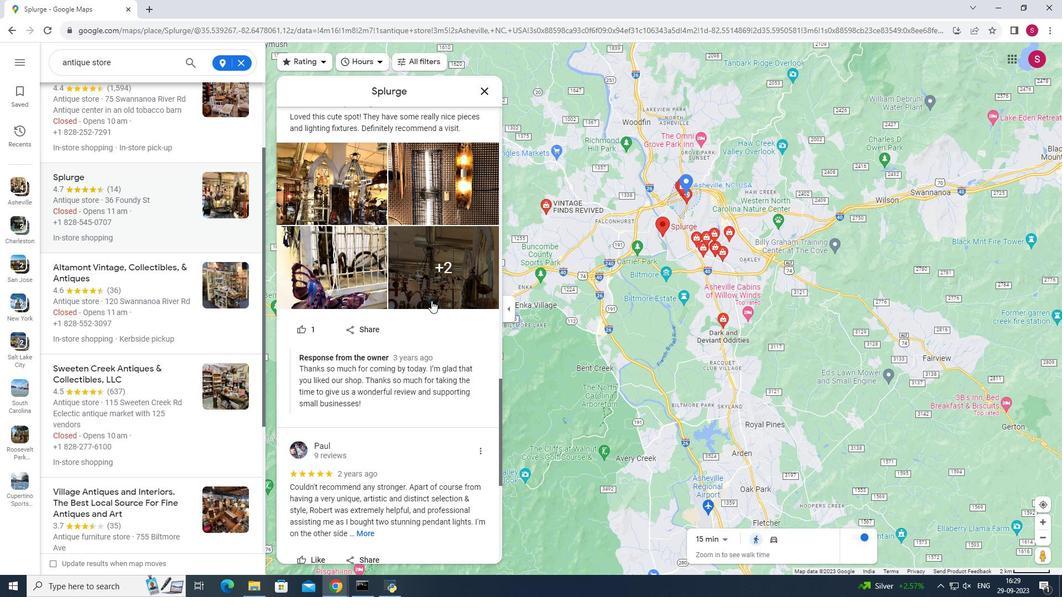 
Action: Mouse scrolled (431, 301) with delta (0, 0)
Screenshot: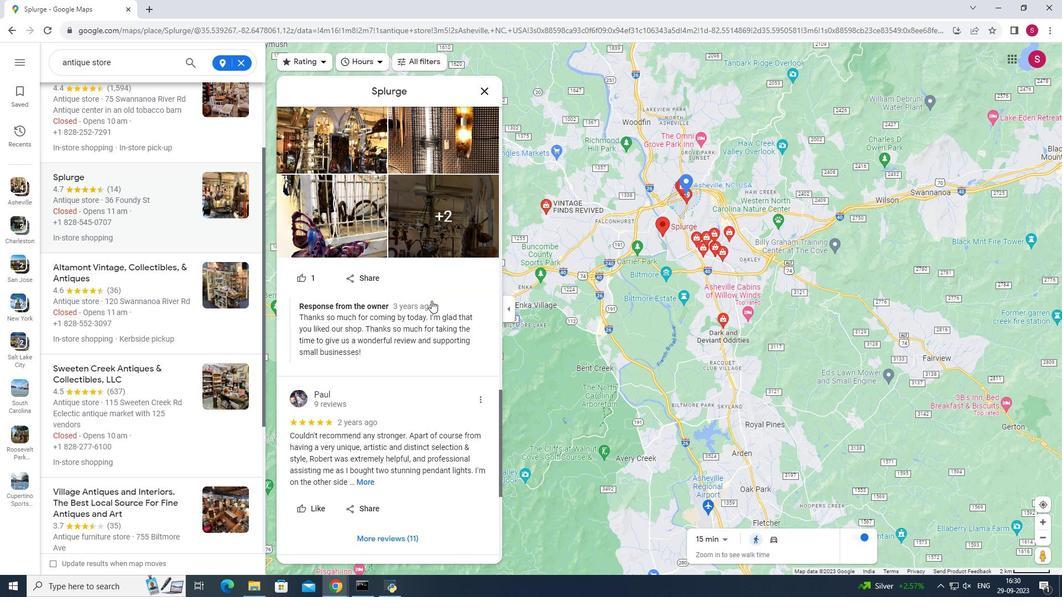 
Action: Mouse scrolled (431, 301) with delta (0, 0)
Screenshot: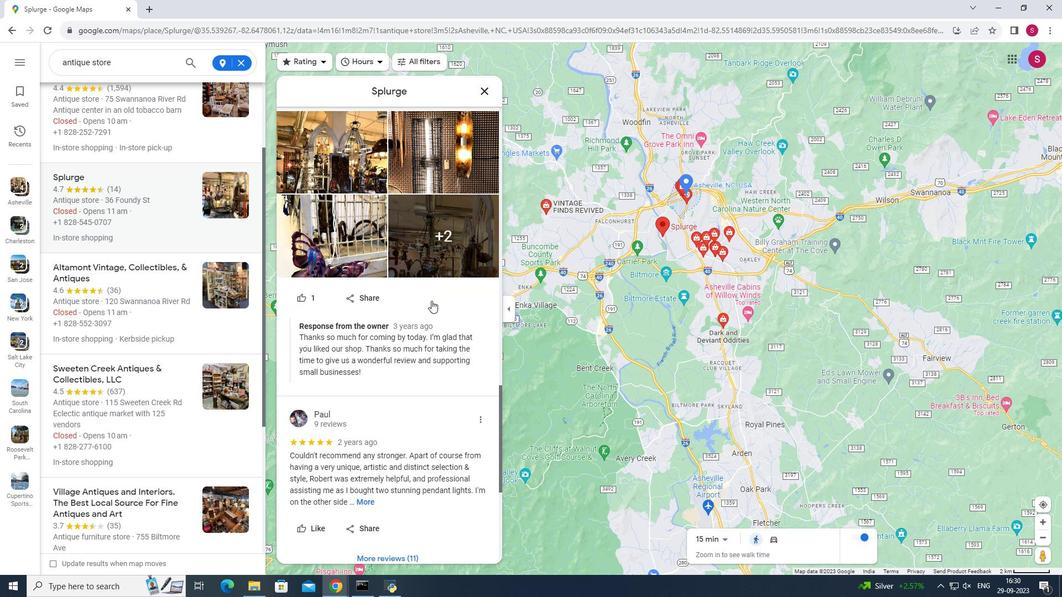 
Action: Mouse scrolled (431, 301) with delta (0, 0)
Screenshot: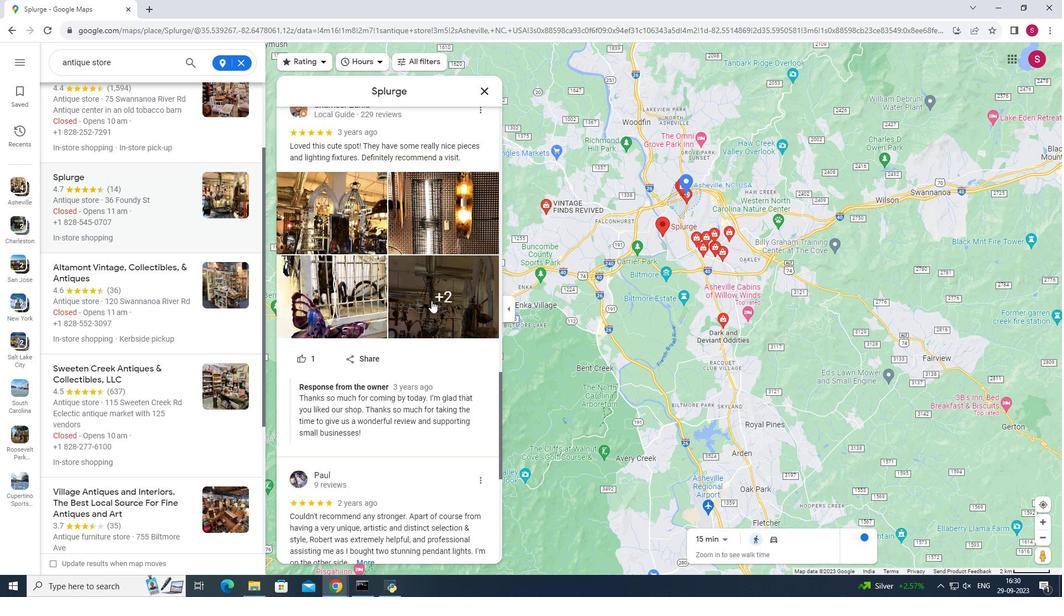 
Action: Mouse scrolled (431, 301) with delta (0, 0)
Screenshot: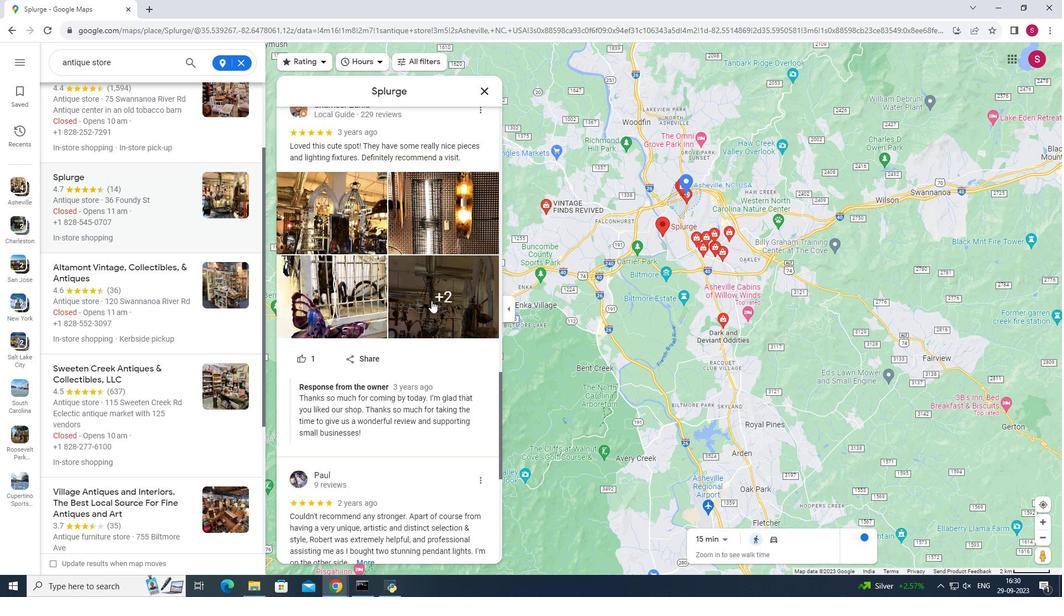 
Action: Mouse scrolled (431, 301) with delta (0, 0)
Screenshot: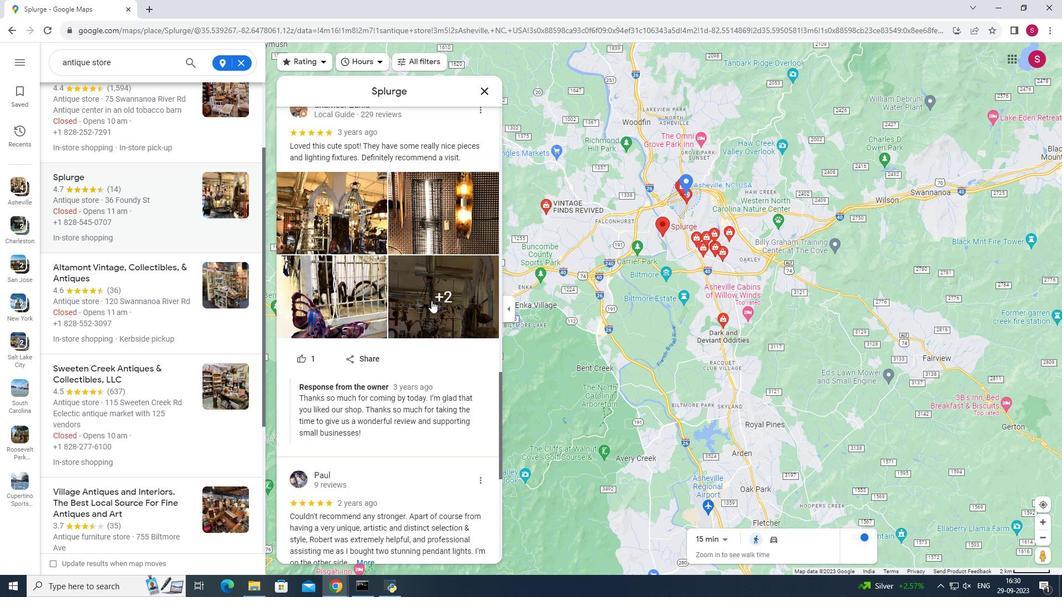 
Action: Mouse scrolled (431, 301) with delta (0, 0)
Screenshot: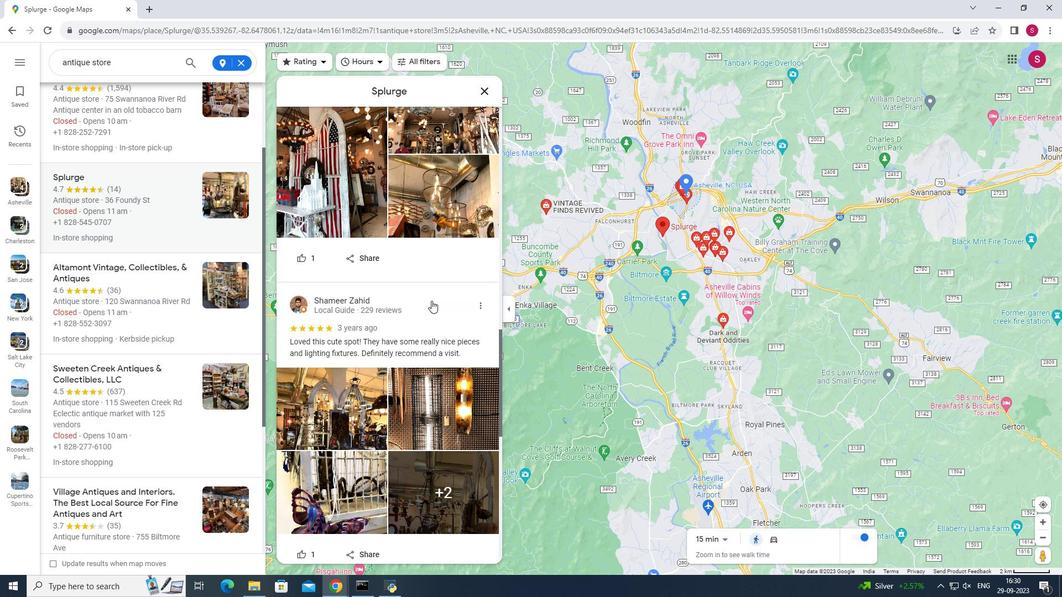 
Action: Mouse scrolled (431, 301) with delta (0, 0)
Screenshot: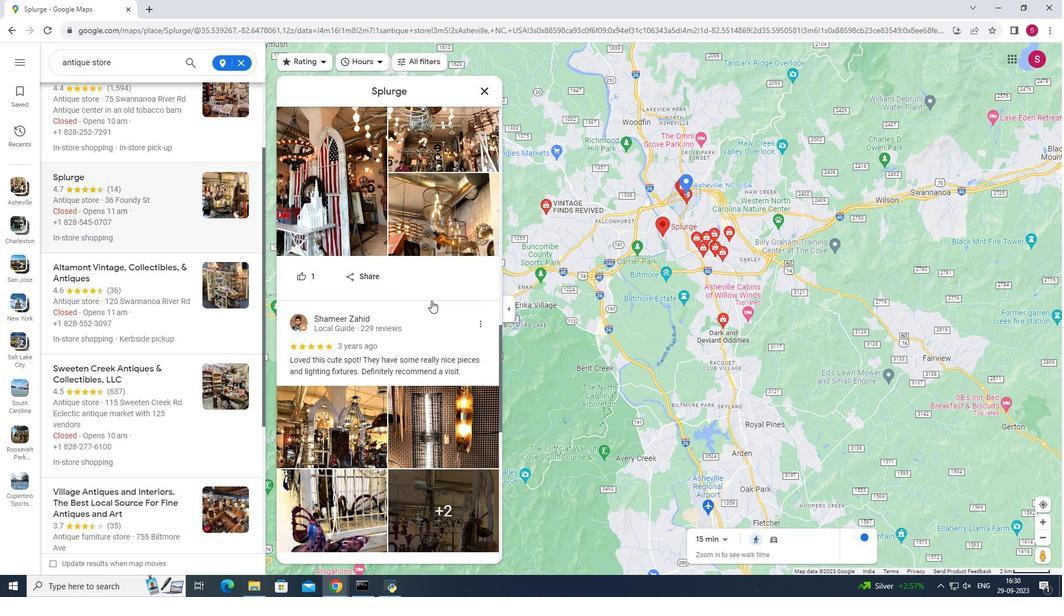 
Action: Mouse scrolled (431, 301) with delta (0, 0)
Screenshot: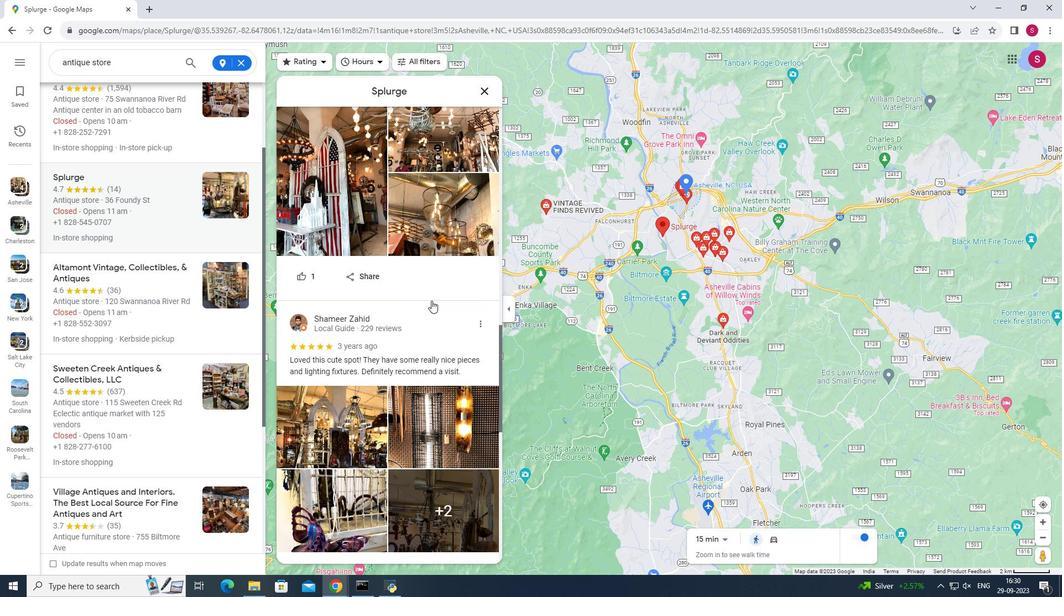 
Action: Mouse scrolled (431, 301) with delta (0, 0)
Screenshot: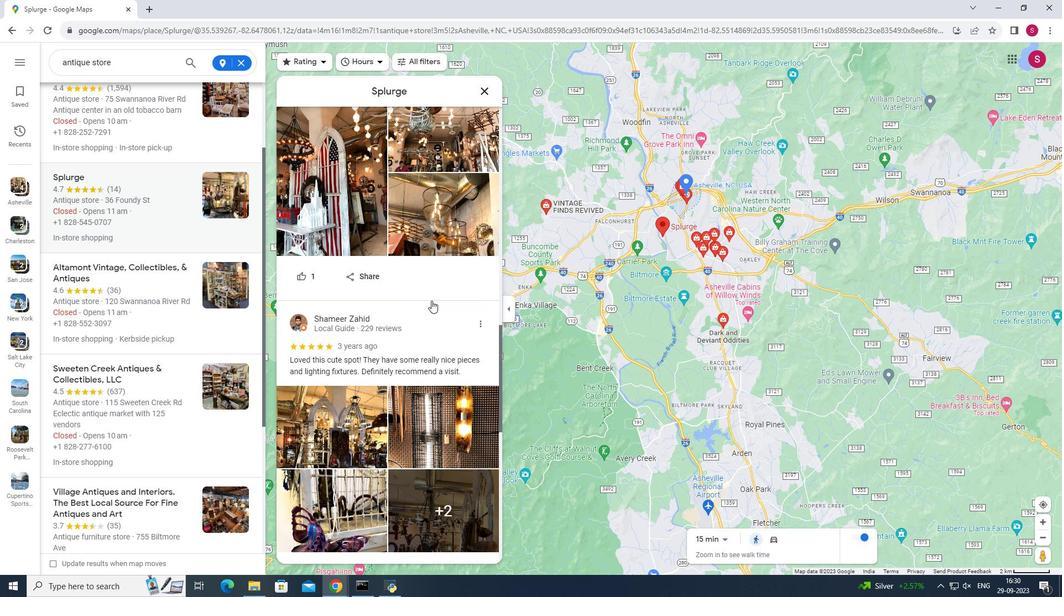 
Action: Mouse scrolled (431, 301) with delta (0, 0)
Screenshot: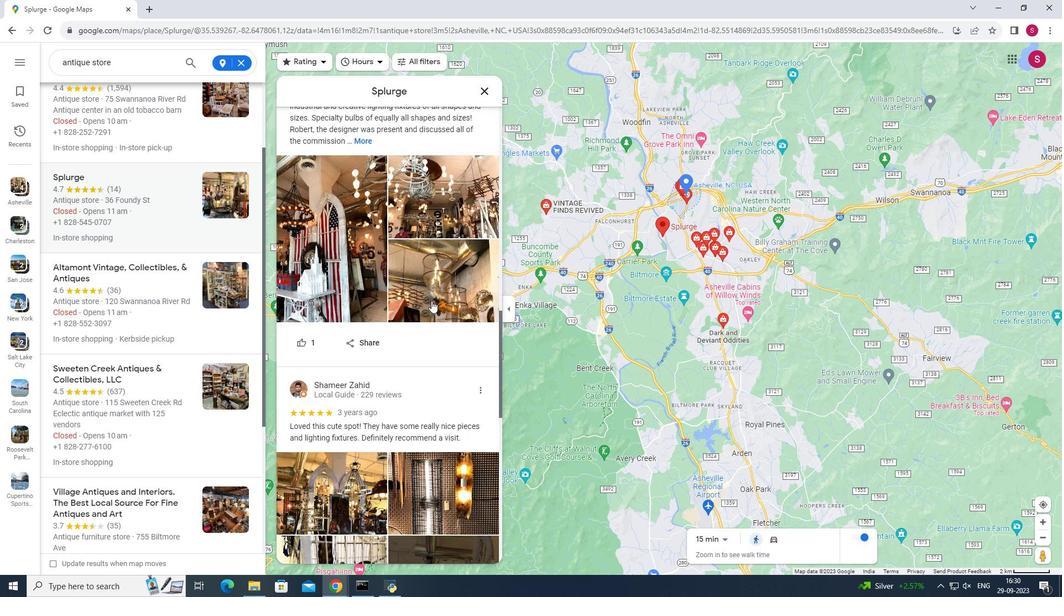 
Action: Mouse scrolled (431, 301) with delta (0, 0)
Screenshot: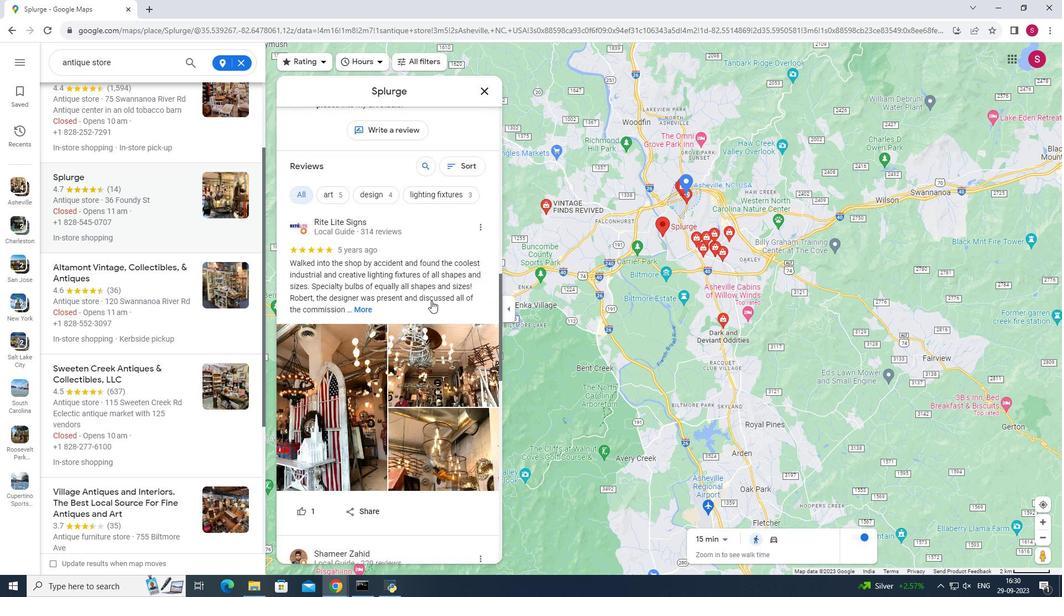 
Action: Mouse scrolled (431, 301) with delta (0, 0)
Screenshot: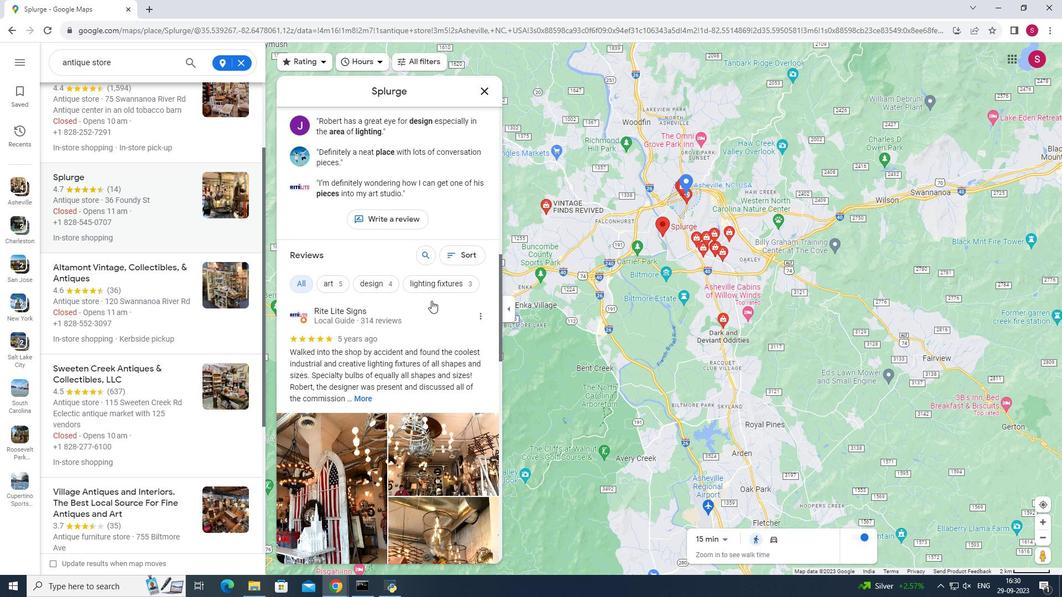 
Action: Mouse scrolled (431, 301) with delta (0, 0)
Screenshot: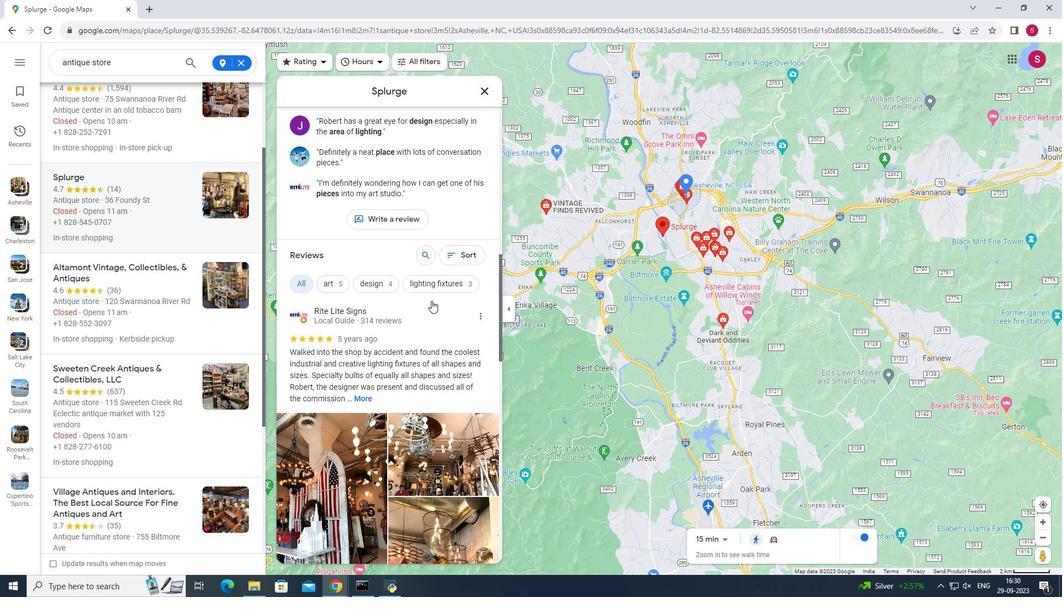 
Action: Mouse scrolled (431, 301) with delta (0, 0)
Screenshot: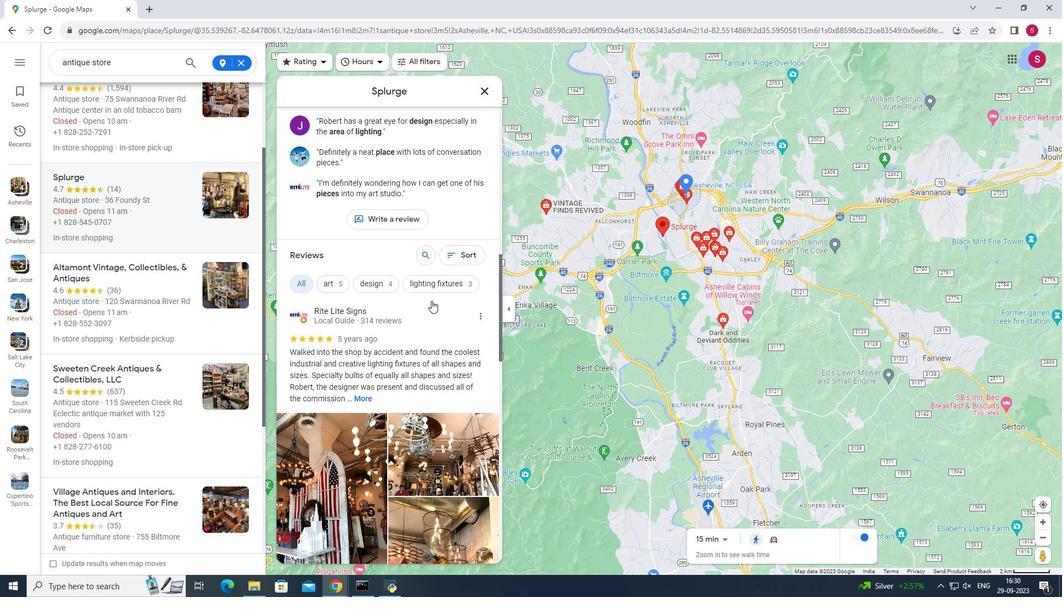 
Action: Mouse scrolled (431, 301) with delta (0, 0)
Screenshot: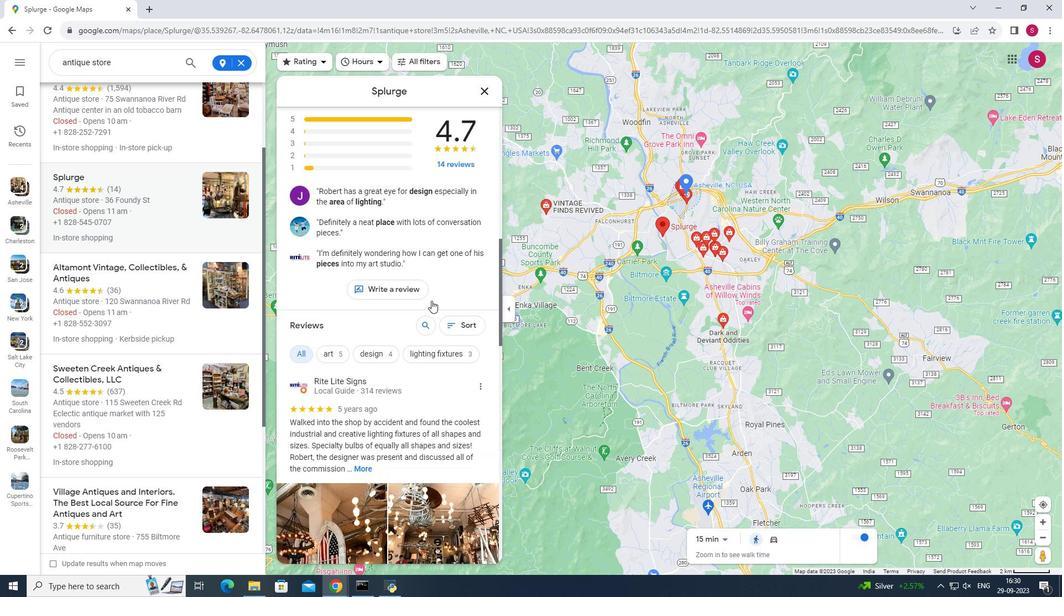 
Action: Mouse moved to (429, 300)
Screenshot: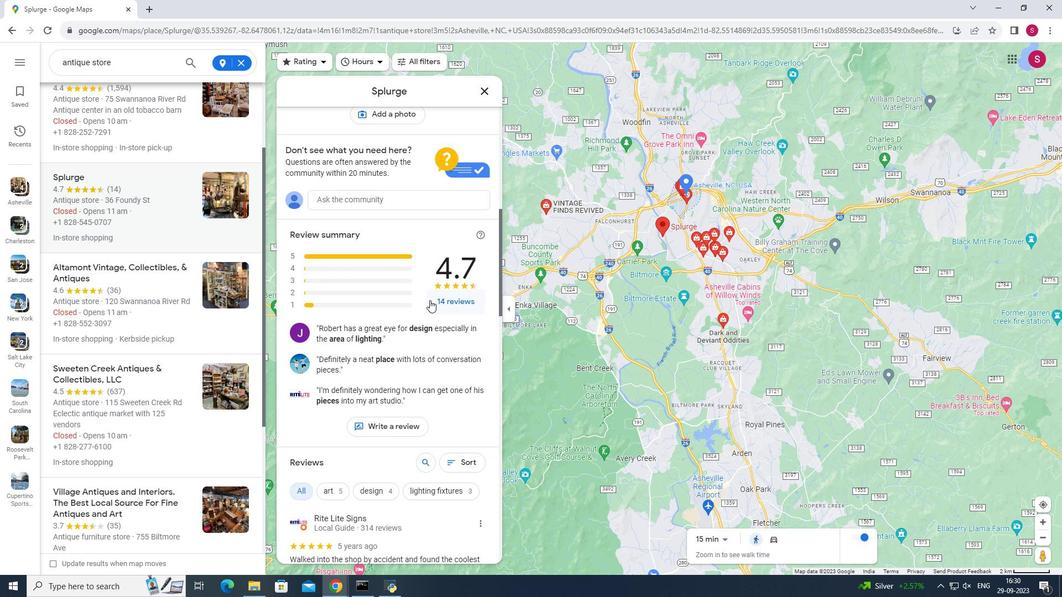 
Action: Mouse scrolled (429, 301) with delta (0, 0)
Screenshot: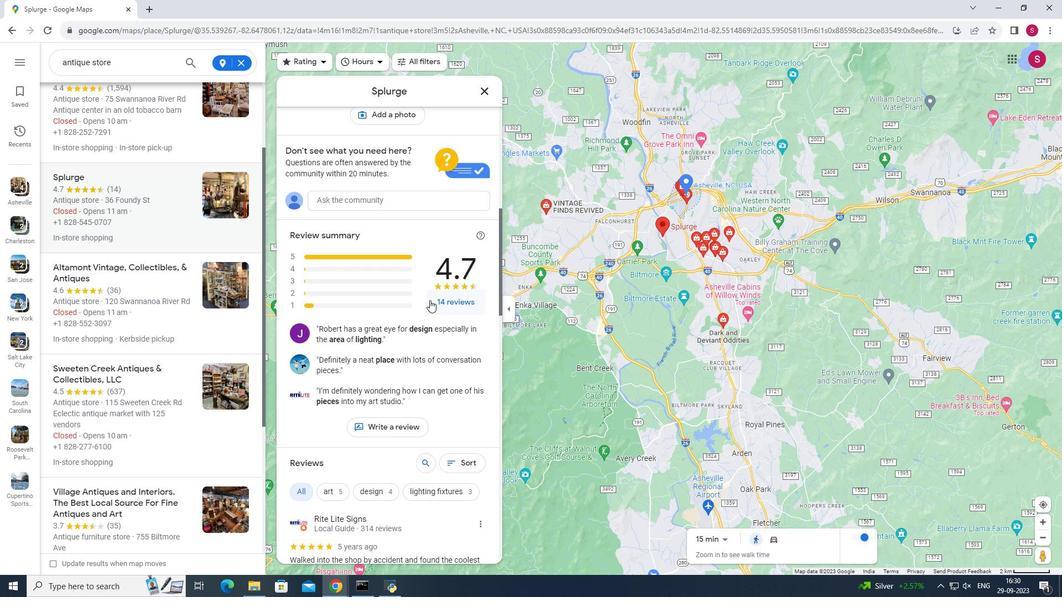 
Action: Mouse scrolled (429, 301) with delta (0, 0)
Screenshot: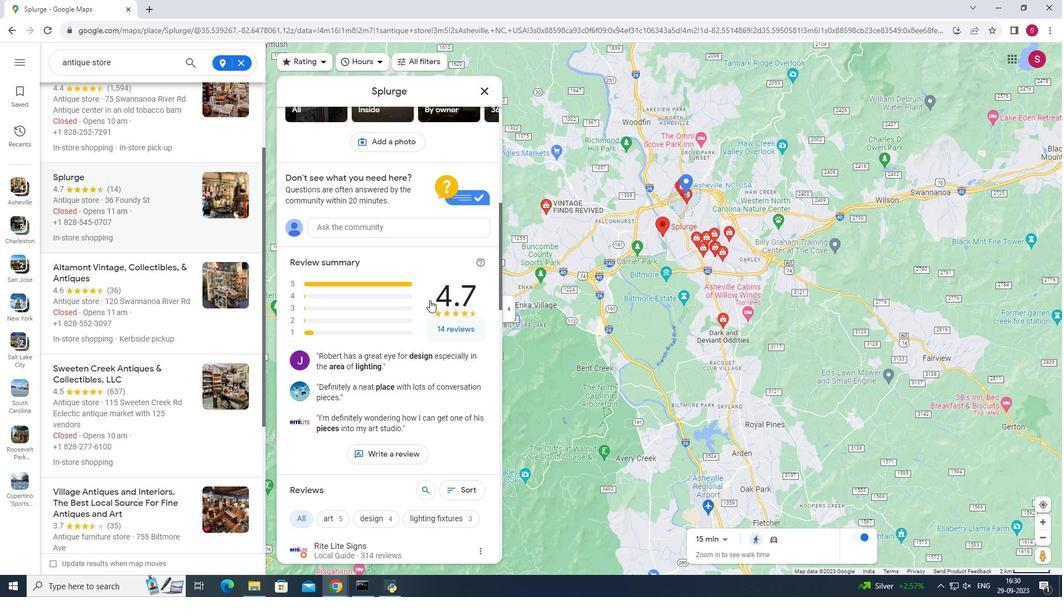 
Action: Mouse scrolled (429, 301) with delta (0, 0)
Screenshot: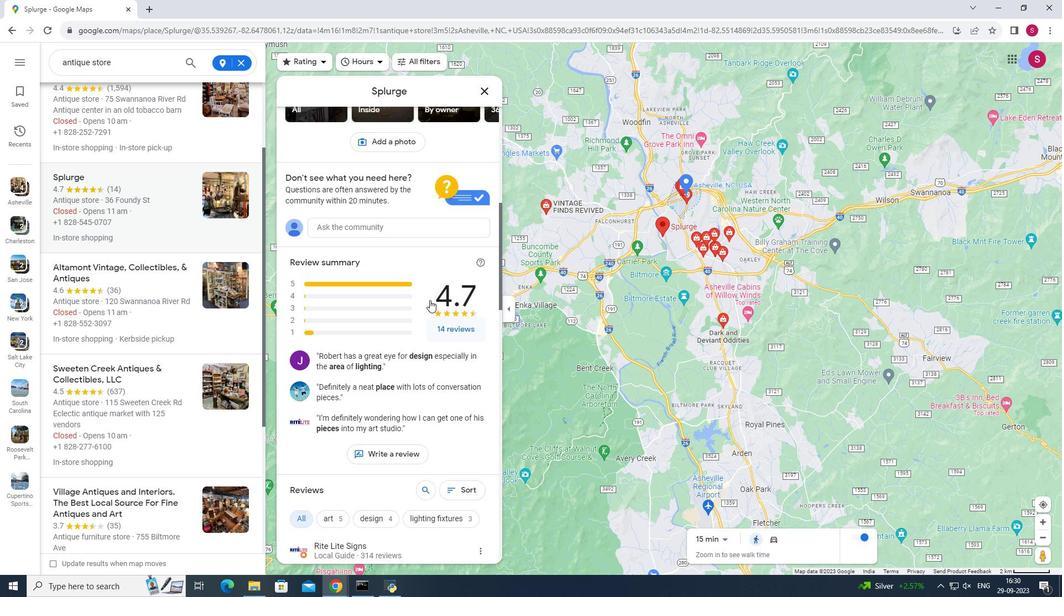 
Action: Mouse scrolled (429, 301) with delta (0, 0)
Screenshot: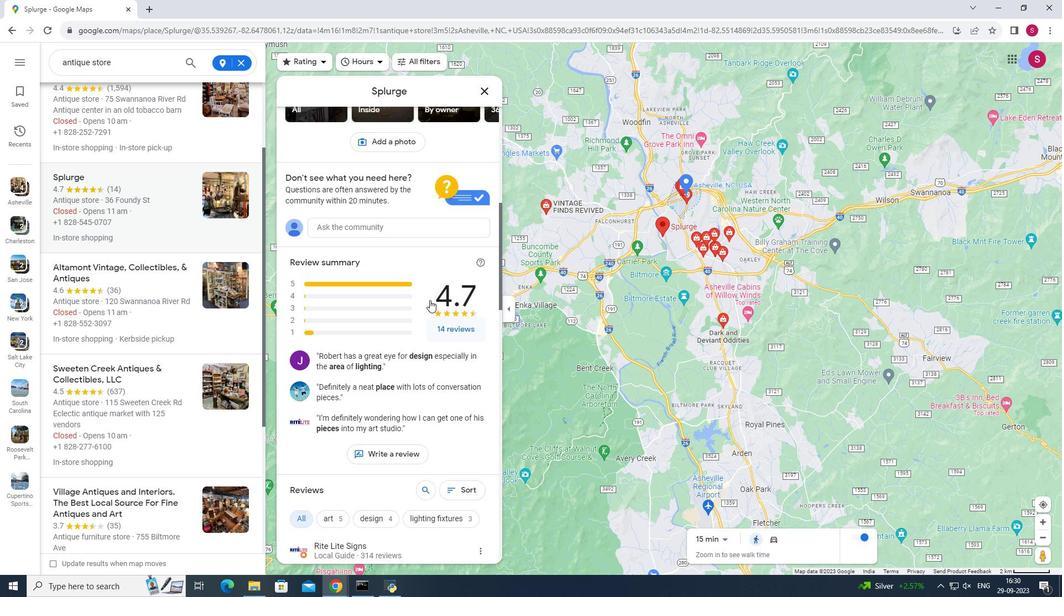 
Action: Mouse scrolled (429, 301) with delta (0, 0)
Screenshot: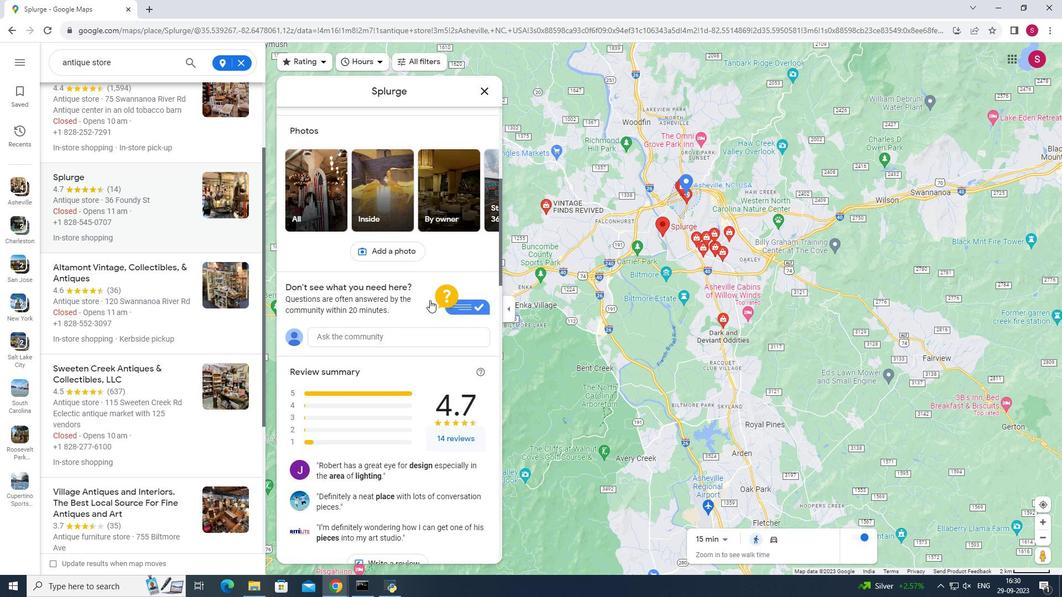 
Action: Mouse moved to (415, 286)
Screenshot: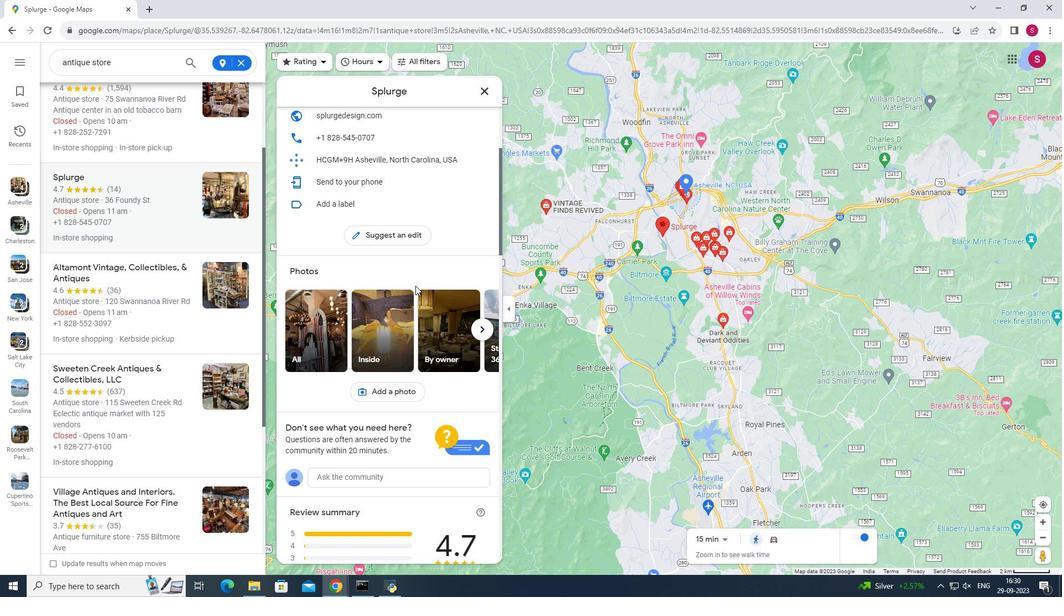 
Action: Mouse scrolled (415, 286) with delta (0, 0)
Screenshot: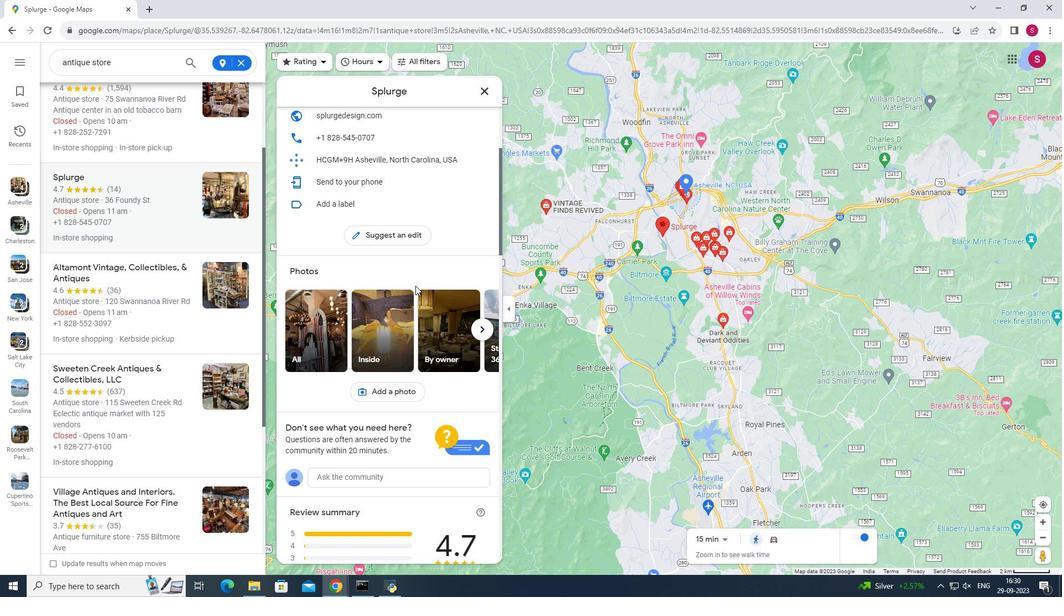
Action: Mouse scrolled (415, 286) with delta (0, 0)
Screenshot: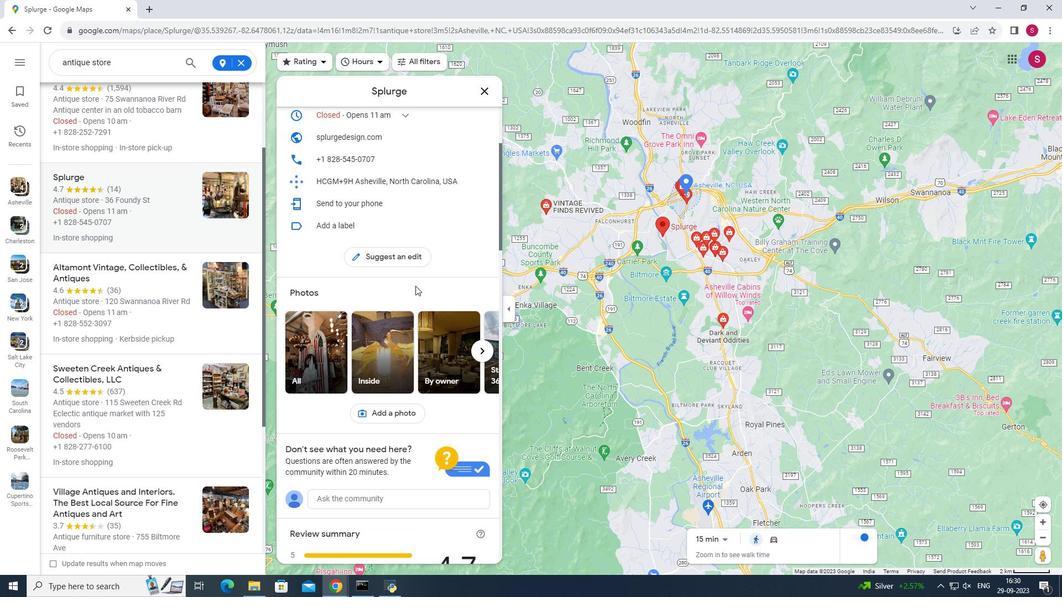 
Action: Mouse scrolled (415, 286) with delta (0, 0)
Screenshot: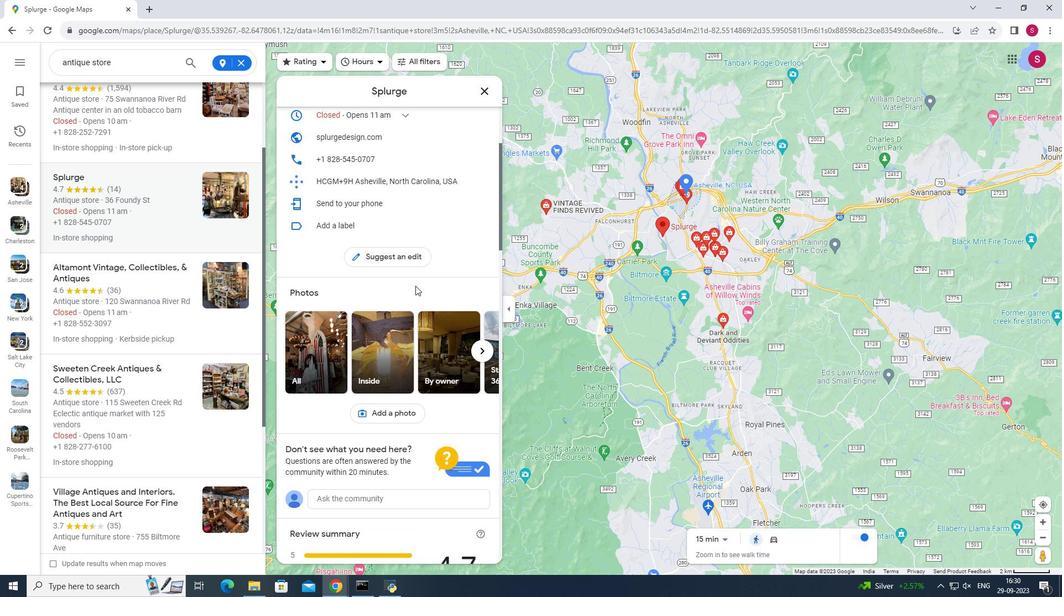 
Action: Mouse scrolled (415, 286) with delta (0, 0)
Screenshot: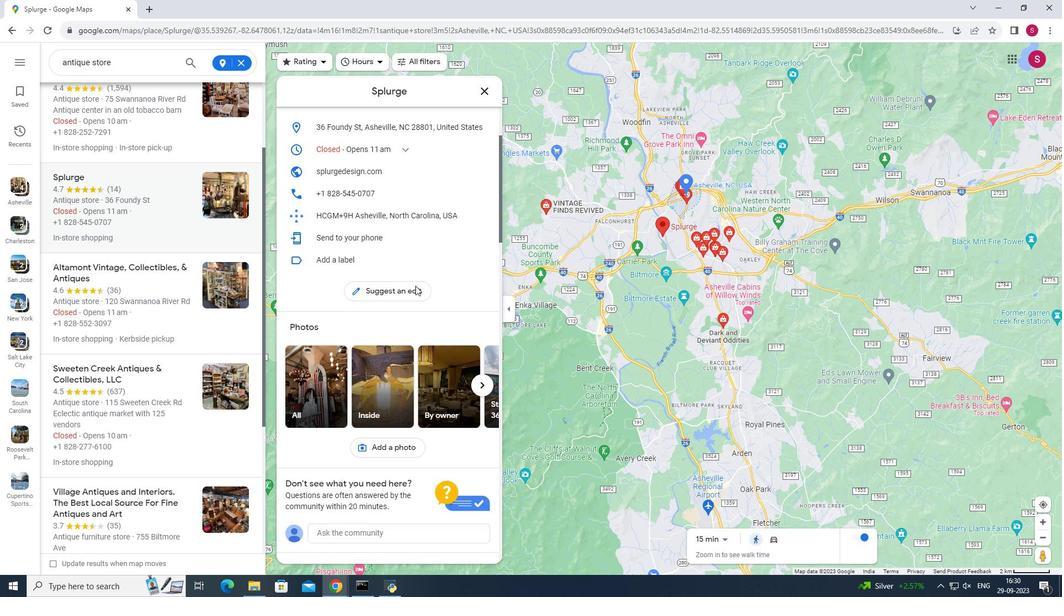 
Action: Mouse moved to (395, 167)
Screenshot: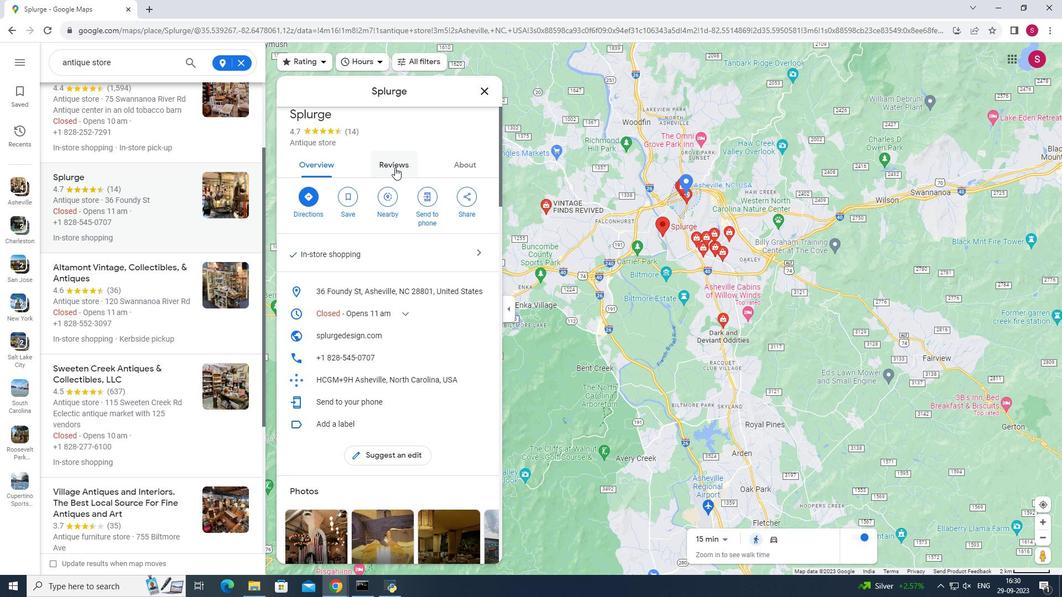 
Action: Mouse pressed left at (395, 167)
Screenshot: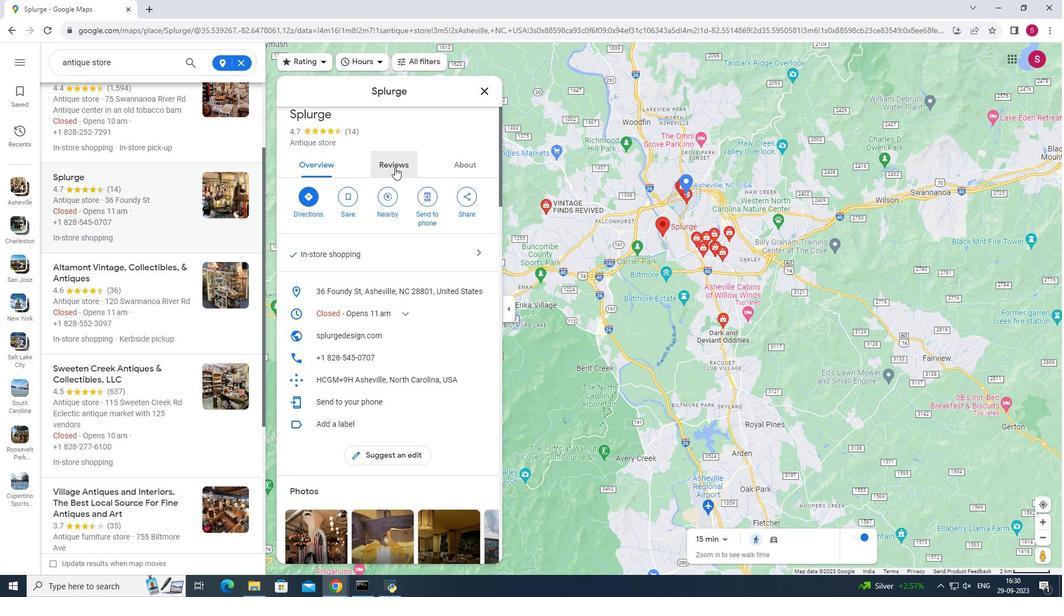 
Action: Mouse moved to (434, 302)
Screenshot: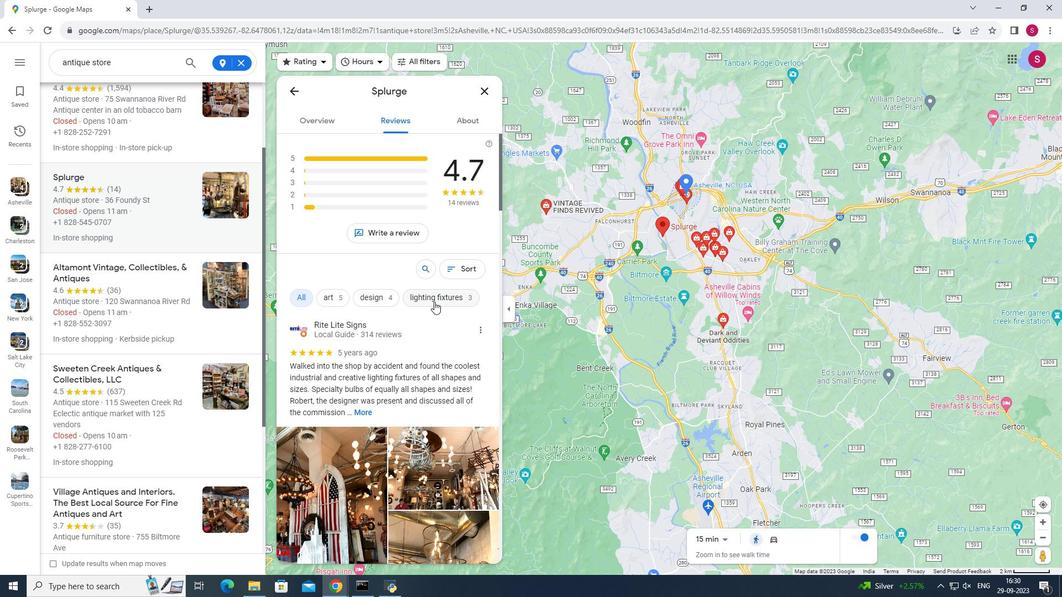 
Action: Mouse scrolled (434, 301) with delta (0, 0)
Screenshot: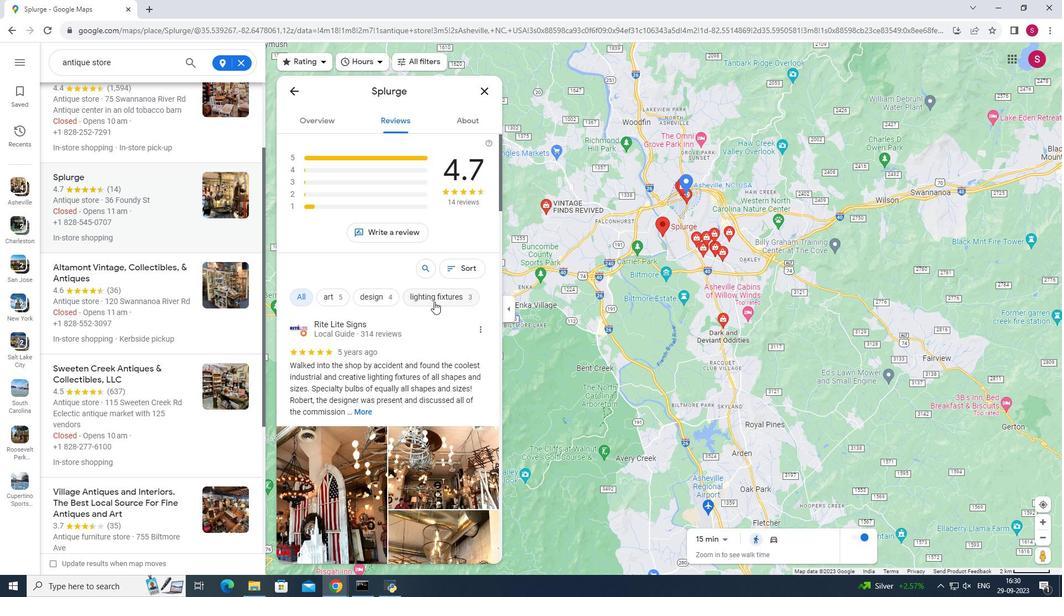 
Action: Mouse moved to (434, 302)
Screenshot: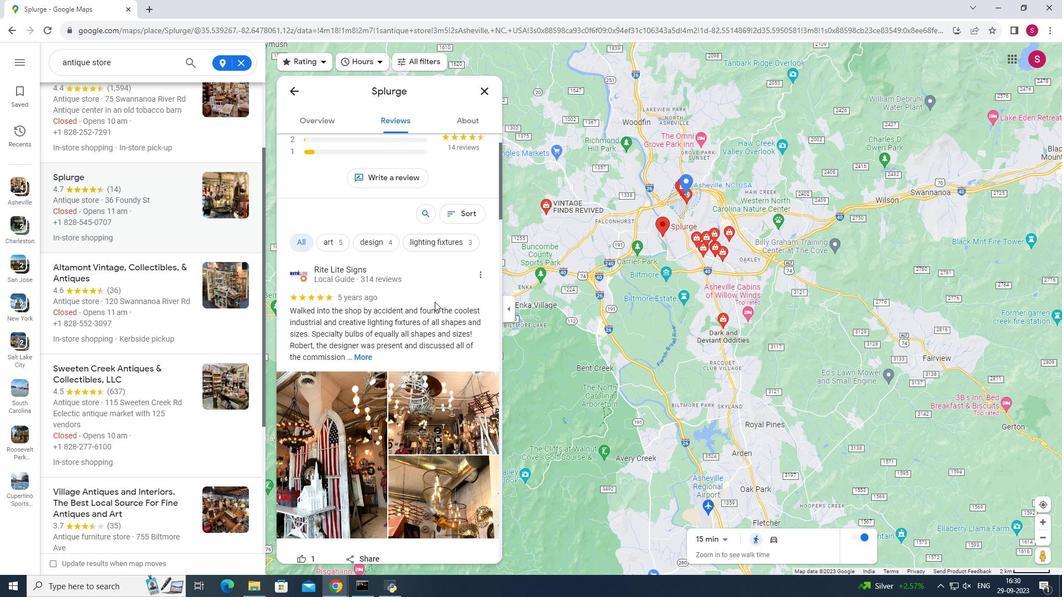 
Action: Mouse scrolled (434, 301) with delta (0, 0)
Screenshot: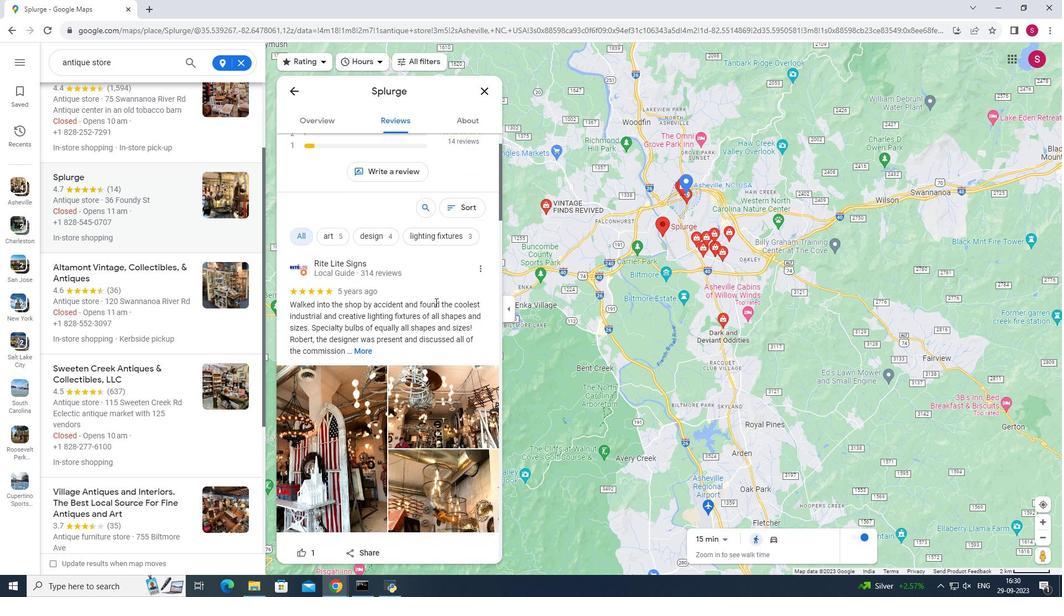 
Action: Mouse moved to (435, 302)
